 Task: Explore Airbnb accommodation in Guisa, Cuba from 1st December, 2023 to 5th December, 2023 for 1 adult.1  bedroom having 1 bed and 1 bathroom. Property type can be flat. Look for 3 properties as per requirement.
Action: Mouse moved to (415, 95)
Screenshot: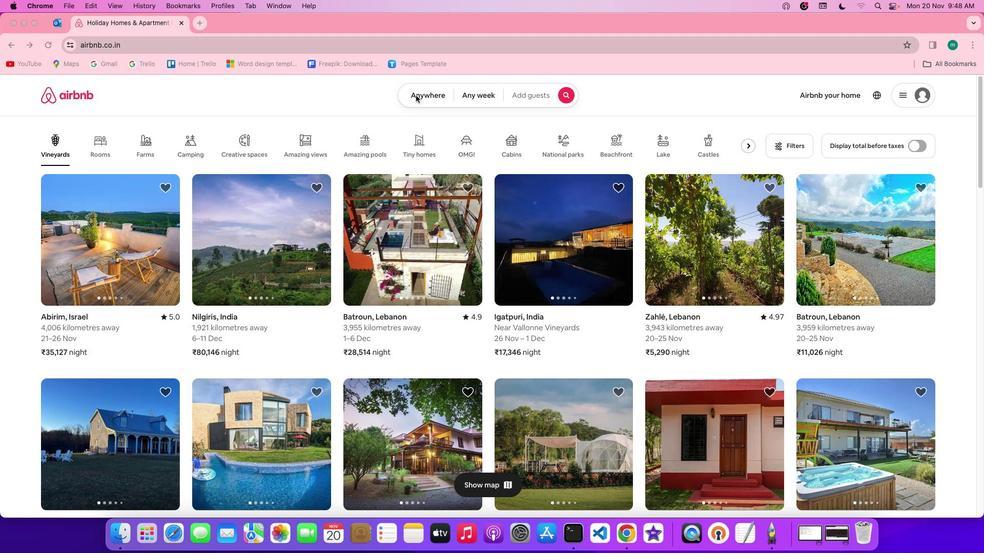 
Action: Mouse pressed left at (415, 95)
Screenshot: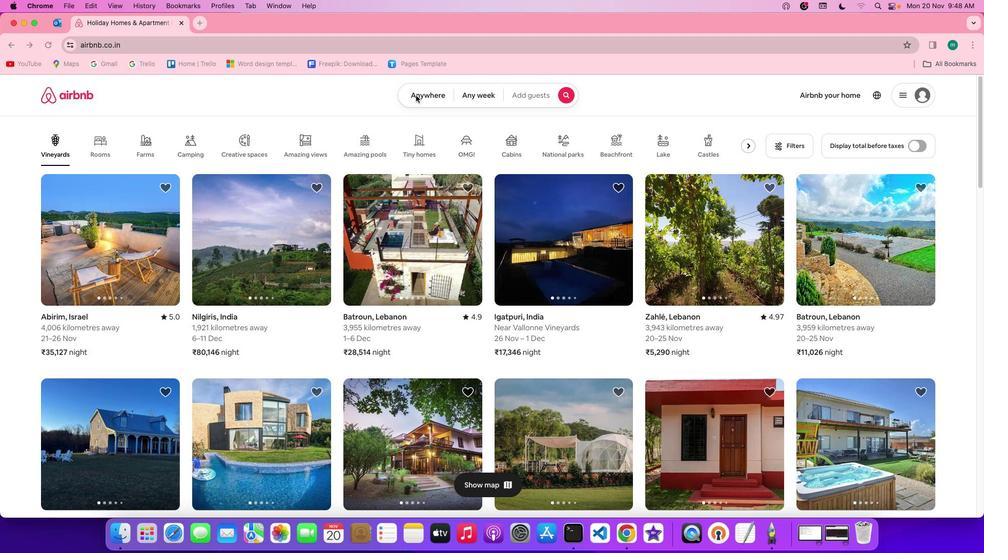 
Action: Mouse pressed left at (415, 95)
Screenshot: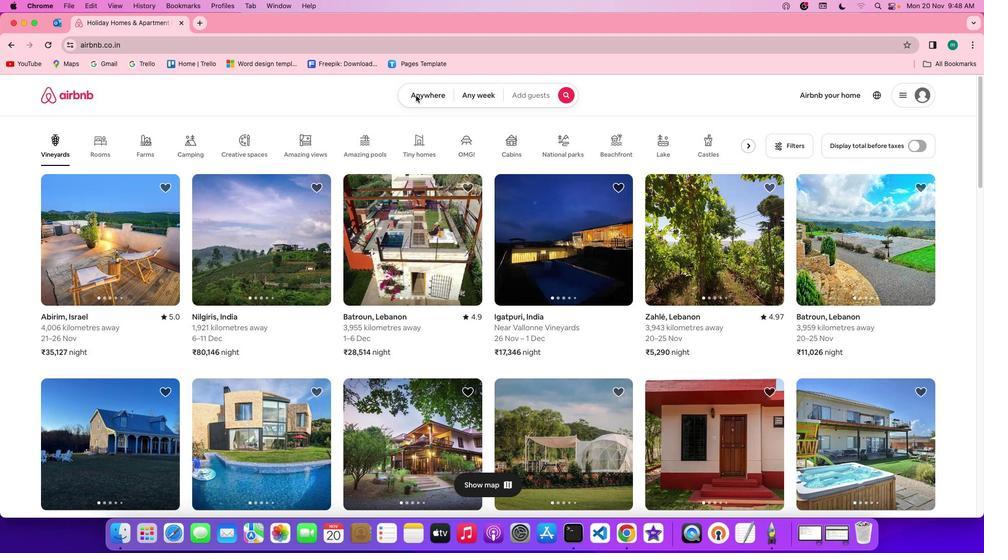 
Action: Mouse moved to (374, 138)
Screenshot: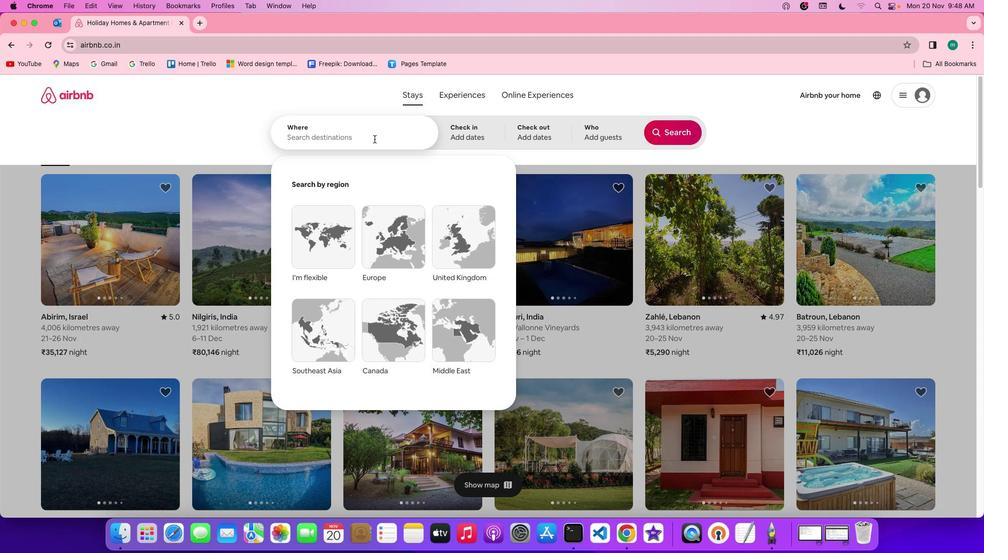 
Action: Mouse pressed left at (374, 138)
Screenshot: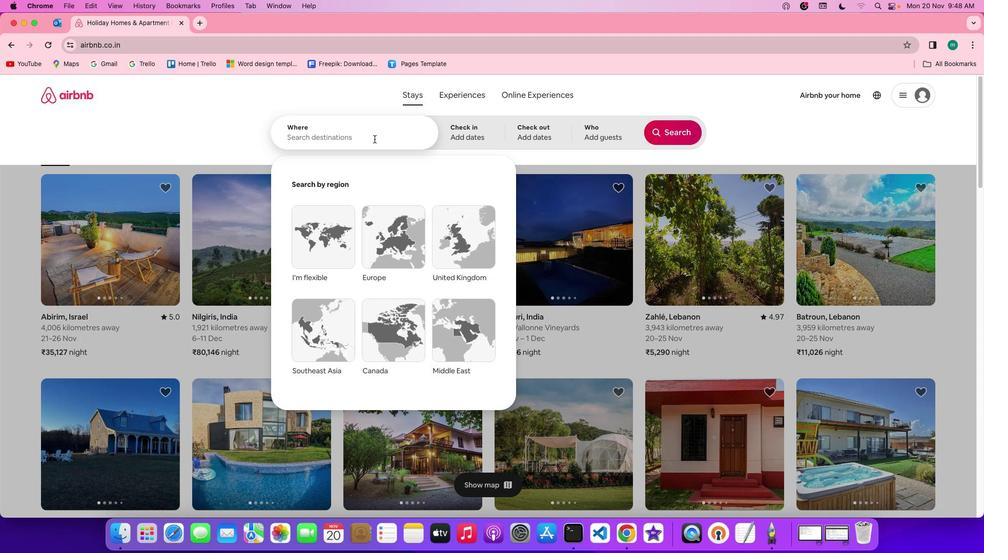 
Action: Key pressed Key.spaceKey.shift'G''u''i''s''a'','Key.spaceKey.shift'c''u''b''a'
Screenshot: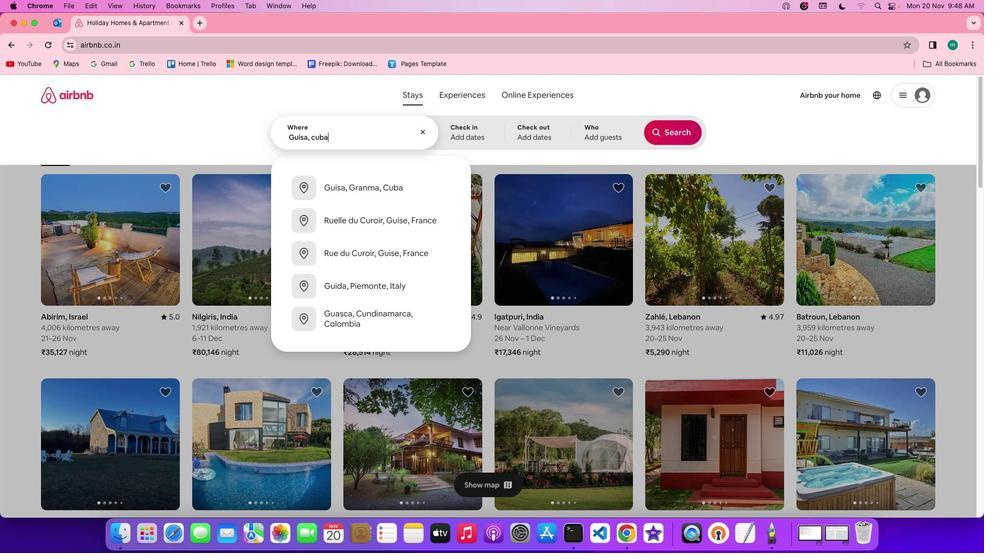 
Action: Mouse moved to (488, 128)
Screenshot: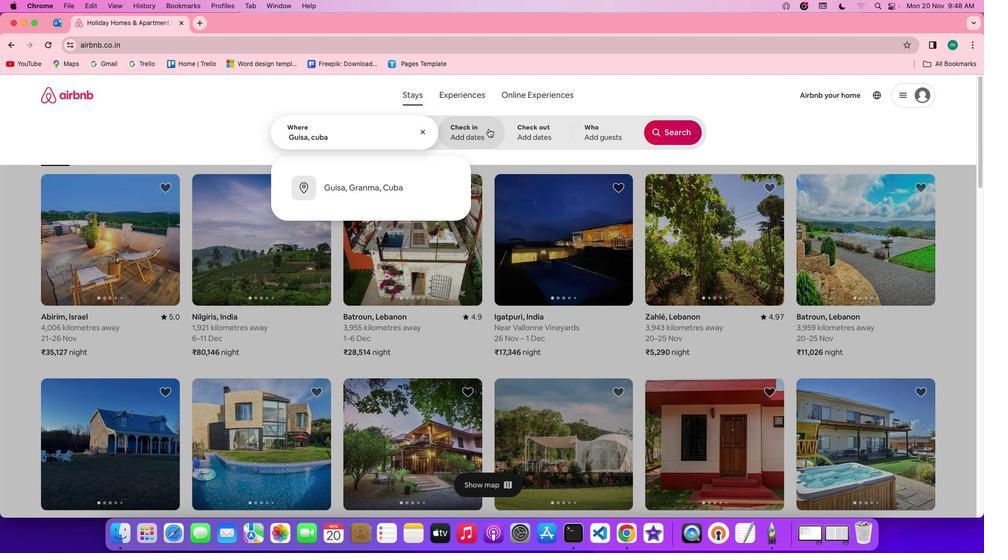 
Action: Mouse pressed left at (488, 128)
Screenshot: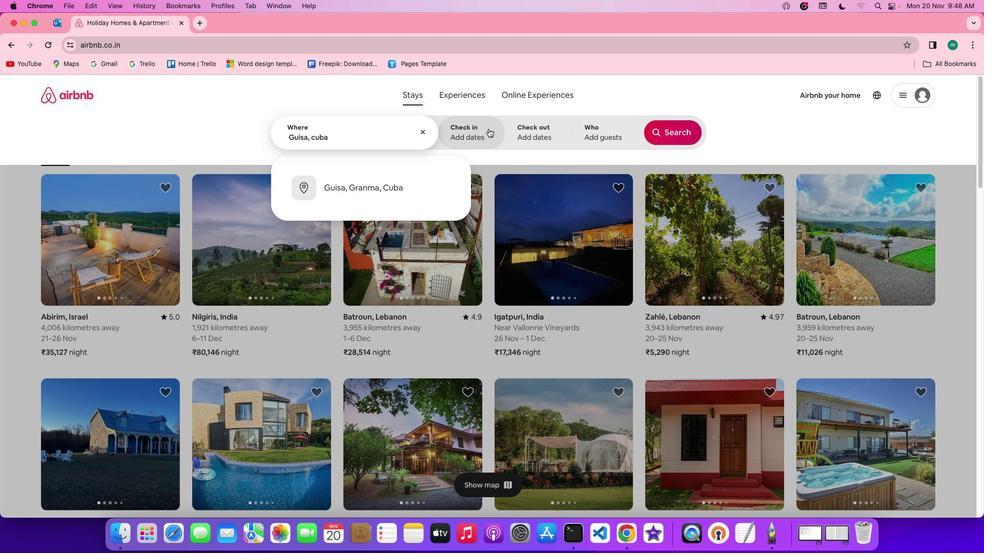 
Action: Mouse moved to (635, 254)
Screenshot: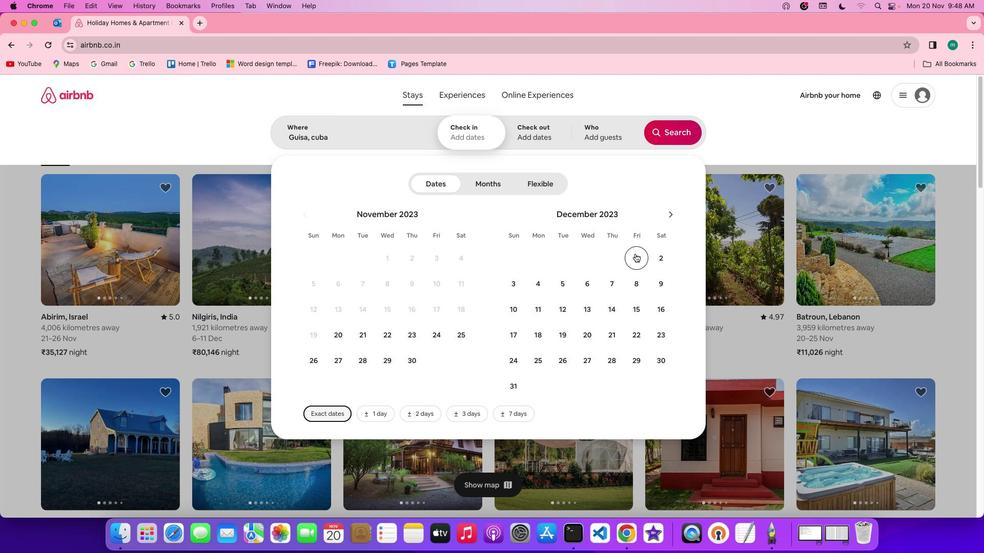
Action: Mouse pressed left at (635, 254)
Screenshot: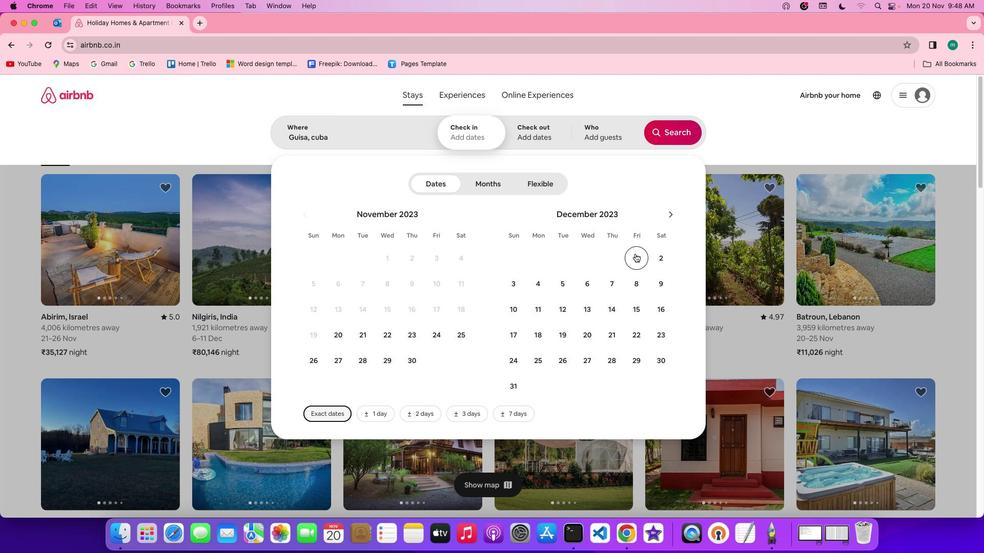 
Action: Mouse moved to (560, 286)
Screenshot: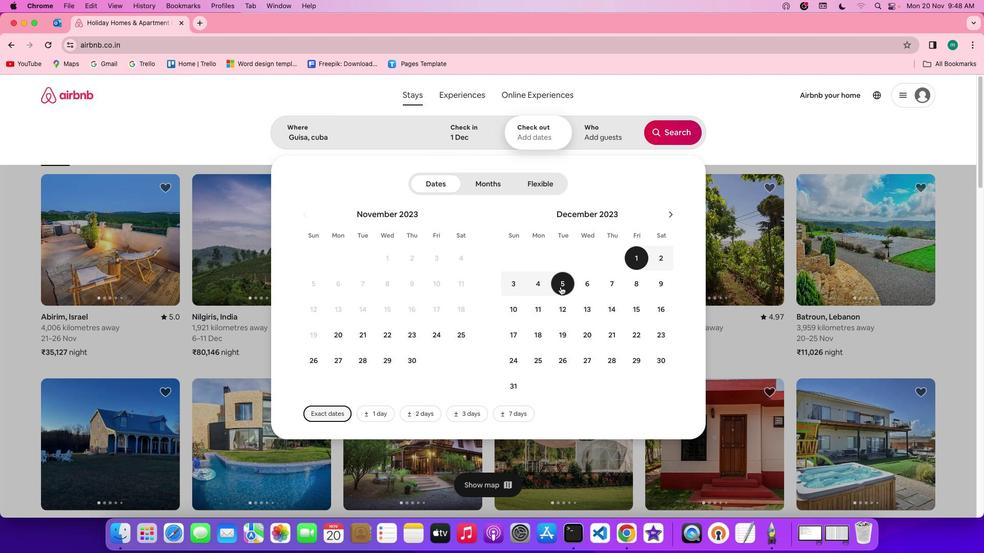 
Action: Mouse pressed left at (560, 286)
Screenshot: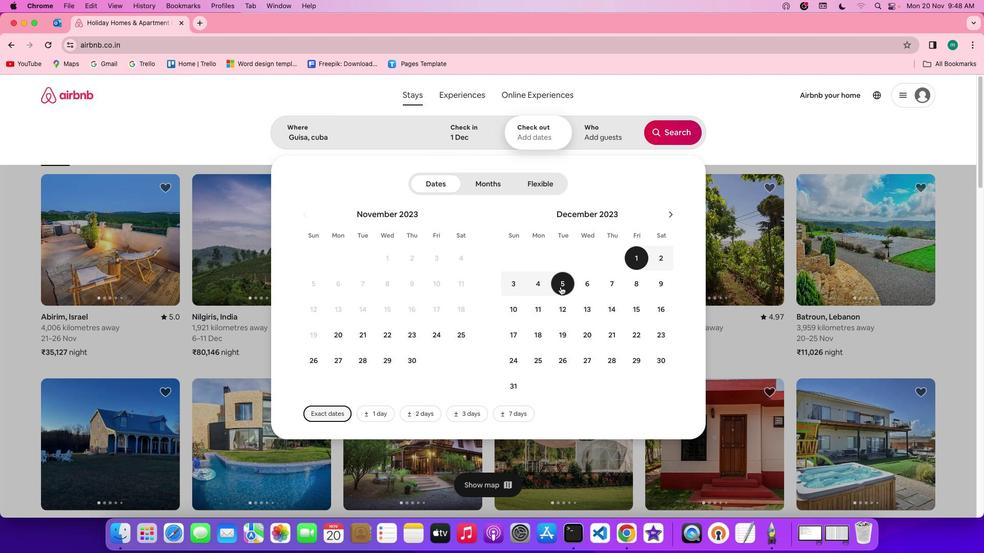 
Action: Mouse moved to (594, 139)
Screenshot: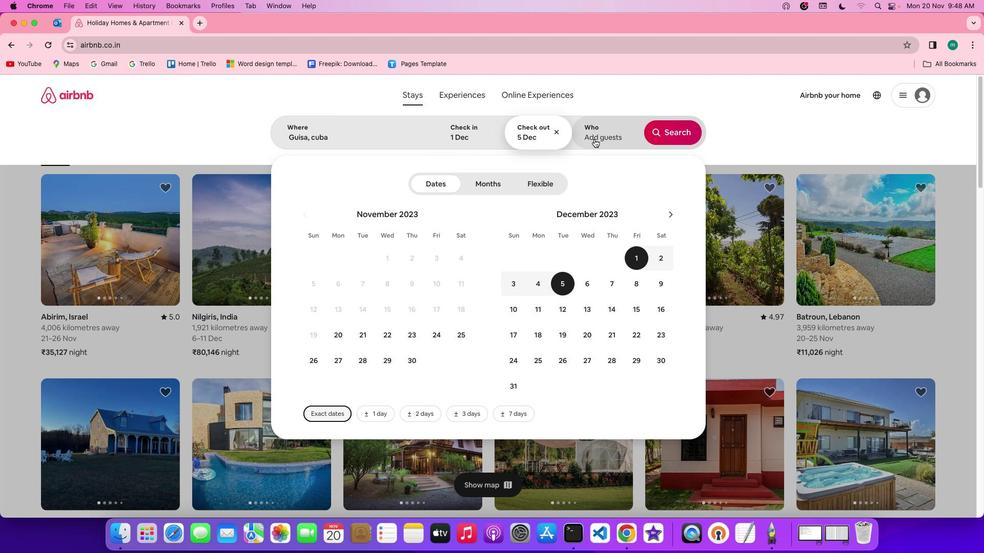 
Action: Mouse pressed left at (594, 139)
Screenshot: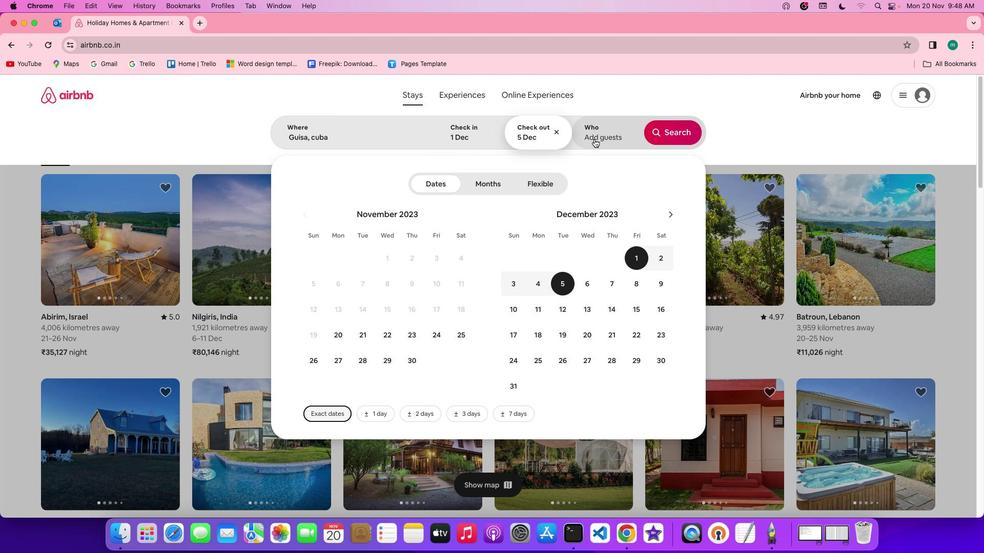 
Action: Mouse moved to (674, 184)
Screenshot: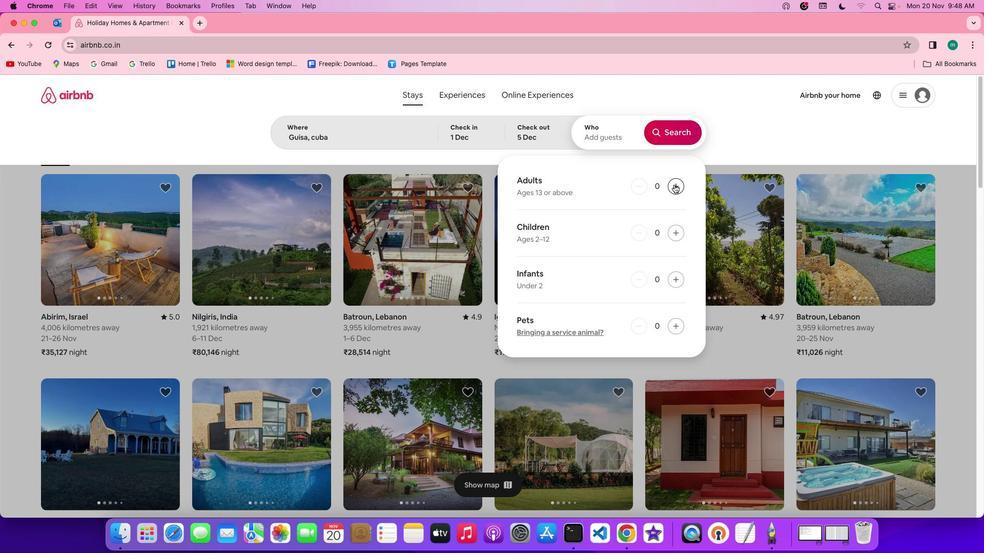 
Action: Mouse pressed left at (674, 184)
Screenshot: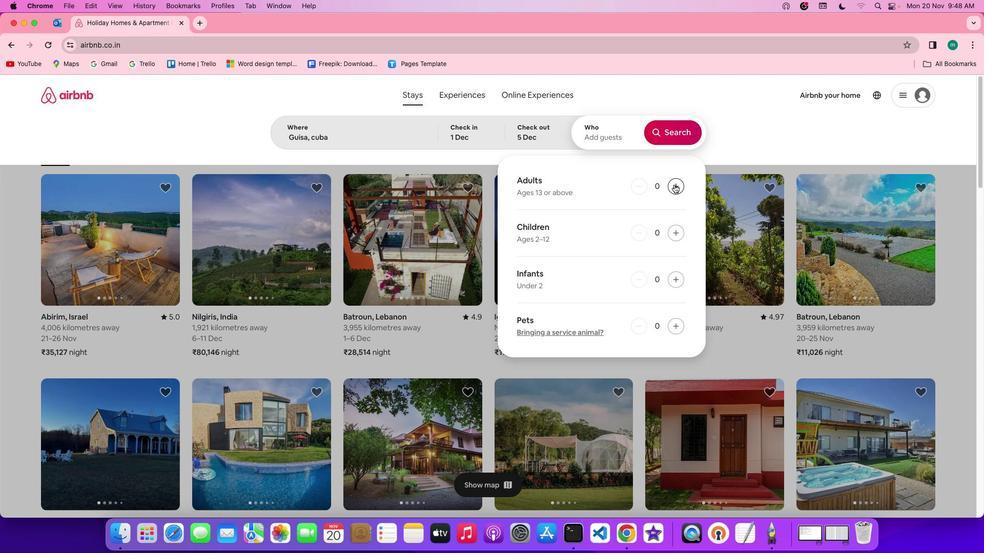 
Action: Mouse moved to (688, 126)
Screenshot: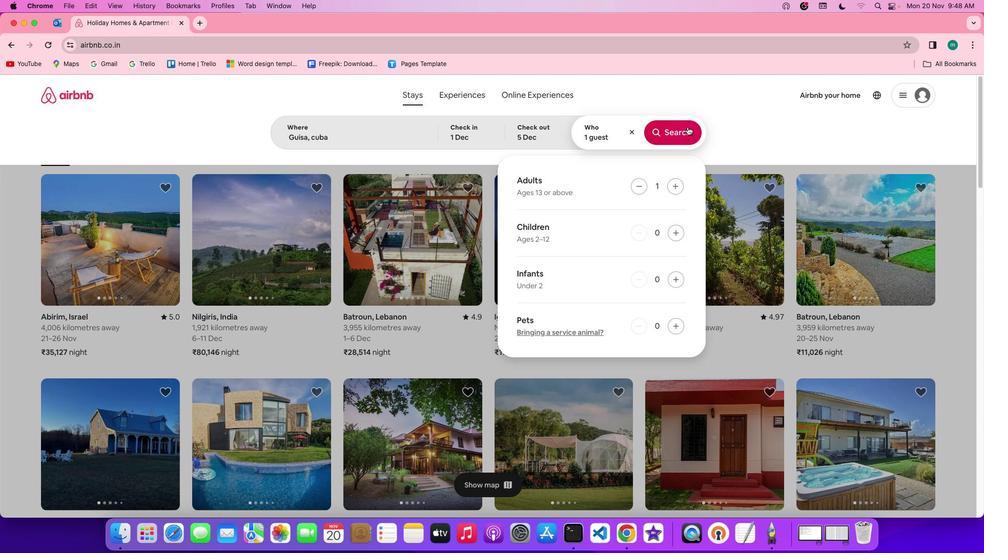 
Action: Mouse pressed left at (688, 126)
Screenshot: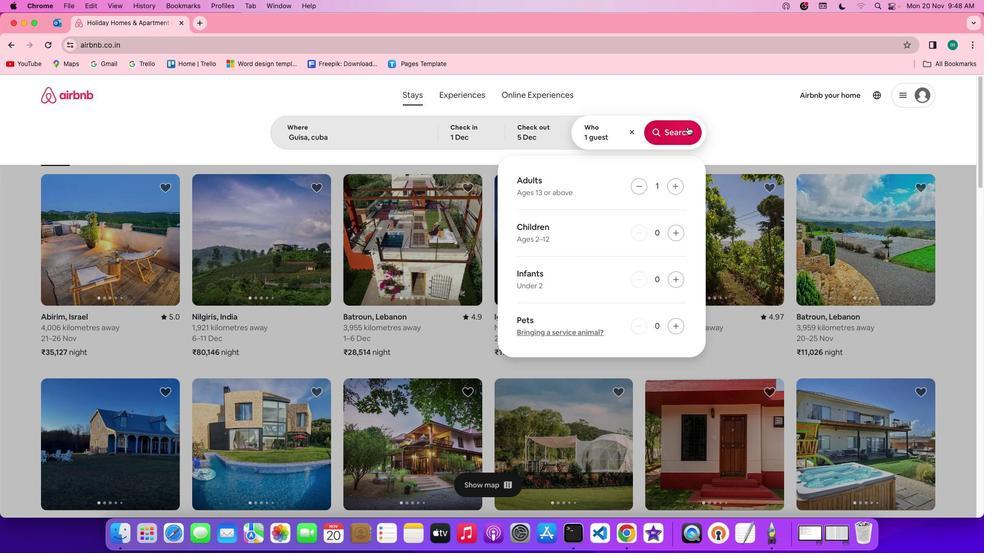 
Action: Mouse moved to (823, 135)
Screenshot: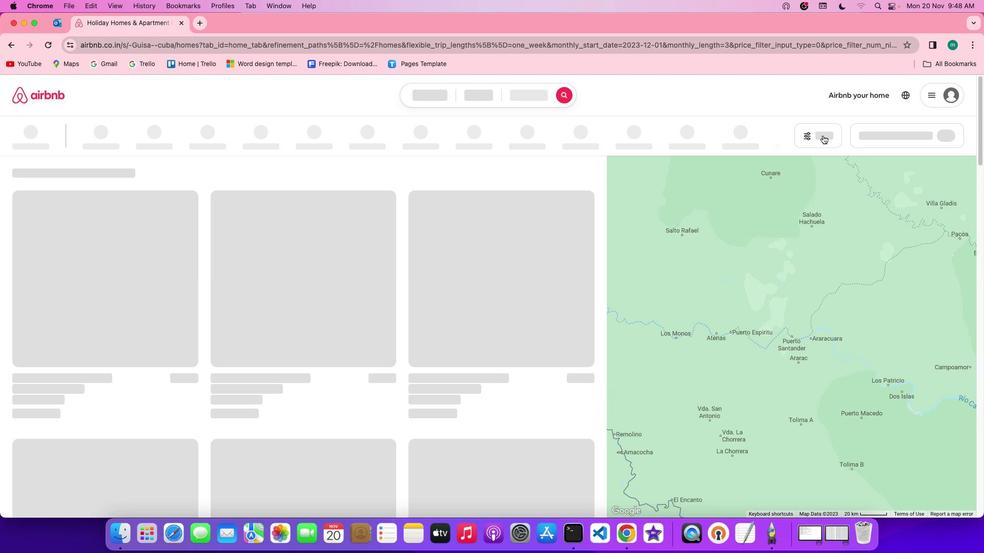 
Action: Mouse pressed left at (823, 135)
Screenshot: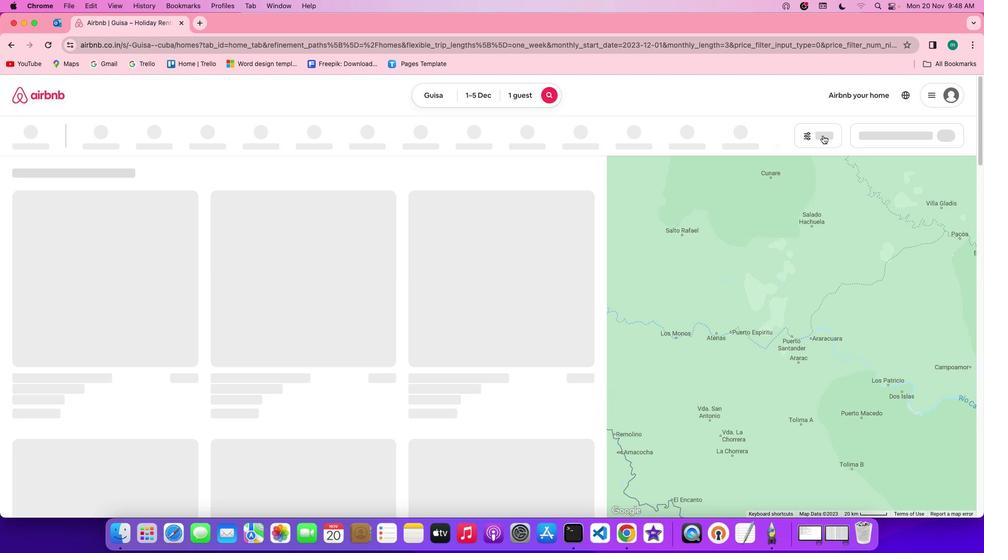 
Action: Mouse moved to (810, 135)
Screenshot: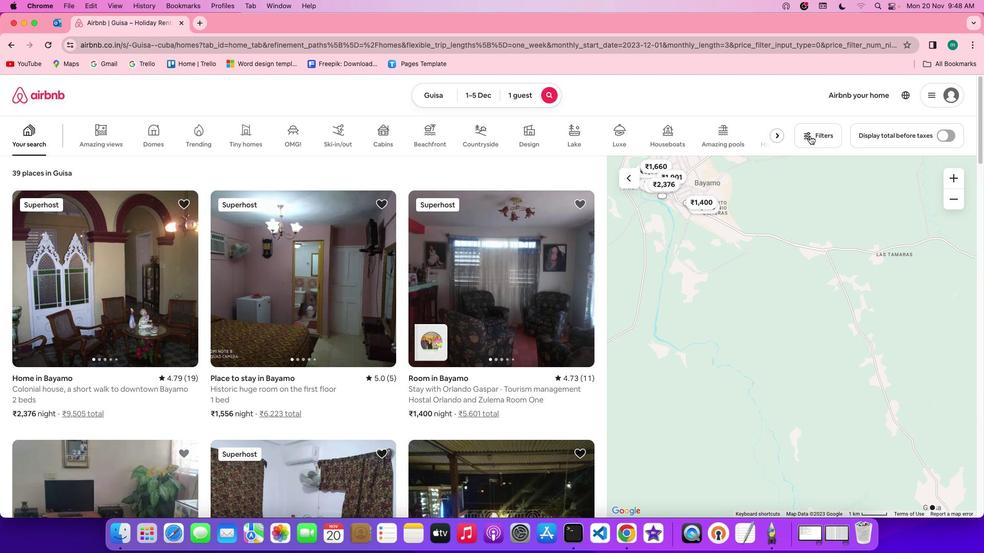 
Action: Mouse pressed left at (810, 135)
Screenshot: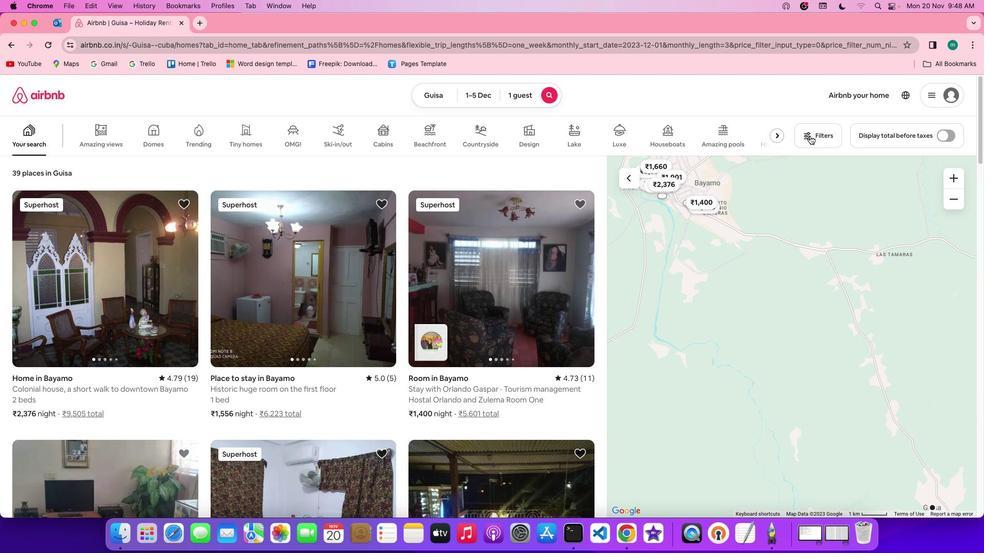
Action: Mouse moved to (514, 312)
Screenshot: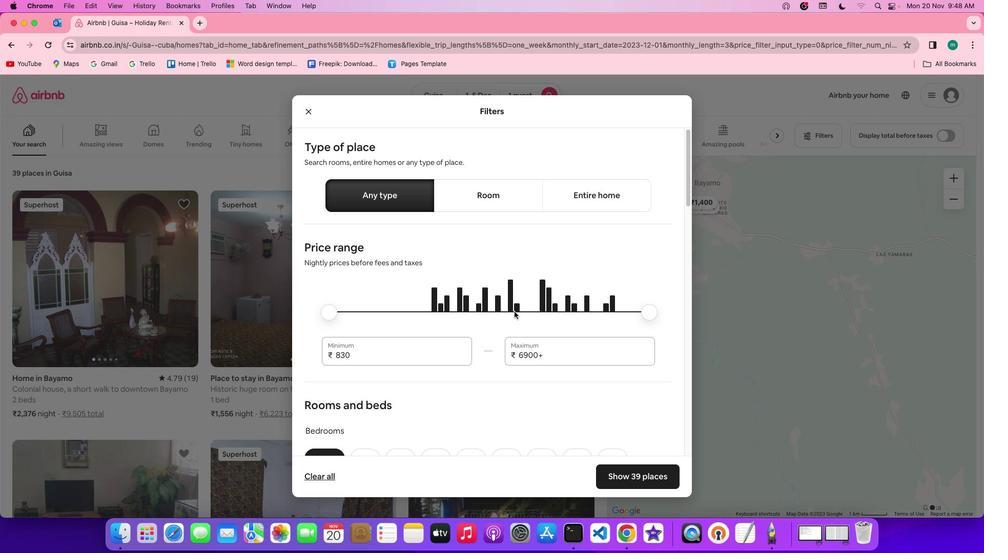 
Action: Mouse scrolled (514, 312) with delta (0, 0)
Screenshot: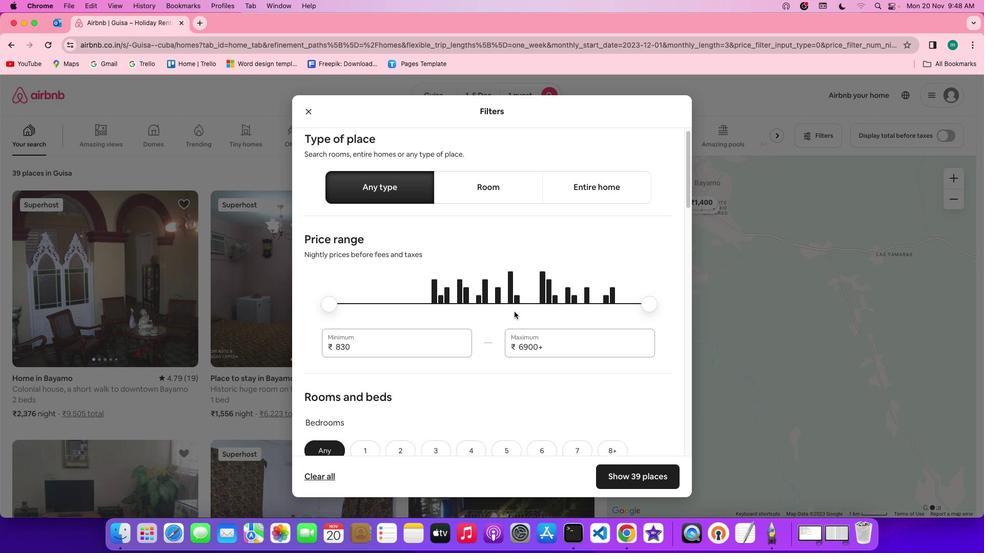 
Action: Mouse scrolled (514, 312) with delta (0, 0)
Screenshot: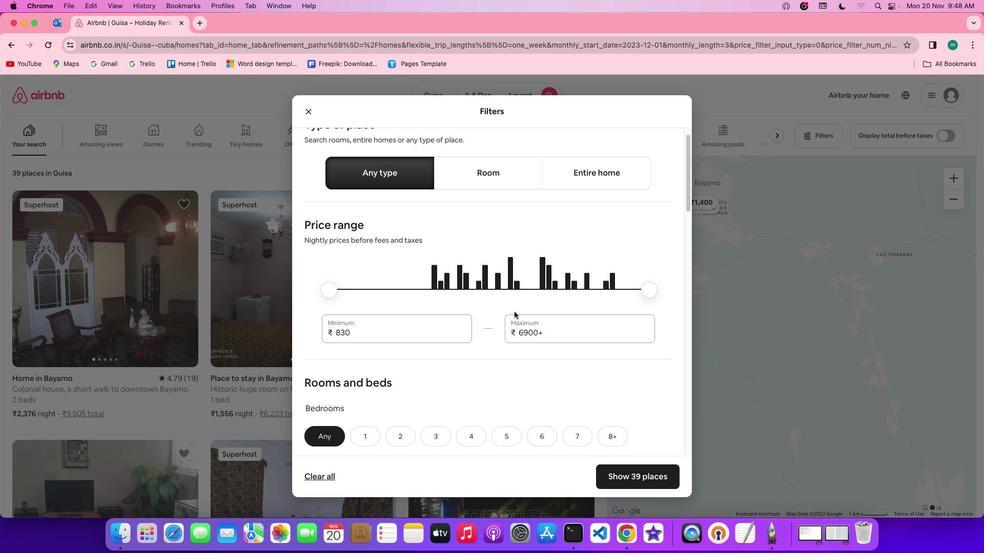 
Action: Mouse scrolled (514, 312) with delta (0, -1)
Screenshot: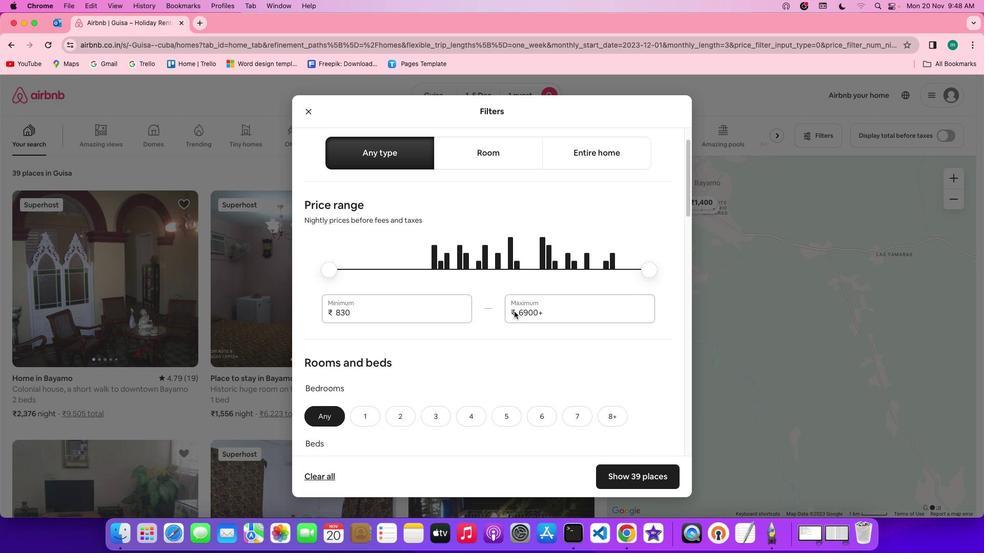 
Action: Mouse scrolled (514, 312) with delta (0, 0)
Screenshot: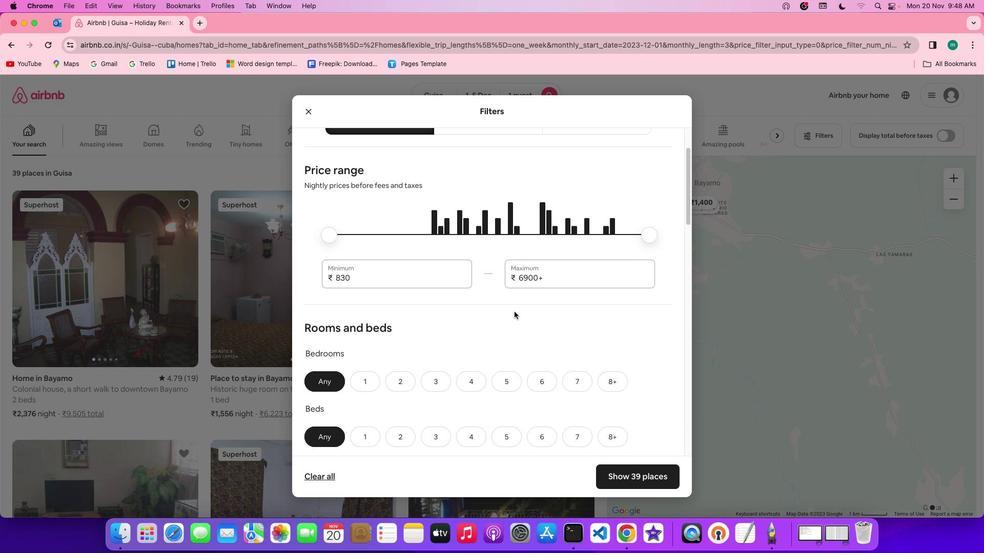 
Action: Mouse scrolled (514, 312) with delta (0, 0)
Screenshot: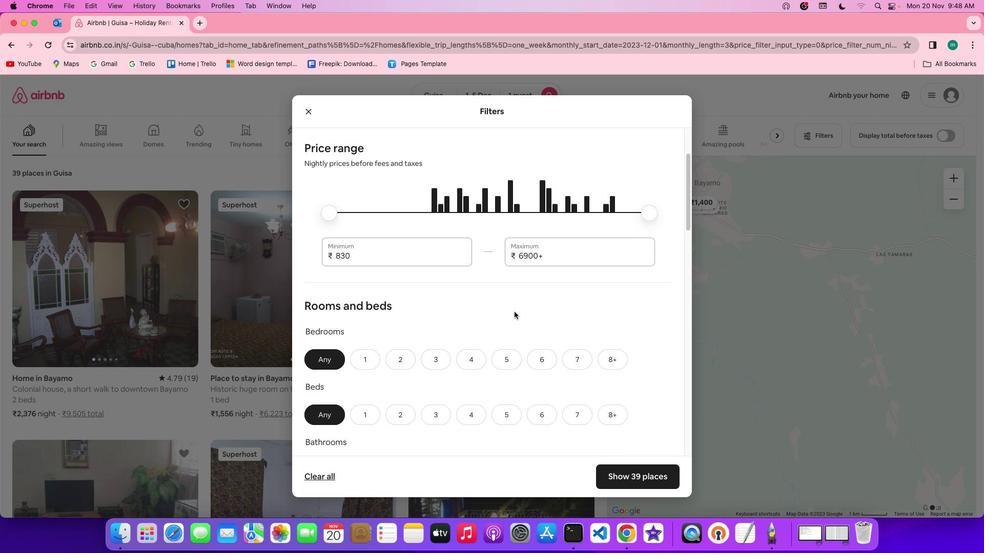 
Action: Mouse scrolled (514, 312) with delta (0, 0)
Screenshot: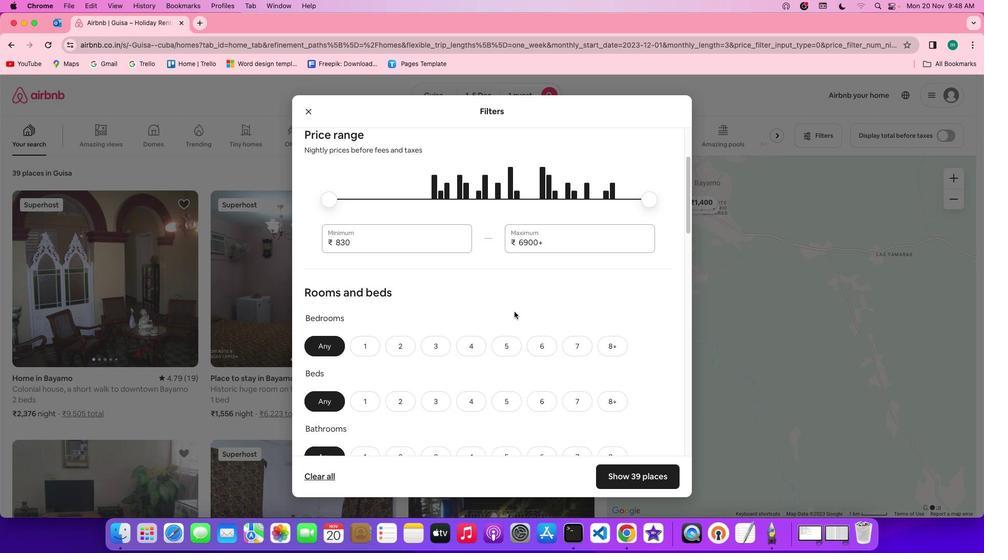 
Action: Mouse scrolled (514, 312) with delta (0, -1)
Screenshot: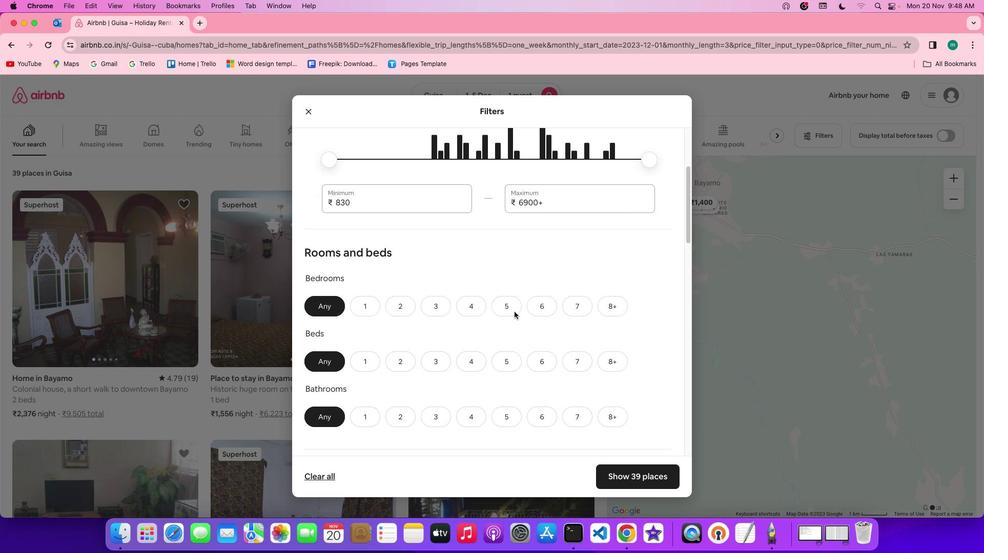 
Action: Mouse scrolled (514, 312) with delta (0, -2)
Screenshot: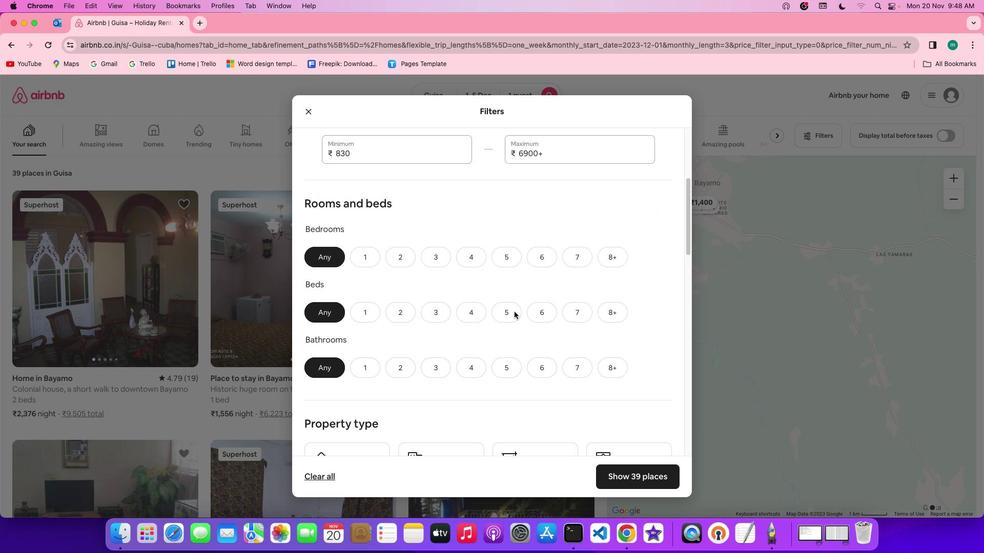 
Action: Mouse moved to (514, 311)
Screenshot: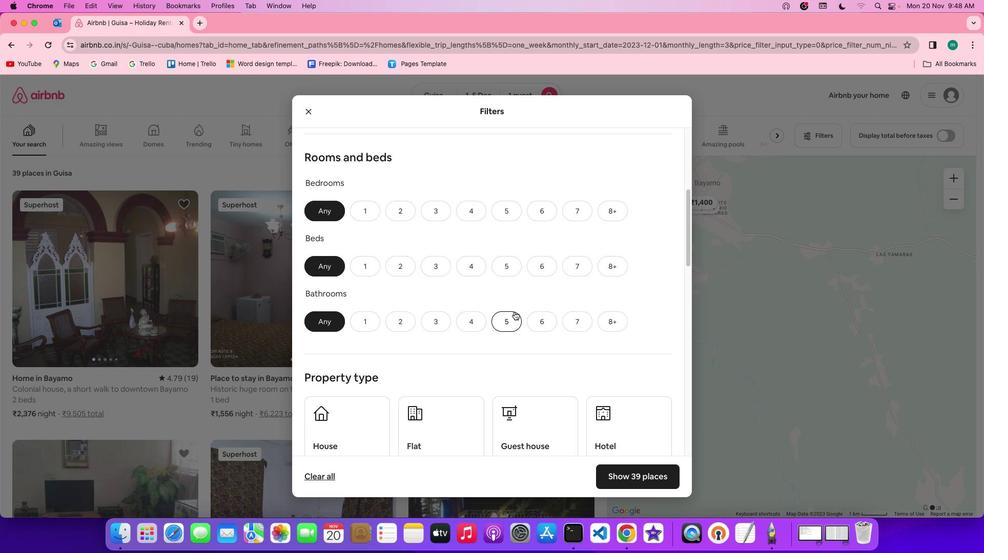 
Action: Mouse scrolled (514, 311) with delta (0, 0)
Screenshot: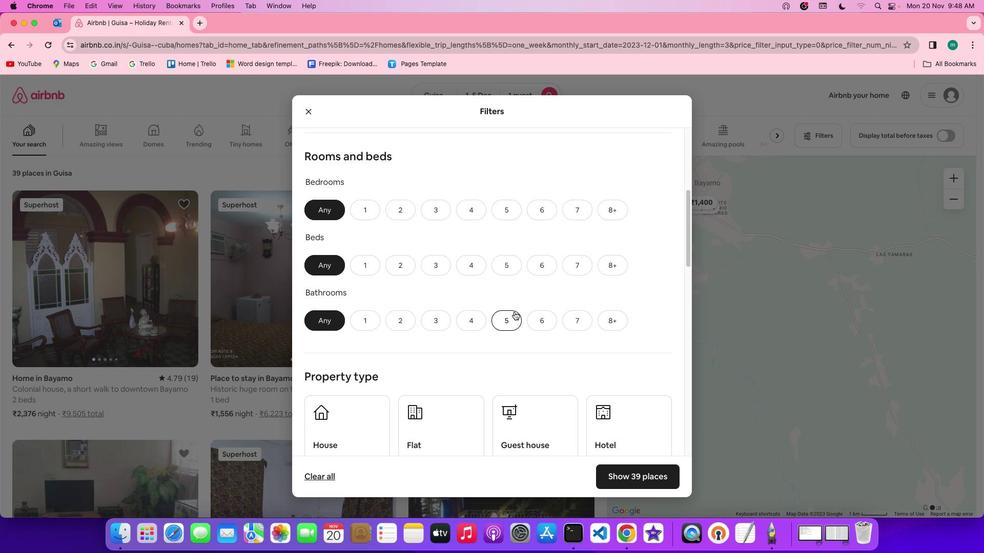 
Action: Mouse scrolled (514, 311) with delta (0, 0)
Screenshot: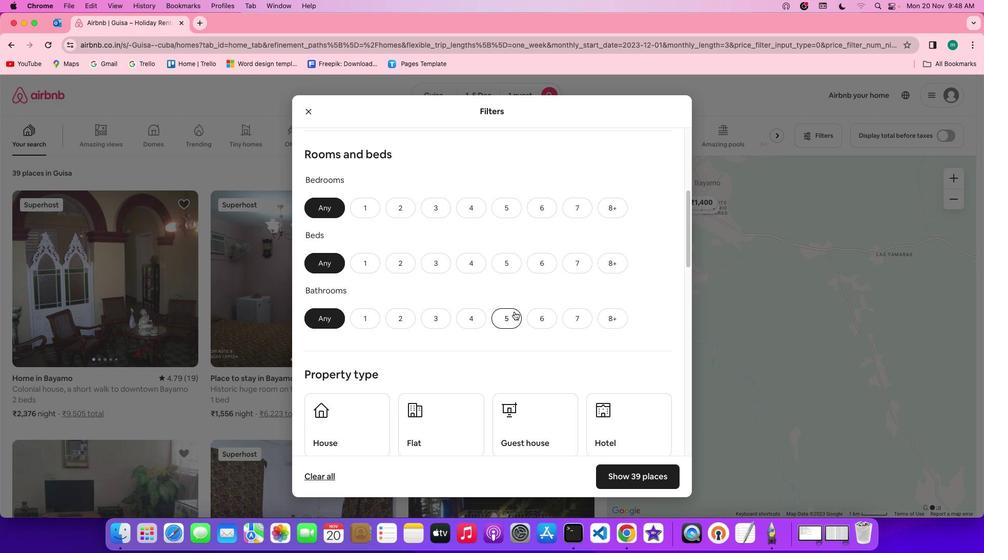 
Action: Mouse scrolled (514, 311) with delta (0, 0)
Screenshot: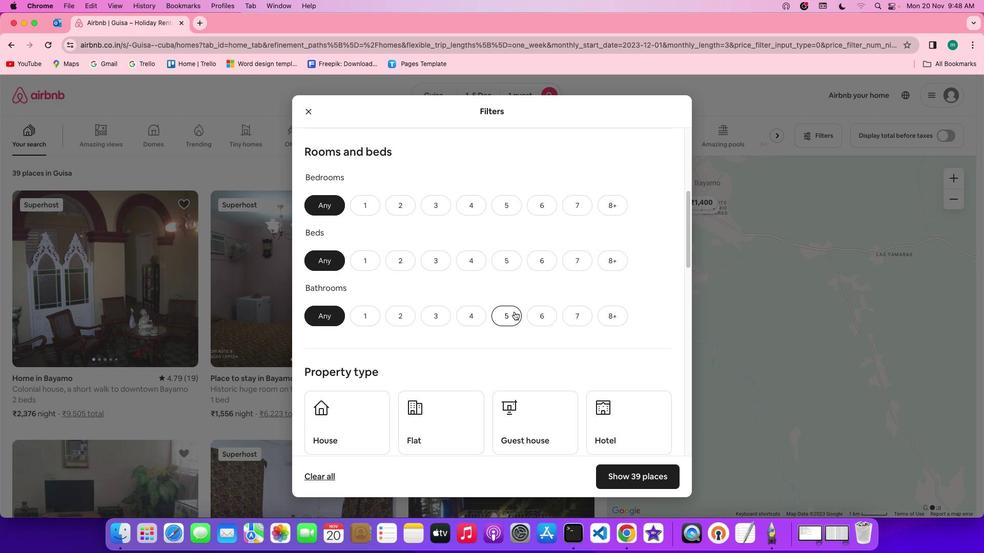 
Action: Mouse moved to (515, 311)
Screenshot: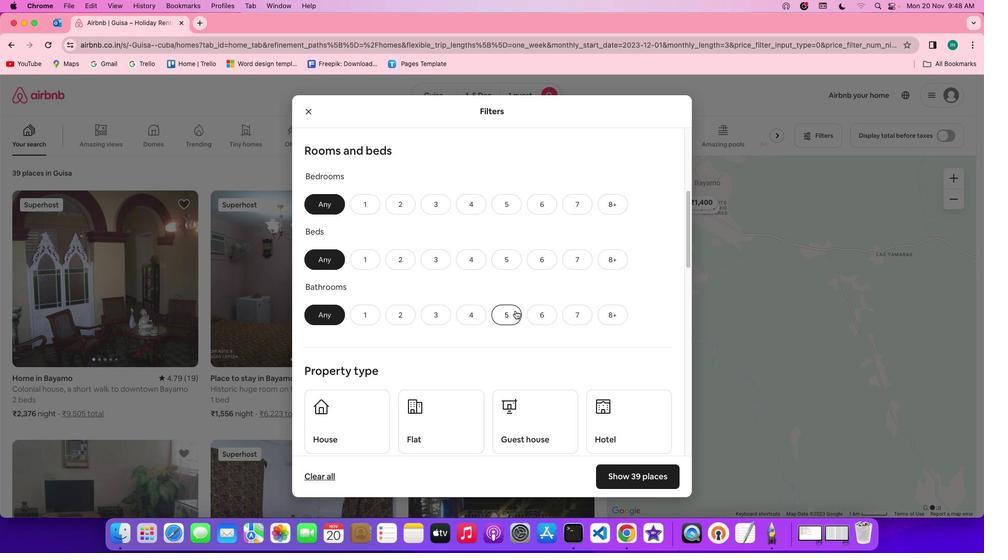
Action: Mouse scrolled (515, 311) with delta (0, 0)
Screenshot: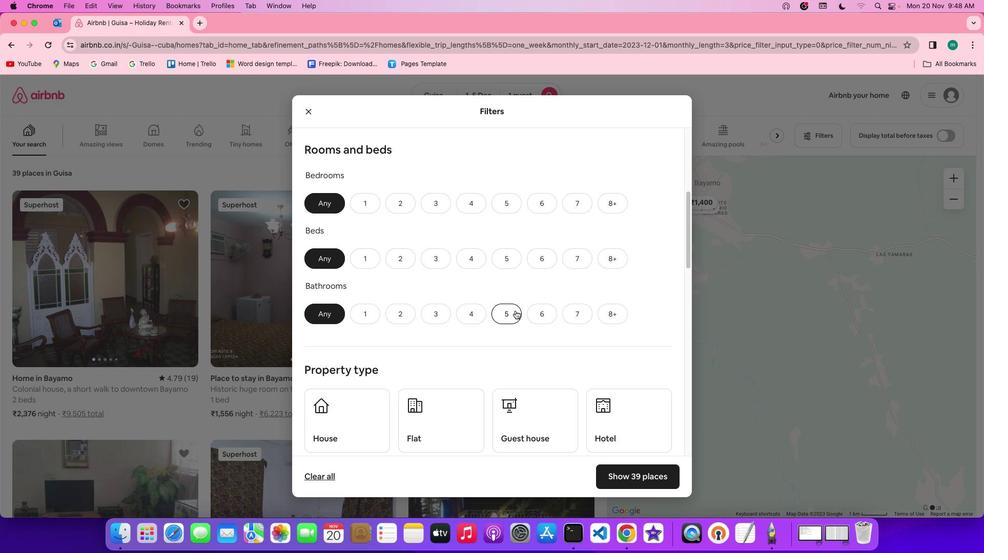 
Action: Mouse scrolled (515, 311) with delta (0, 0)
Screenshot: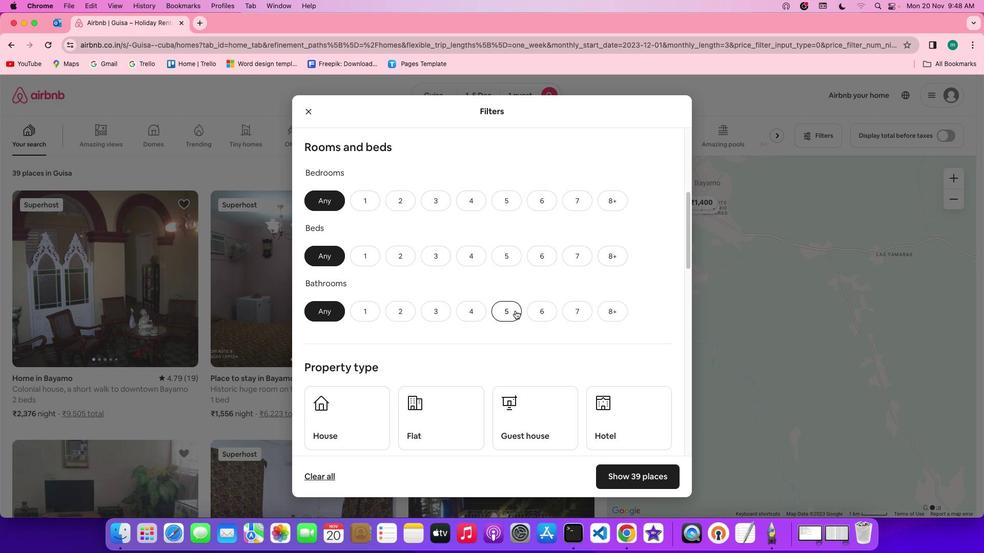 
Action: Mouse scrolled (515, 311) with delta (0, 0)
Screenshot: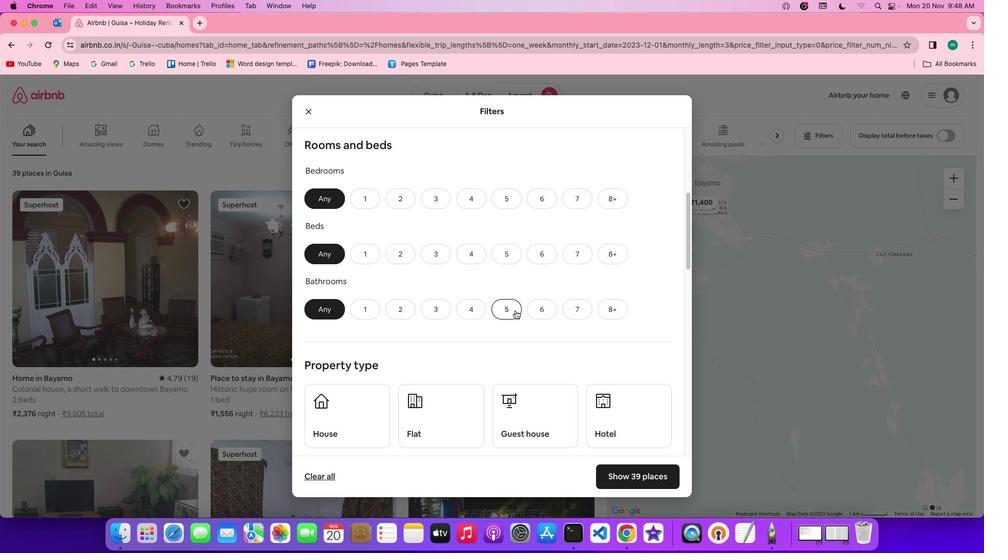 
Action: Mouse moved to (369, 199)
Screenshot: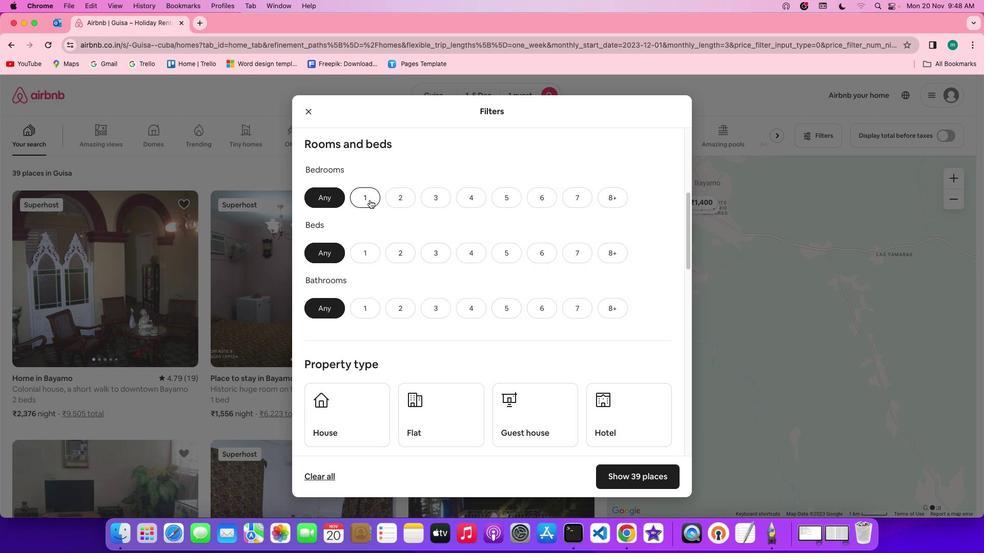
Action: Mouse pressed left at (369, 199)
Screenshot: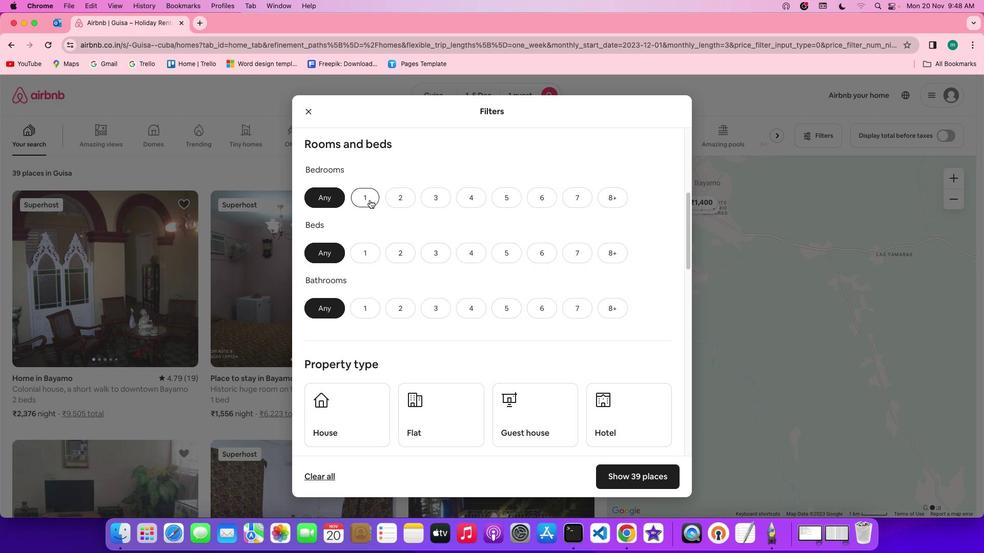 
Action: Mouse moved to (369, 256)
Screenshot: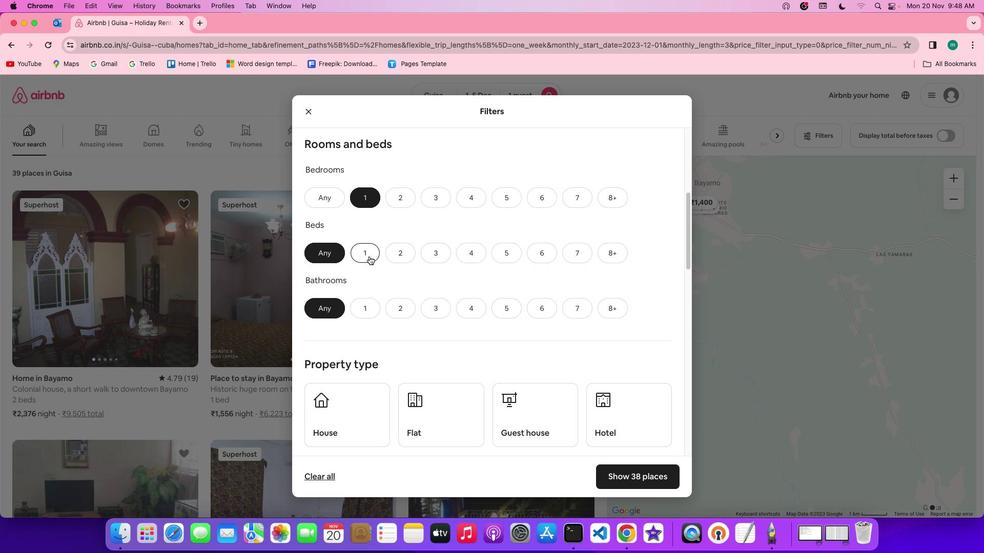 
Action: Mouse pressed left at (369, 256)
Screenshot: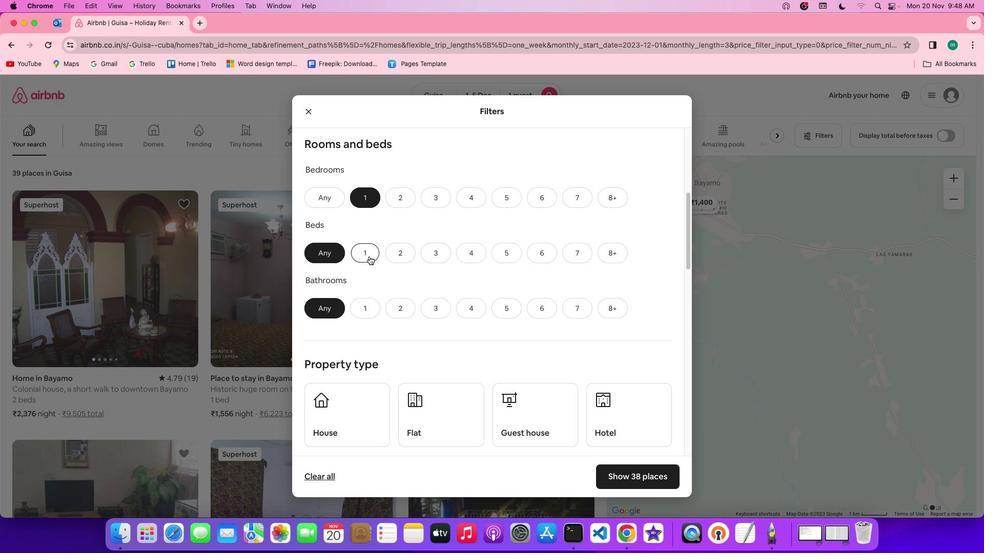 
Action: Mouse moved to (361, 306)
Screenshot: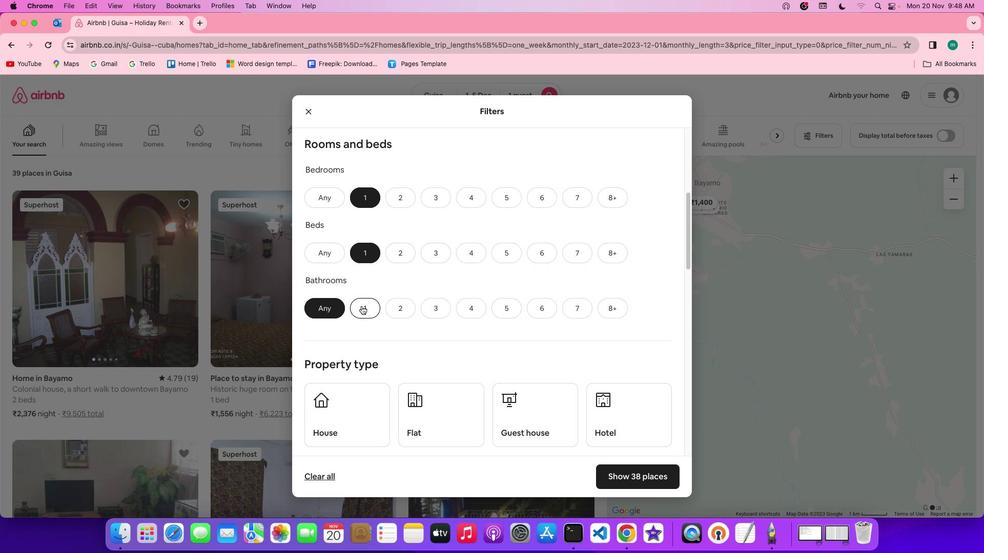
Action: Mouse pressed left at (361, 306)
Screenshot: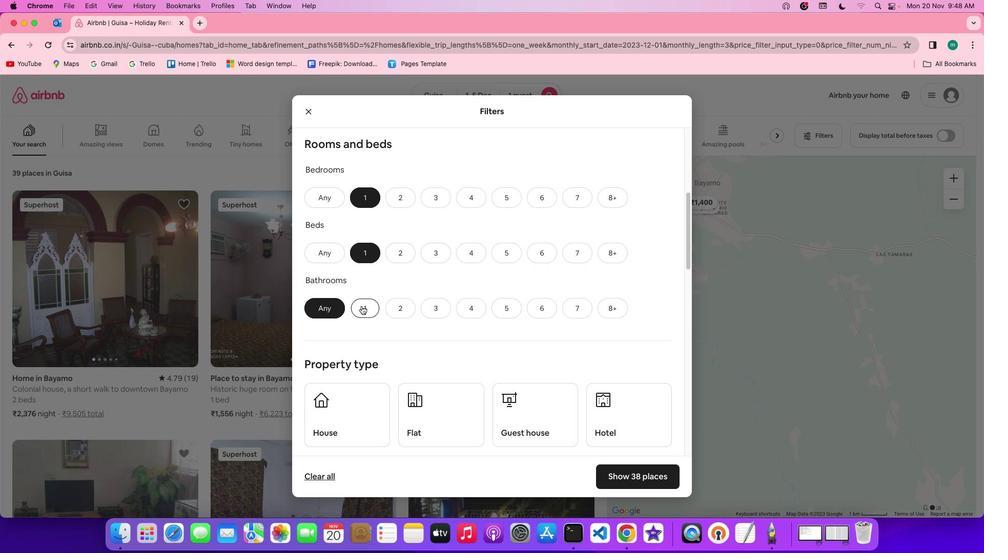 
Action: Mouse moved to (489, 311)
Screenshot: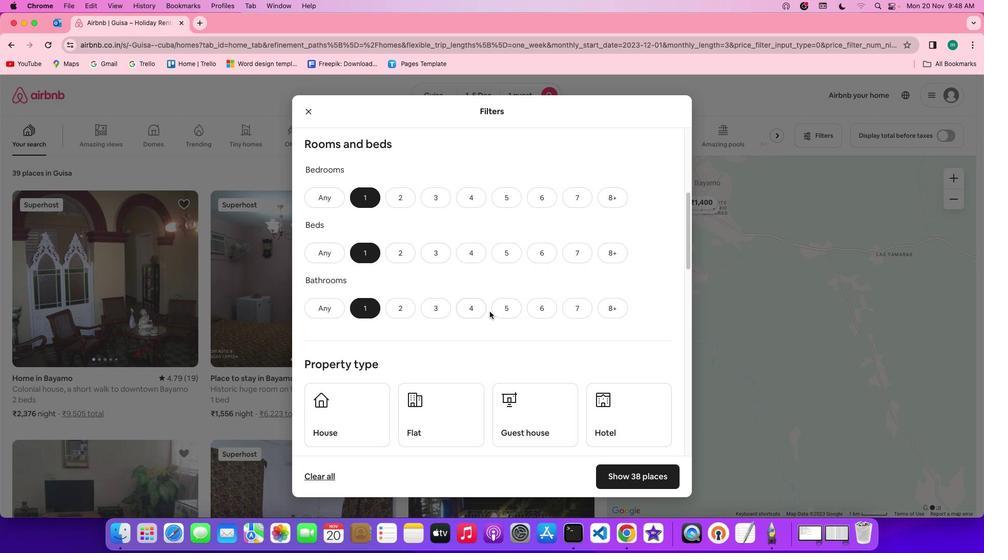 
Action: Mouse scrolled (489, 311) with delta (0, 0)
Screenshot: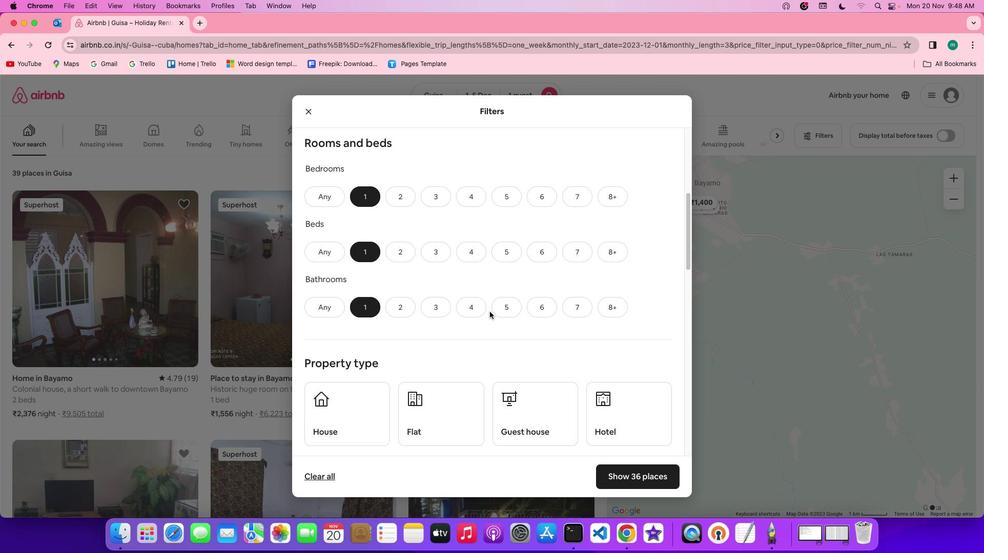 
Action: Mouse scrolled (489, 311) with delta (0, 0)
Screenshot: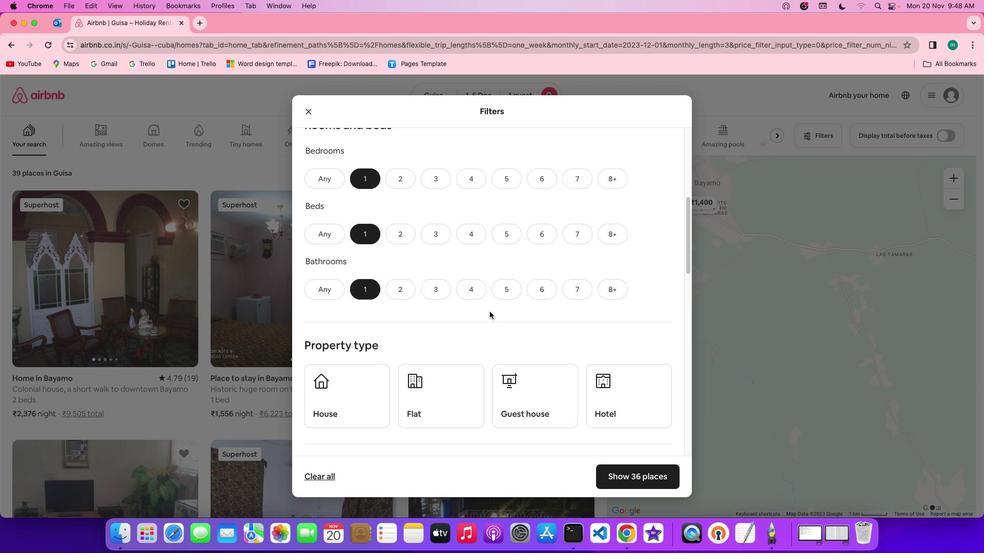
Action: Mouse scrolled (489, 311) with delta (0, -1)
Screenshot: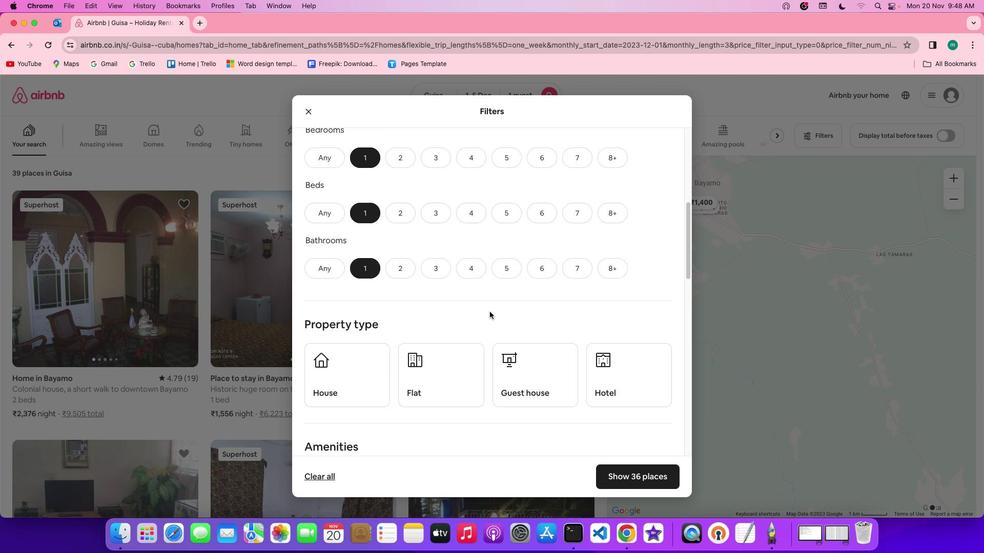 
Action: Mouse scrolled (489, 311) with delta (0, -1)
Screenshot: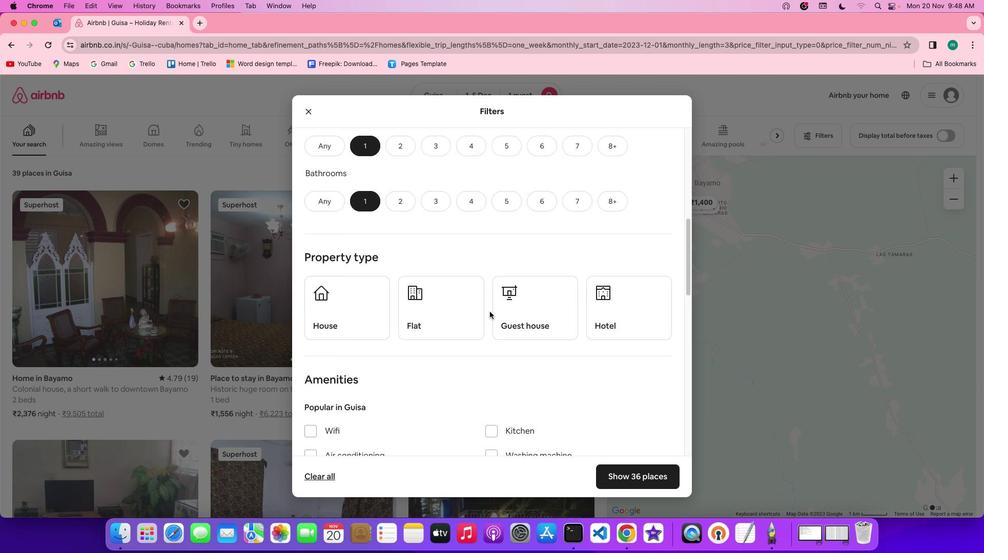 
Action: Mouse scrolled (489, 311) with delta (0, 0)
Screenshot: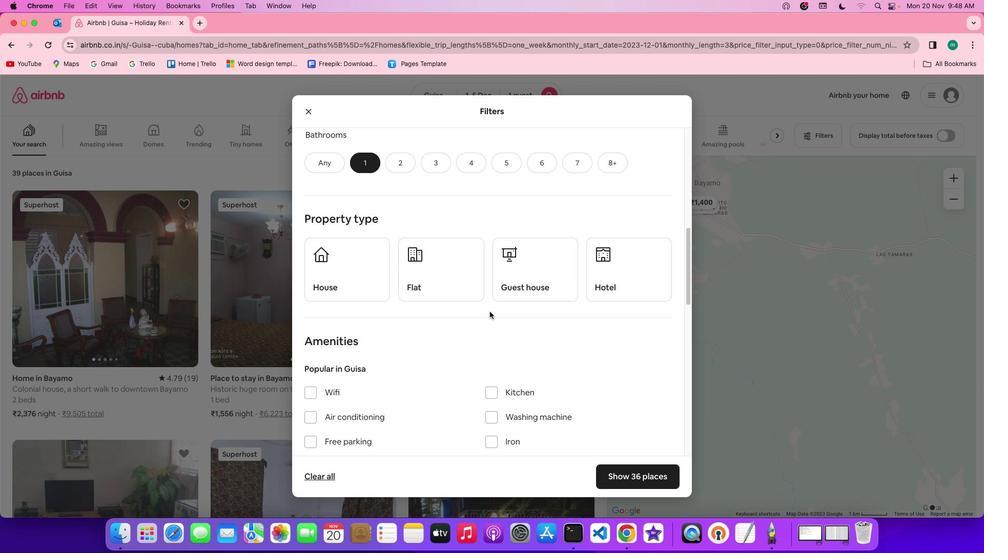 
Action: Mouse scrolled (489, 311) with delta (0, 0)
Screenshot: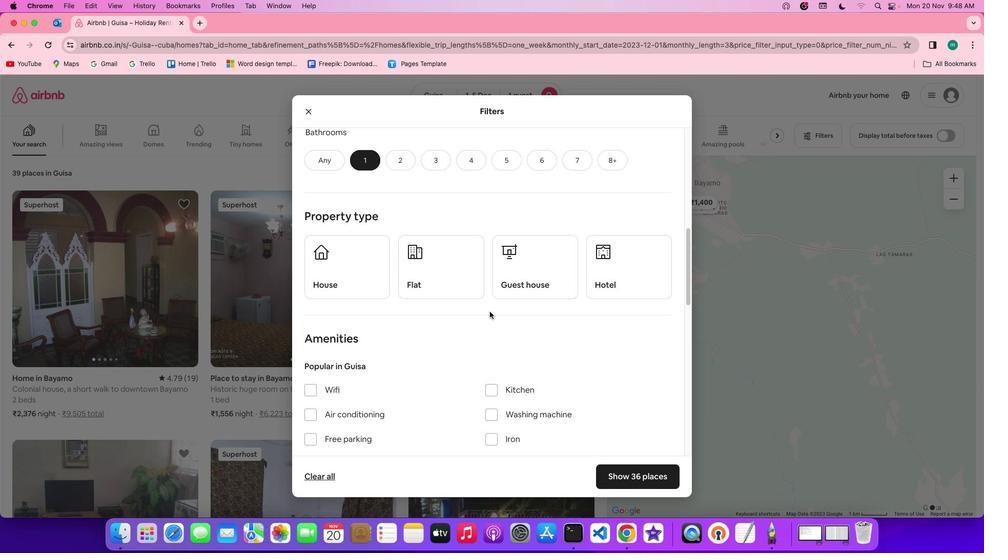 
Action: Mouse scrolled (489, 311) with delta (0, 0)
Screenshot: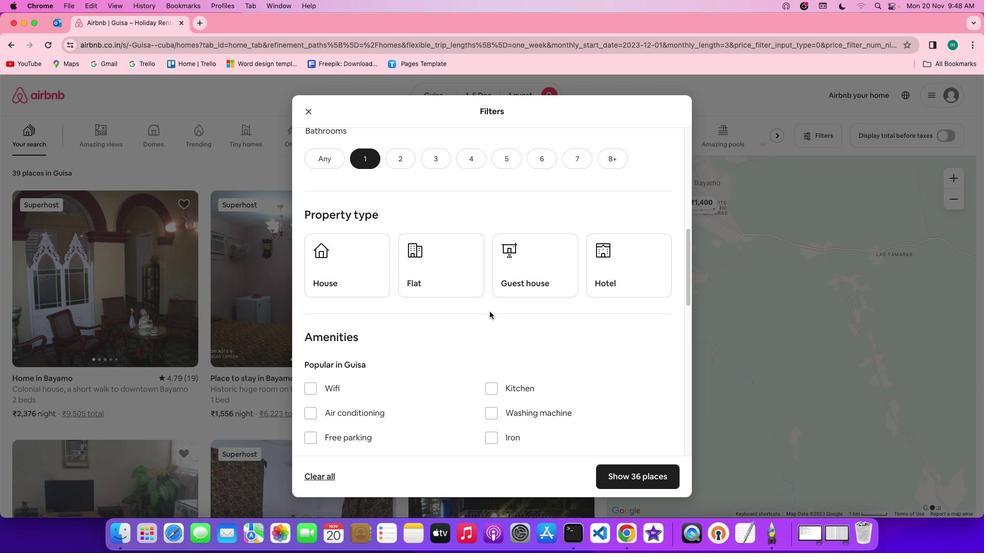 
Action: Mouse moved to (439, 285)
Screenshot: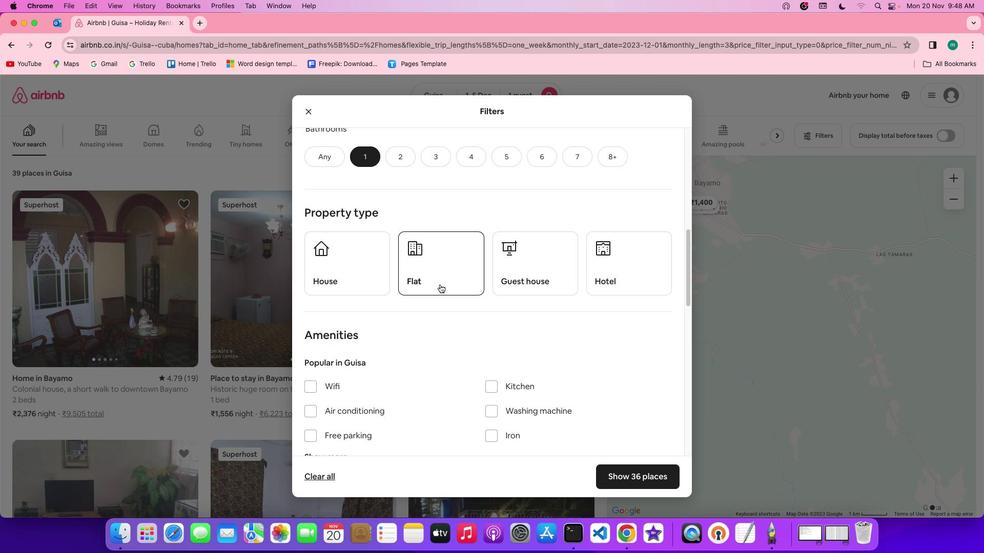 
Action: Mouse pressed left at (439, 285)
Screenshot: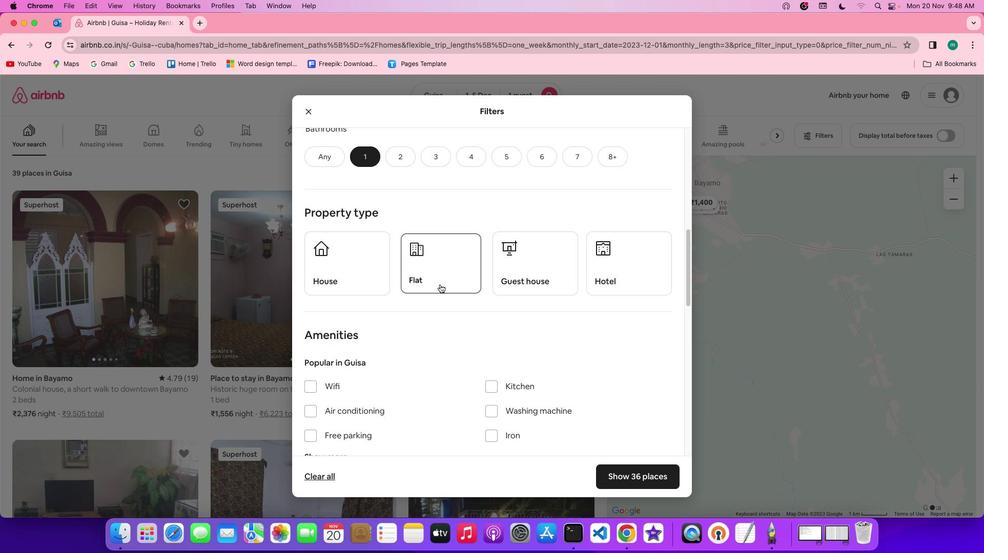 
Action: Mouse moved to (557, 331)
Screenshot: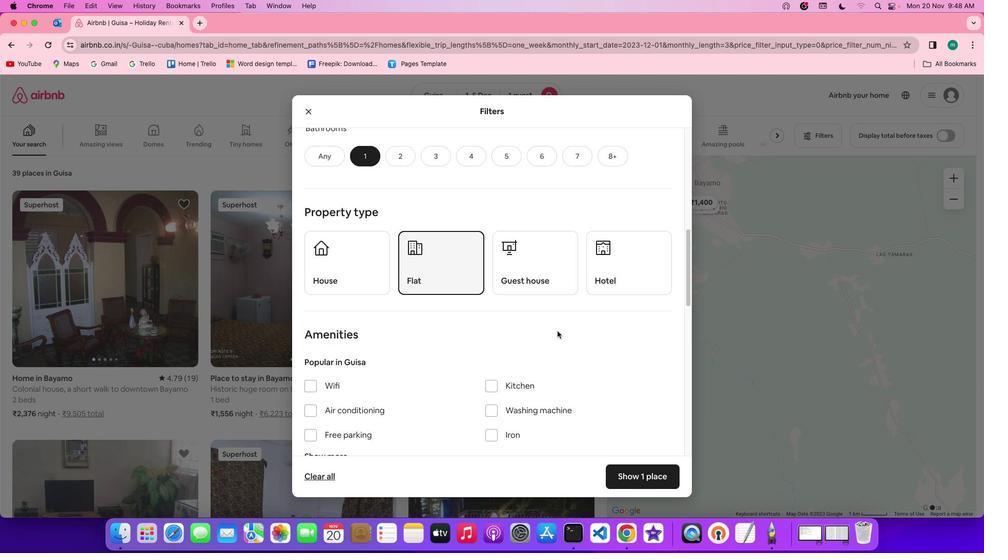 
Action: Mouse scrolled (557, 331) with delta (0, 0)
Screenshot: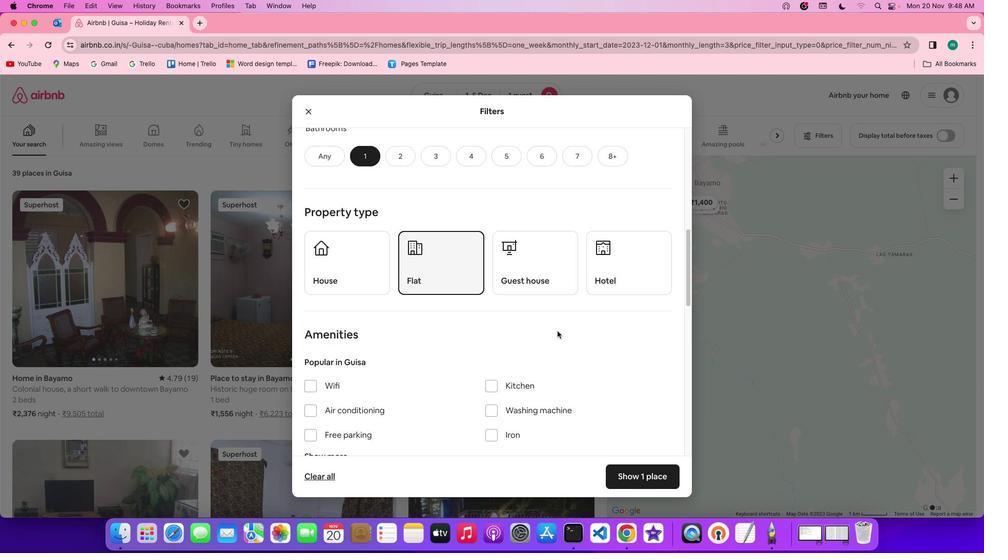 
Action: Mouse scrolled (557, 331) with delta (0, 0)
Screenshot: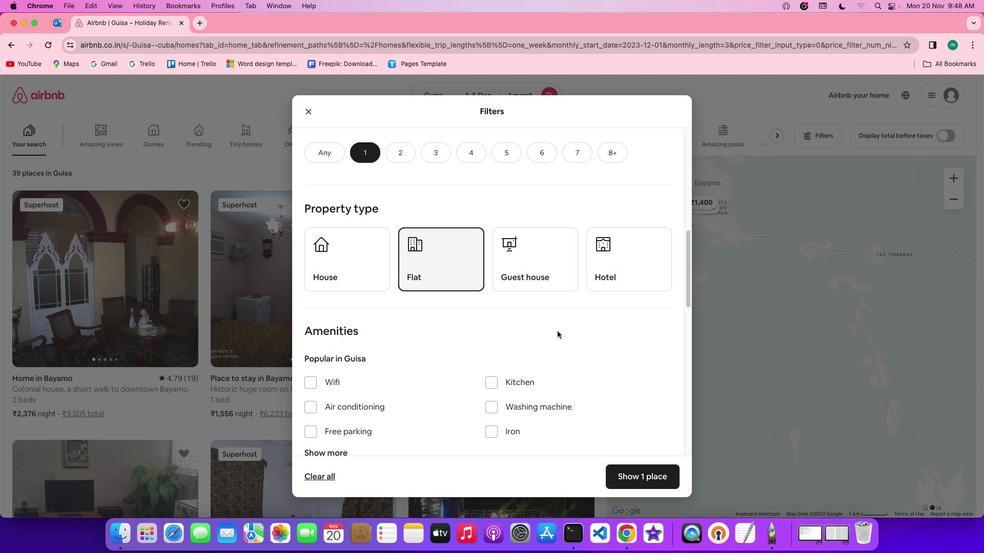 
Action: Mouse scrolled (557, 331) with delta (0, 0)
Screenshot: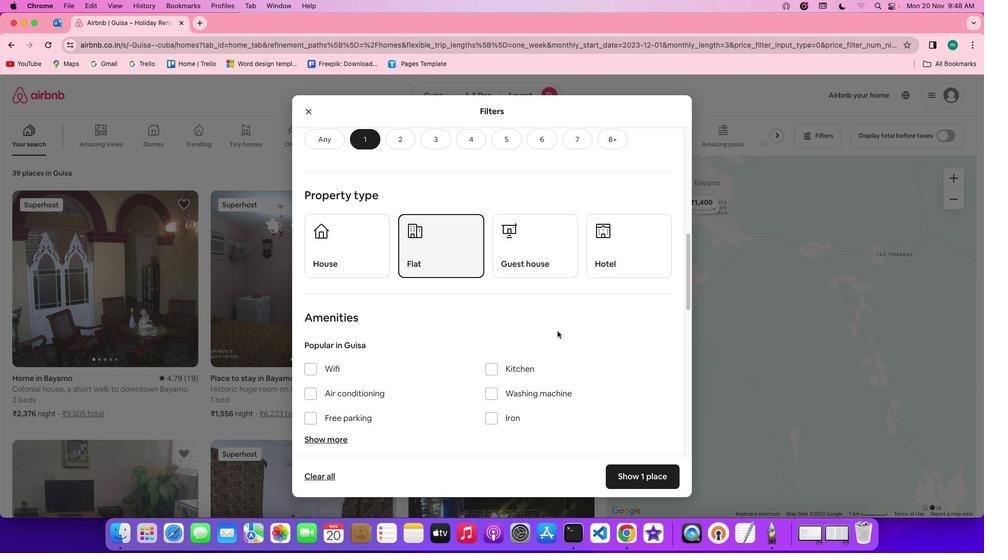 
Action: Mouse scrolled (557, 331) with delta (0, 0)
Screenshot: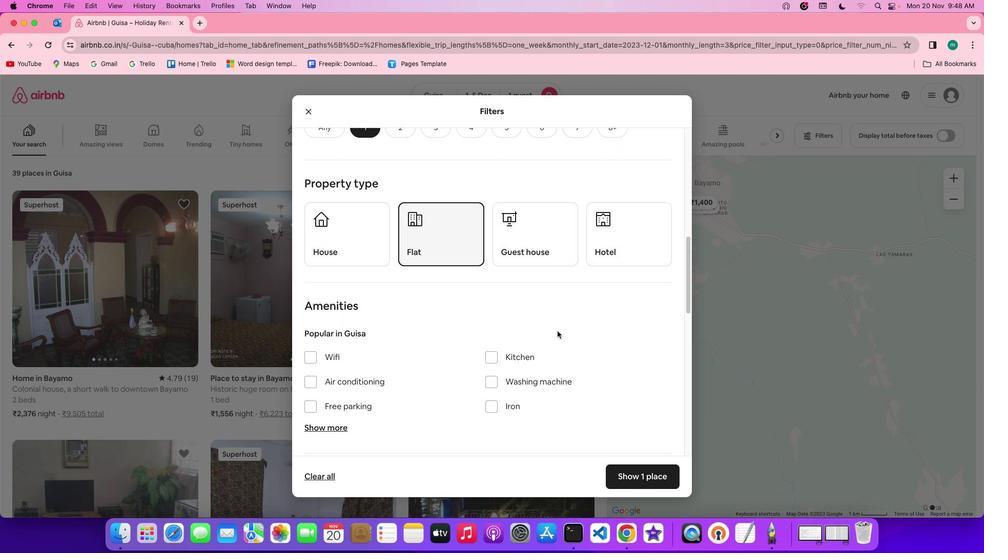 
Action: Mouse scrolled (557, 331) with delta (0, 0)
Screenshot: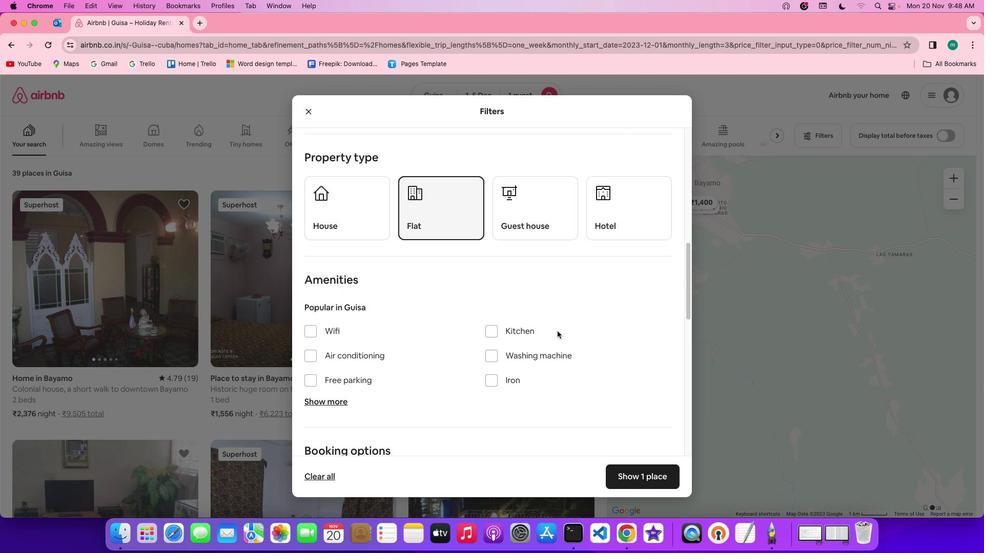 
Action: Mouse scrolled (557, 331) with delta (0, 0)
Screenshot: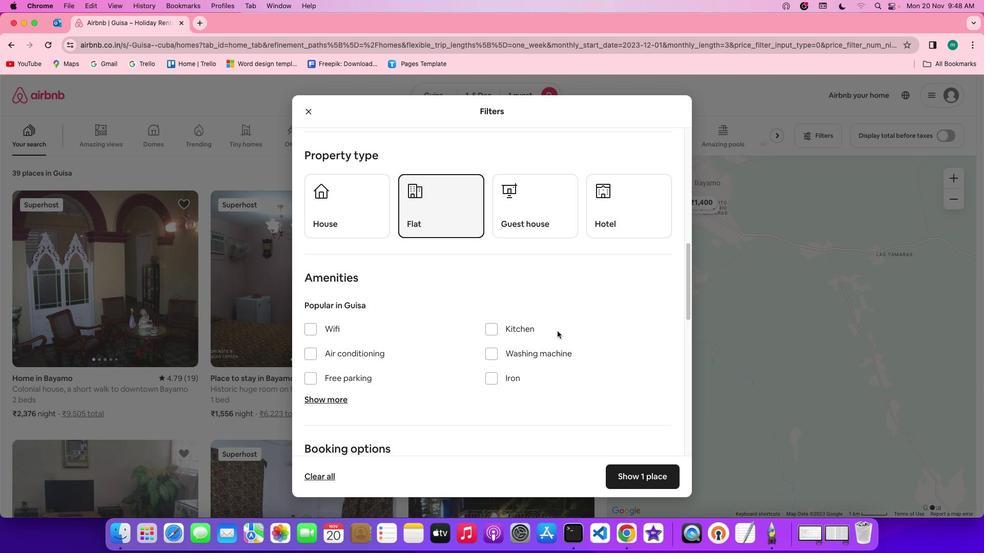 
Action: Mouse scrolled (557, 331) with delta (0, 0)
Screenshot: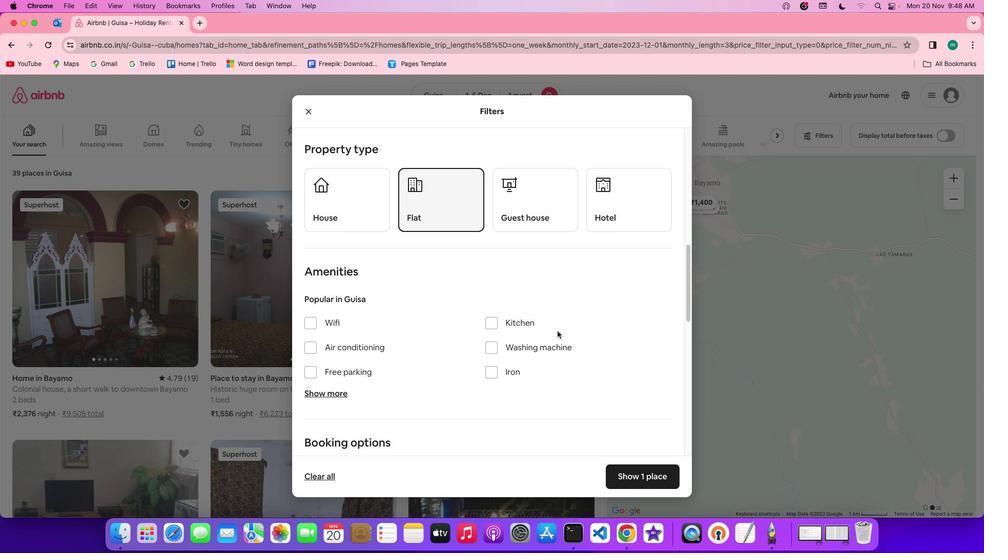 
Action: Mouse scrolled (557, 331) with delta (0, 0)
Screenshot: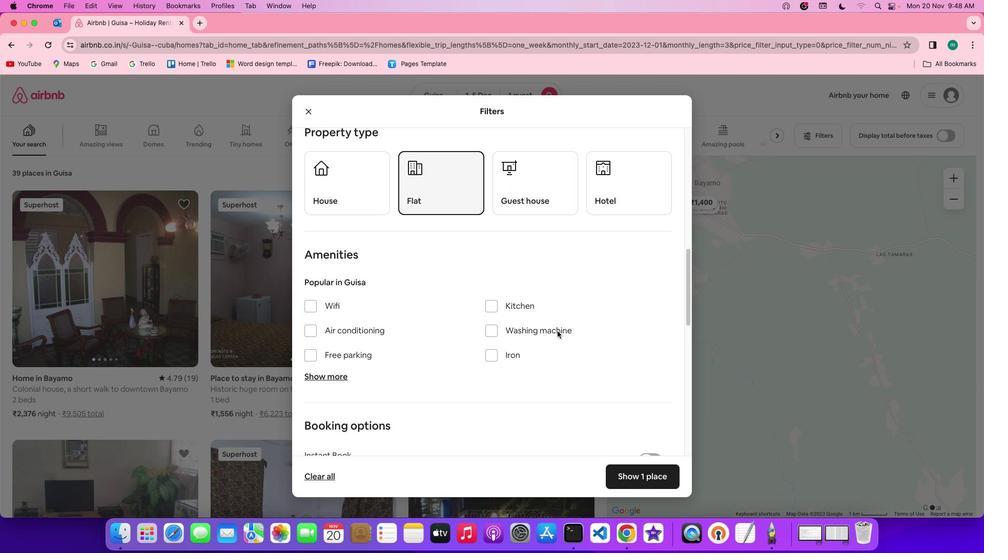 
Action: Mouse scrolled (557, 331) with delta (0, 0)
Screenshot: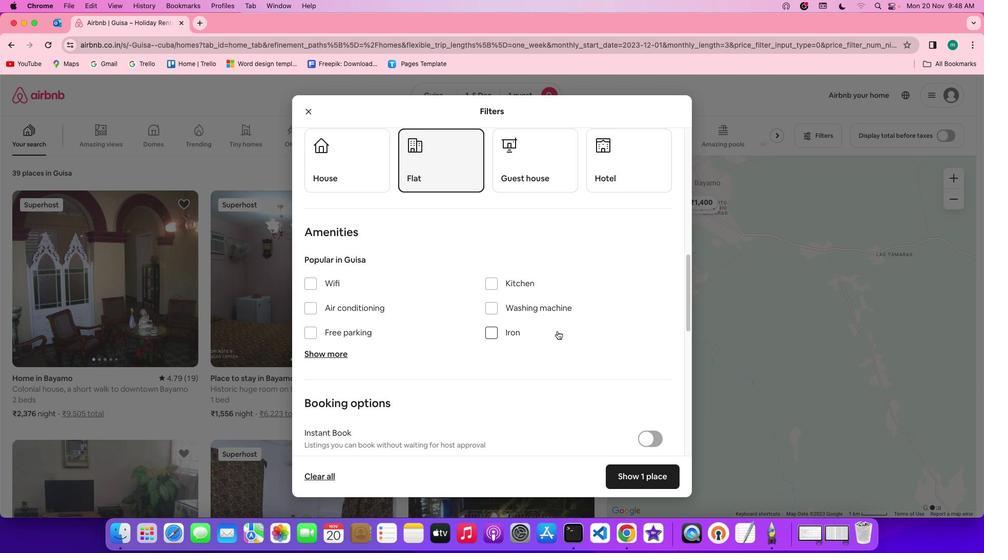 
Action: Mouse scrolled (557, 331) with delta (0, 0)
Screenshot: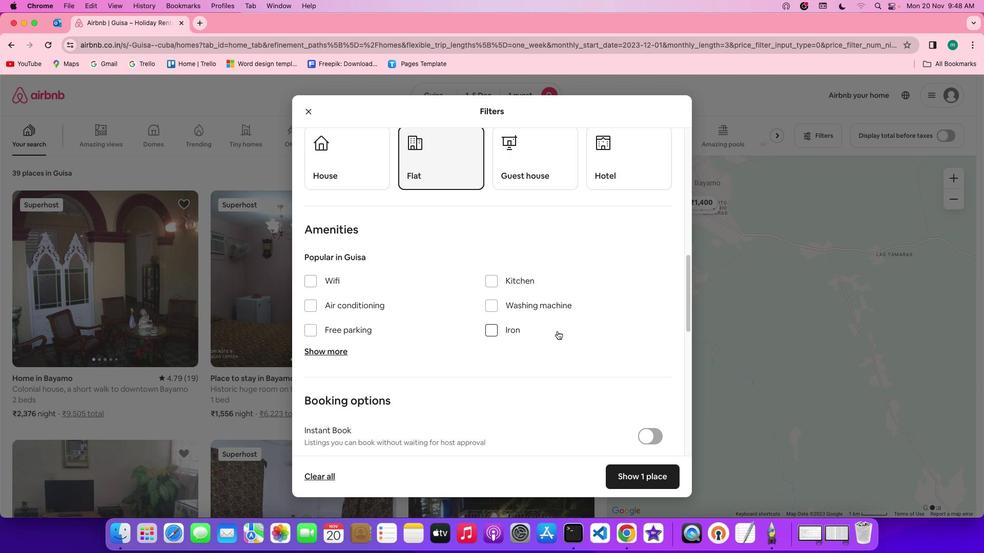 
Action: Mouse scrolled (557, 331) with delta (0, 0)
Screenshot: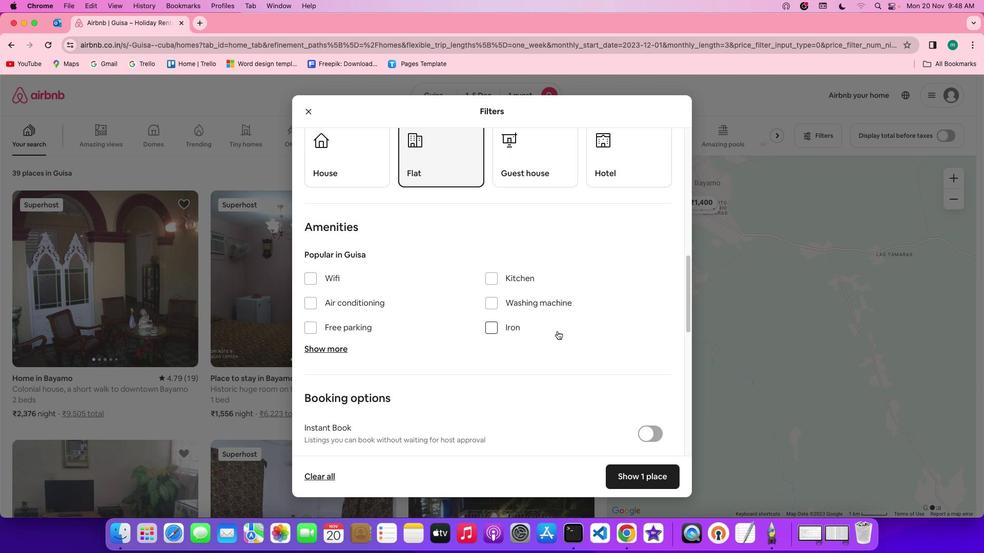 
Action: Mouse scrolled (557, 331) with delta (0, 0)
Screenshot: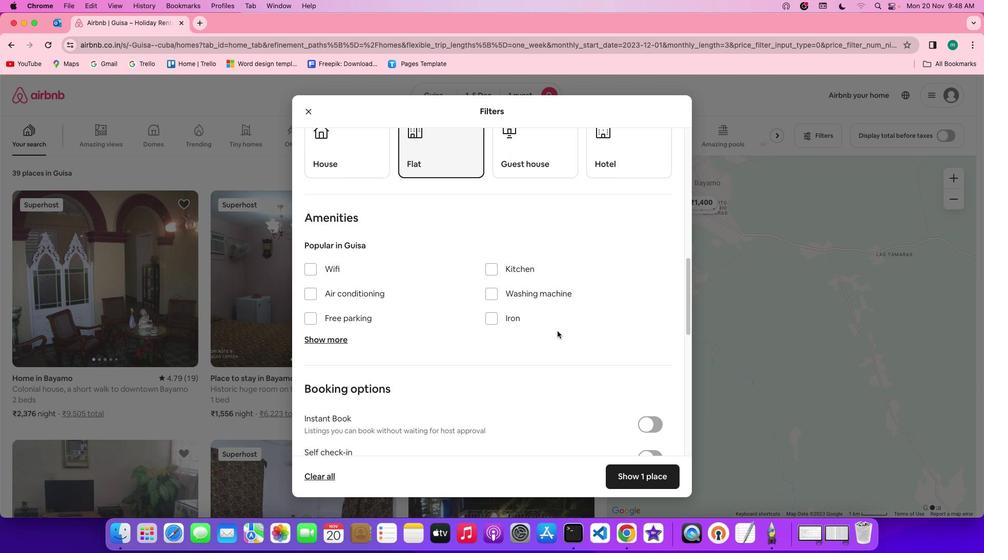 
Action: Mouse scrolled (557, 331) with delta (0, 0)
Screenshot: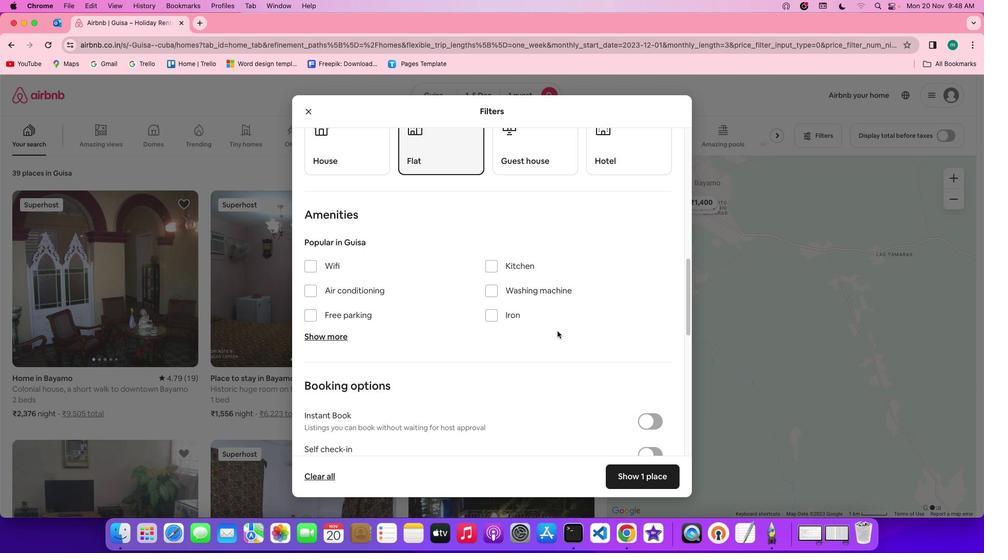 
Action: Mouse scrolled (557, 331) with delta (0, 0)
Screenshot: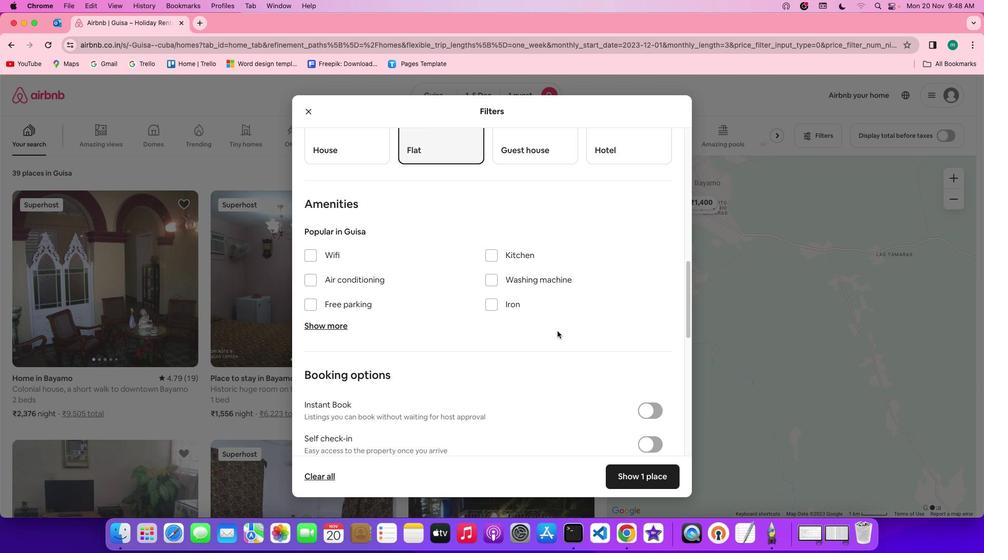 
Action: Mouse scrolled (557, 331) with delta (0, 0)
Screenshot: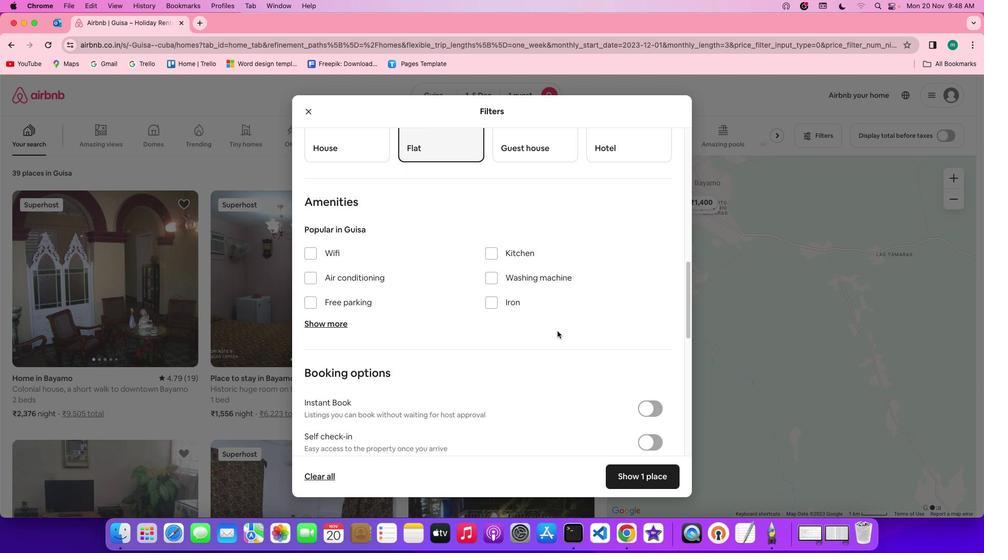 
Action: Mouse scrolled (557, 331) with delta (0, 0)
Screenshot: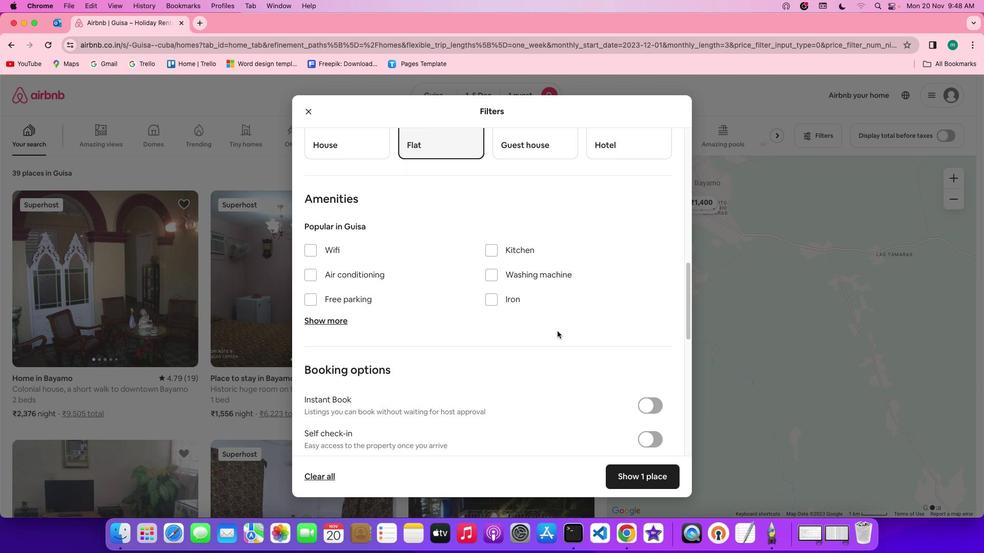 
Action: Mouse scrolled (557, 331) with delta (0, 0)
Screenshot: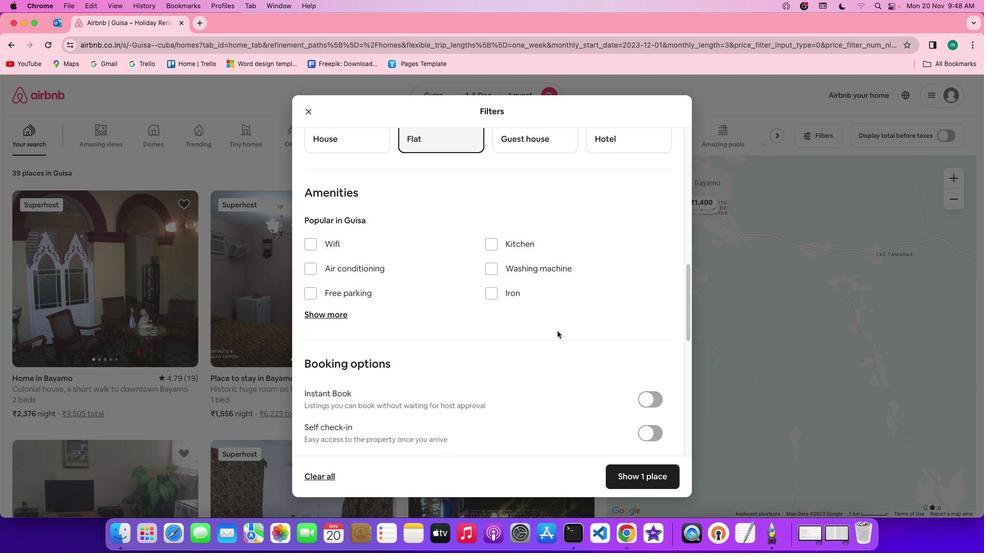 
Action: Mouse scrolled (557, 331) with delta (0, 0)
Screenshot: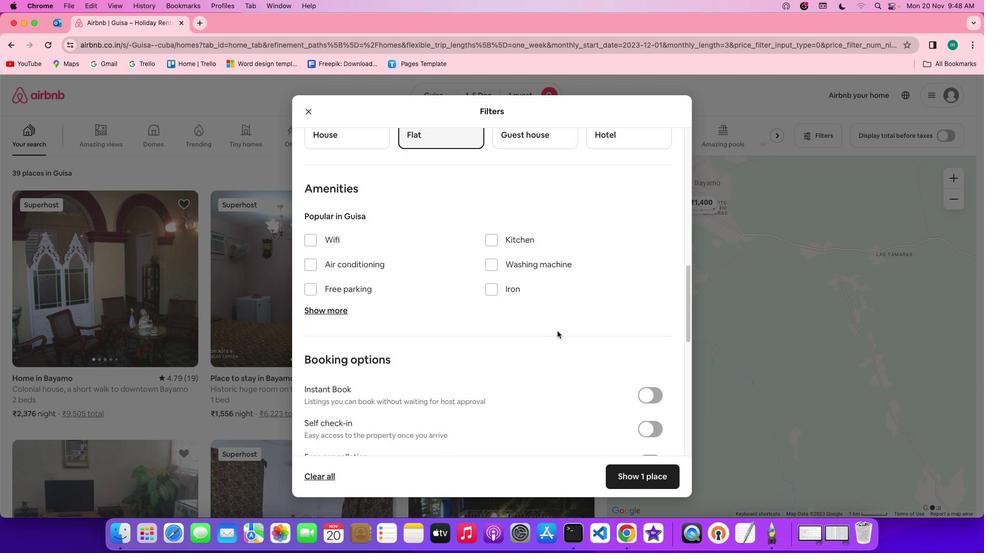 
Action: Mouse scrolled (557, 331) with delta (0, 0)
Screenshot: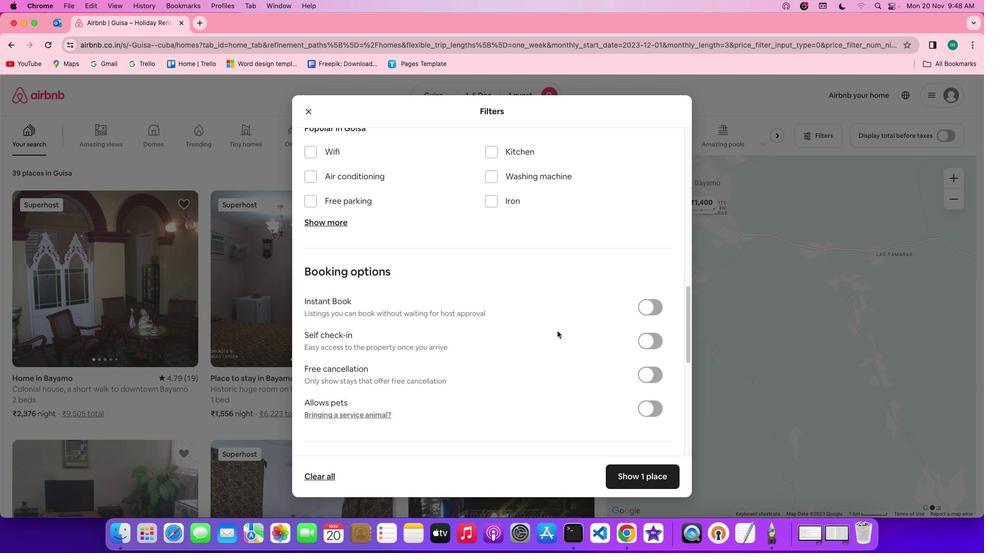 
Action: Mouse scrolled (557, 331) with delta (0, -1)
Screenshot: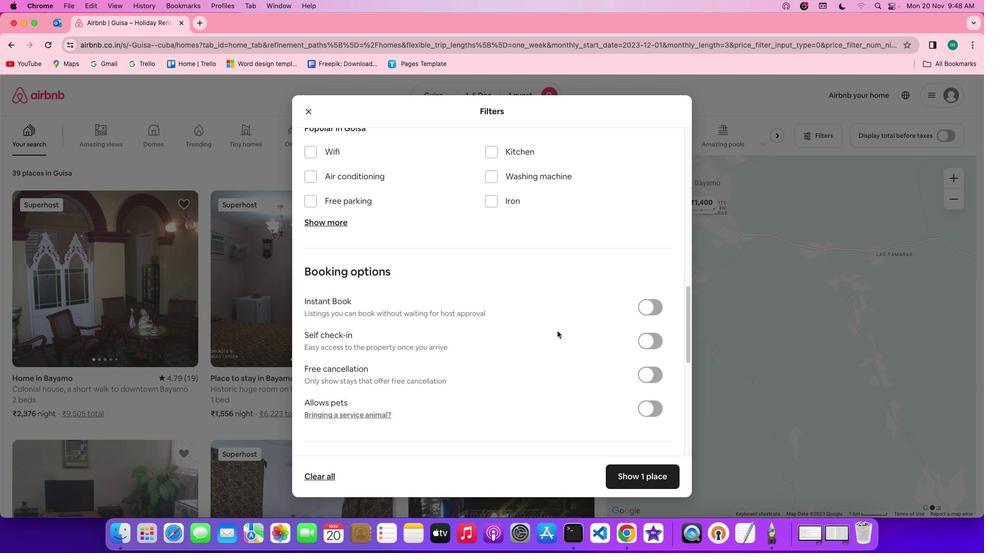 
Action: Mouse scrolled (557, 331) with delta (0, -2)
Screenshot: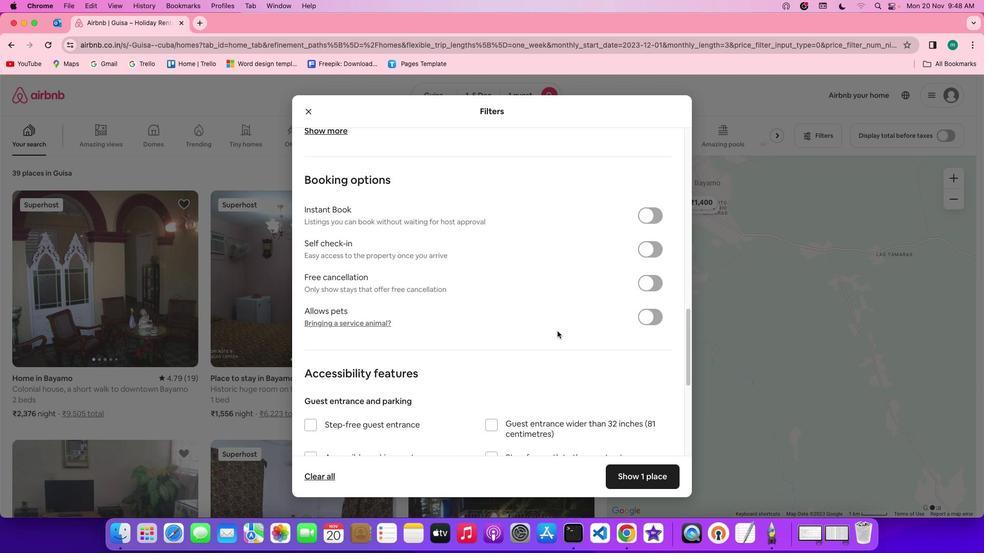 
Action: Mouse scrolled (557, 331) with delta (0, -2)
Screenshot: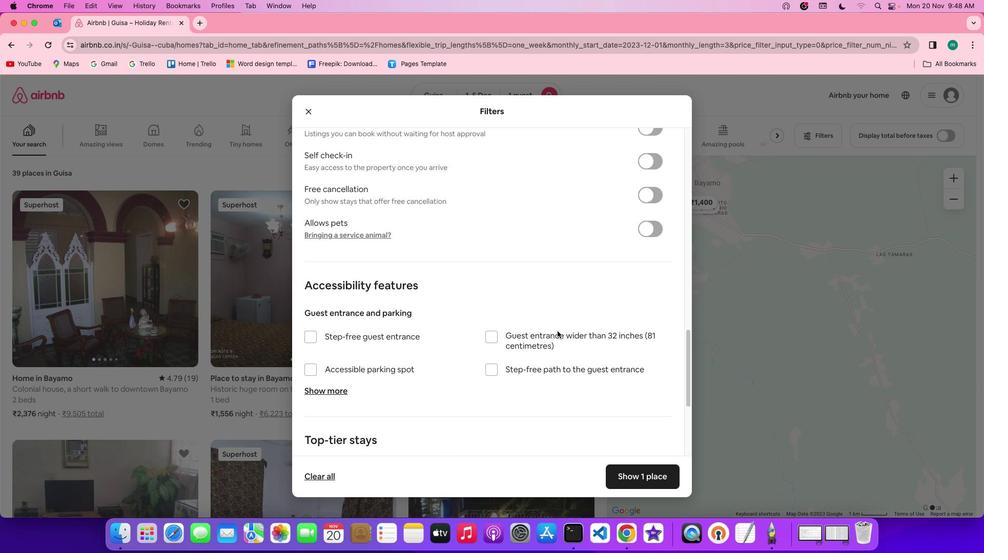 
Action: Mouse scrolled (557, 331) with delta (0, 0)
Screenshot: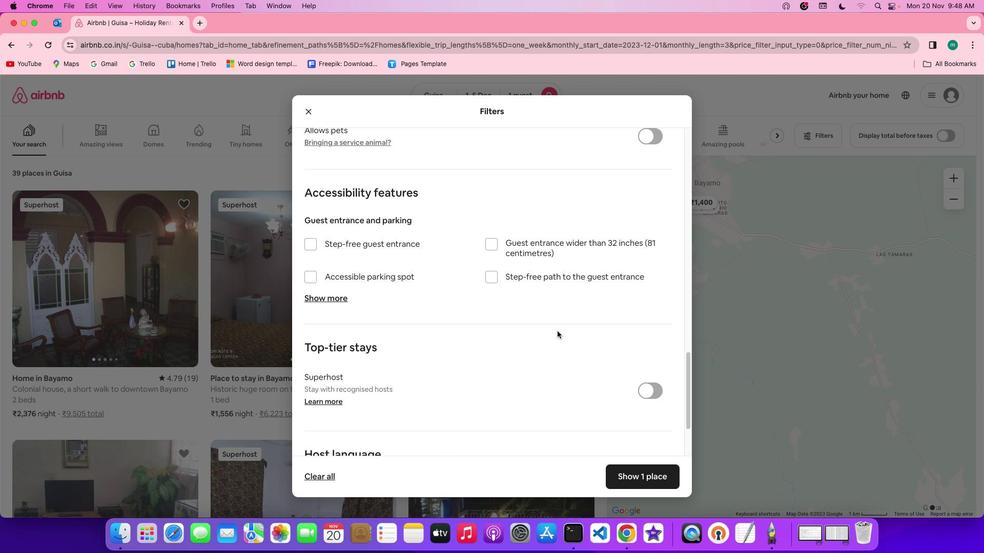 
Action: Mouse scrolled (557, 331) with delta (0, 0)
Screenshot: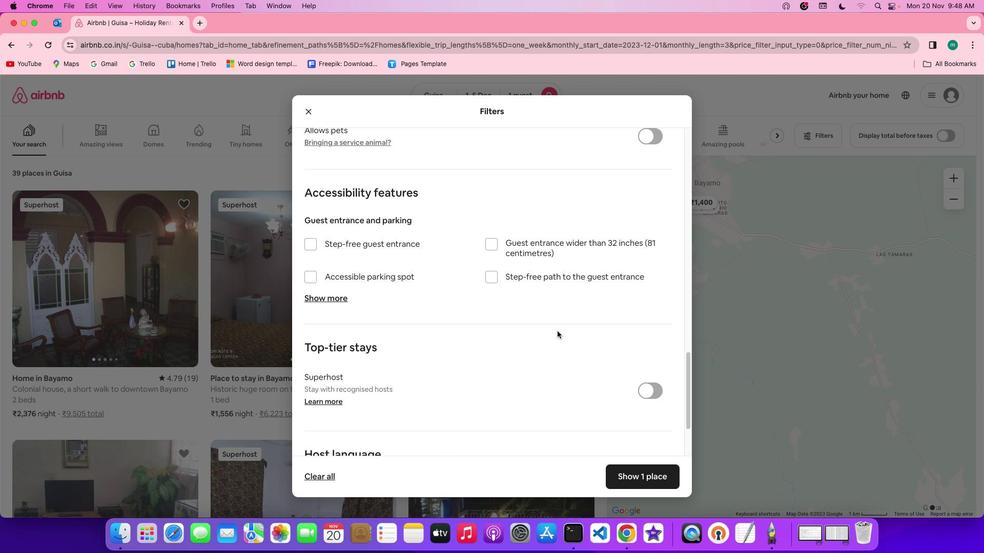
Action: Mouse scrolled (557, 331) with delta (0, -2)
Screenshot: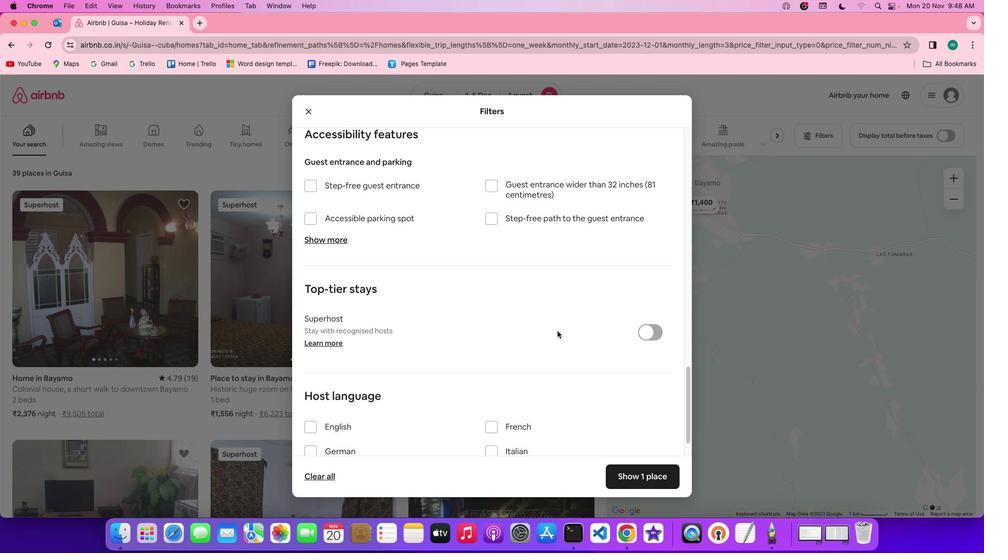 
Action: Mouse scrolled (557, 331) with delta (0, -2)
Screenshot: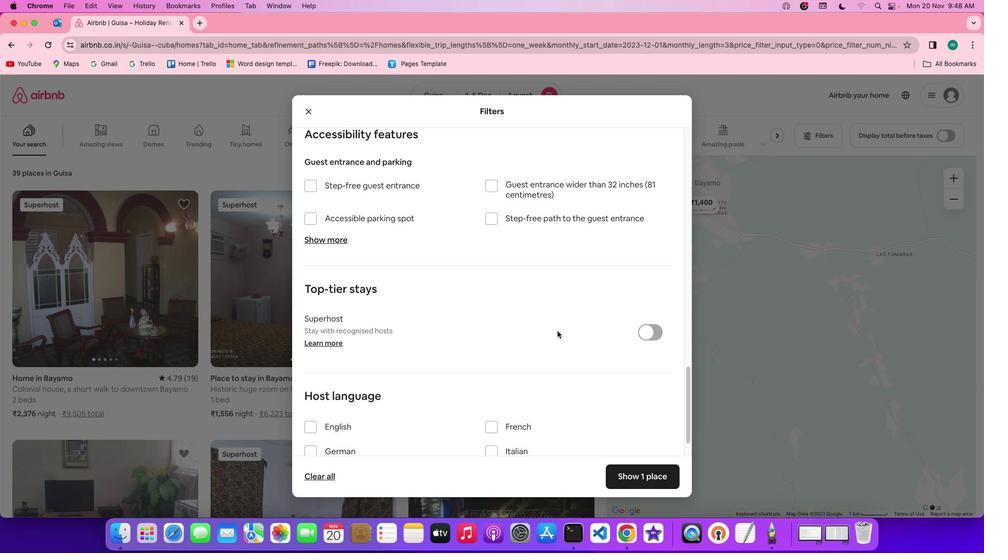 
Action: Mouse scrolled (557, 331) with delta (0, -3)
Screenshot: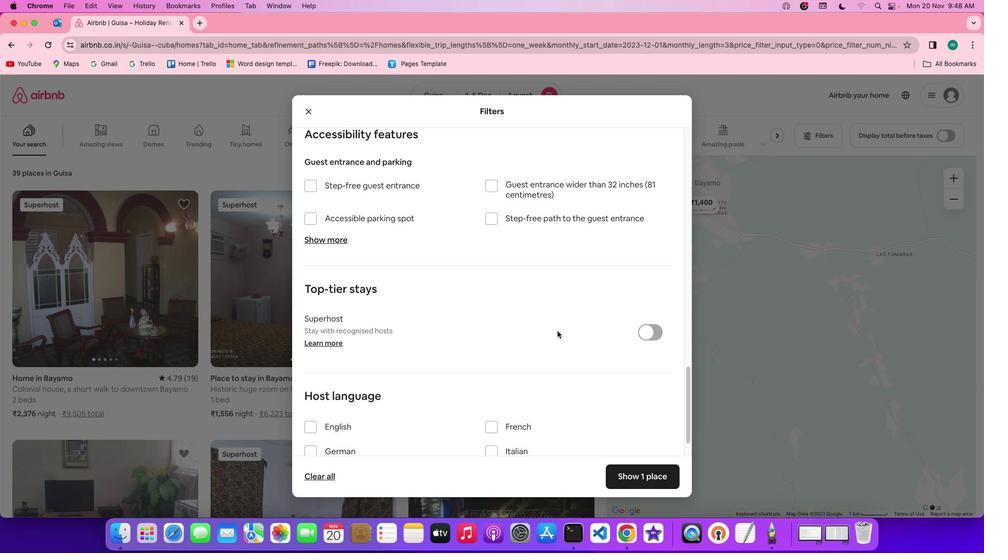 
Action: Mouse scrolled (557, 331) with delta (0, -3)
Screenshot: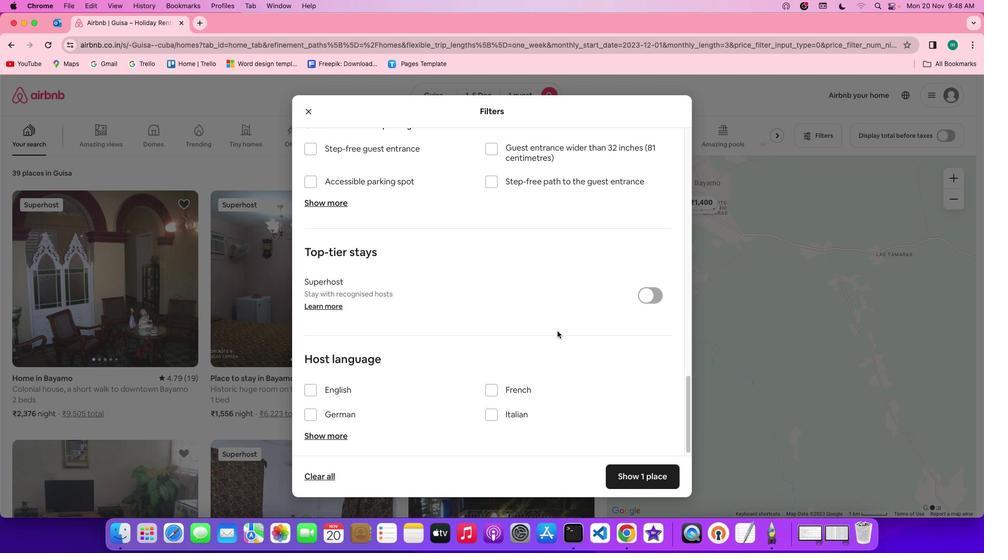 
Action: Mouse moved to (557, 333)
Screenshot: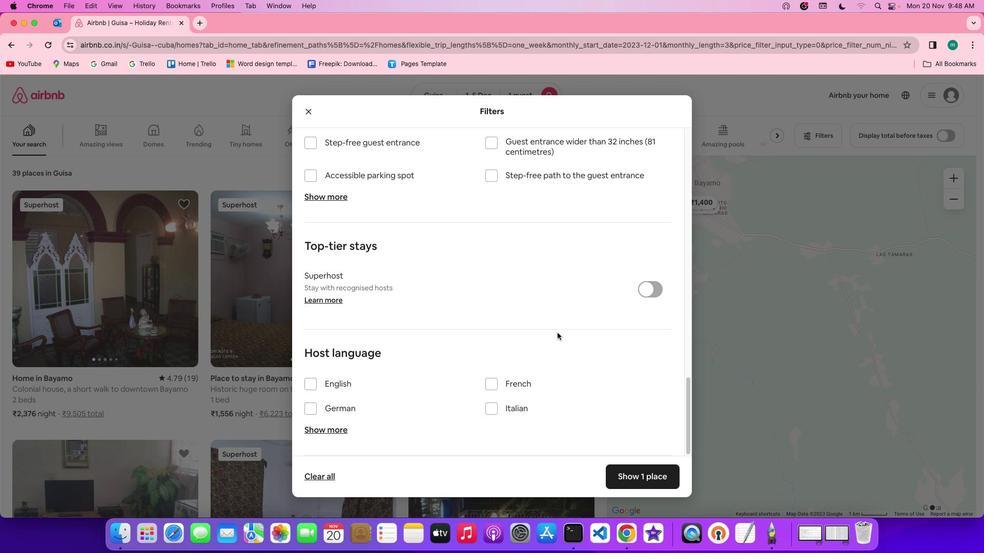 
Action: Mouse scrolled (557, 333) with delta (0, 0)
Screenshot: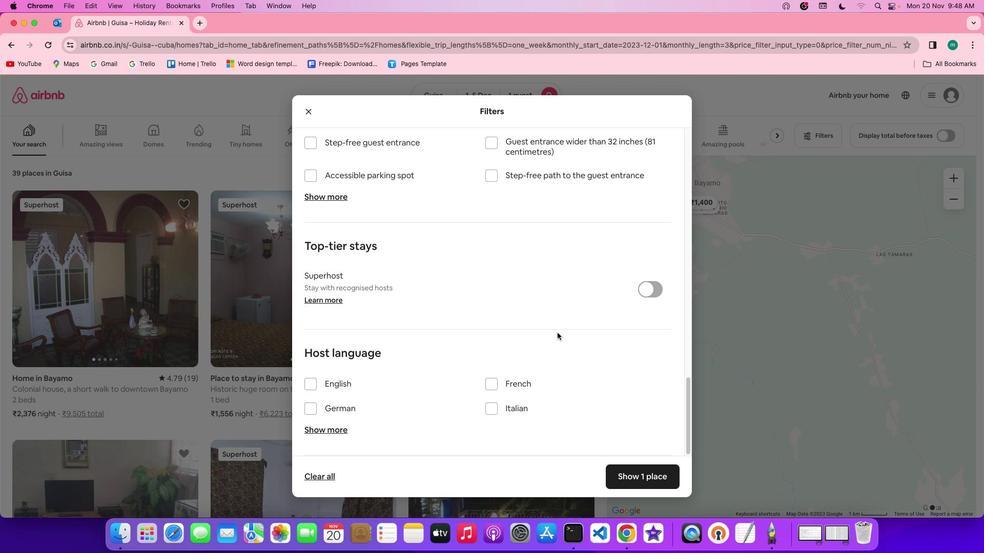 
Action: Mouse scrolled (557, 333) with delta (0, 0)
Screenshot: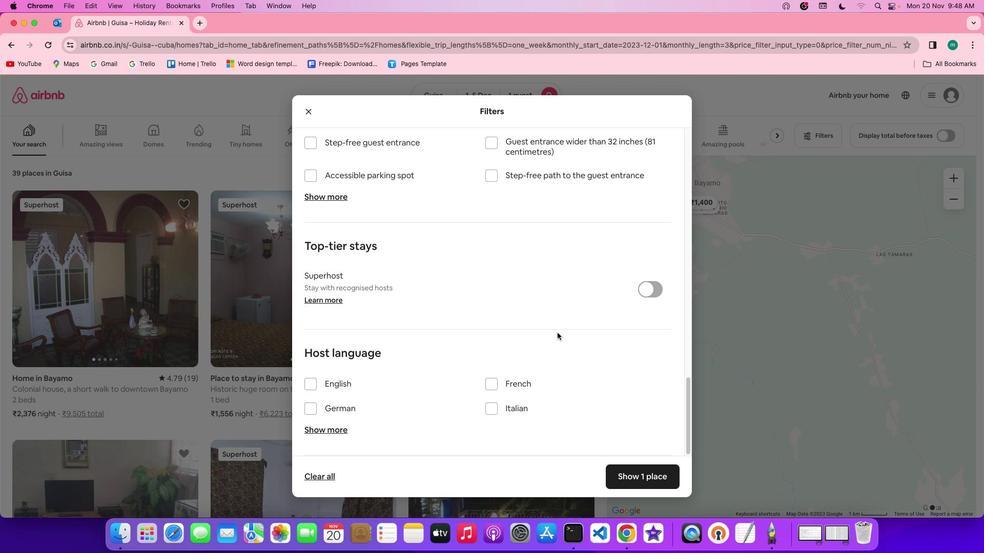 
Action: Mouse scrolled (557, 333) with delta (0, -2)
Screenshot: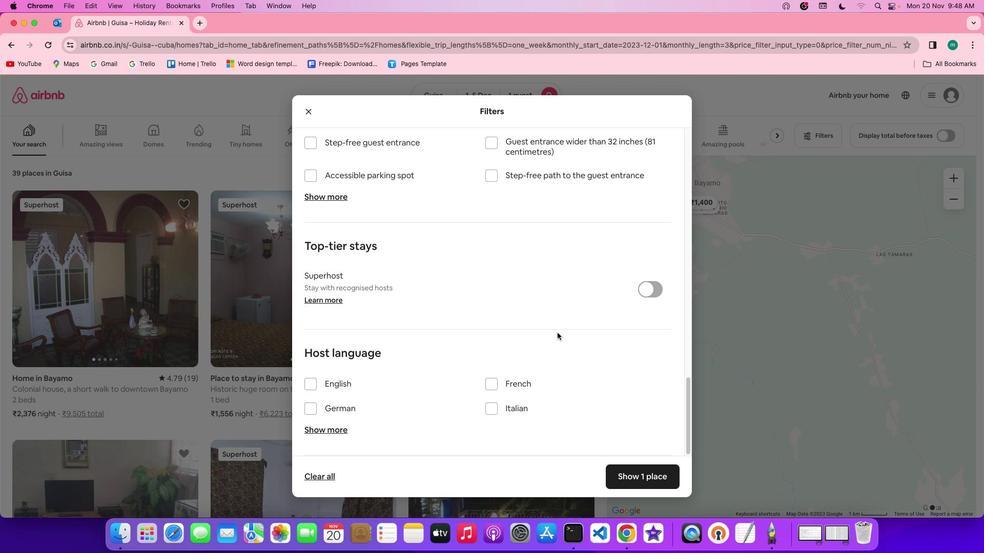 
Action: Mouse scrolled (557, 333) with delta (0, -2)
Screenshot: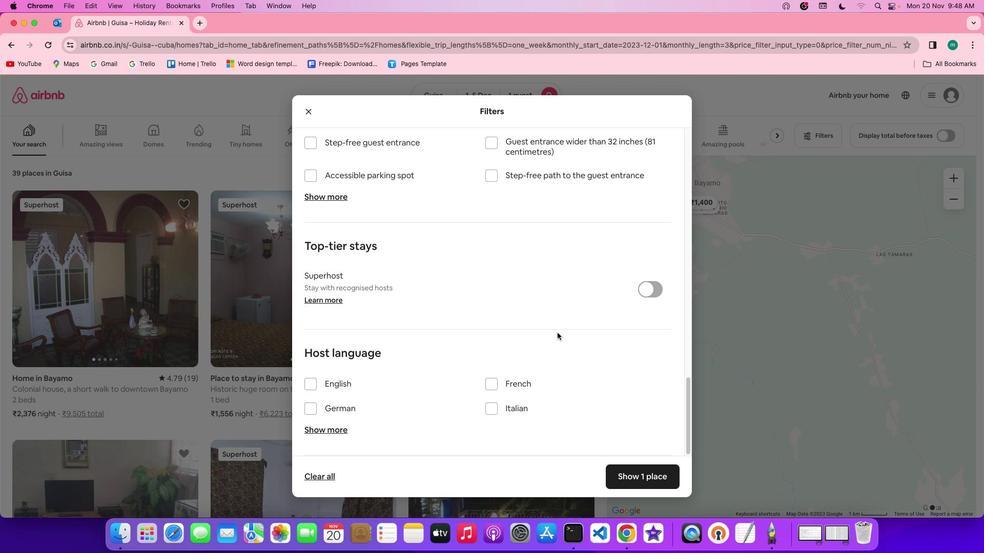 
Action: Mouse scrolled (557, 333) with delta (0, -3)
Screenshot: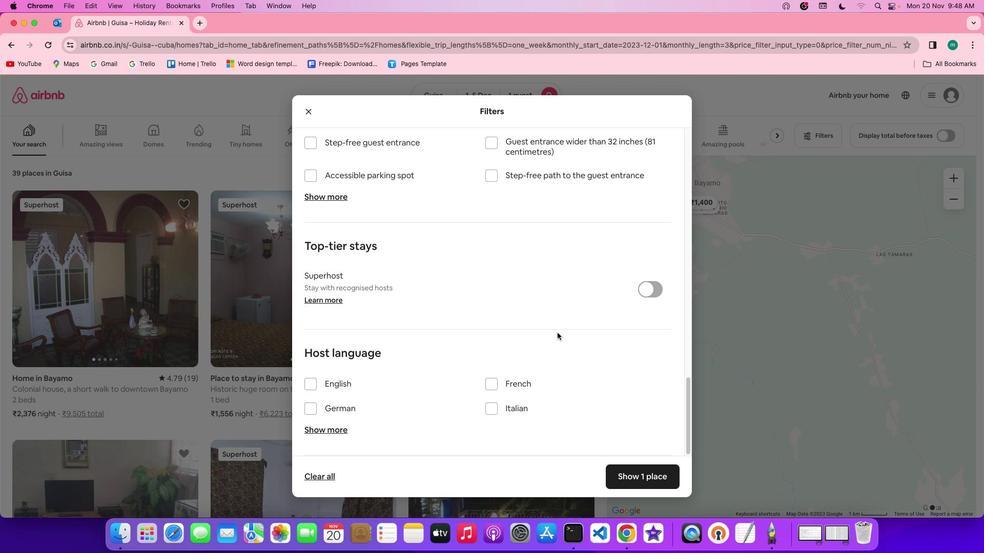 
Action: Mouse scrolled (557, 333) with delta (0, -3)
Screenshot: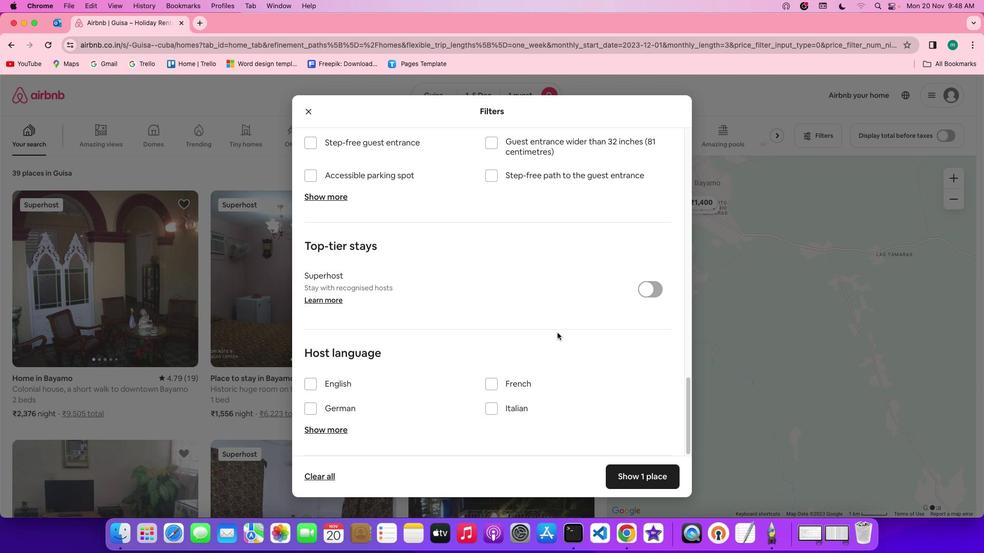 
Action: Mouse scrolled (557, 333) with delta (0, -3)
Screenshot: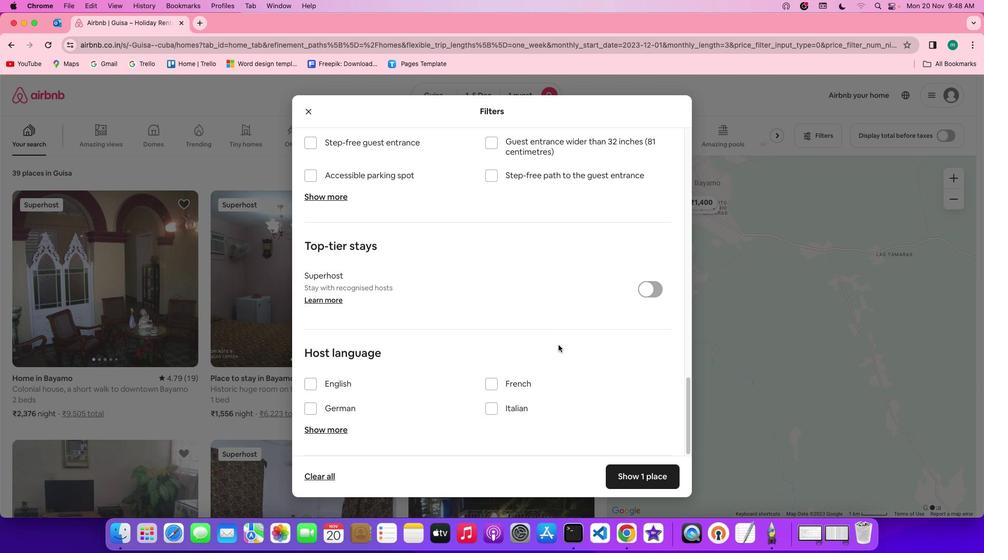 
Action: Mouse moved to (644, 472)
Screenshot: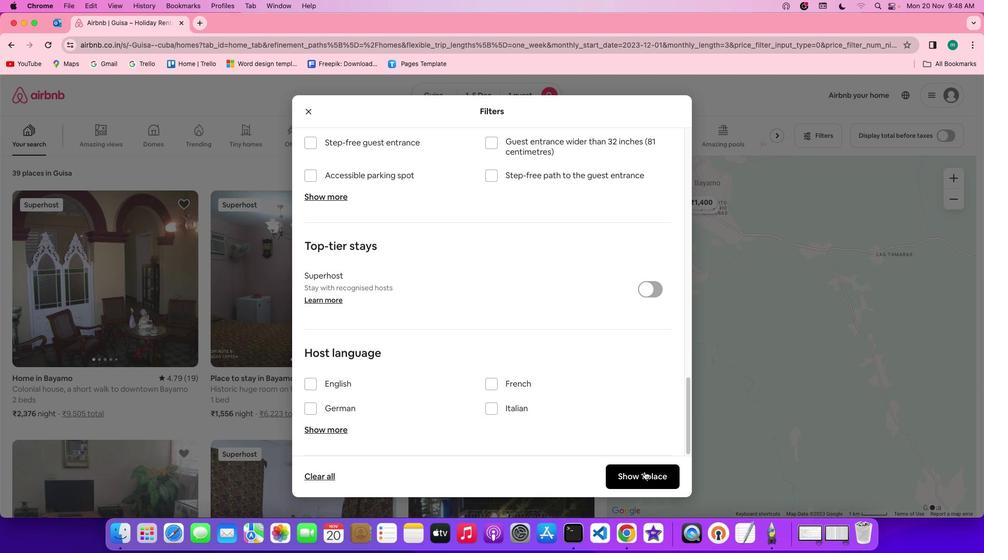
Action: Mouse pressed left at (644, 472)
Screenshot: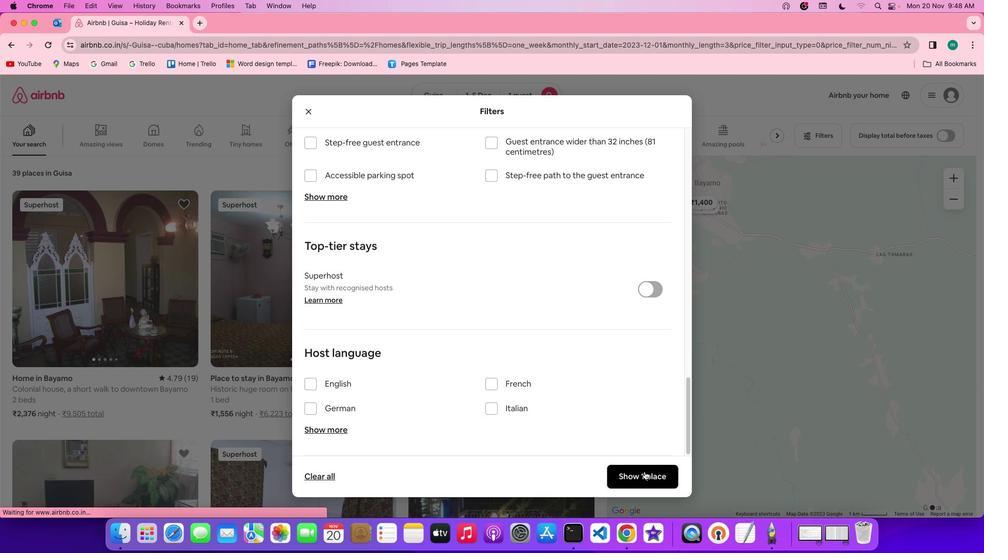 
Action: Mouse moved to (127, 261)
Screenshot: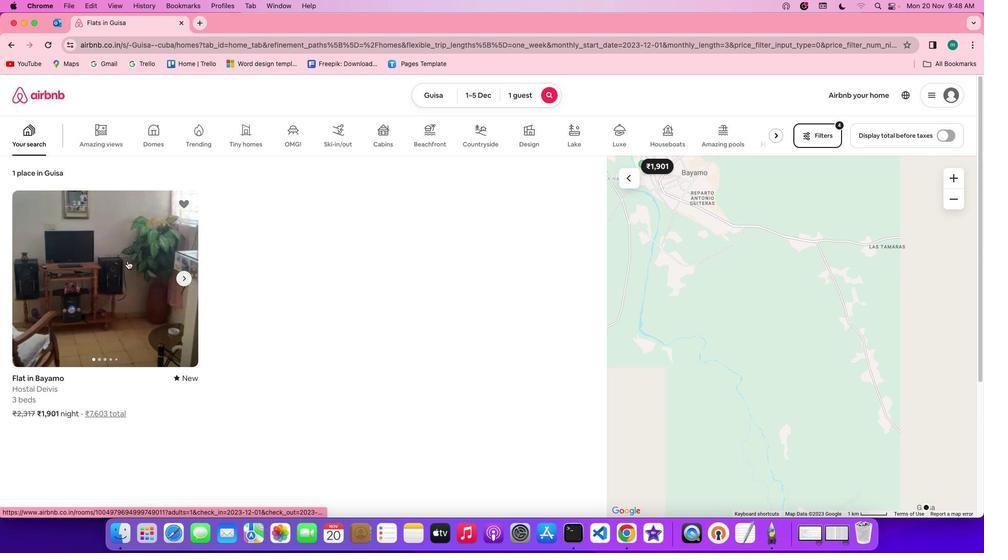 
Action: Mouse pressed left at (127, 261)
Screenshot: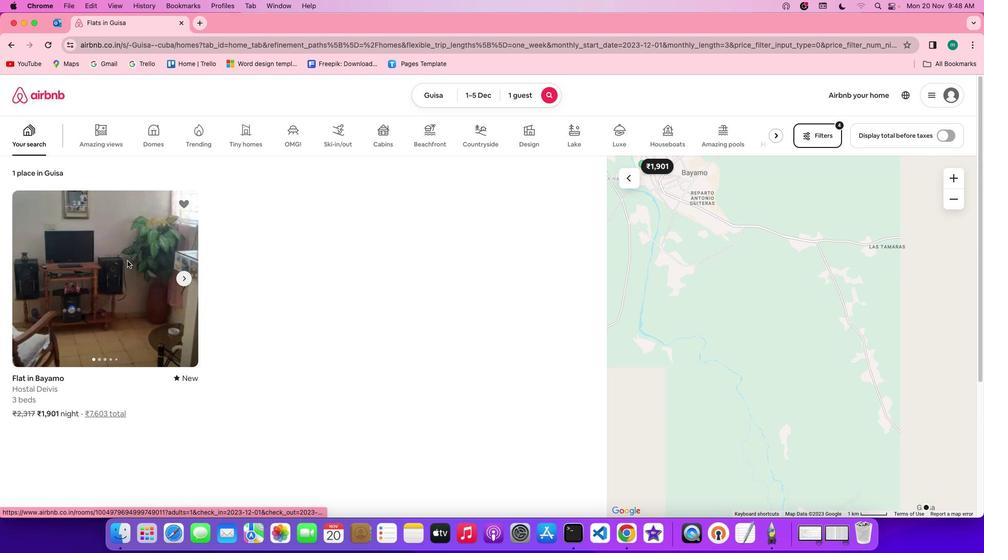 
Action: Mouse moved to (720, 381)
Screenshot: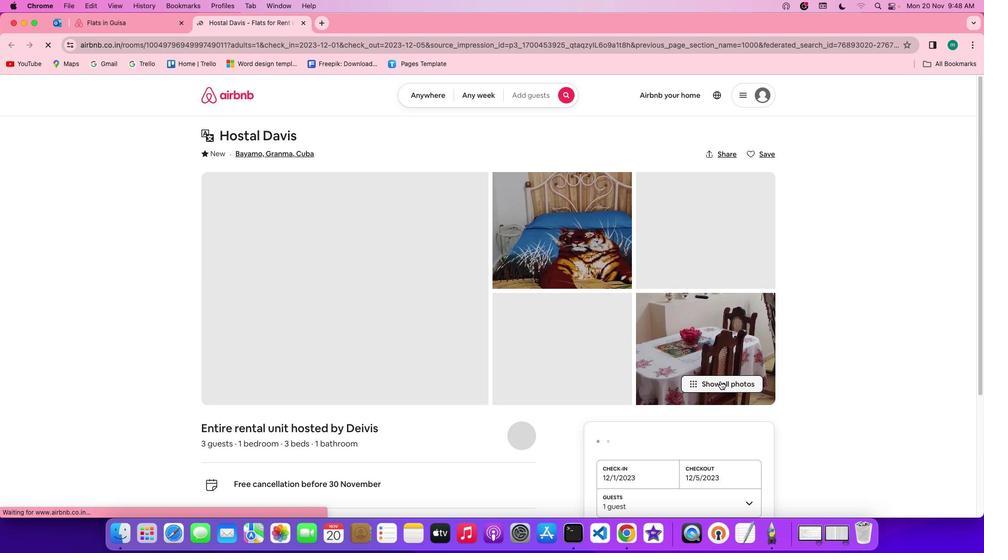 
Action: Mouse pressed left at (720, 381)
Screenshot: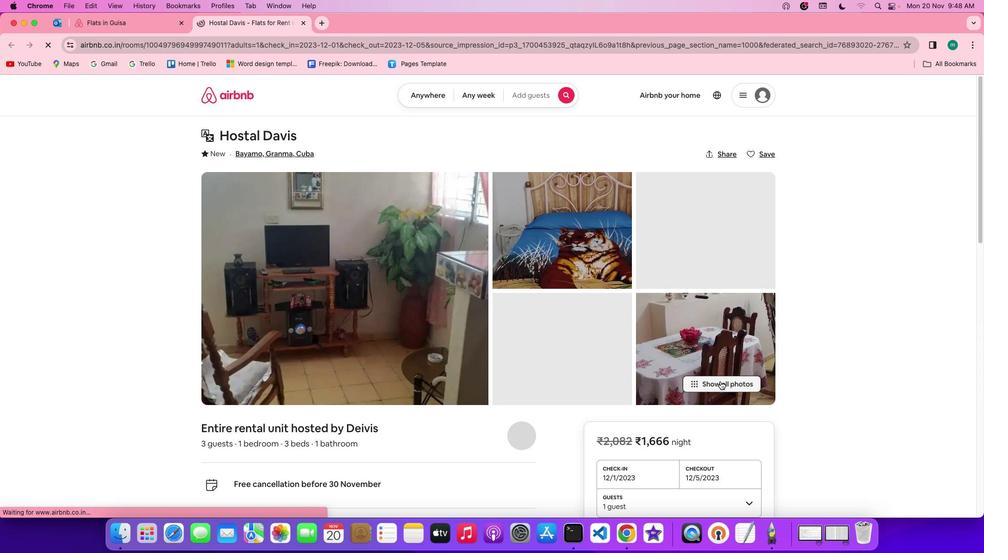 
Action: Mouse moved to (366, 274)
Screenshot: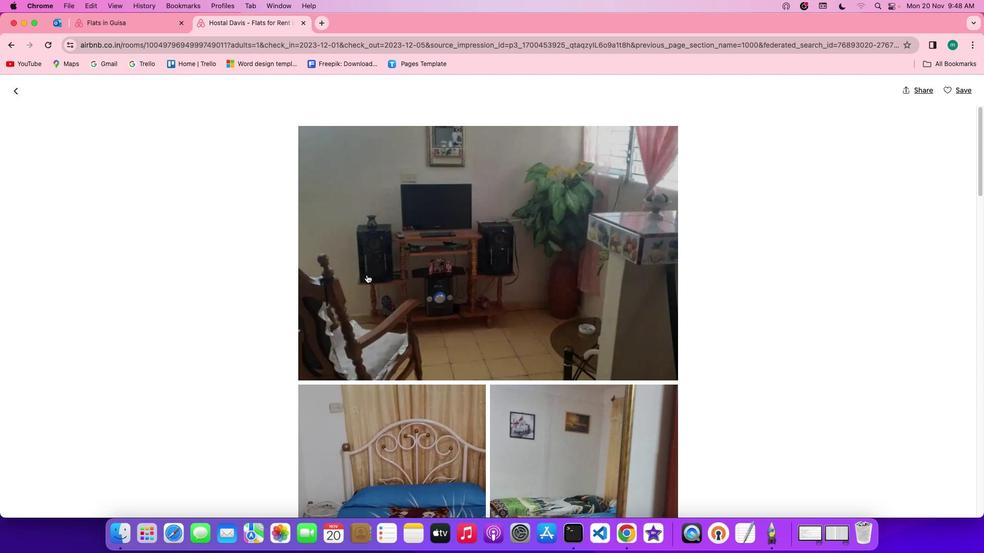 
Action: Mouse scrolled (366, 274) with delta (0, 0)
Screenshot: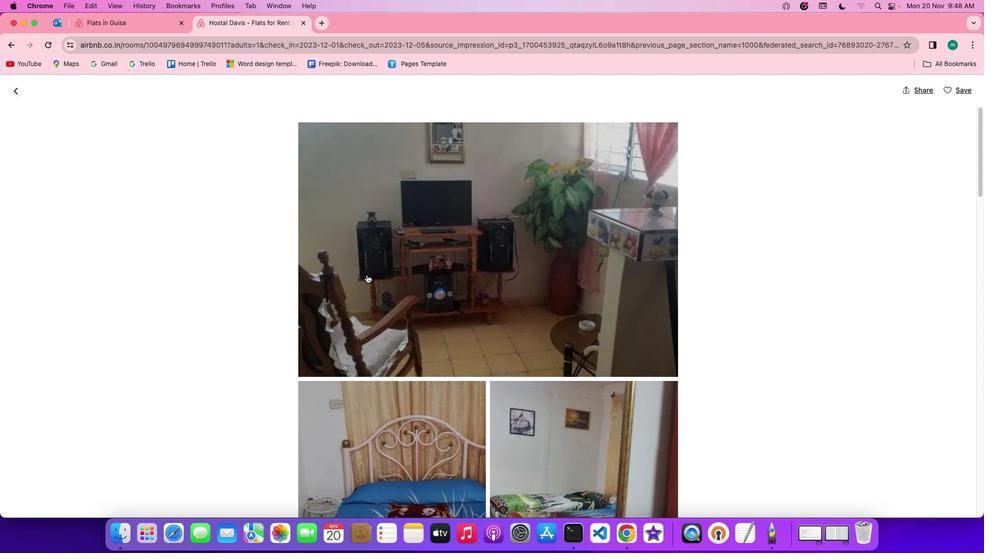 
Action: Mouse scrolled (366, 274) with delta (0, 0)
Screenshot: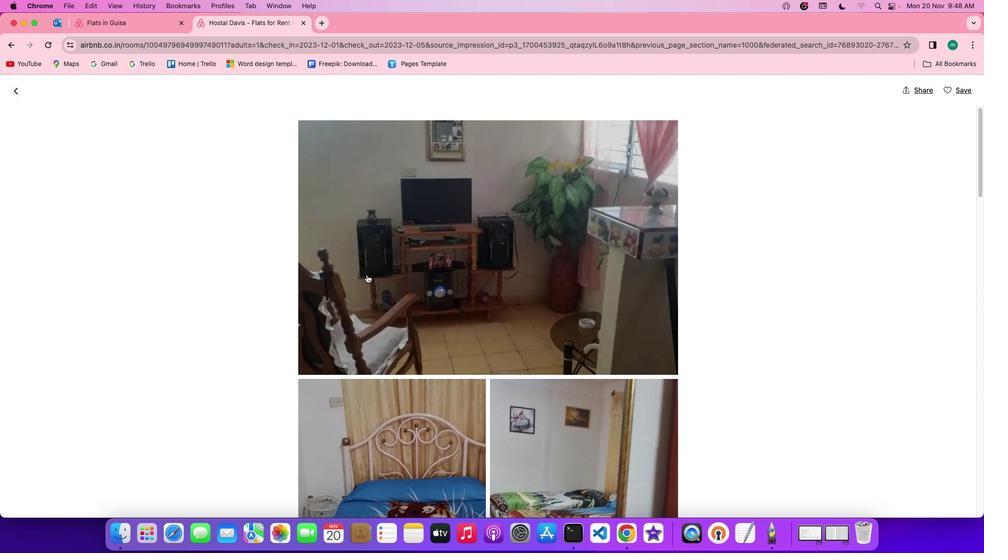
Action: Mouse scrolled (366, 274) with delta (0, -1)
Screenshot: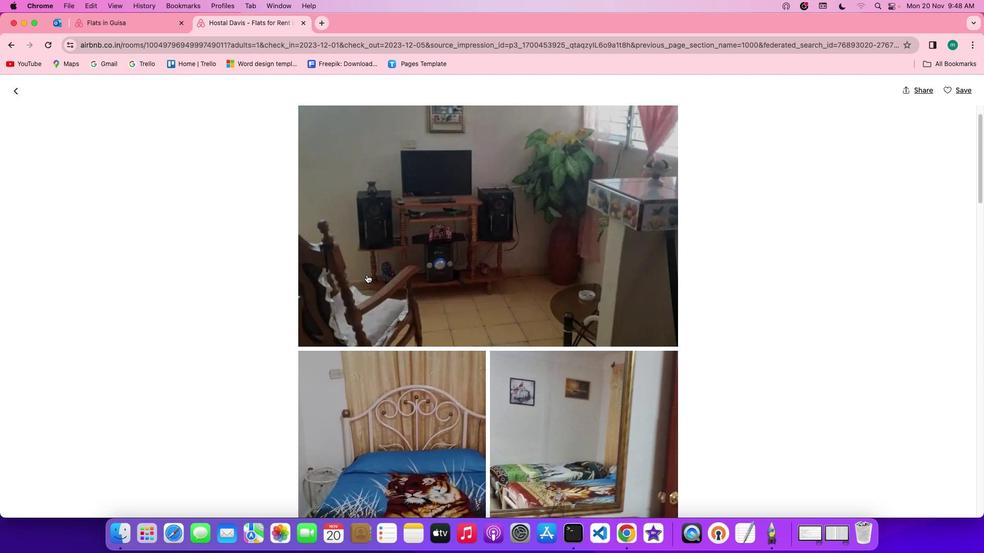 
Action: Mouse scrolled (366, 274) with delta (0, 0)
Screenshot: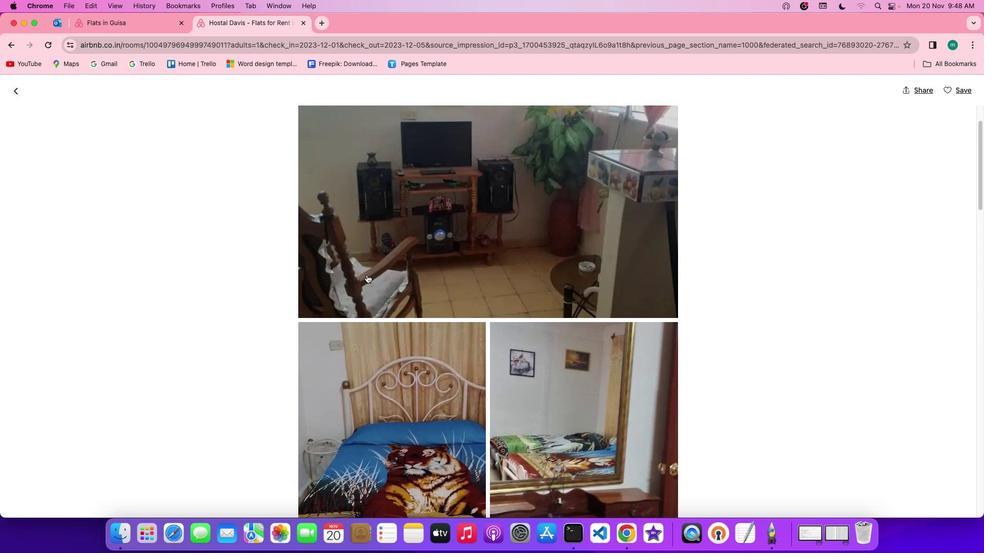 
Action: Mouse scrolled (366, 274) with delta (0, 0)
Screenshot: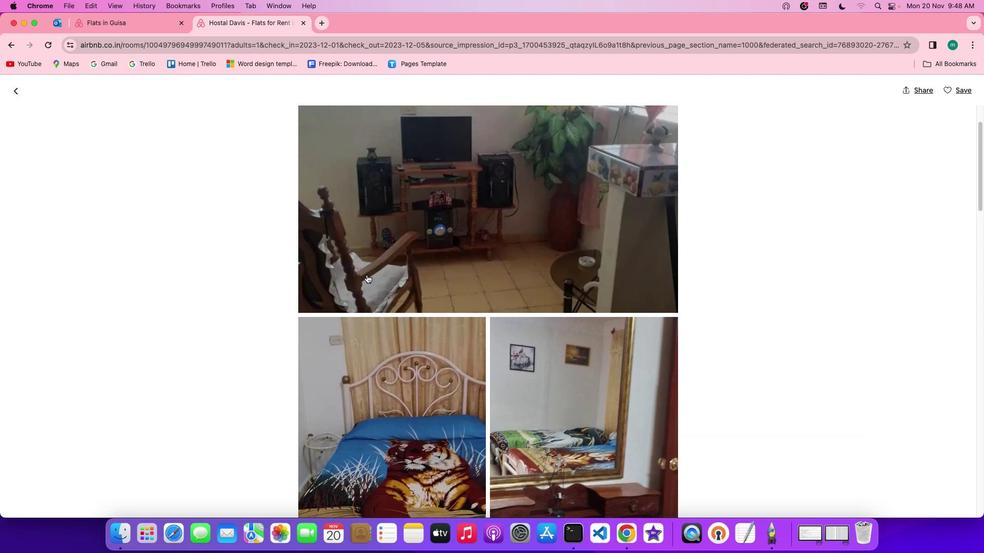 
Action: Mouse scrolled (366, 274) with delta (0, 0)
Screenshot: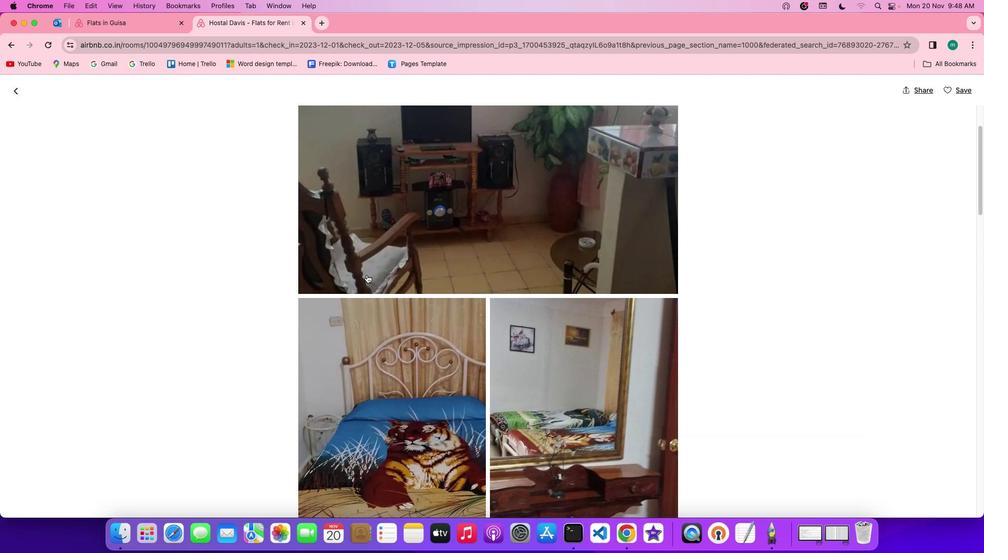 
Action: Mouse scrolled (366, 274) with delta (0, -1)
Screenshot: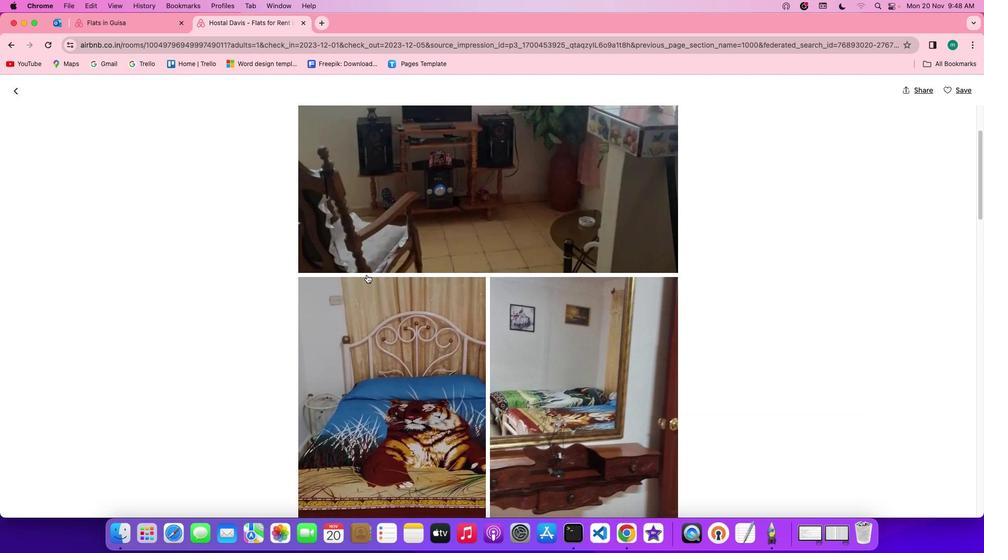 
Action: Mouse scrolled (366, 274) with delta (0, -2)
Screenshot: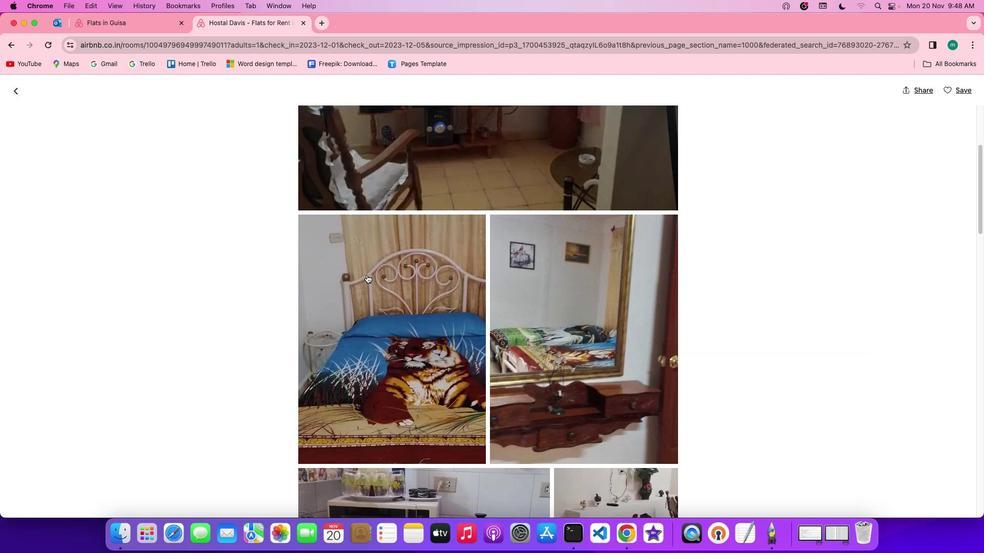 
Action: Mouse scrolled (366, 274) with delta (0, -2)
Screenshot: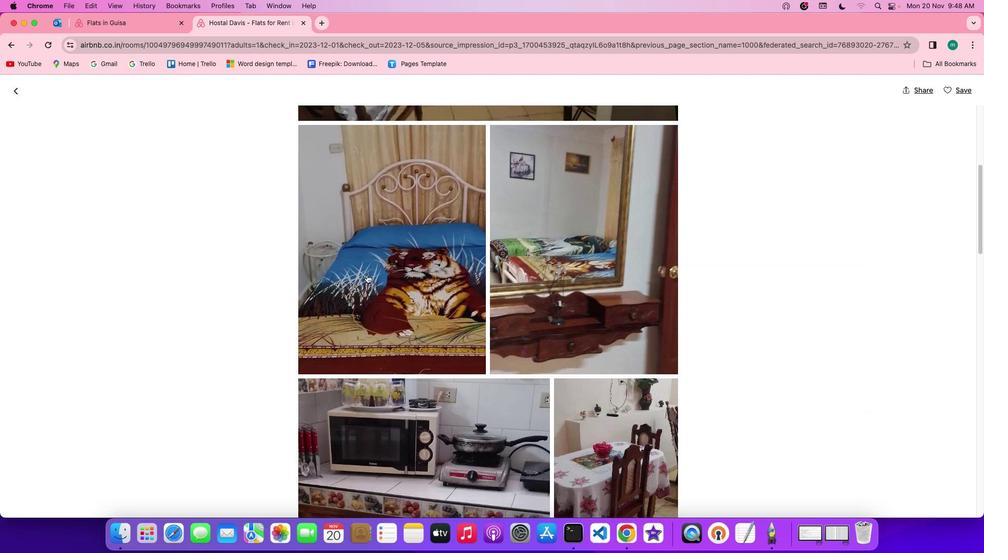 
Action: Mouse scrolled (366, 274) with delta (0, 0)
Screenshot: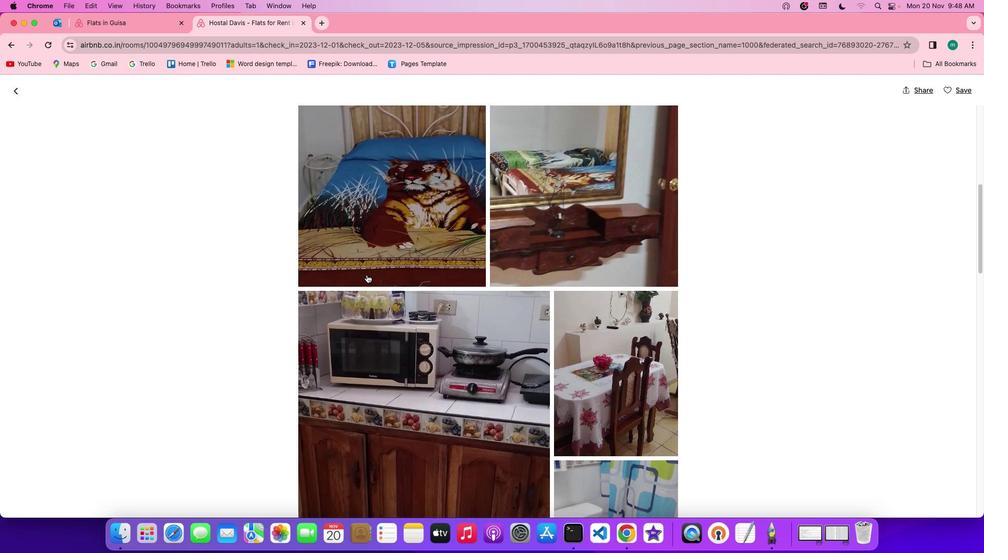 
Action: Mouse scrolled (366, 274) with delta (0, 0)
Screenshot: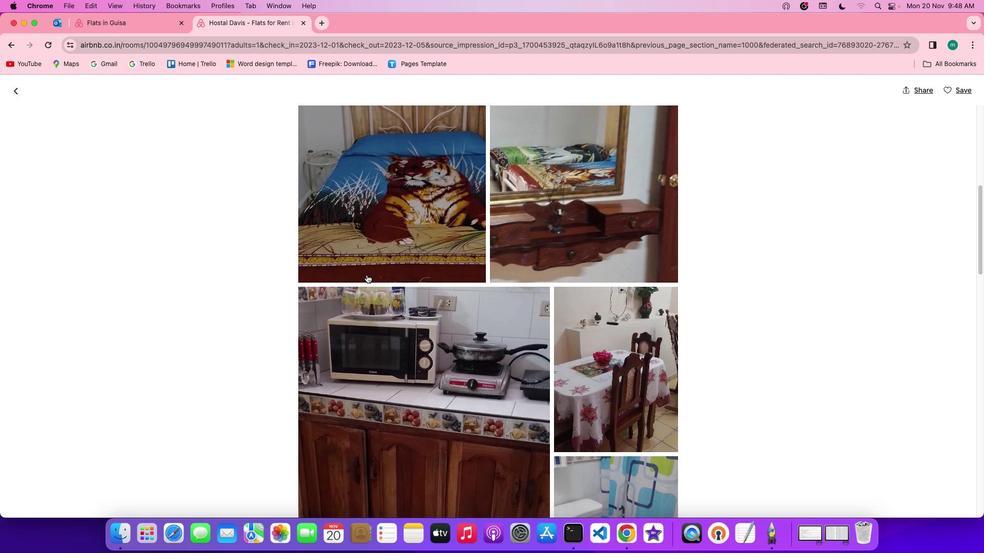 
Action: Mouse scrolled (366, 274) with delta (0, -1)
Screenshot: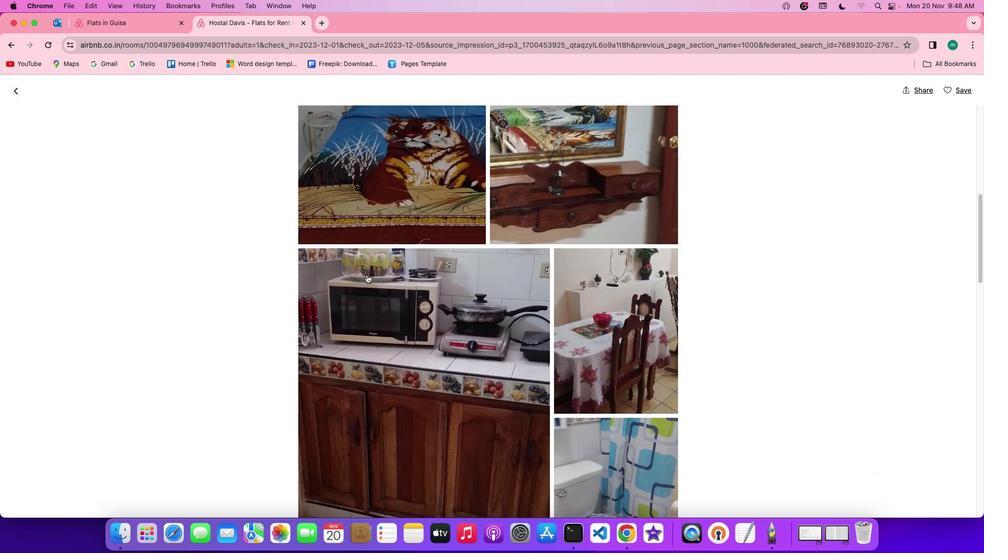 
Action: Mouse scrolled (366, 274) with delta (0, -1)
Screenshot: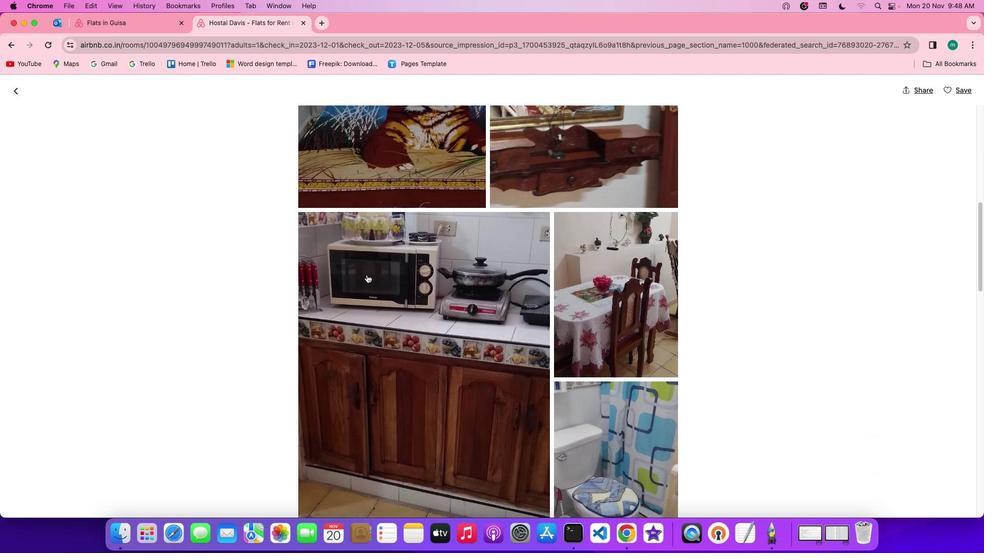 
Action: Mouse scrolled (366, 274) with delta (0, -1)
Screenshot: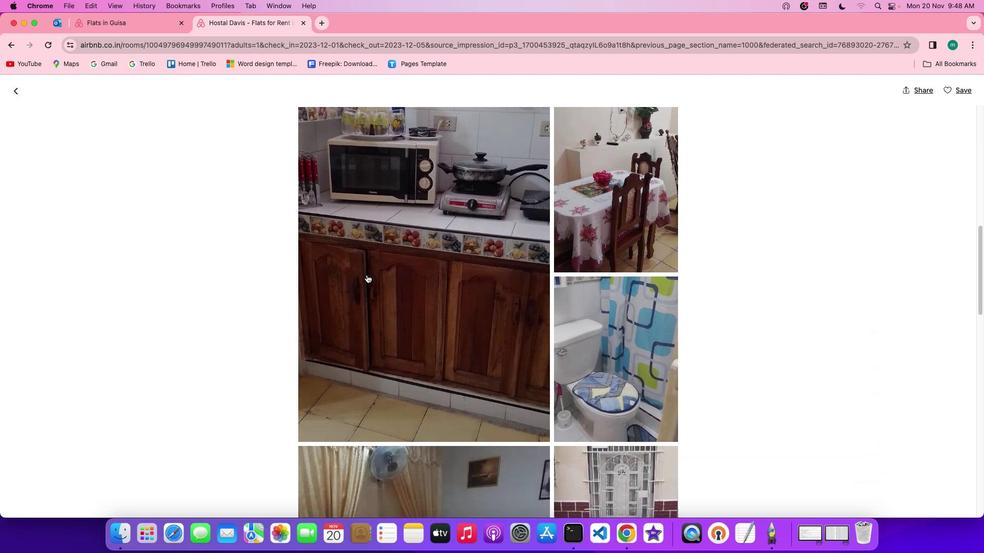 
Action: Mouse scrolled (366, 274) with delta (0, 0)
Screenshot: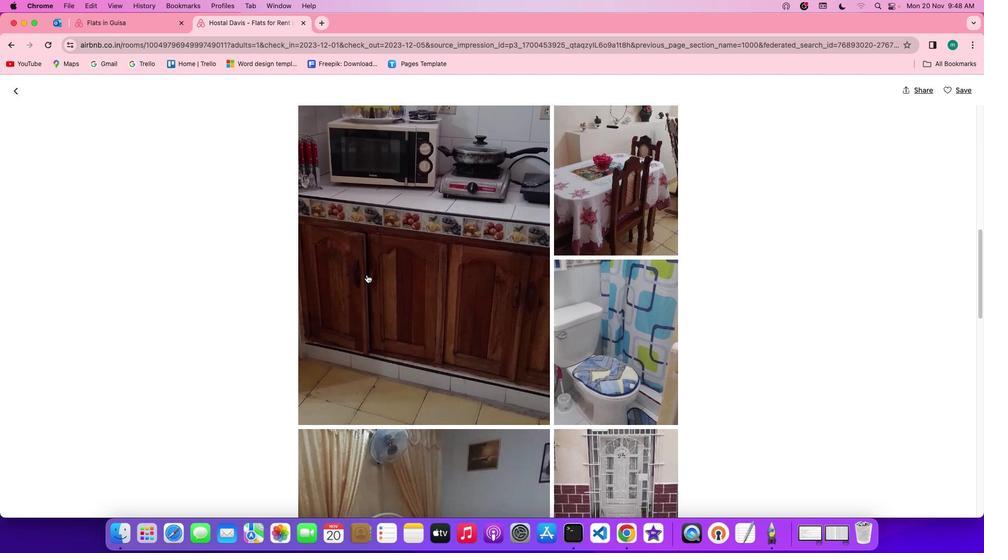 
Action: Mouse scrolled (366, 274) with delta (0, 0)
Screenshot: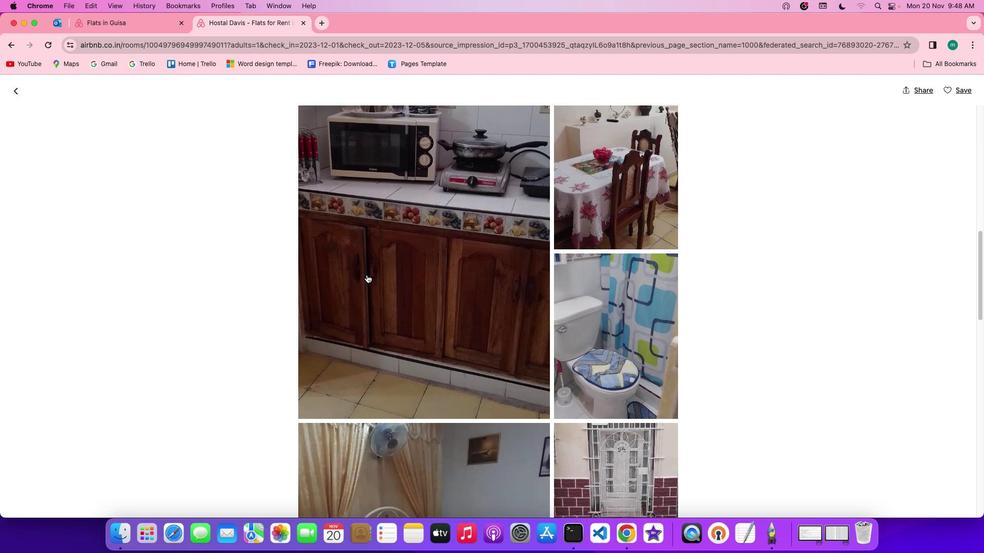 
Action: Mouse scrolled (366, 274) with delta (0, -1)
Screenshot: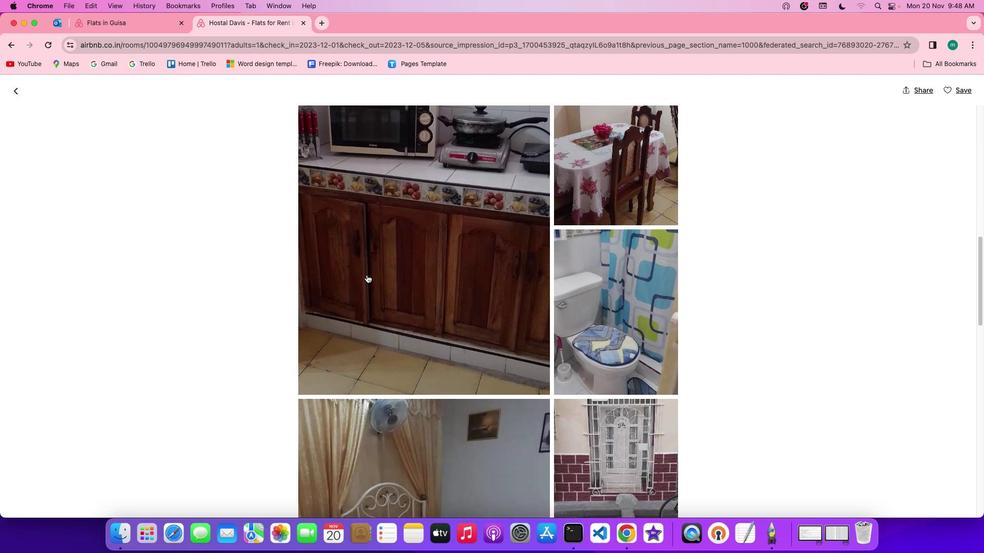 
Action: Mouse scrolled (366, 274) with delta (0, 0)
Screenshot: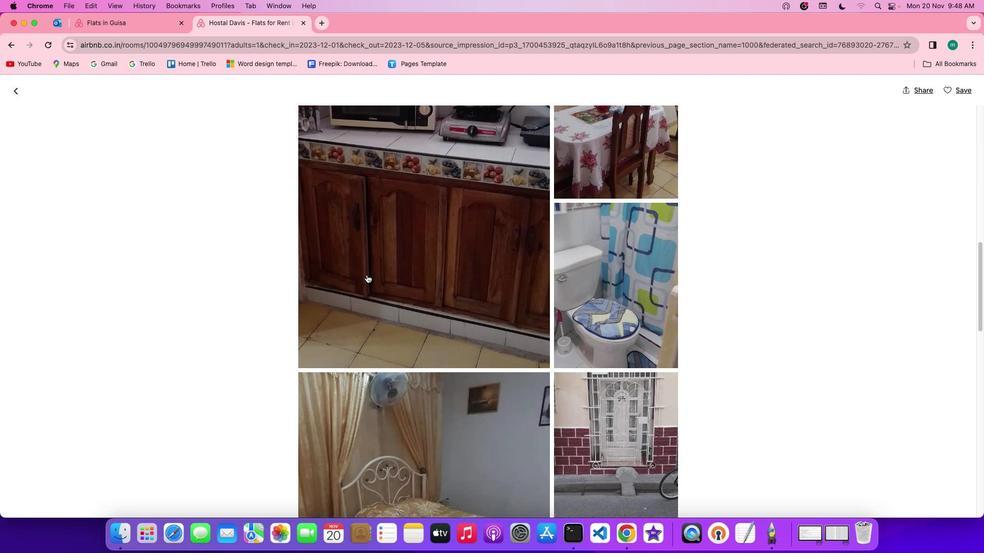 
Action: Mouse scrolled (366, 274) with delta (0, 0)
Screenshot: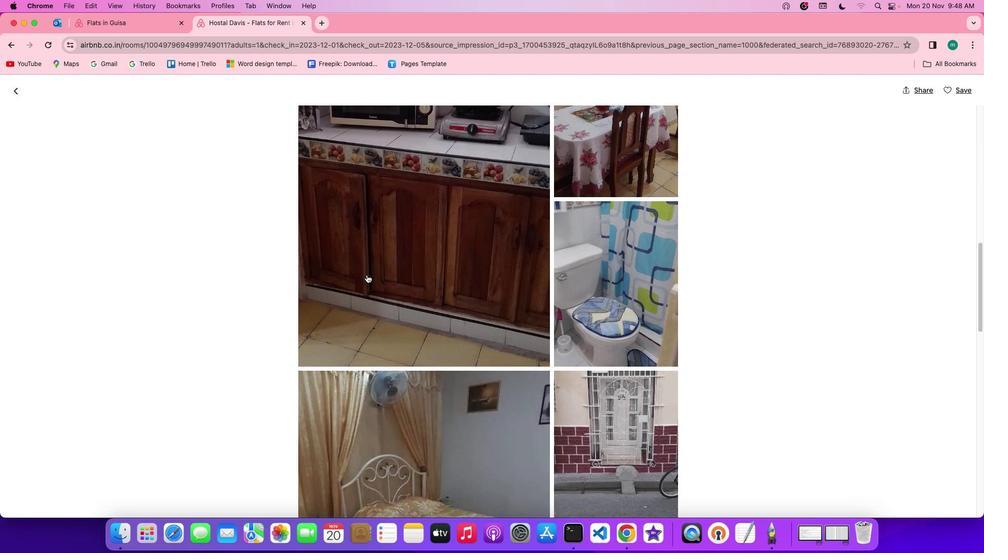 
Action: Mouse scrolled (366, 274) with delta (0, 0)
Screenshot: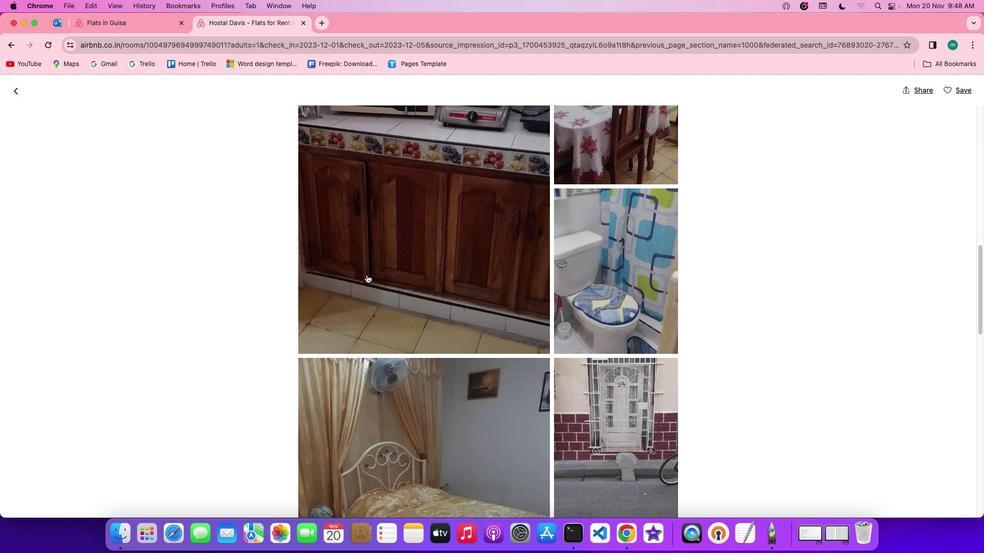 
Action: Mouse scrolled (366, 274) with delta (0, -1)
Screenshot: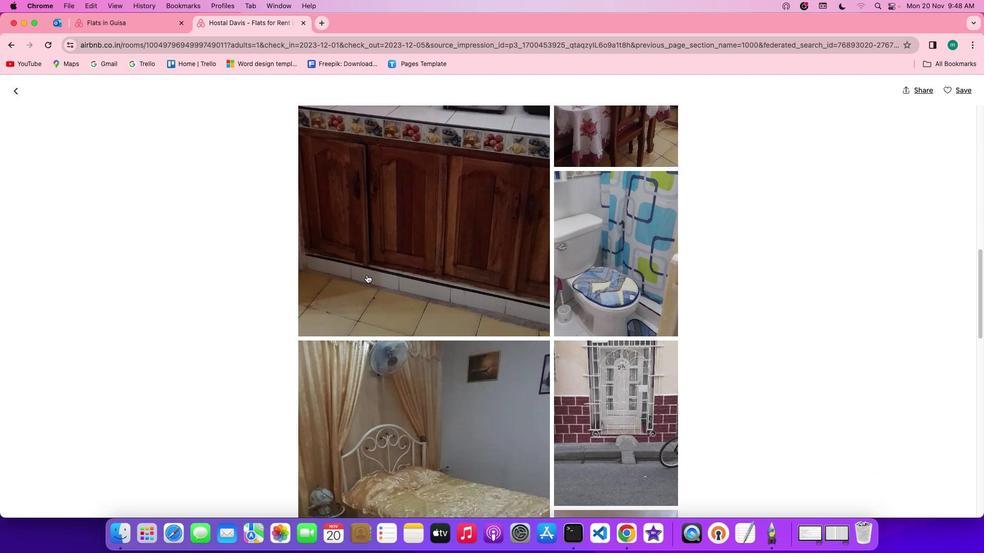 
Action: Mouse scrolled (366, 274) with delta (0, -1)
Screenshot: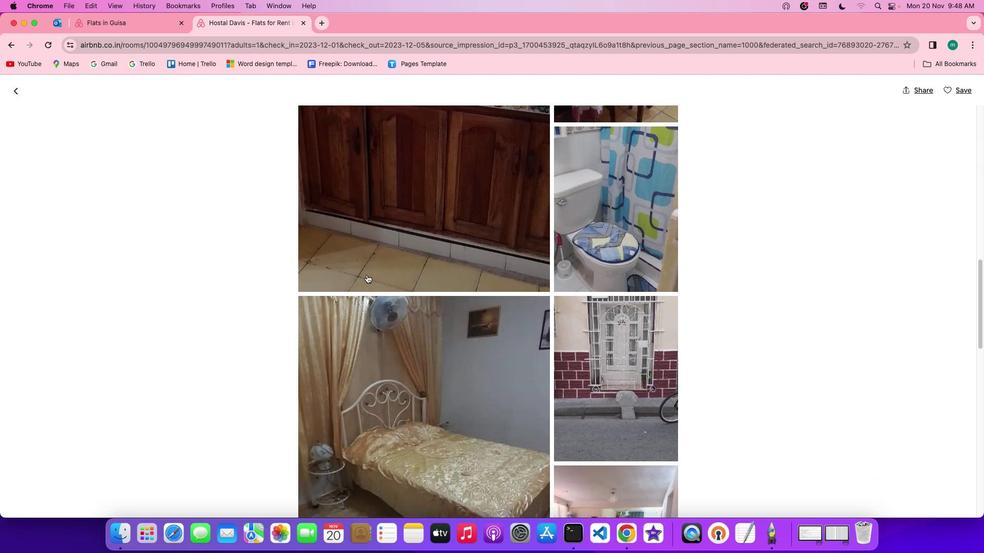 
Action: Mouse scrolled (366, 274) with delta (0, 0)
Screenshot: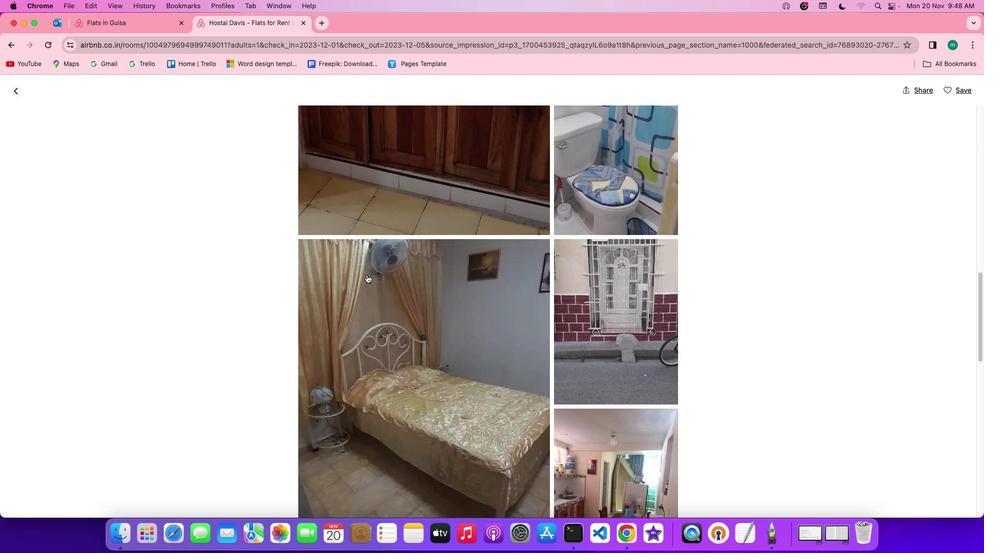 
Action: Mouse scrolled (366, 274) with delta (0, 0)
Screenshot: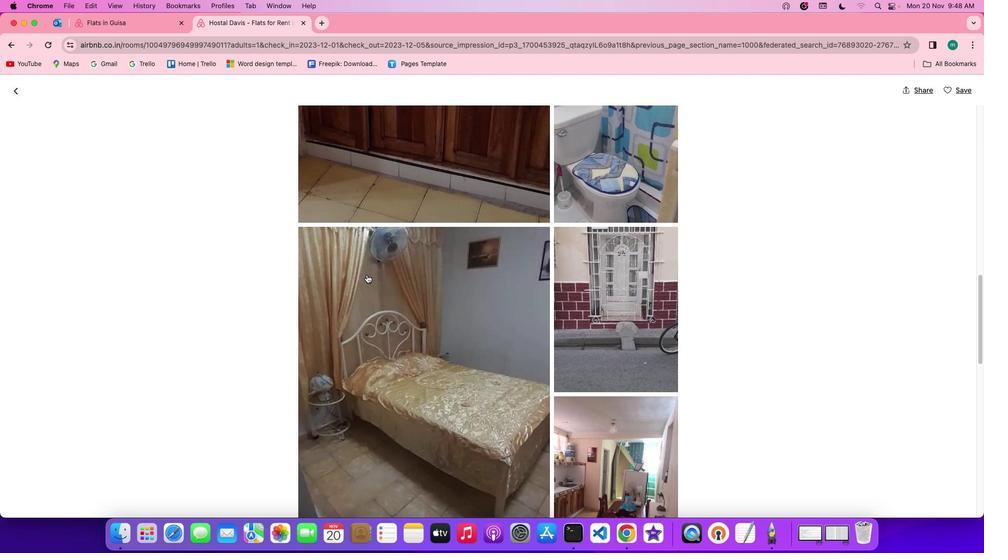 
Action: Mouse scrolled (366, 274) with delta (0, 0)
Screenshot: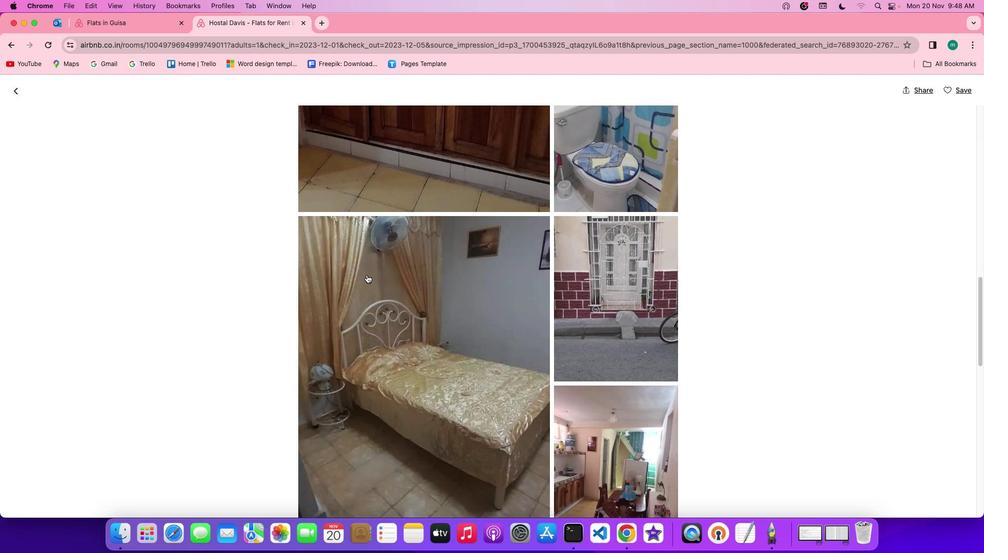 
Action: Mouse scrolled (366, 274) with delta (0, 0)
Screenshot: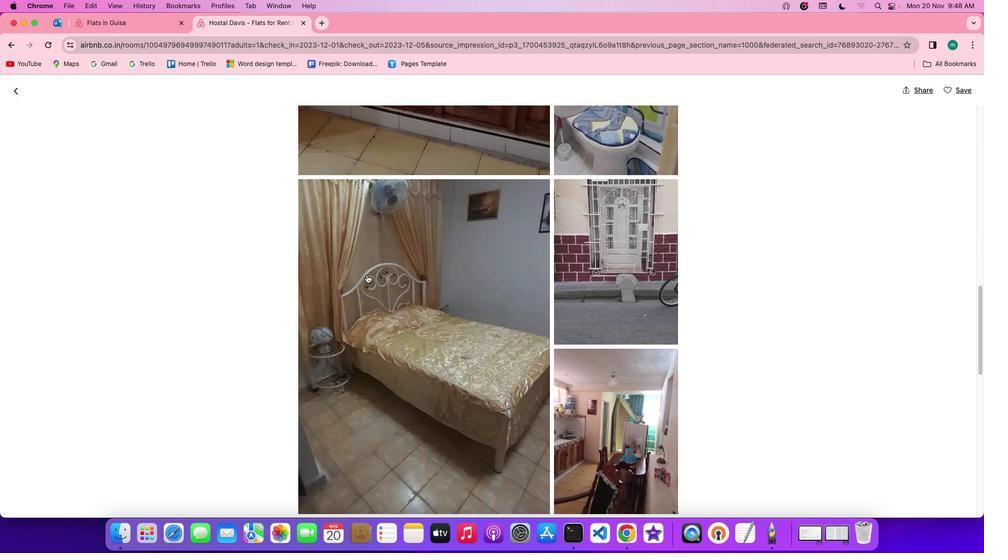 
Action: Mouse scrolled (366, 274) with delta (0, 0)
Screenshot: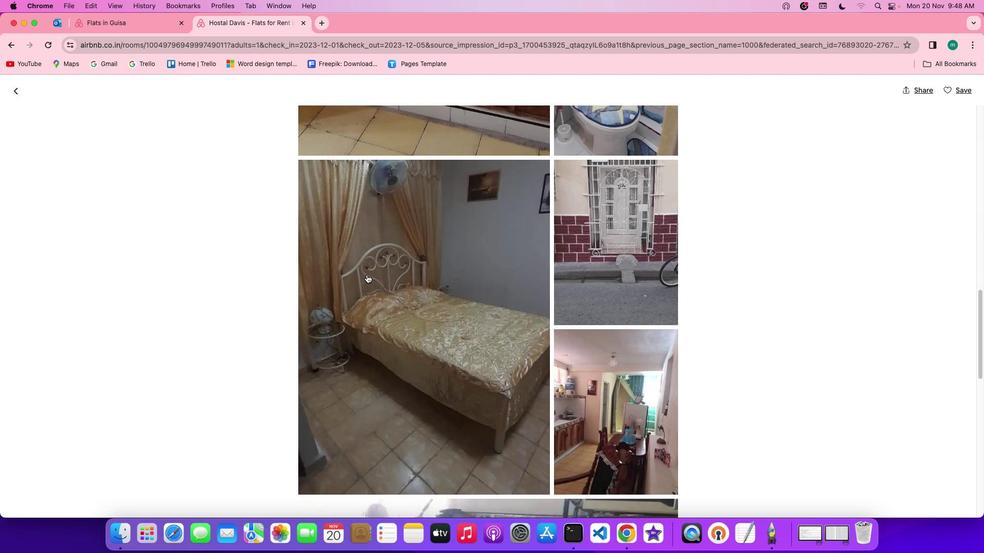 
Action: Mouse scrolled (366, 274) with delta (0, 0)
Screenshot: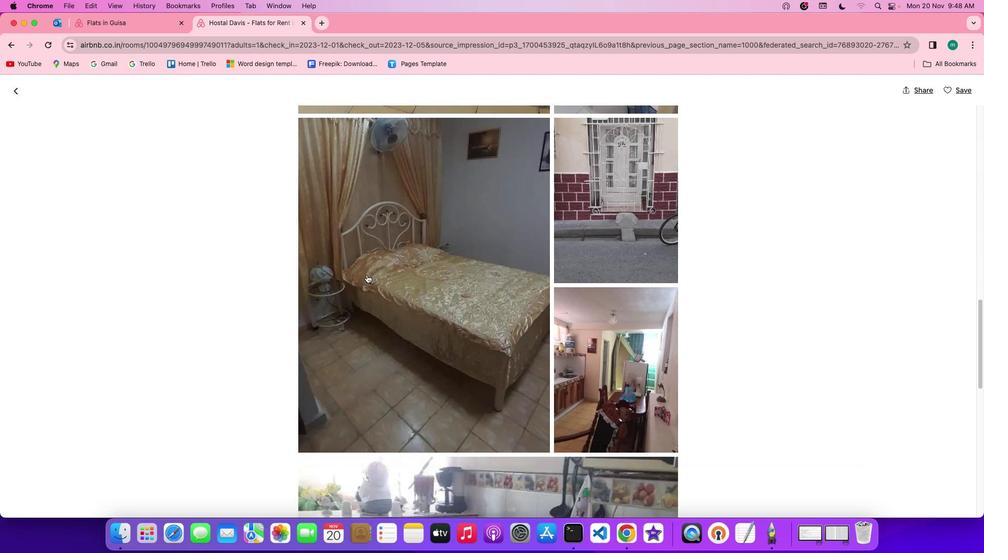 
Action: Mouse scrolled (366, 274) with delta (0, -1)
Screenshot: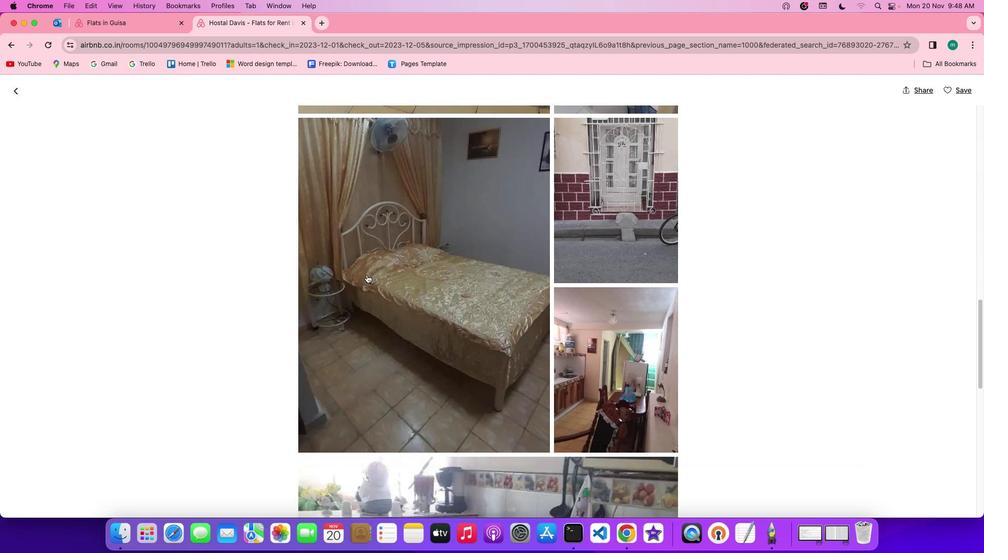 
Action: Mouse scrolled (366, 274) with delta (0, -2)
Screenshot: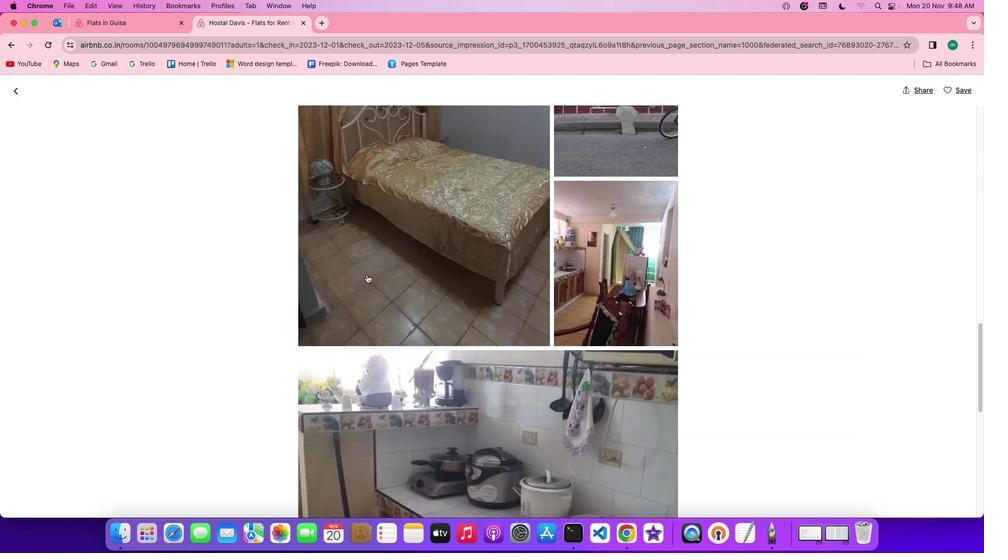 
Action: Mouse scrolled (366, 274) with delta (0, -2)
Screenshot: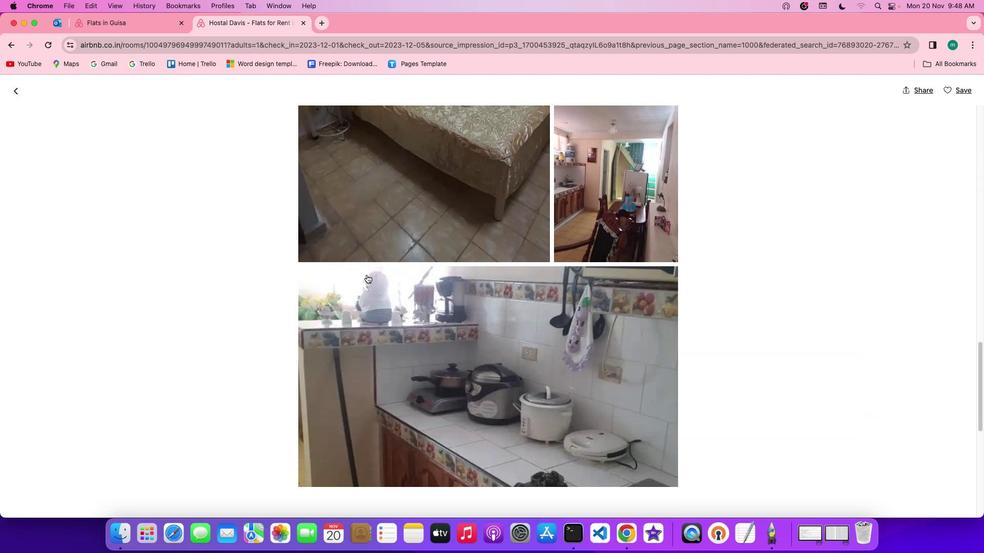 
Action: Mouse scrolled (366, 274) with delta (0, 0)
Screenshot: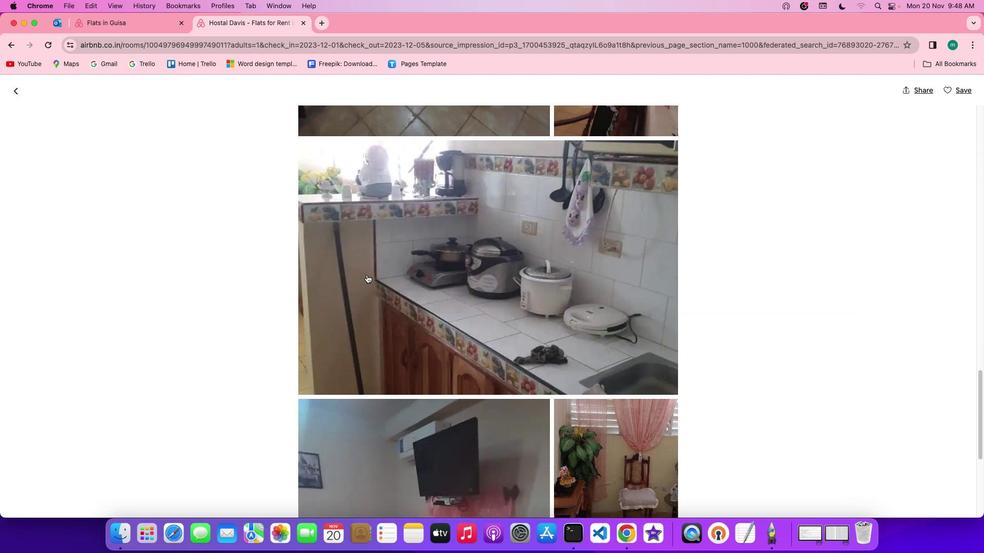 
Action: Mouse scrolled (366, 274) with delta (0, 0)
Screenshot: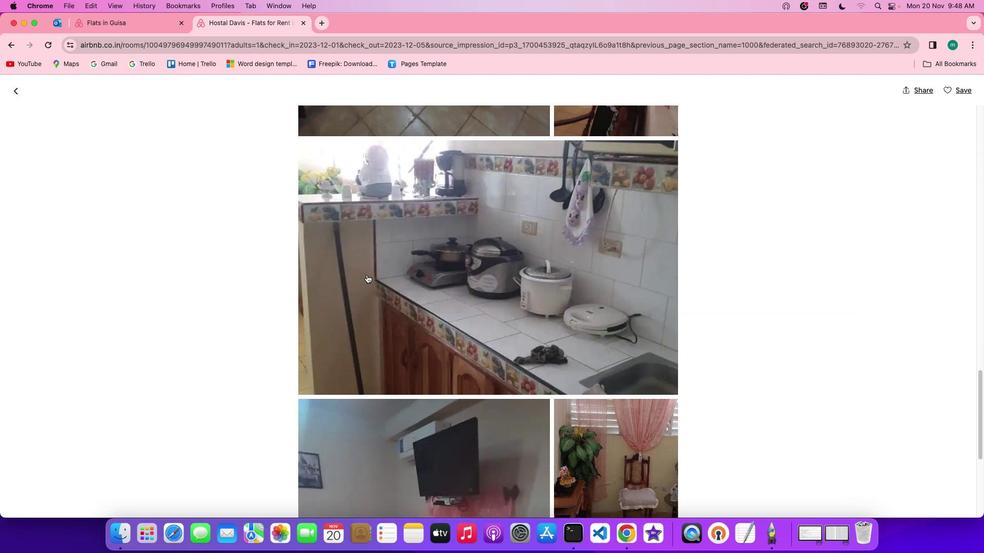 
Action: Mouse scrolled (366, 274) with delta (0, -1)
Screenshot: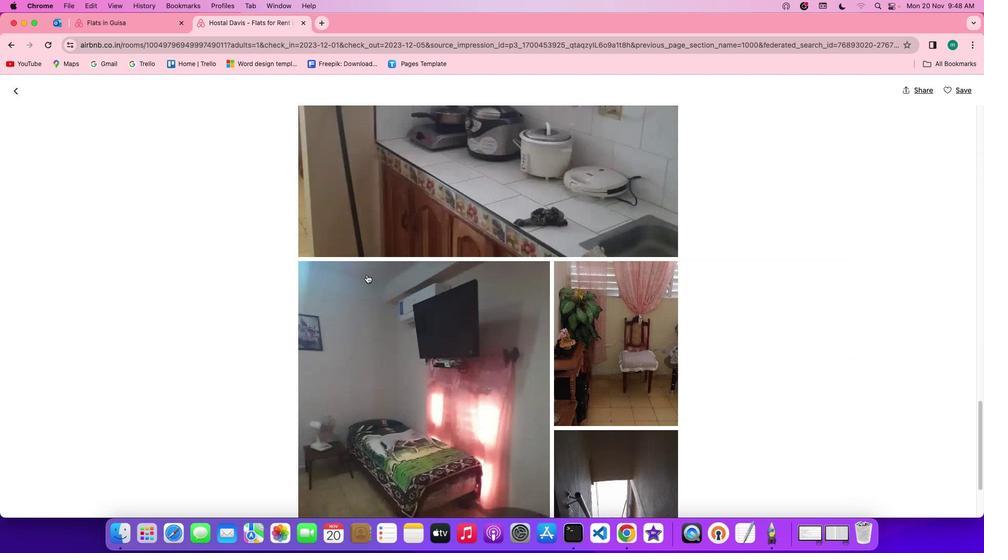 
Action: Mouse scrolled (366, 274) with delta (0, -2)
Screenshot: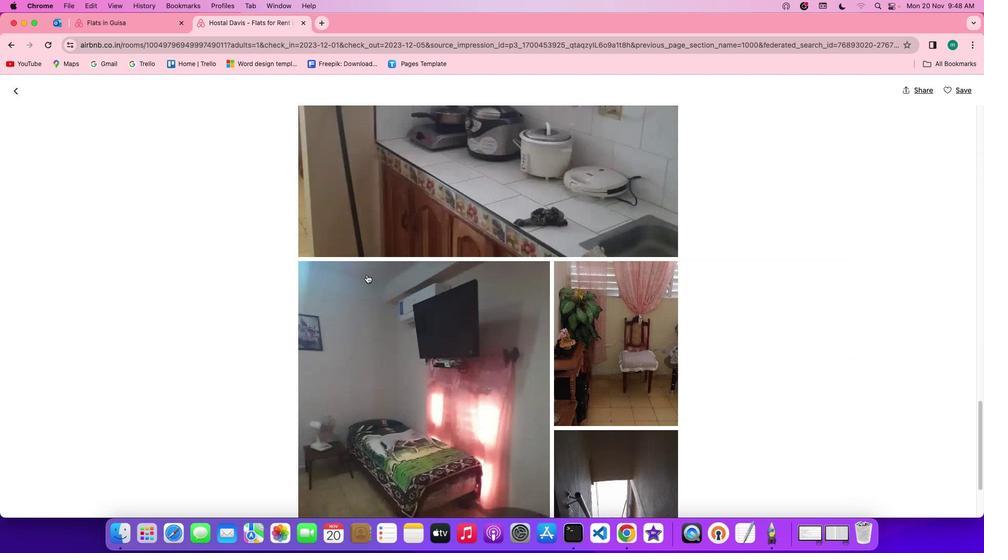 
Action: Mouse scrolled (366, 274) with delta (0, -3)
Screenshot: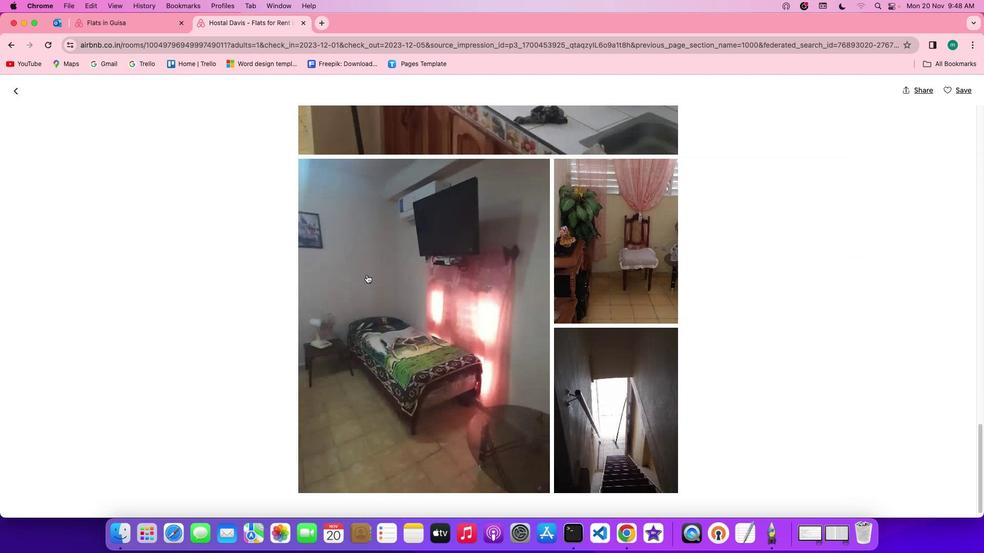 
Action: Mouse scrolled (366, 274) with delta (0, 0)
Screenshot: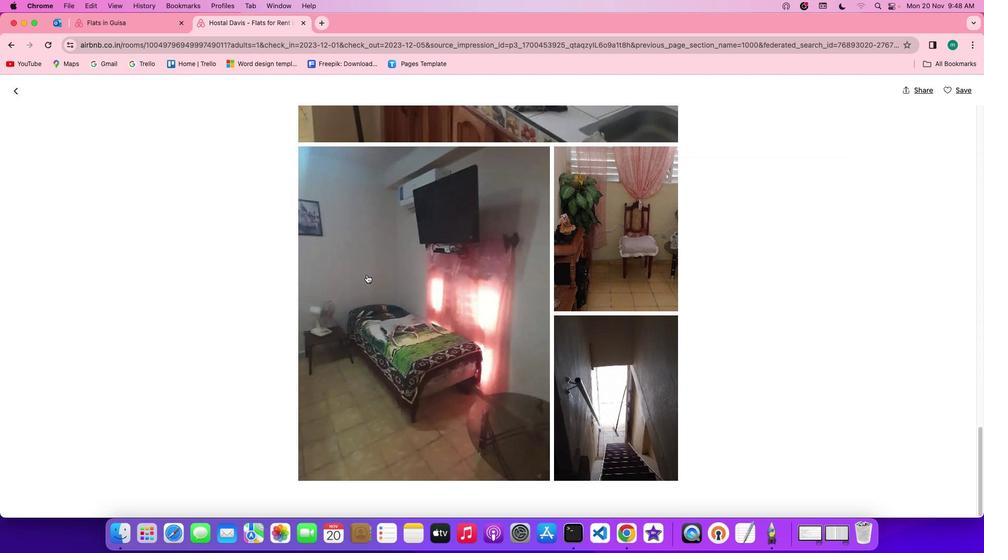 
Action: Mouse scrolled (366, 274) with delta (0, 0)
Screenshot: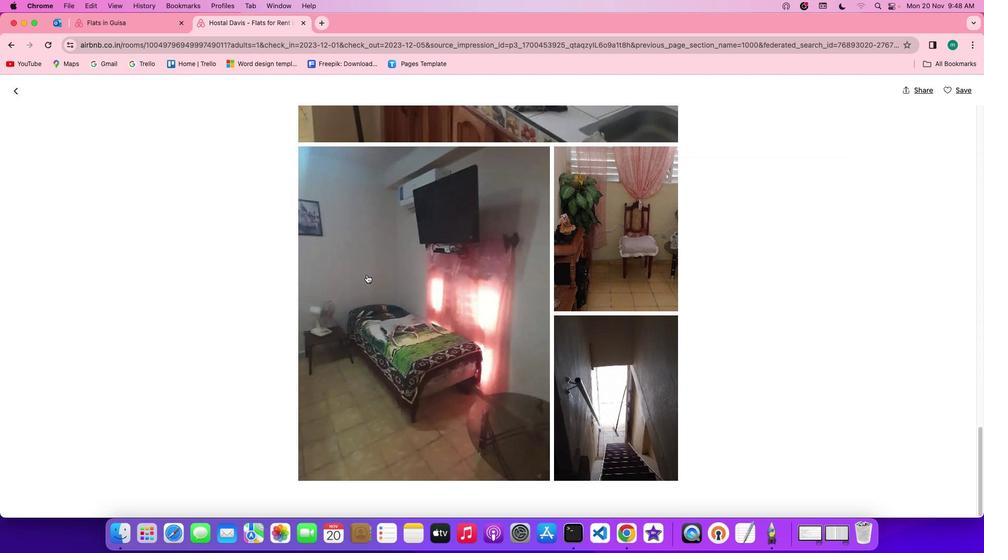 
Action: Mouse scrolled (366, 274) with delta (0, -1)
Screenshot: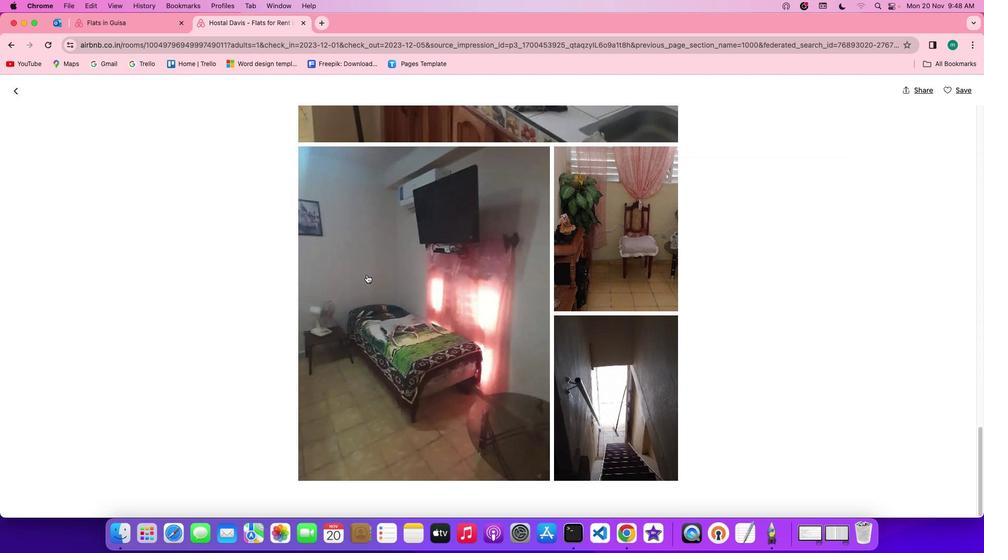 
Action: Mouse scrolled (366, 274) with delta (0, -2)
Screenshot: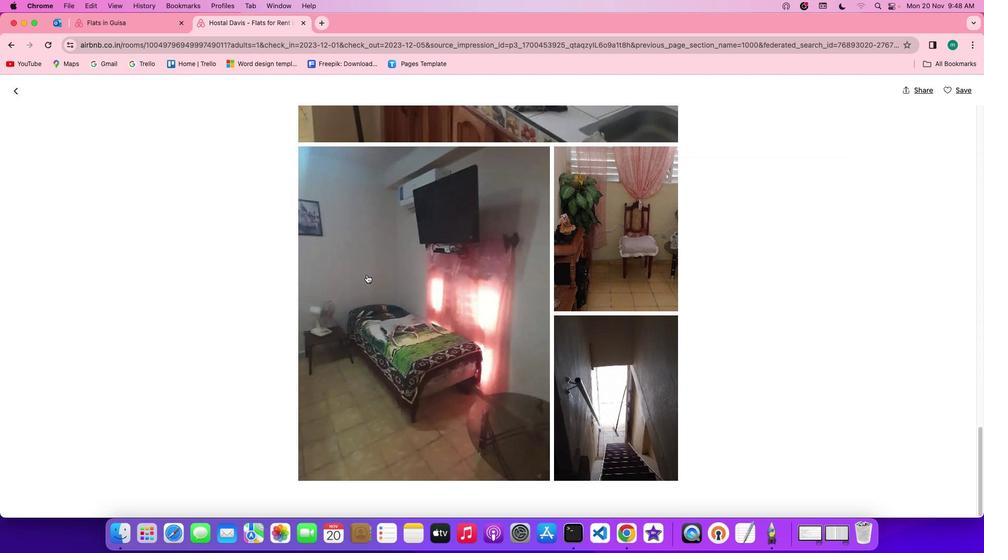 
Action: Mouse scrolled (366, 274) with delta (0, -3)
Screenshot: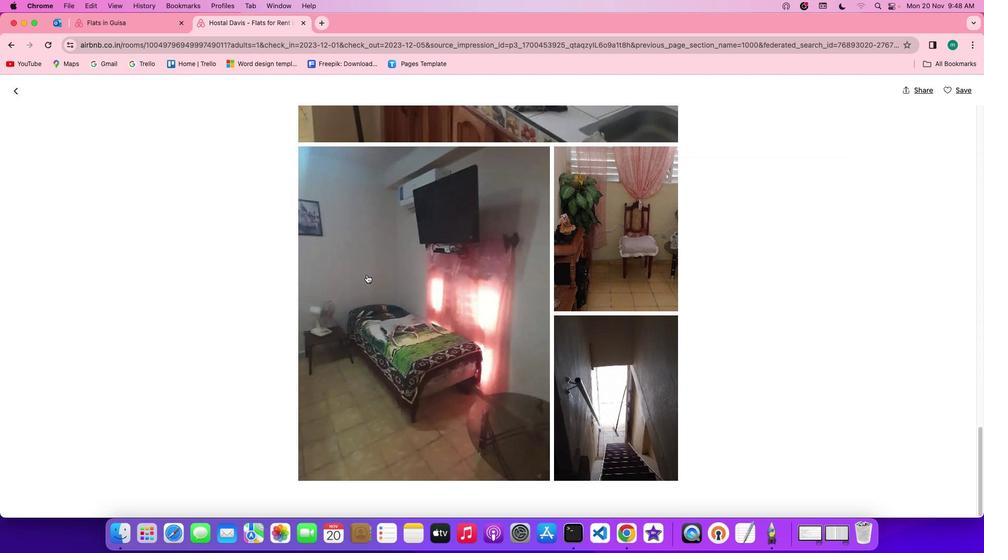 
Action: Mouse scrolled (366, 274) with delta (0, 0)
Screenshot: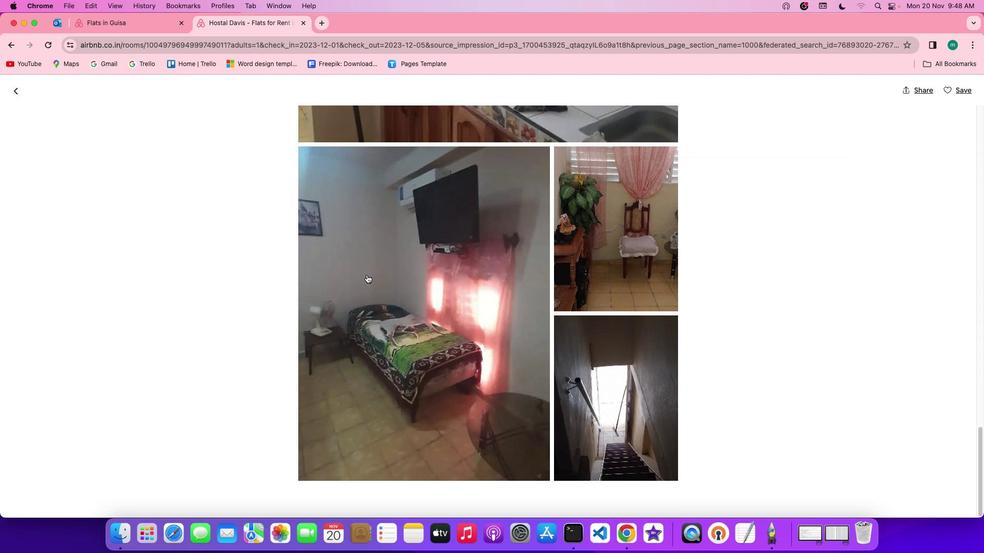 
Action: Mouse scrolled (366, 274) with delta (0, 0)
Screenshot: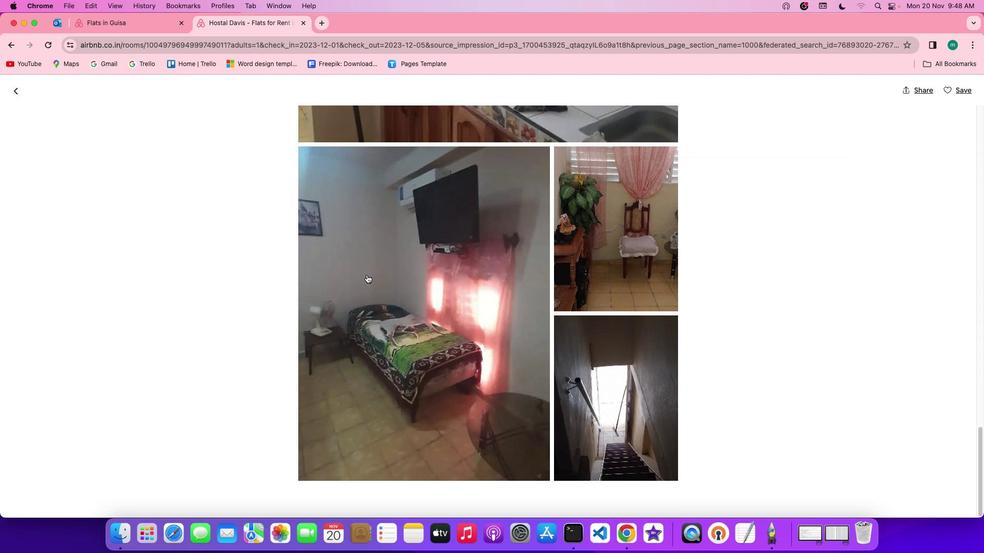 
Action: Mouse scrolled (366, 274) with delta (0, -1)
Screenshot: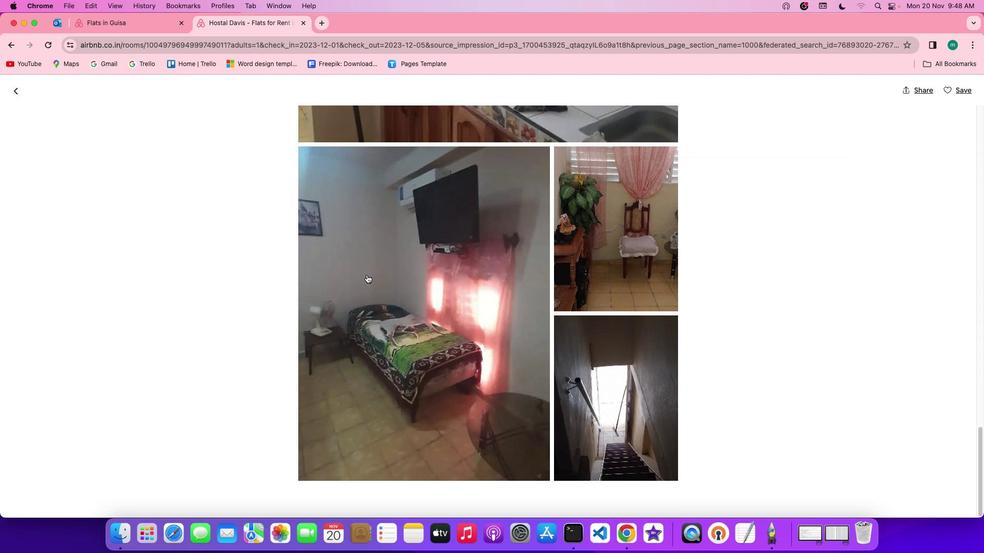 
Action: Mouse scrolled (366, 274) with delta (0, -2)
Screenshot: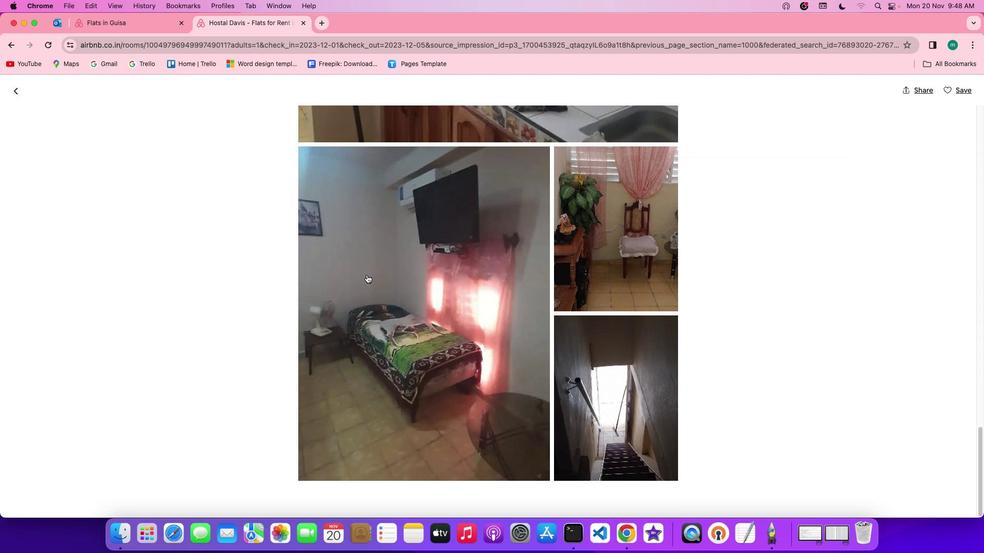 
Action: Mouse scrolled (366, 274) with delta (0, -3)
Screenshot: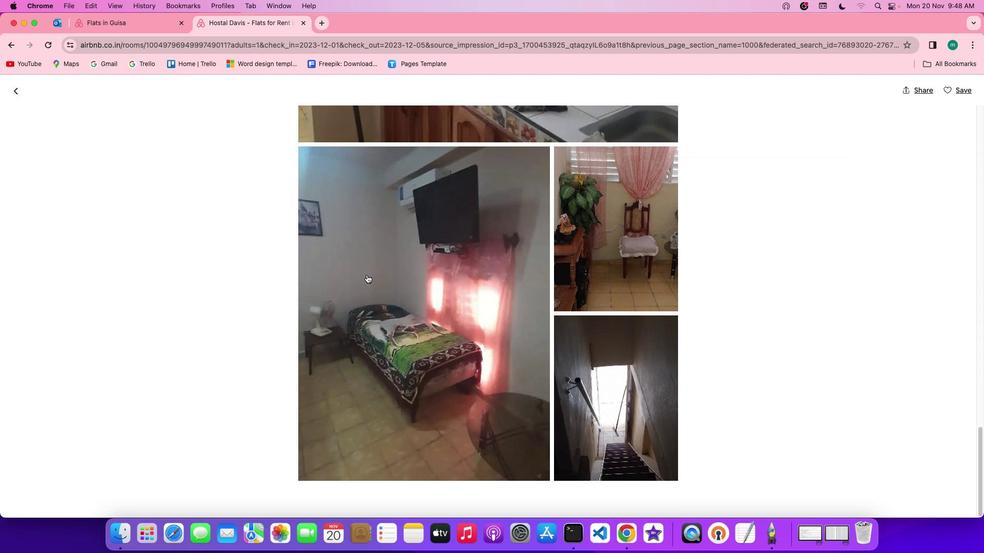 
Action: Mouse moved to (14, 89)
Screenshot: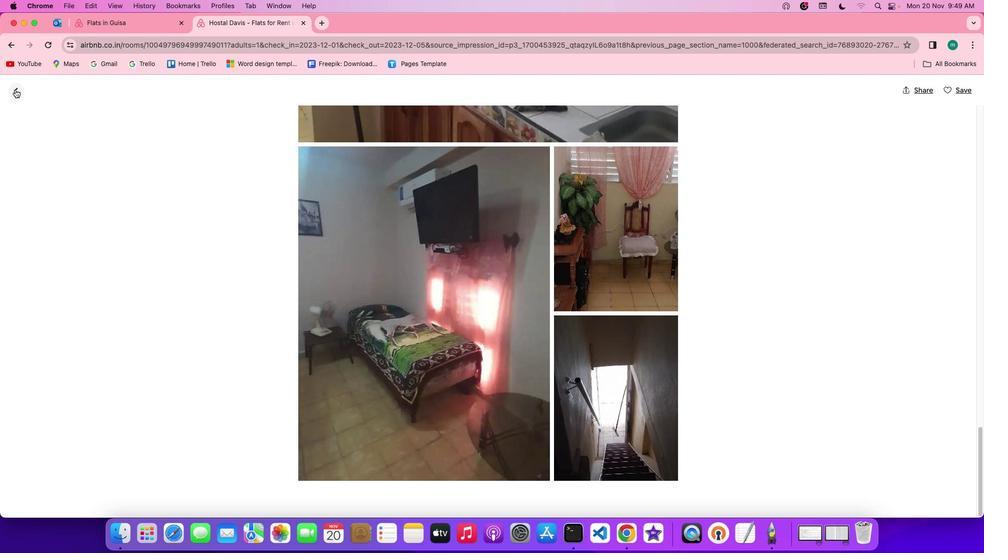 
Action: Mouse pressed left at (14, 89)
Screenshot: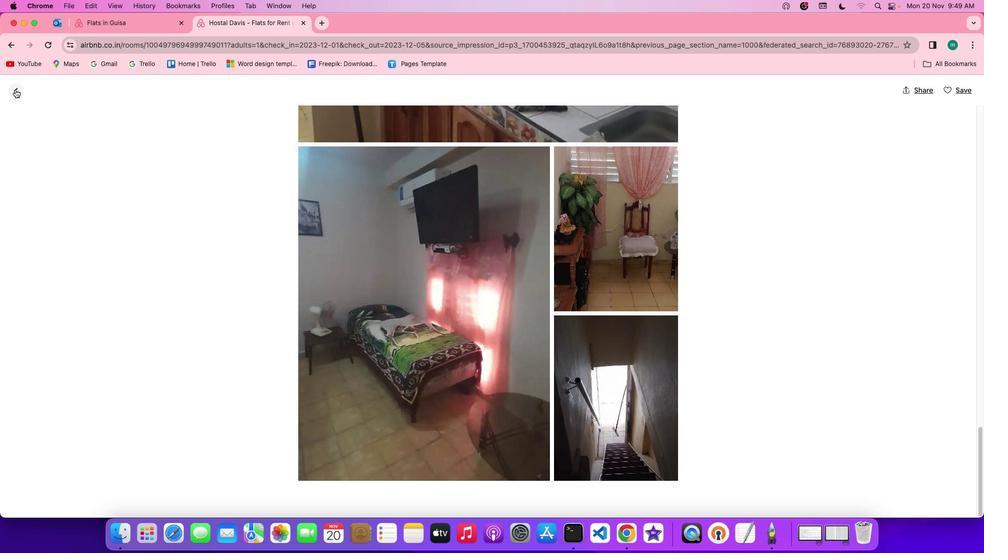 
Action: Mouse moved to (391, 318)
Screenshot: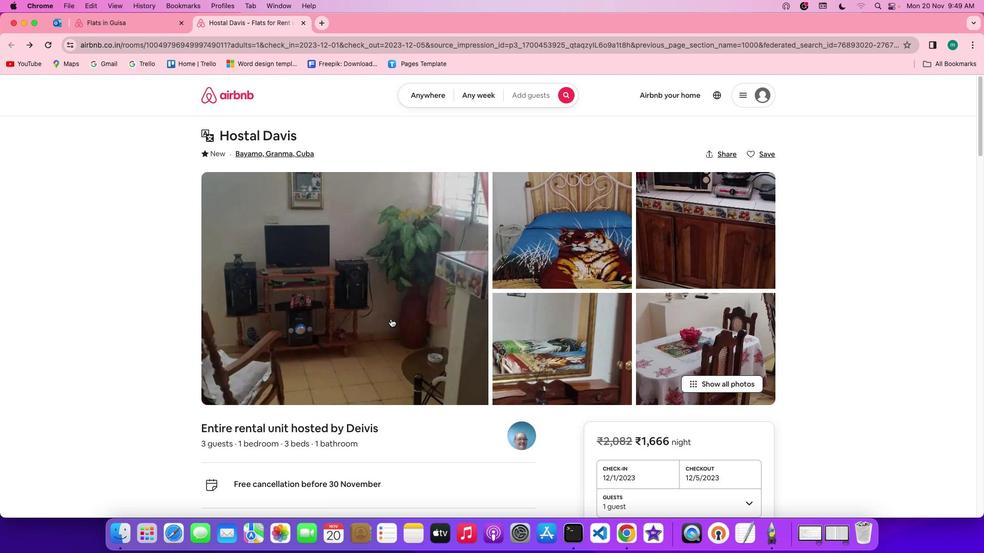 
Action: Mouse scrolled (391, 318) with delta (0, 0)
Screenshot: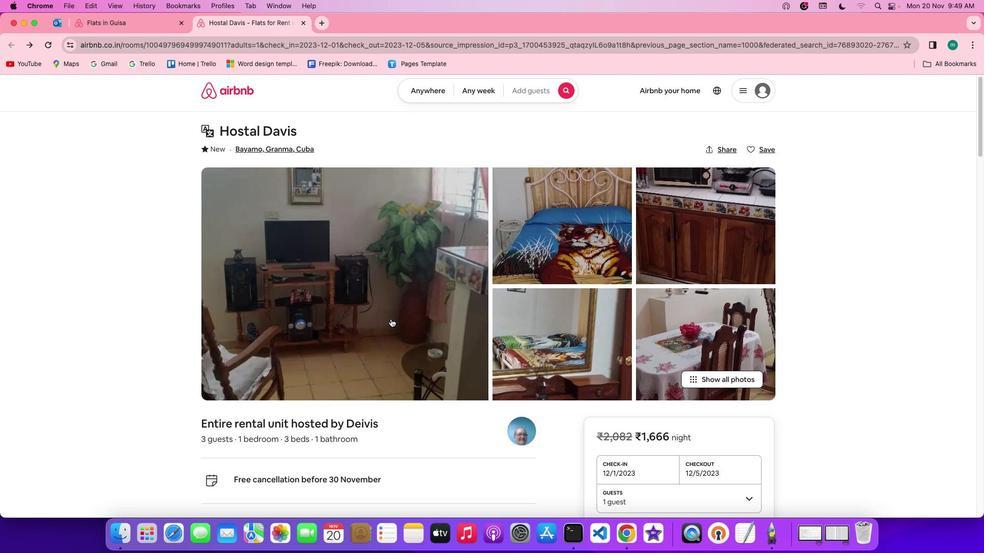
Action: Mouse scrolled (391, 318) with delta (0, 0)
Screenshot: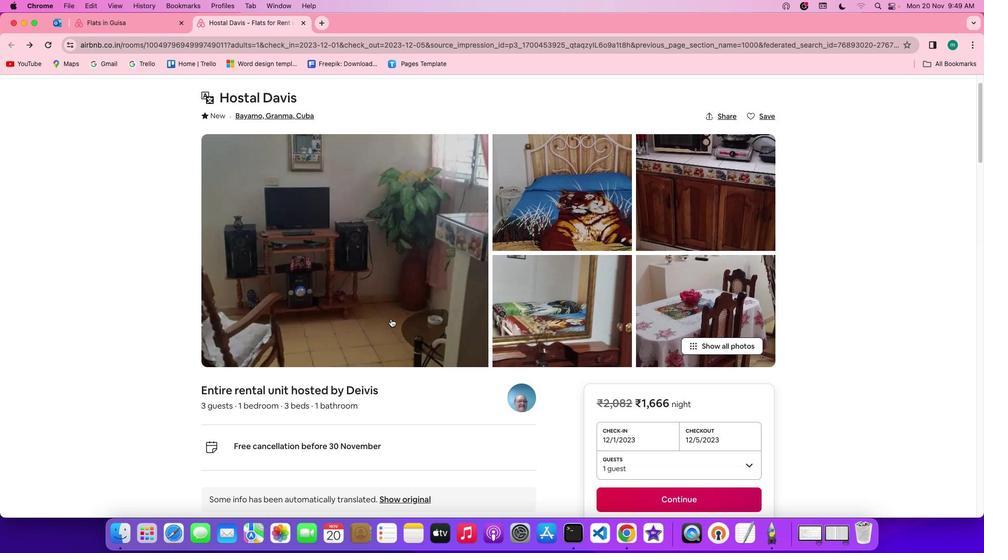 
Action: Mouse scrolled (391, 318) with delta (0, -1)
Screenshot: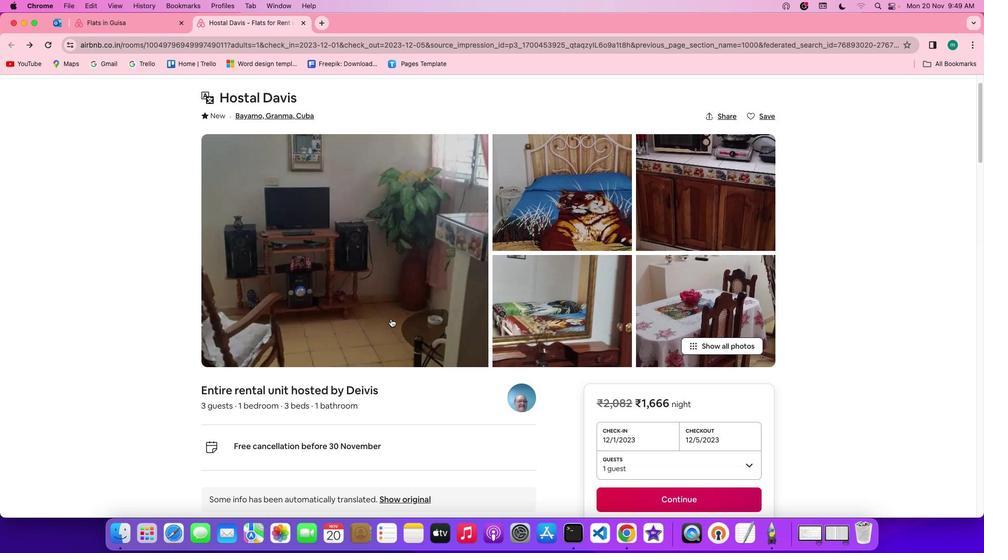 
Action: Mouse scrolled (391, 318) with delta (0, -2)
Screenshot: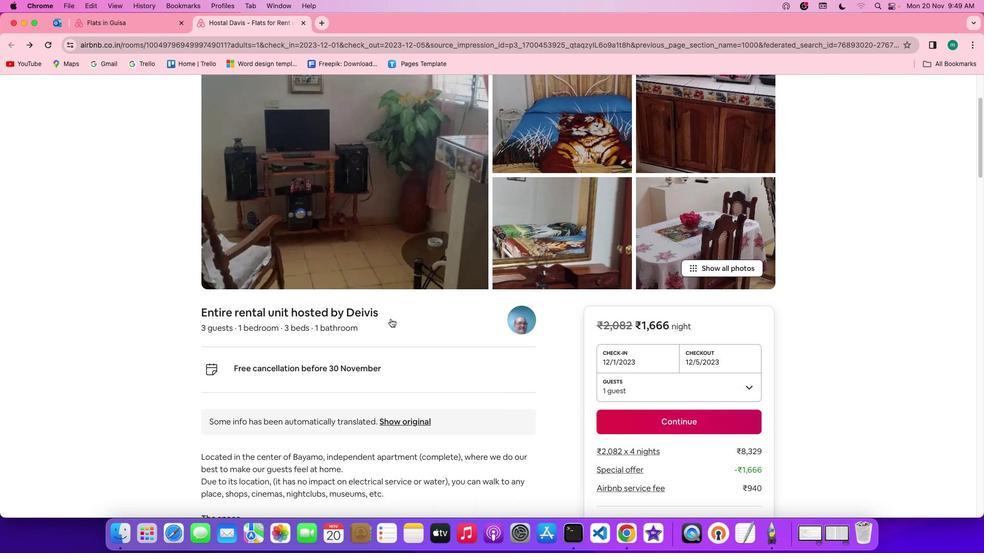 
Action: Mouse scrolled (391, 318) with delta (0, -2)
Screenshot: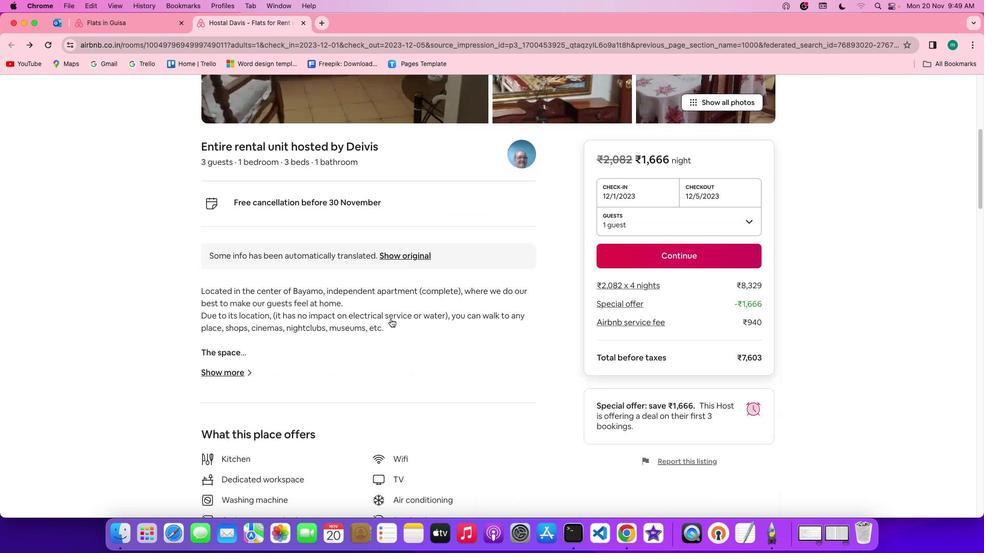 
Action: Mouse scrolled (391, 318) with delta (0, 0)
Screenshot: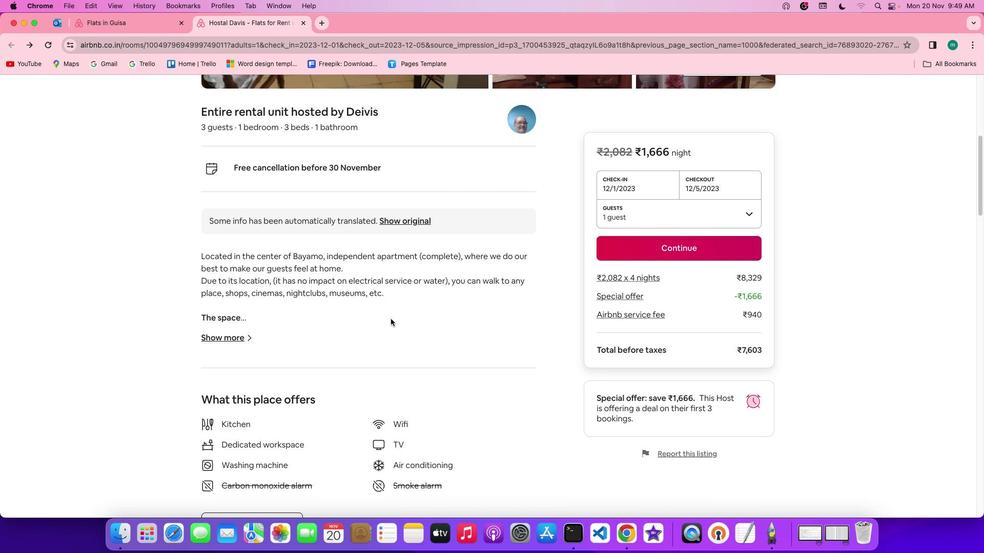 
Action: Mouse scrolled (391, 318) with delta (0, 0)
Screenshot: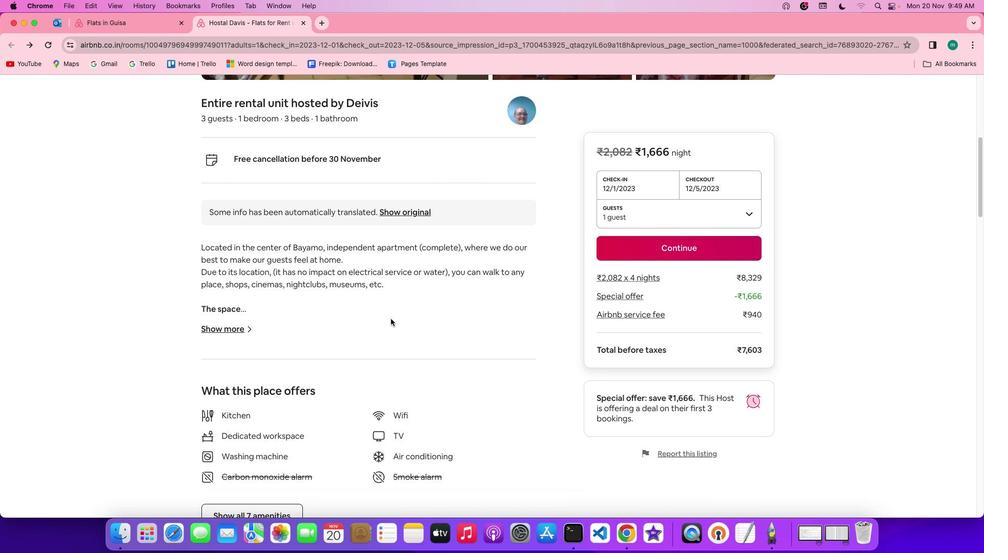 
Action: Mouse scrolled (391, 318) with delta (0, -1)
Screenshot: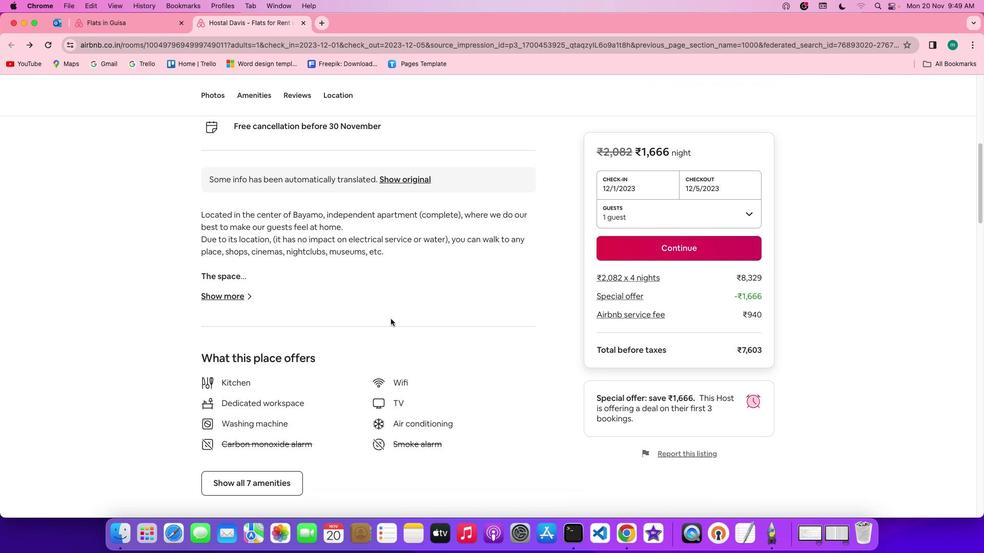 
Action: Mouse moved to (225, 249)
Screenshot: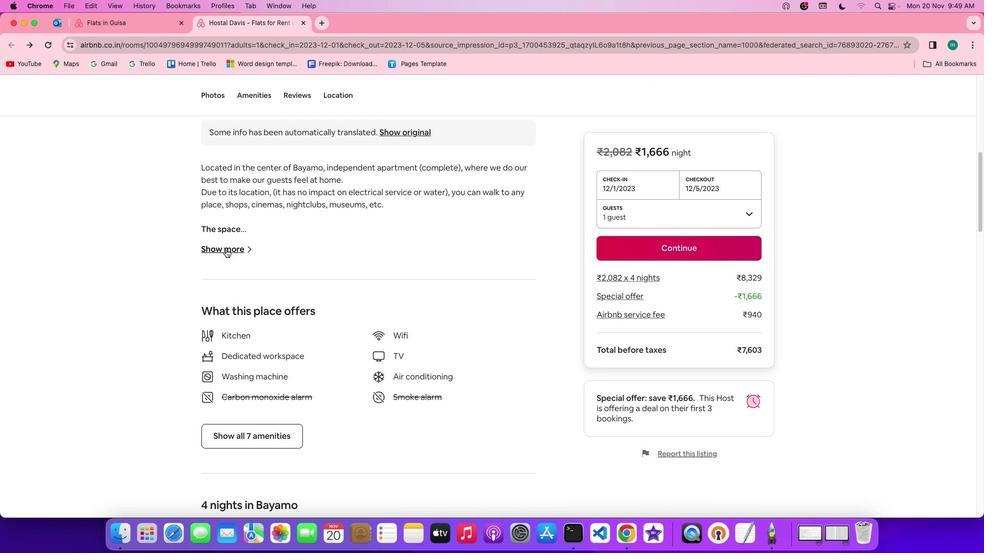 
Action: Mouse pressed left at (225, 249)
Screenshot: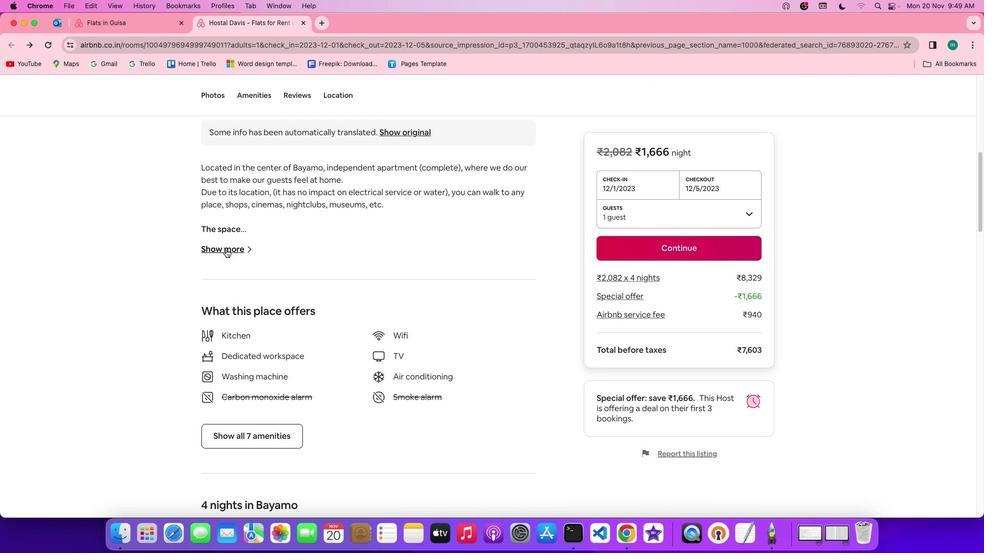 
Action: Mouse moved to (501, 333)
Screenshot: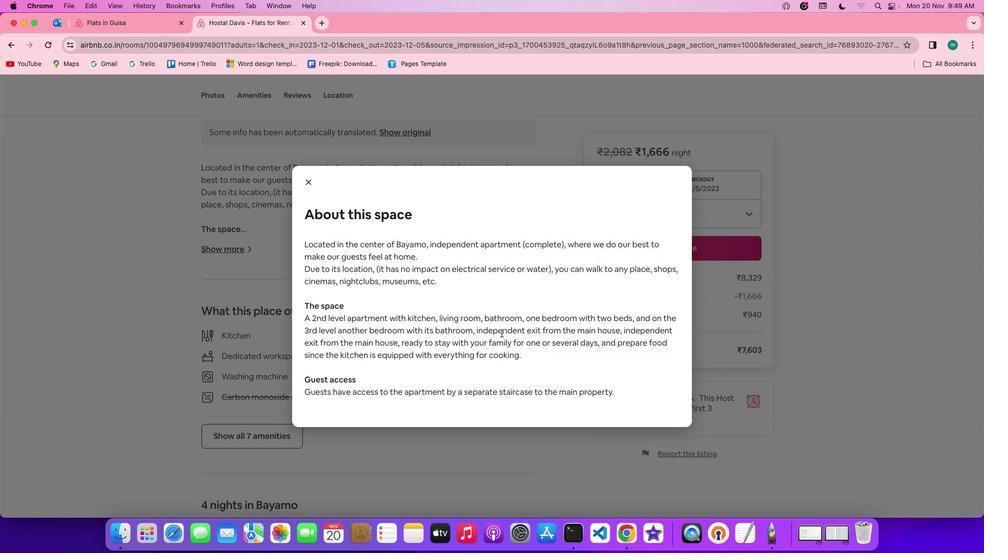 
Action: Mouse scrolled (501, 333) with delta (0, 0)
Screenshot: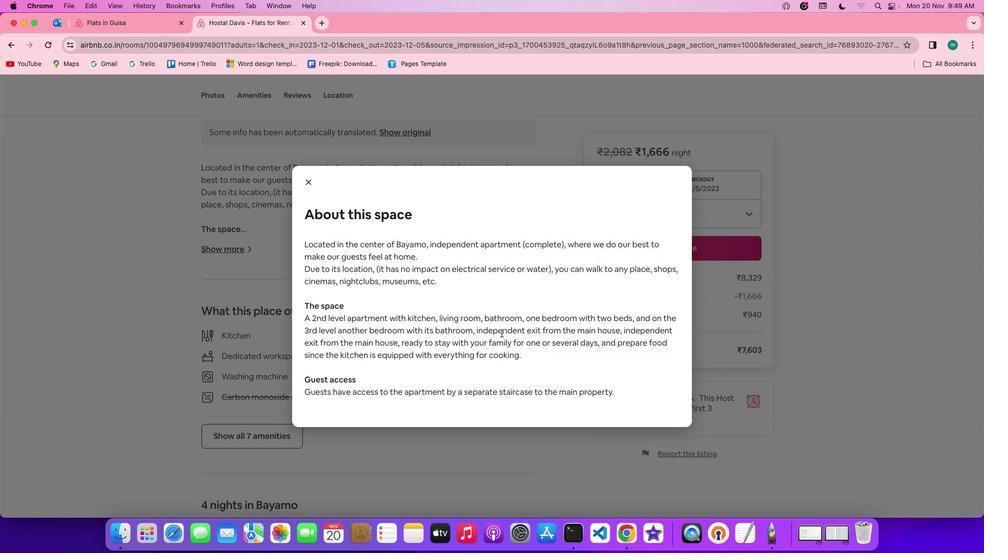 
Action: Mouse moved to (495, 335)
Screenshot: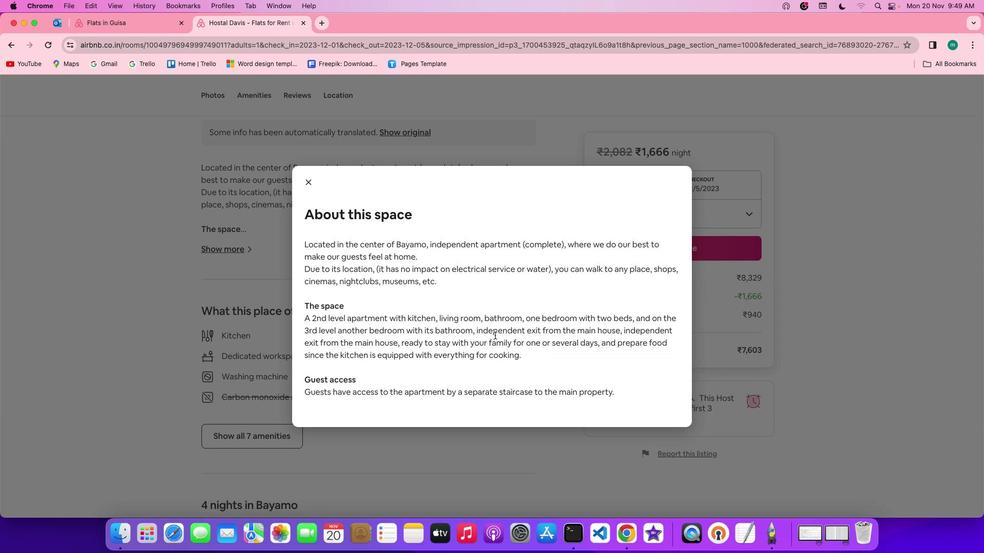 
Action: Mouse scrolled (495, 335) with delta (0, 0)
Screenshot: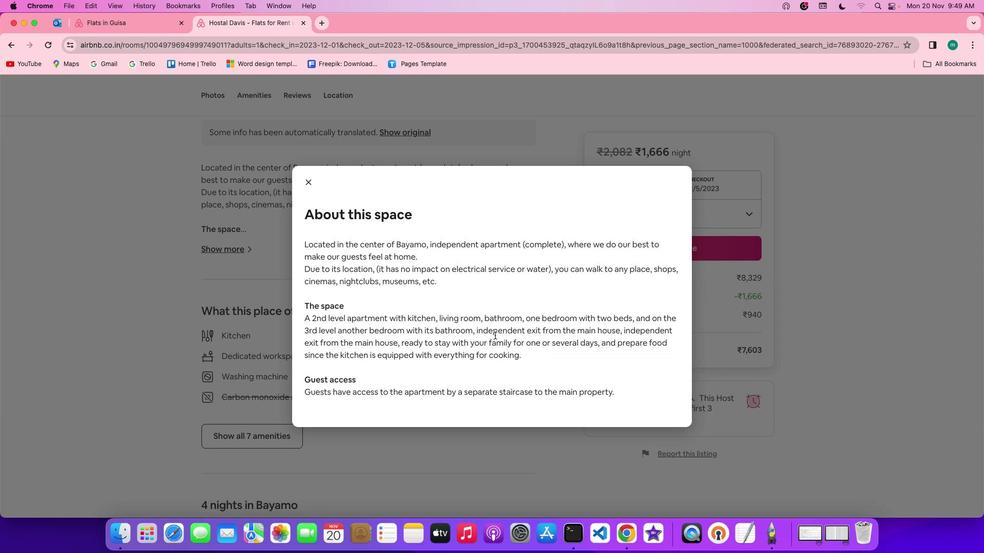 
Action: Mouse scrolled (495, 335) with delta (0, 0)
Screenshot: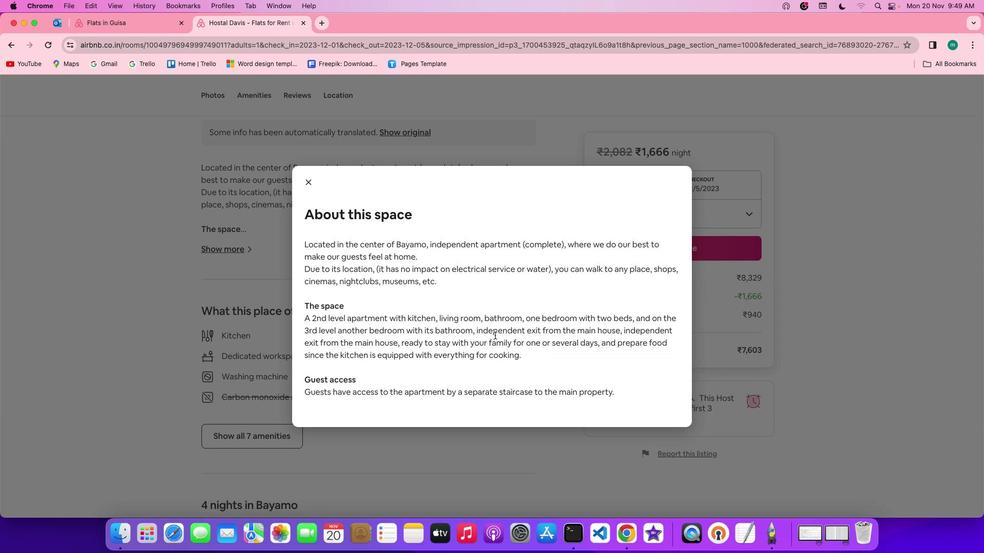 
Action: Mouse scrolled (495, 335) with delta (0, -1)
Screenshot: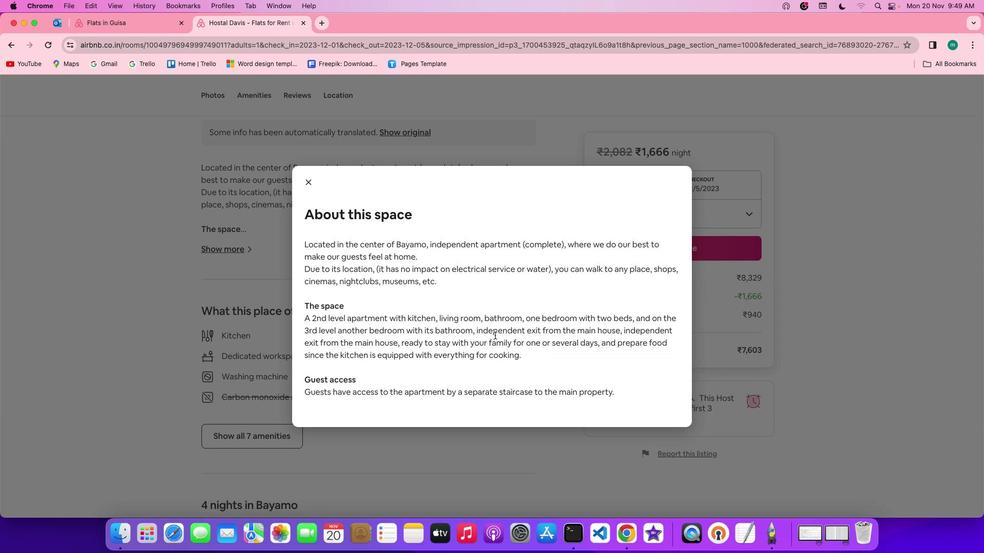 
Action: Mouse scrolled (495, 335) with delta (0, -2)
Screenshot: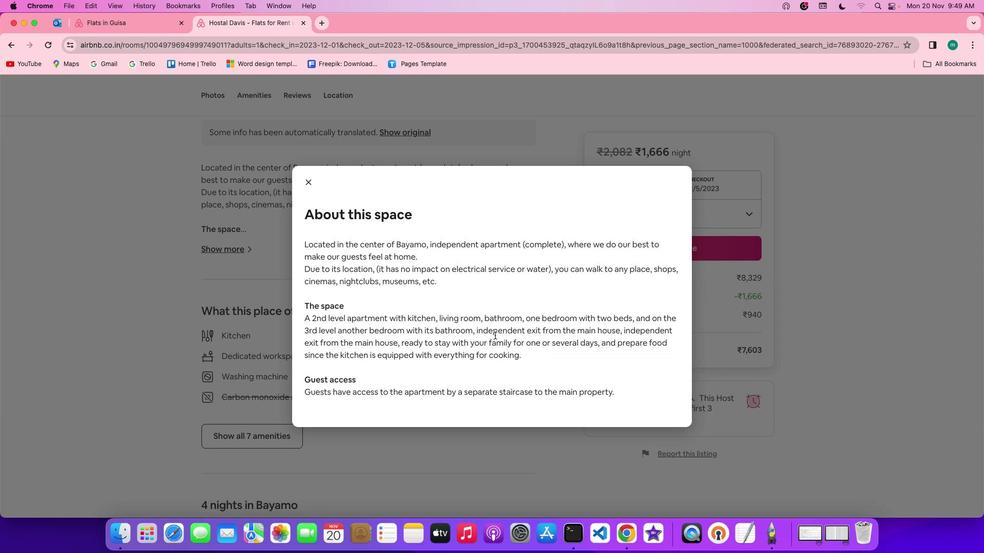 
Action: Mouse scrolled (495, 335) with delta (0, 0)
Screenshot: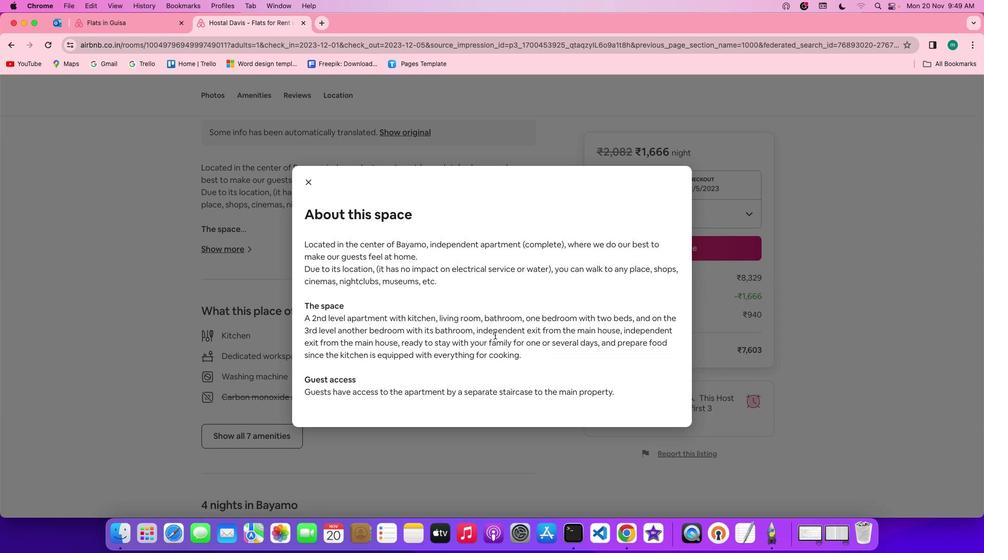 
Action: Mouse scrolled (495, 335) with delta (0, 0)
Screenshot: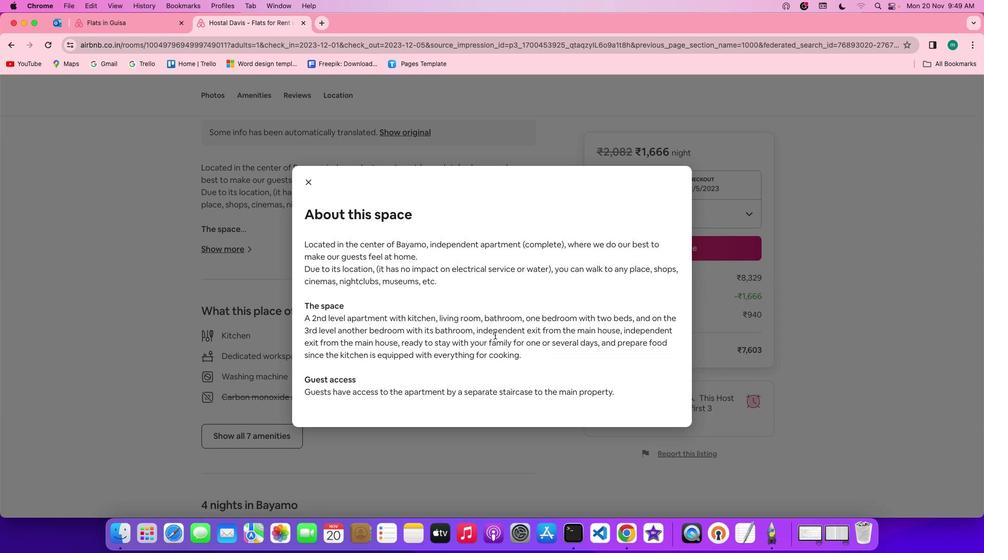 
Action: Mouse scrolled (495, 335) with delta (0, -1)
Screenshot: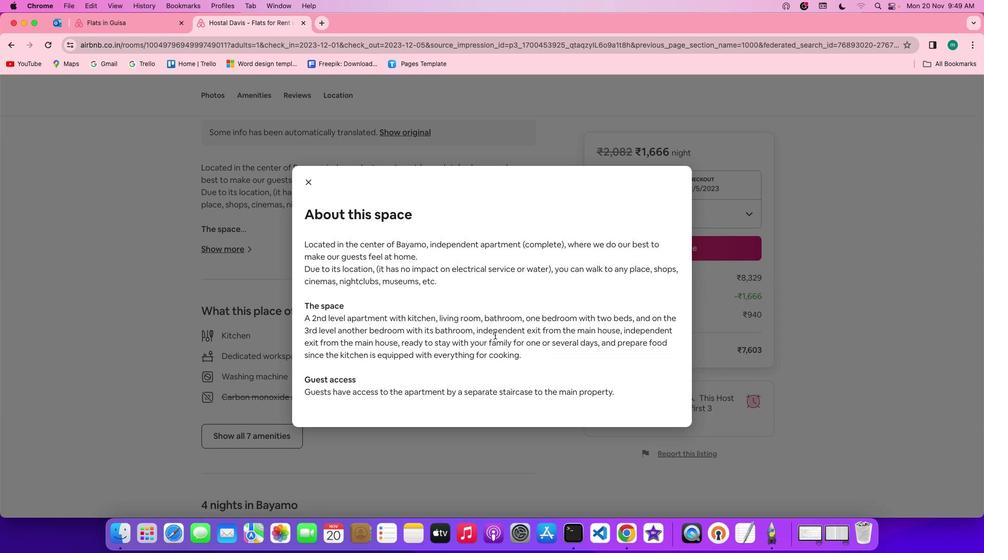 
Action: Mouse scrolled (495, 335) with delta (0, -2)
Screenshot: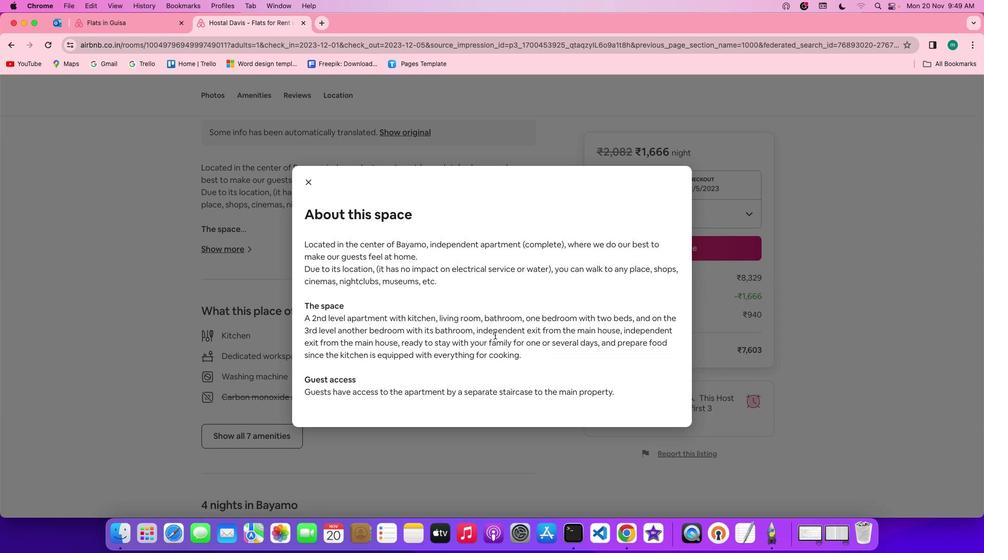 
Action: Mouse scrolled (495, 335) with delta (0, -2)
Screenshot: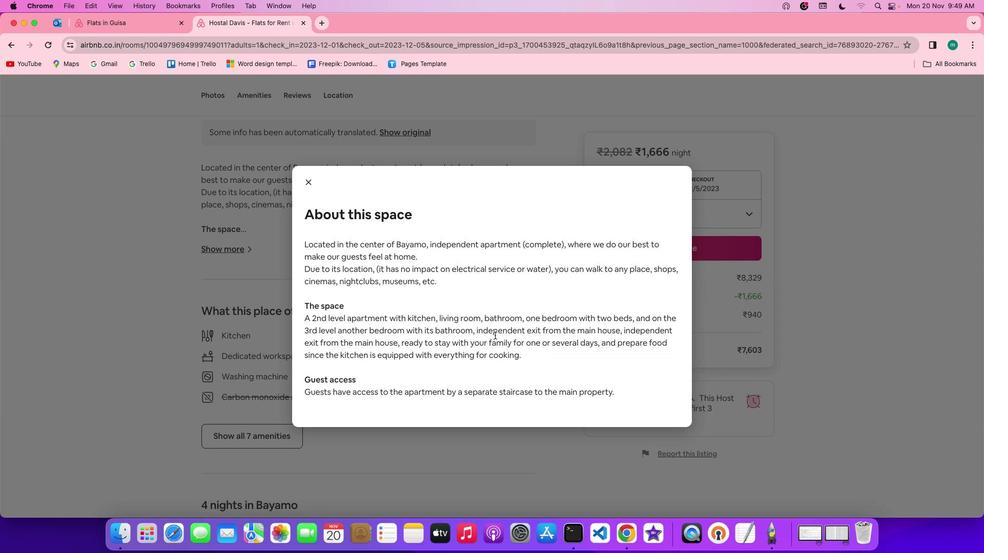 
Action: Mouse moved to (311, 186)
Screenshot: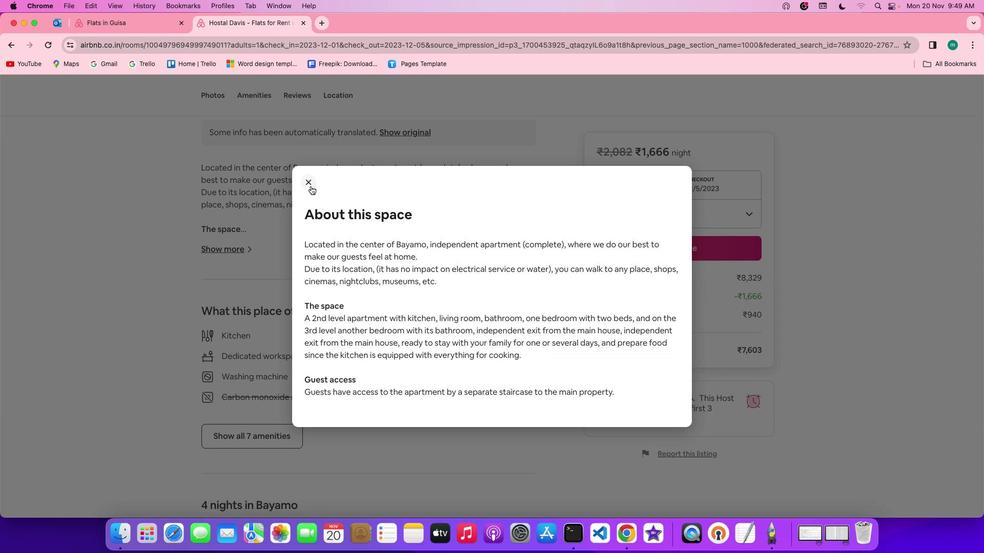 
Action: Mouse pressed left at (311, 186)
Screenshot: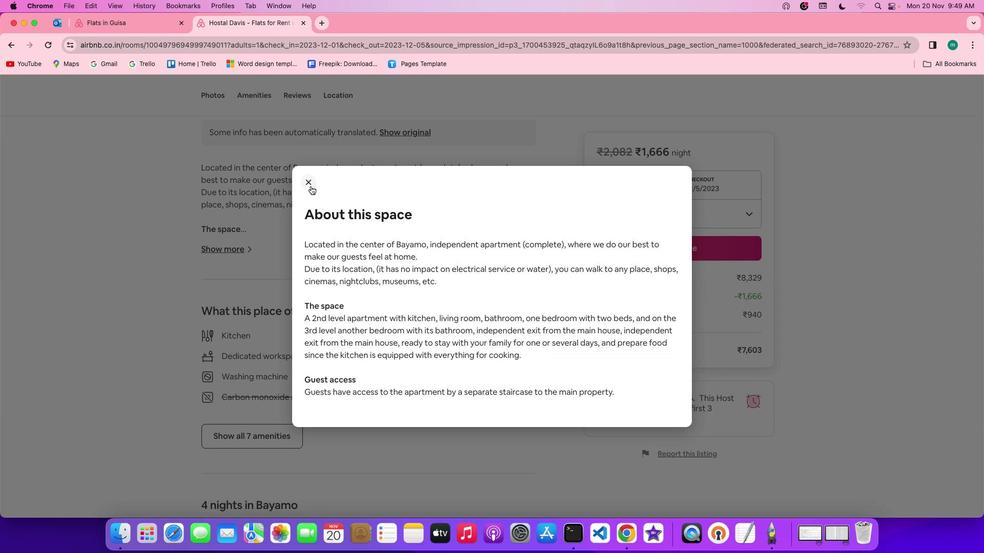 
Action: Mouse moved to (421, 336)
Screenshot: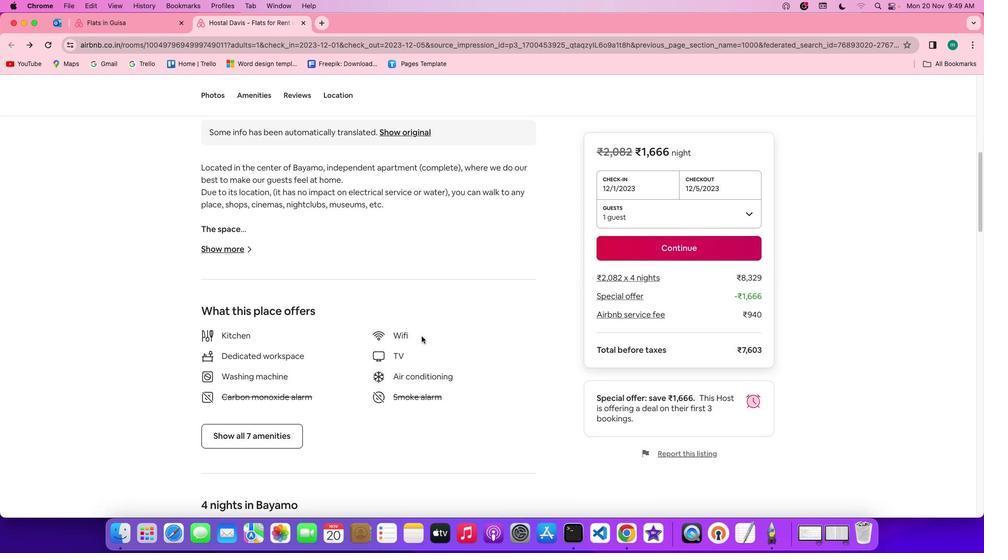 
Action: Mouse scrolled (421, 336) with delta (0, 0)
Screenshot: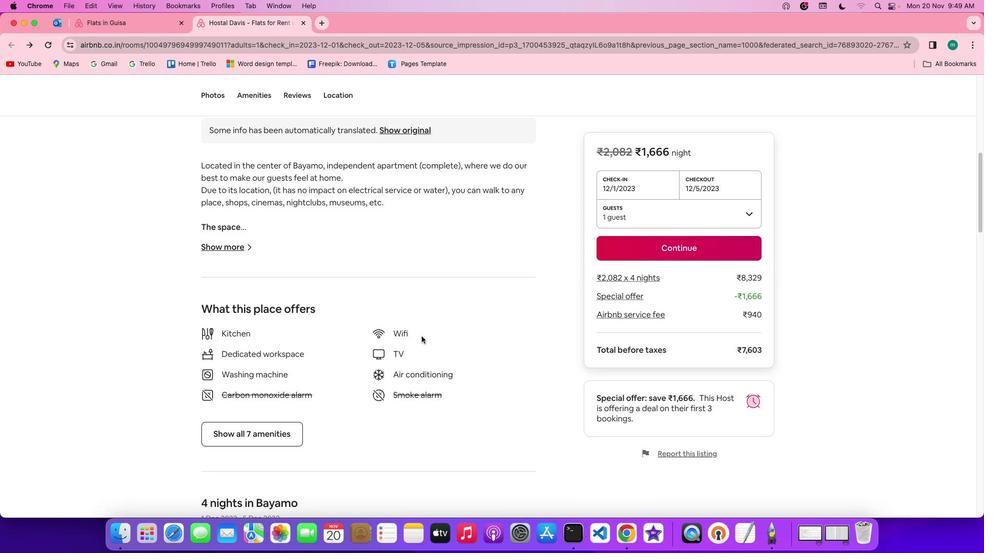 
Action: Mouse scrolled (421, 336) with delta (0, 0)
Screenshot: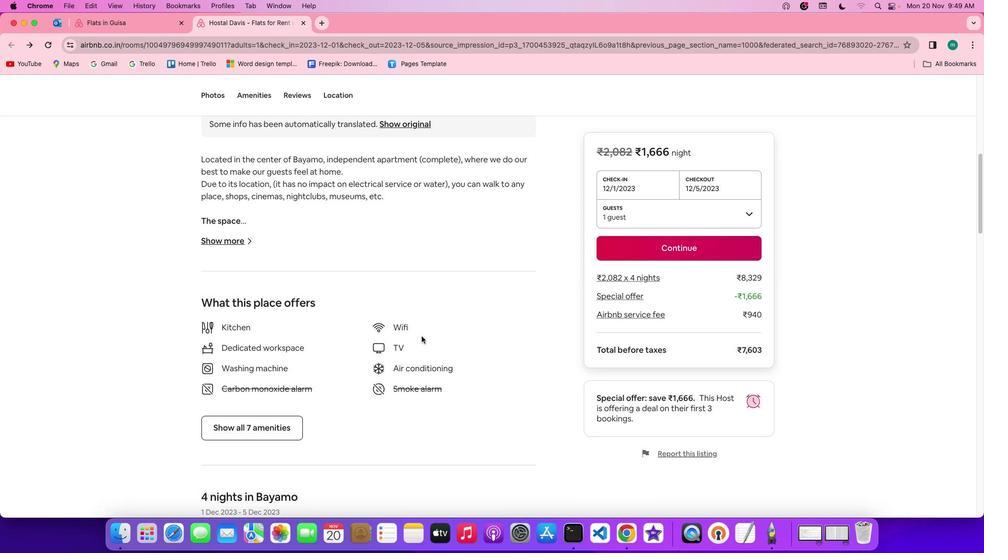 
Action: Mouse scrolled (421, 336) with delta (0, -1)
Screenshot: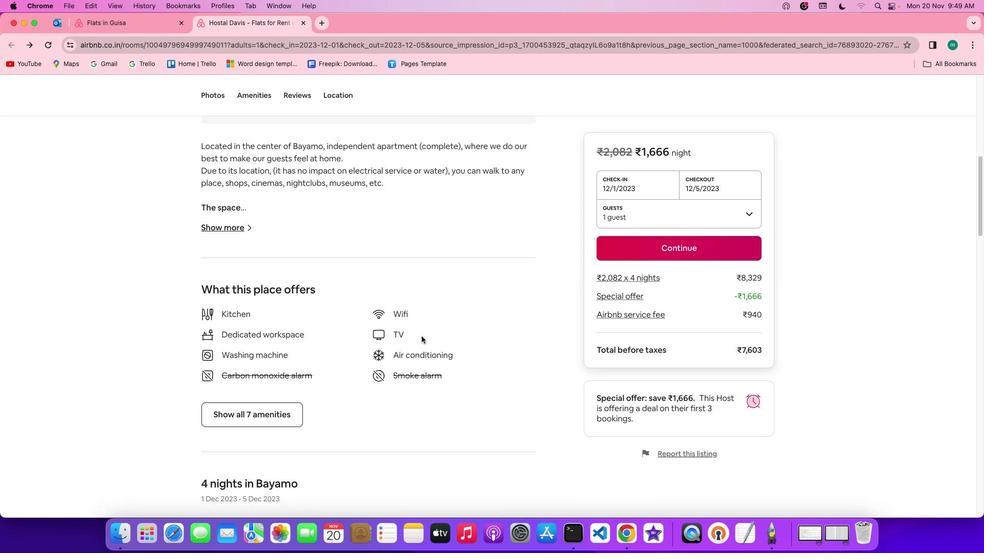 
Action: Mouse moved to (279, 365)
Screenshot: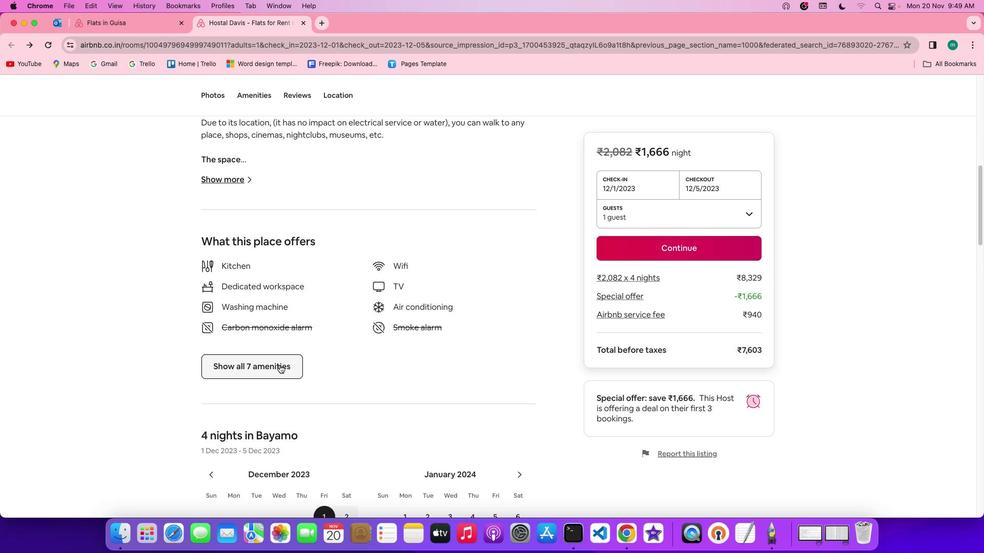 
Action: Mouse pressed left at (279, 365)
Screenshot: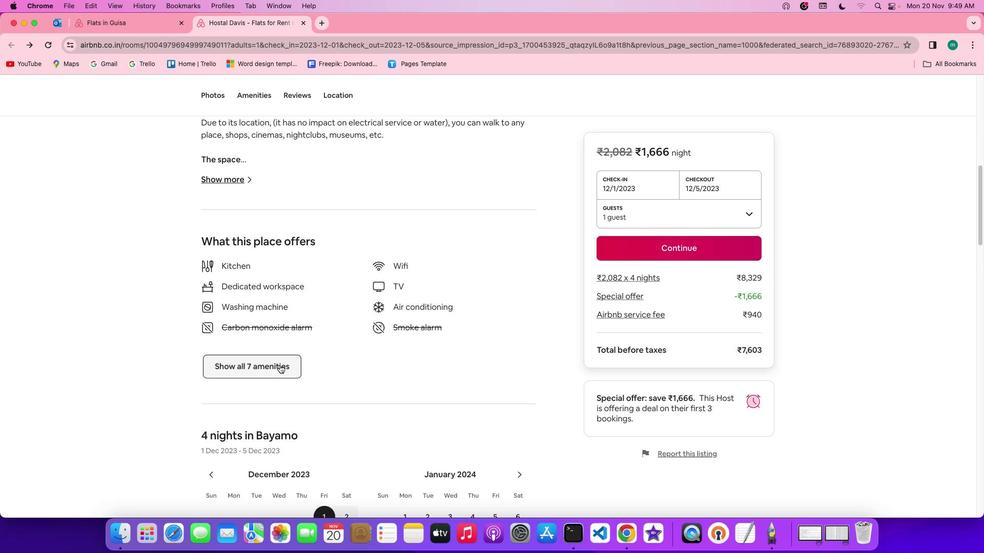 
Action: Mouse moved to (517, 336)
Screenshot: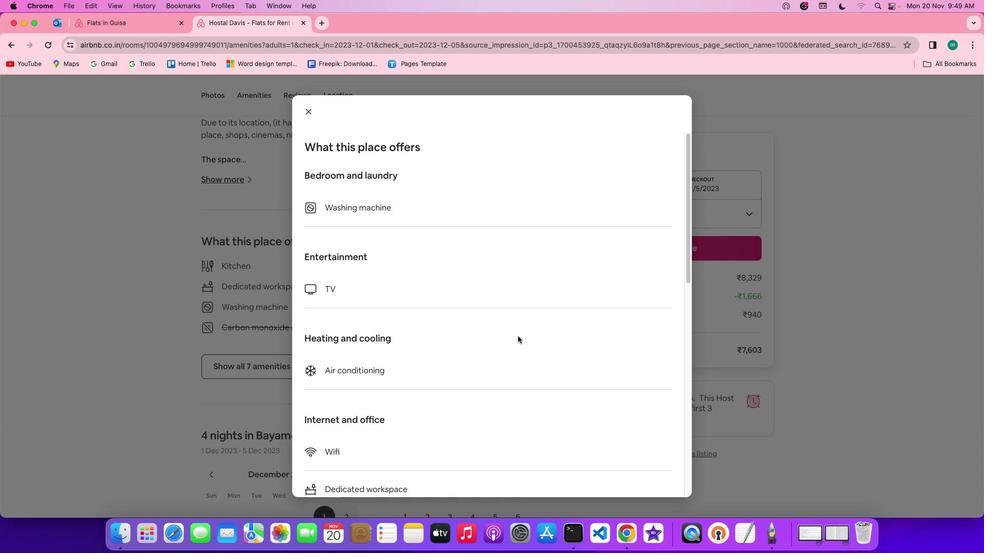 
Action: Mouse scrolled (517, 336) with delta (0, 0)
Screenshot: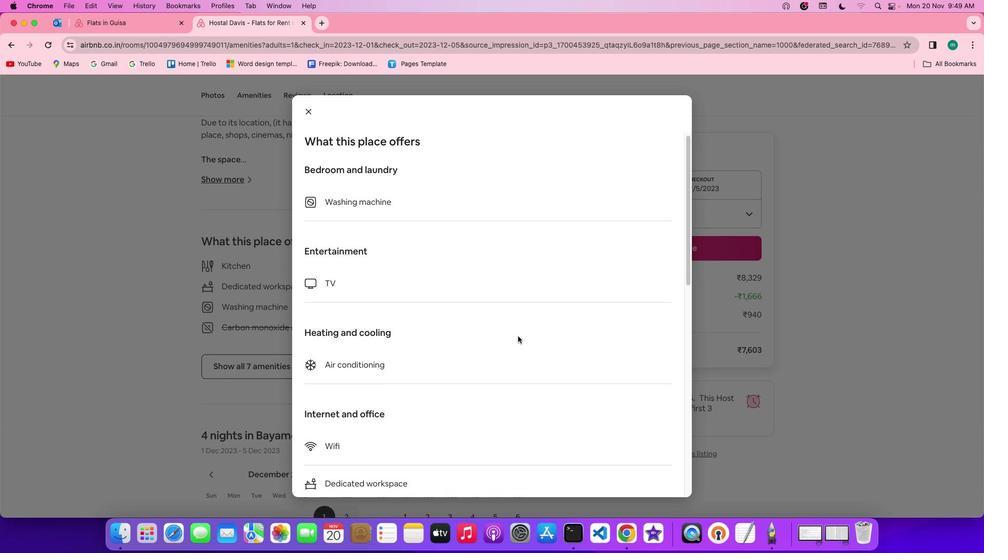 
Action: Mouse scrolled (517, 336) with delta (0, 0)
Screenshot: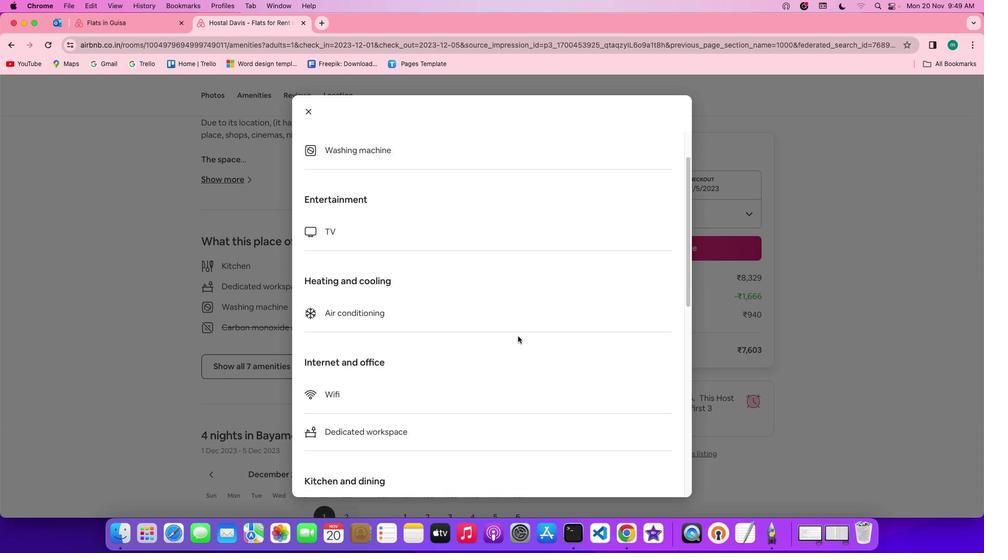 
Action: Mouse scrolled (517, 336) with delta (0, -1)
Screenshot: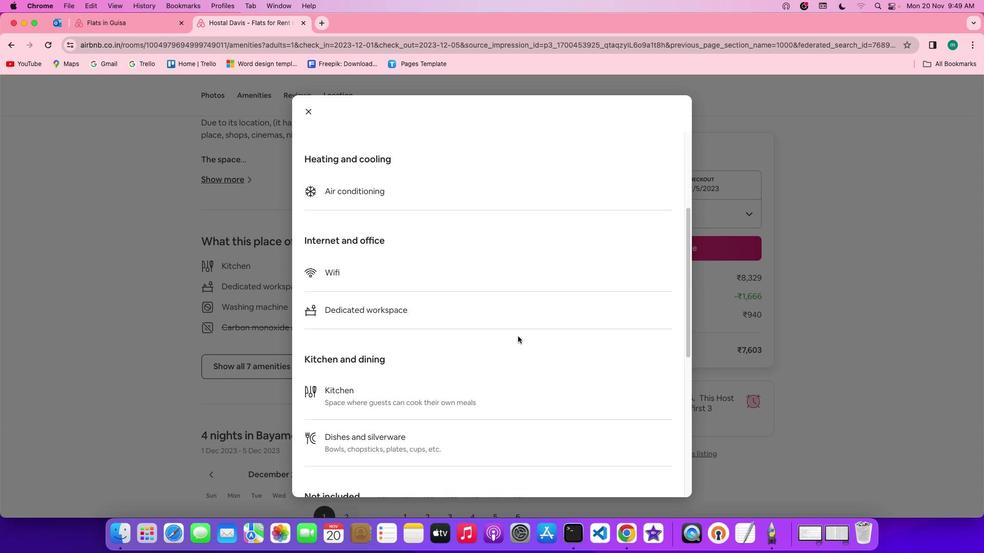 
Action: Mouse scrolled (517, 336) with delta (0, -2)
Screenshot: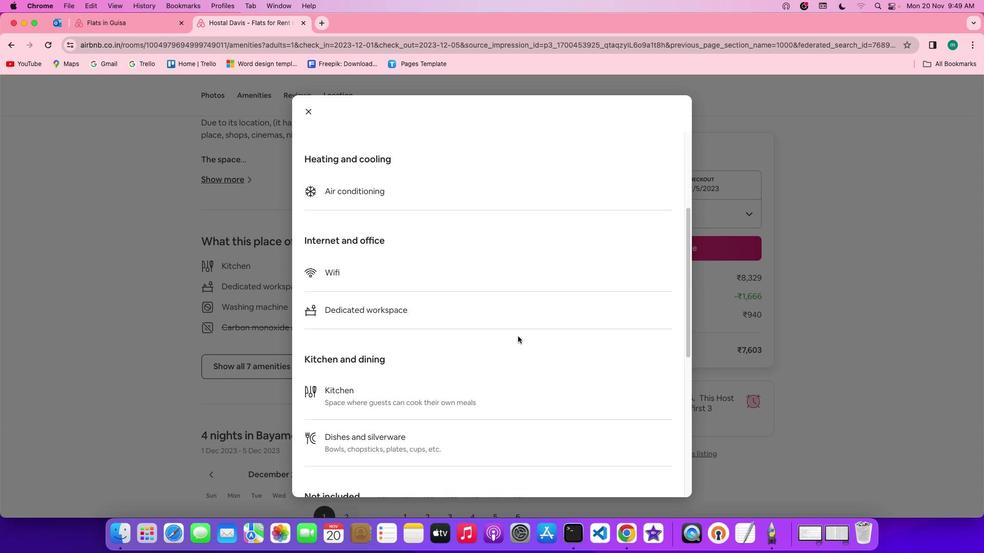 
Action: Mouse scrolled (517, 336) with delta (0, -3)
Screenshot: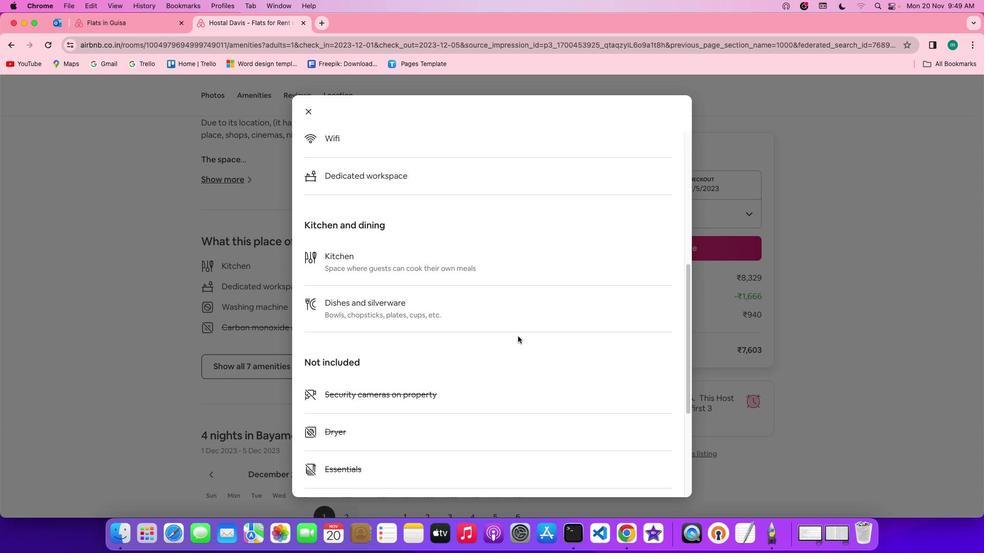 
Action: Mouse scrolled (517, 336) with delta (0, -3)
Screenshot: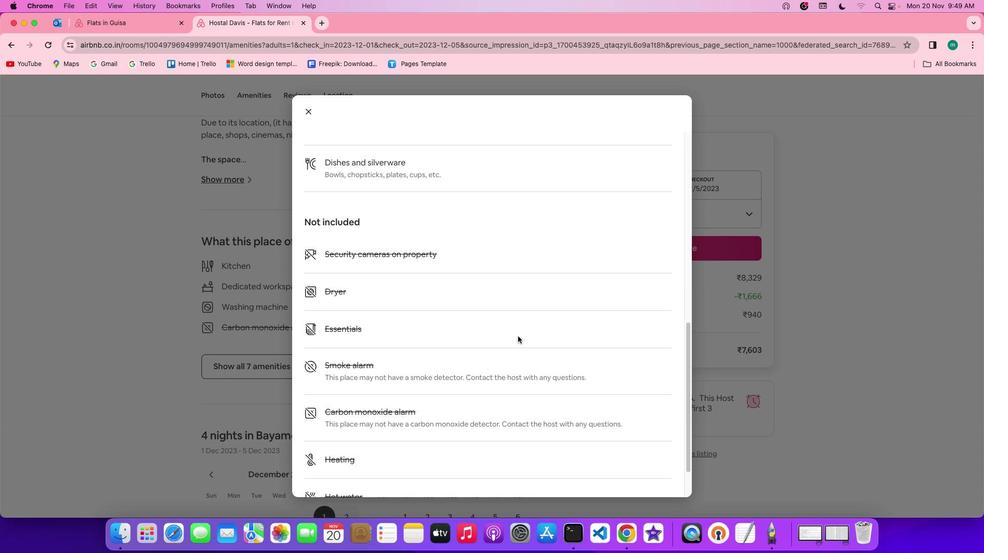 
Action: Mouse scrolled (517, 336) with delta (0, 0)
Screenshot: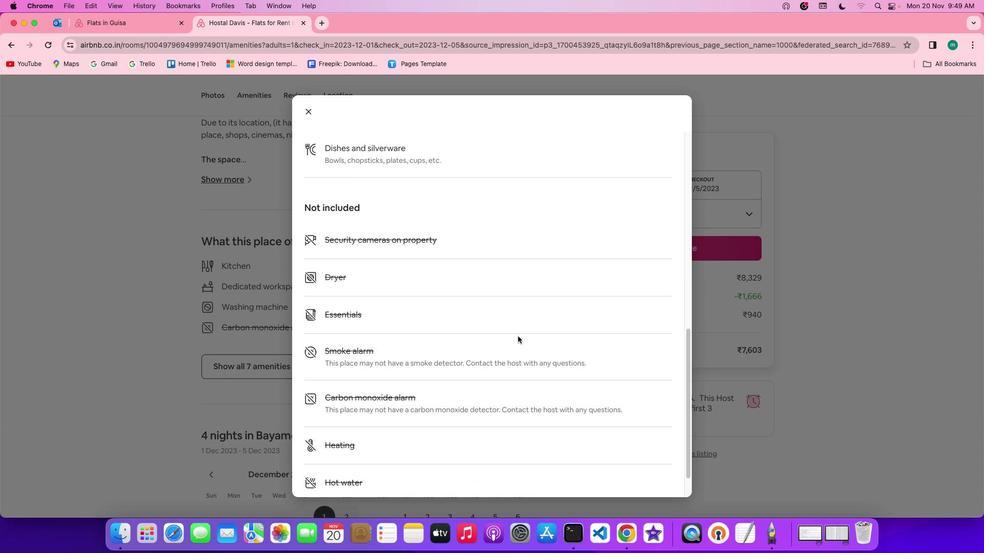 
Action: Mouse scrolled (517, 336) with delta (0, 0)
Screenshot: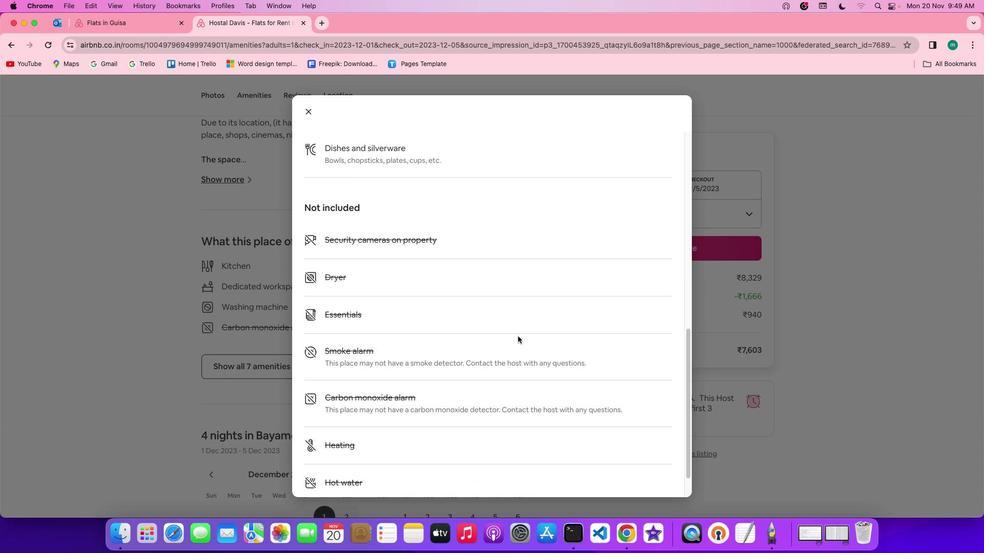 
Action: Mouse scrolled (517, 336) with delta (0, -1)
Screenshot: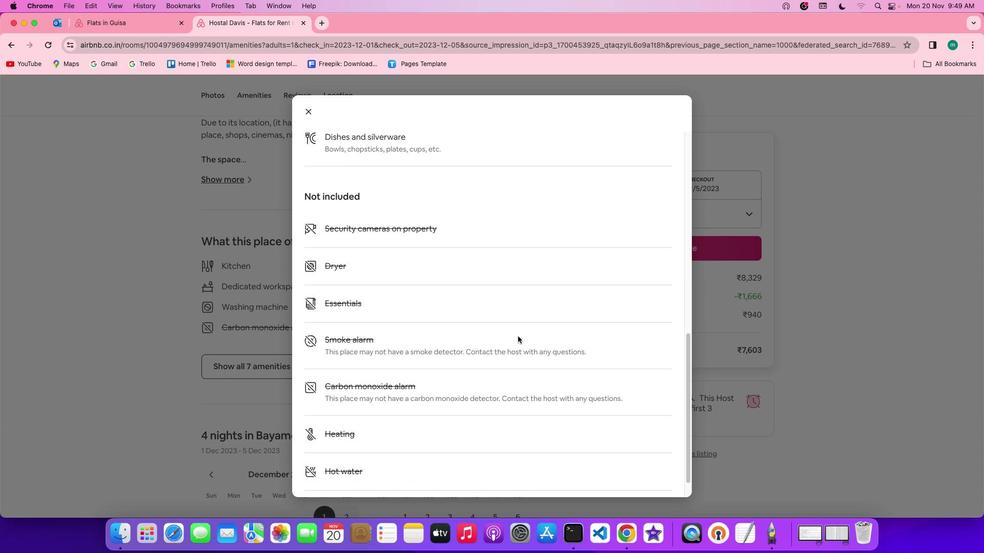 
Action: Mouse scrolled (517, 336) with delta (0, -2)
Screenshot: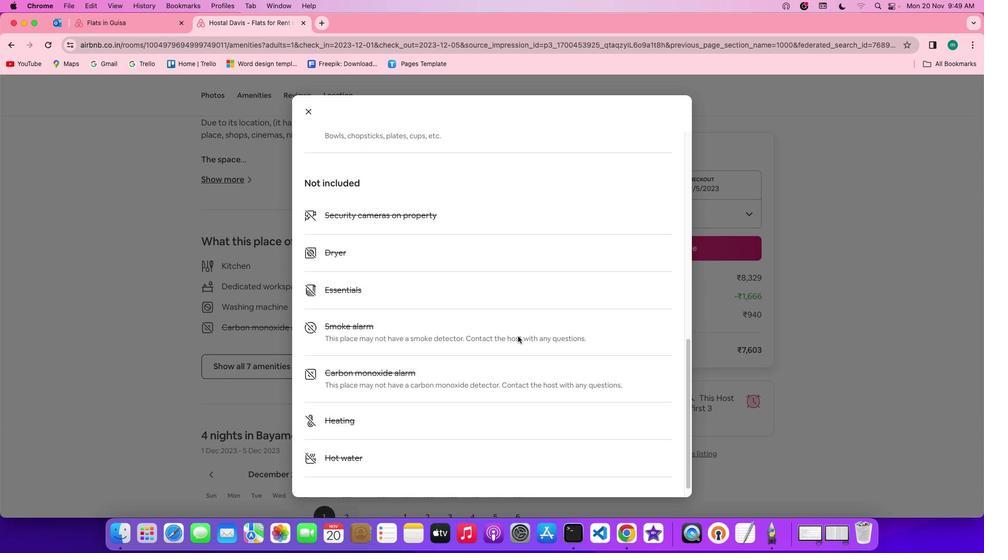 
Action: Mouse scrolled (517, 336) with delta (0, -3)
Screenshot: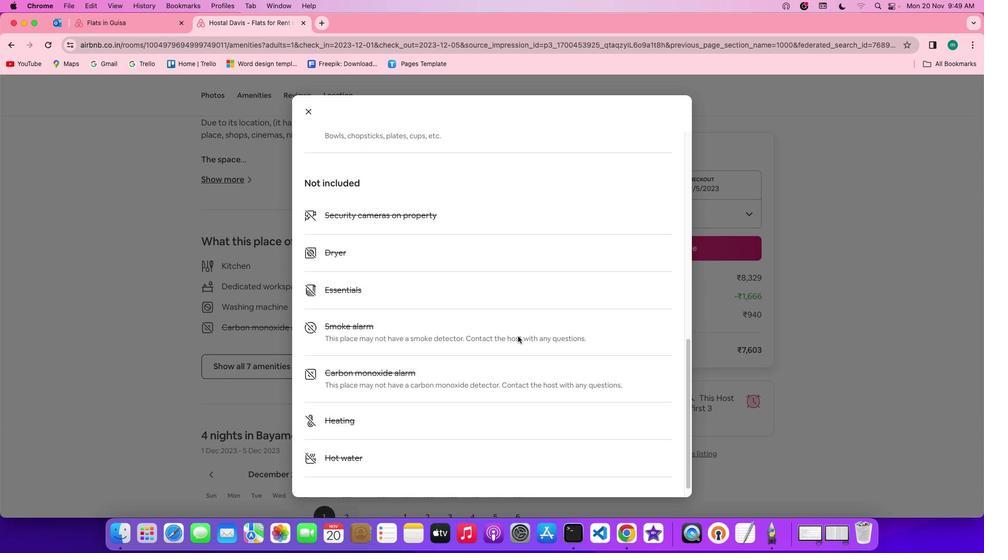 
Action: Mouse scrolled (517, 336) with delta (0, -3)
Screenshot: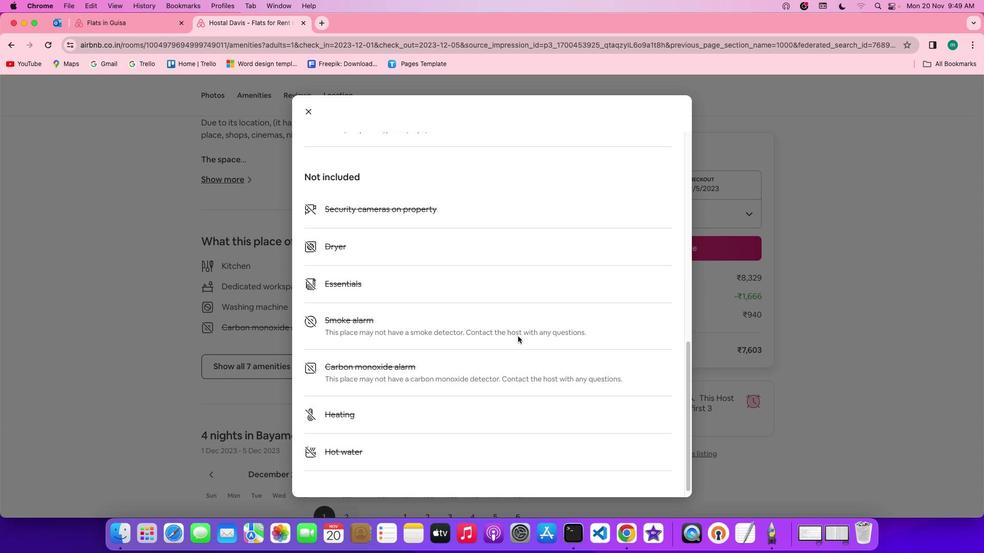 
Action: Mouse scrolled (517, 336) with delta (0, 0)
Screenshot: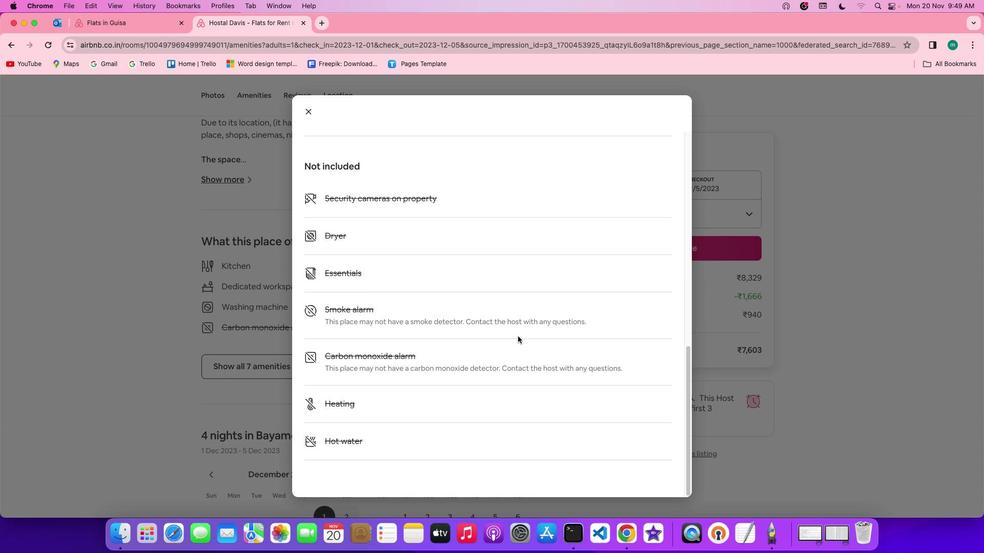 
Action: Mouse scrolled (517, 336) with delta (0, 0)
Screenshot: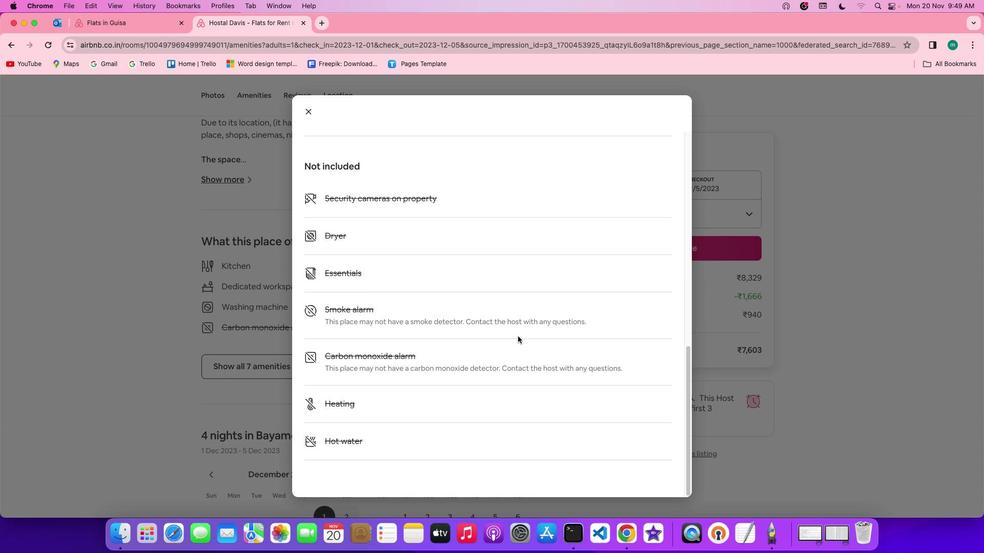 
Action: Mouse scrolled (517, 336) with delta (0, -1)
Screenshot: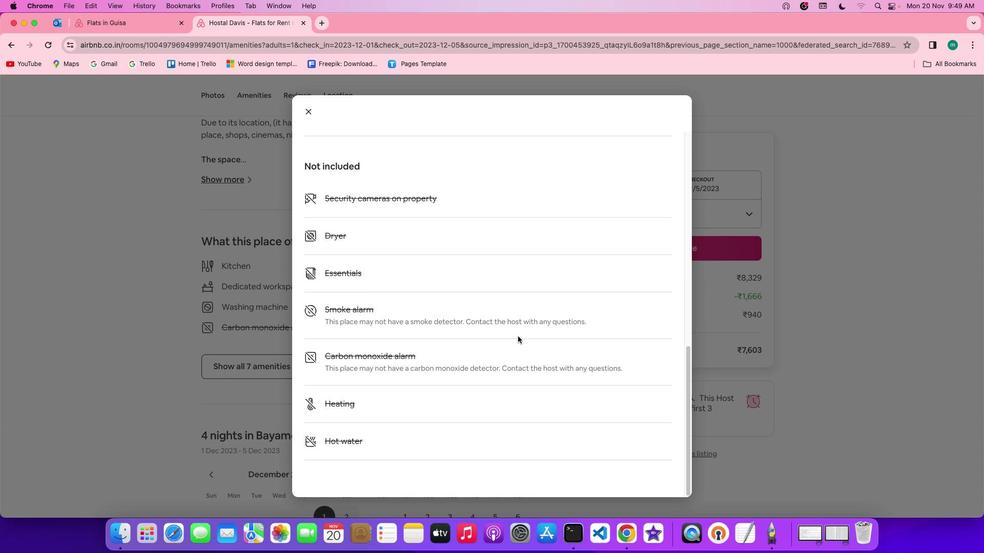 
Action: Mouse scrolled (517, 336) with delta (0, -2)
Screenshot: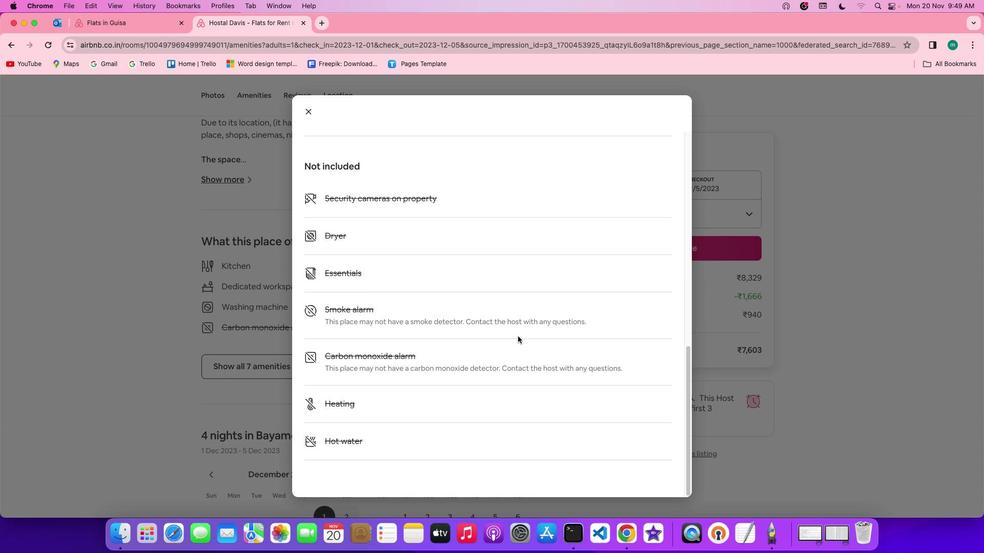 
Action: Mouse scrolled (517, 336) with delta (0, -3)
Screenshot: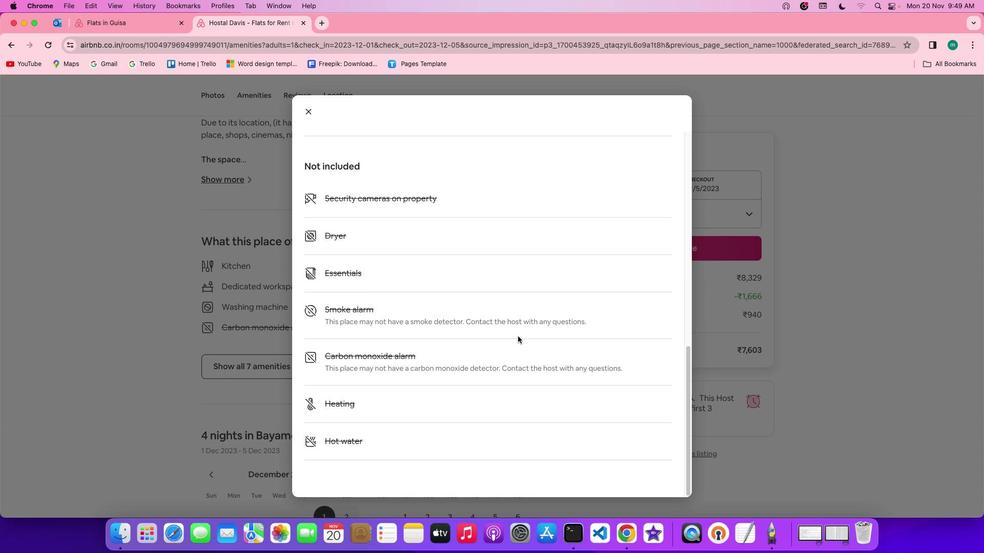 
Action: Mouse scrolled (517, 336) with delta (0, -3)
Screenshot: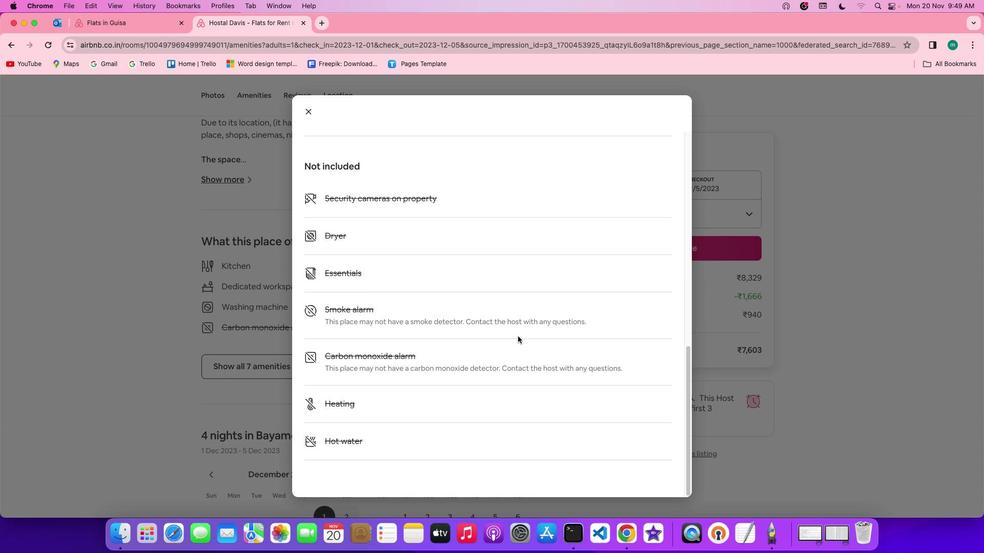 
Action: Mouse moved to (310, 111)
Screenshot: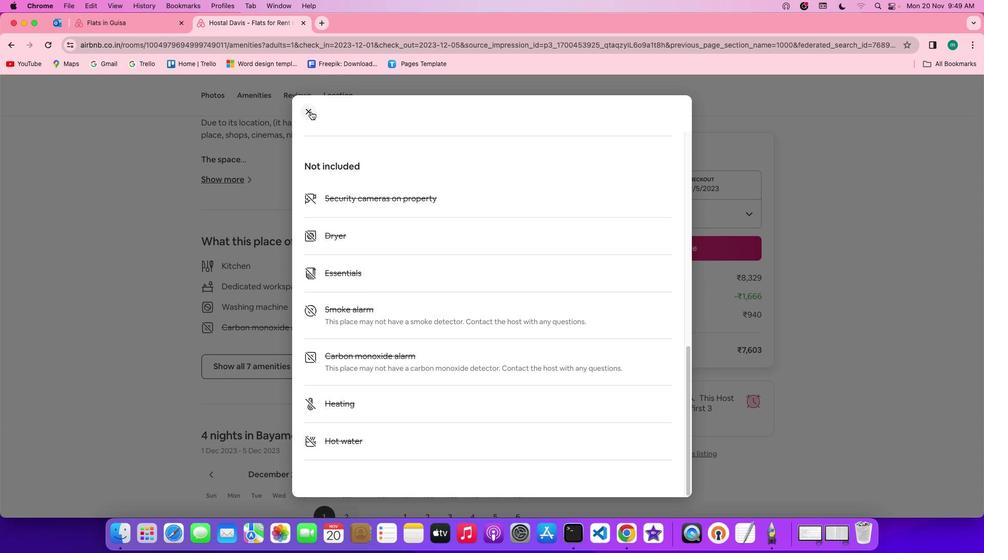 
Action: Mouse pressed left at (310, 111)
Screenshot: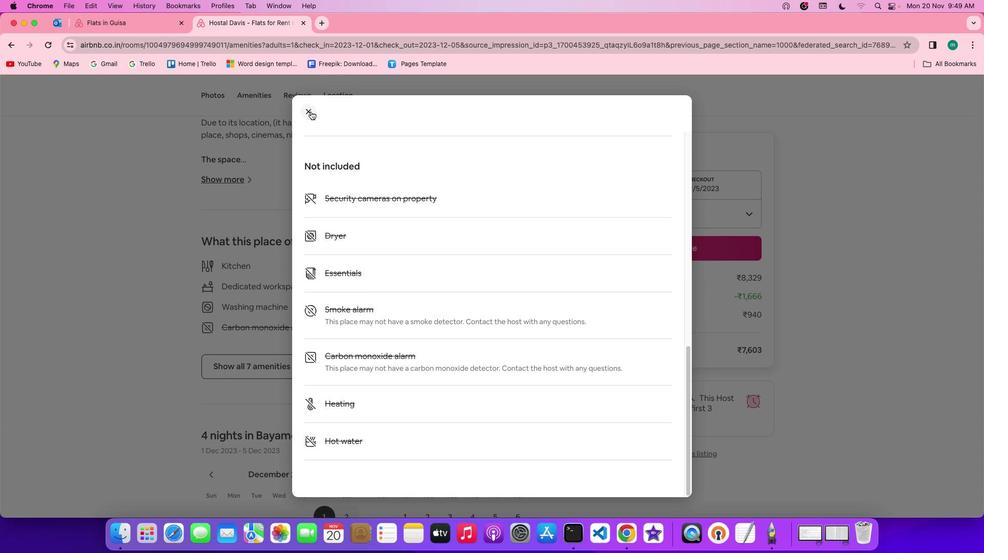 
Action: Mouse moved to (435, 334)
Screenshot: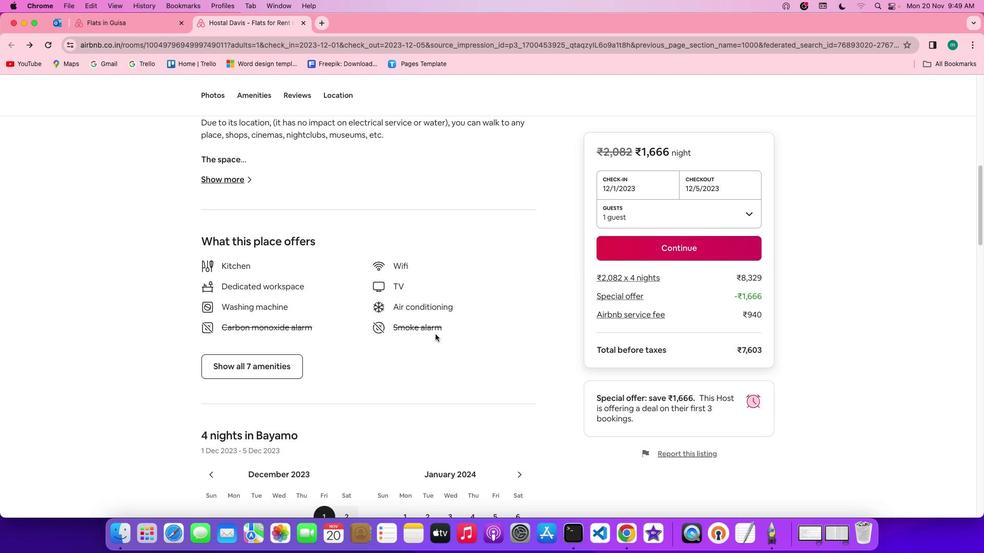 
Action: Mouse scrolled (435, 334) with delta (0, 0)
Screenshot: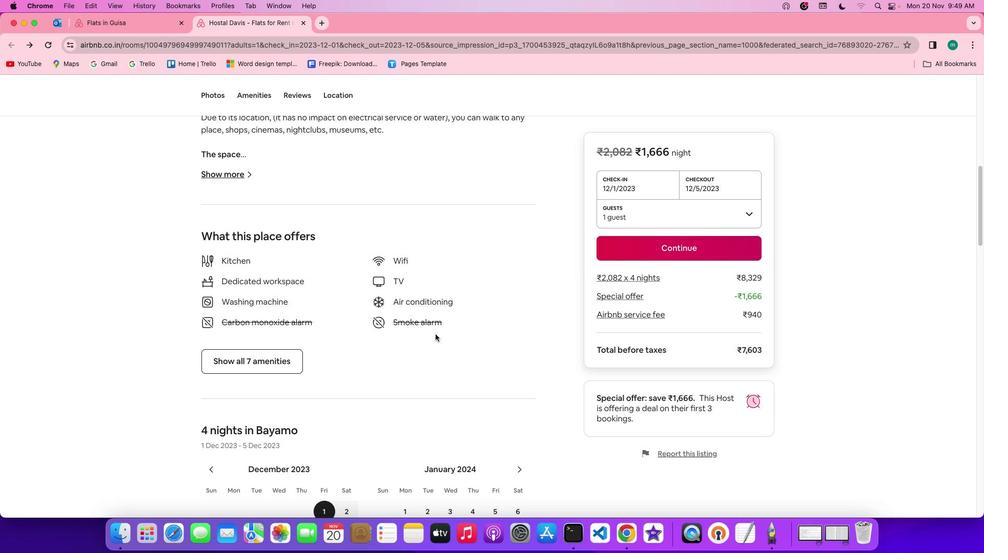 
Action: Mouse scrolled (435, 334) with delta (0, 0)
Screenshot: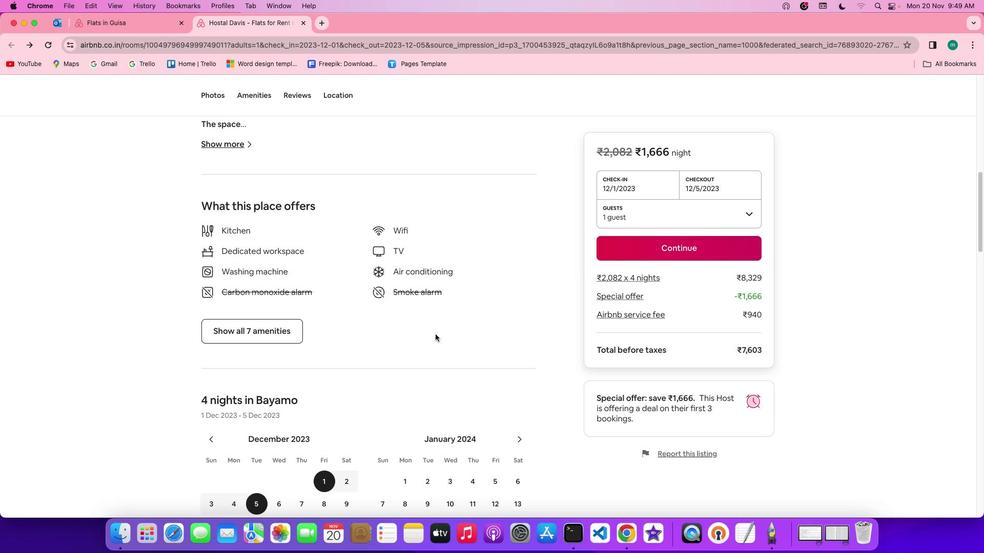 
Action: Mouse scrolled (435, 334) with delta (0, -1)
Screenshot: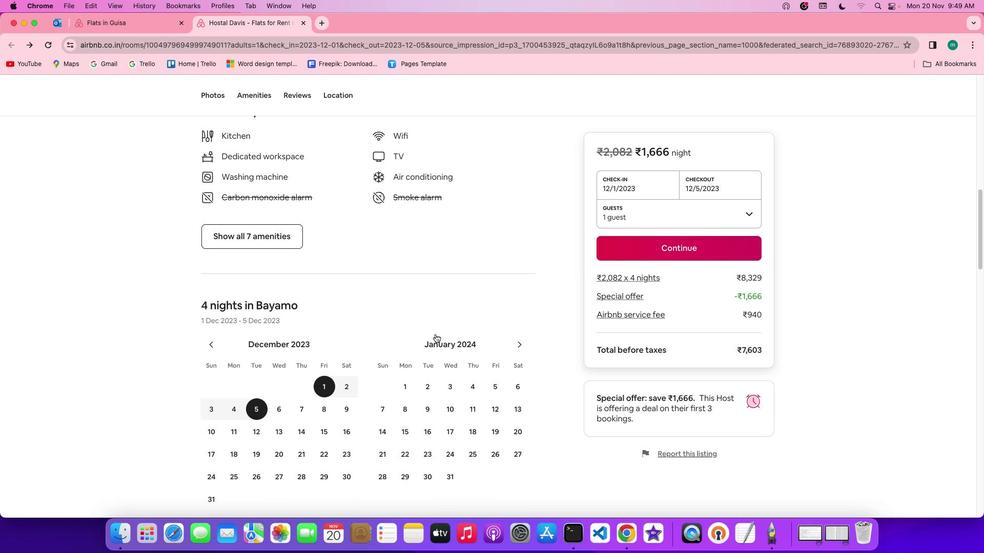 
Action: Mouse scrolled (435, 334) with delta (0, -2)
Screenshot: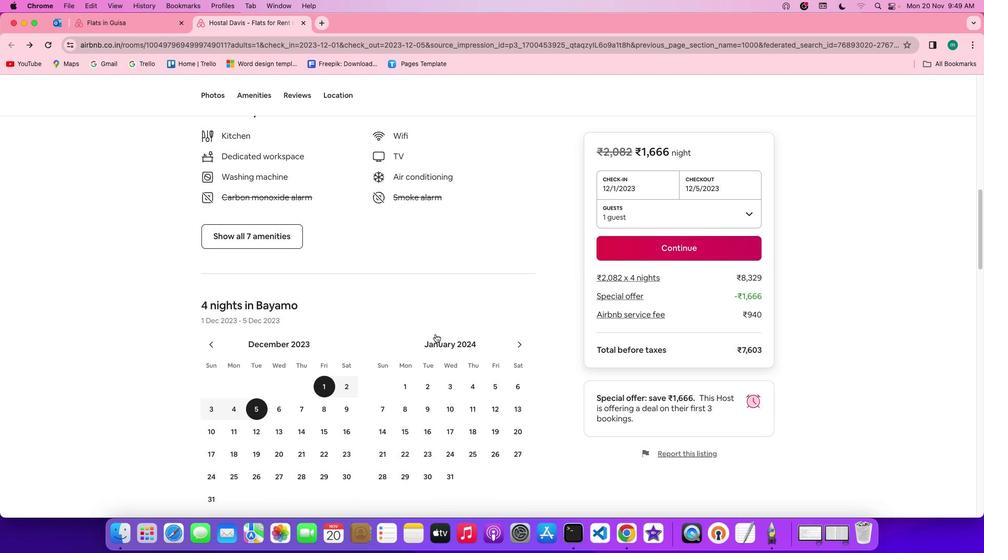 
Action: Mouse scrolled (435, 334) with delta (0, -2)
Screenshot: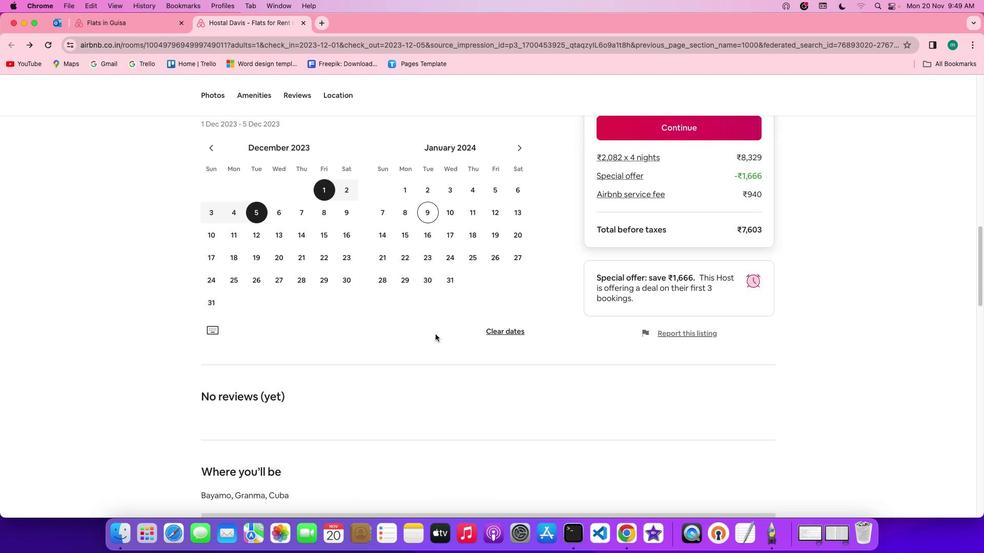 
Action: Mouse scrolled (435, 334) with delta (0, 0)
Screenshot: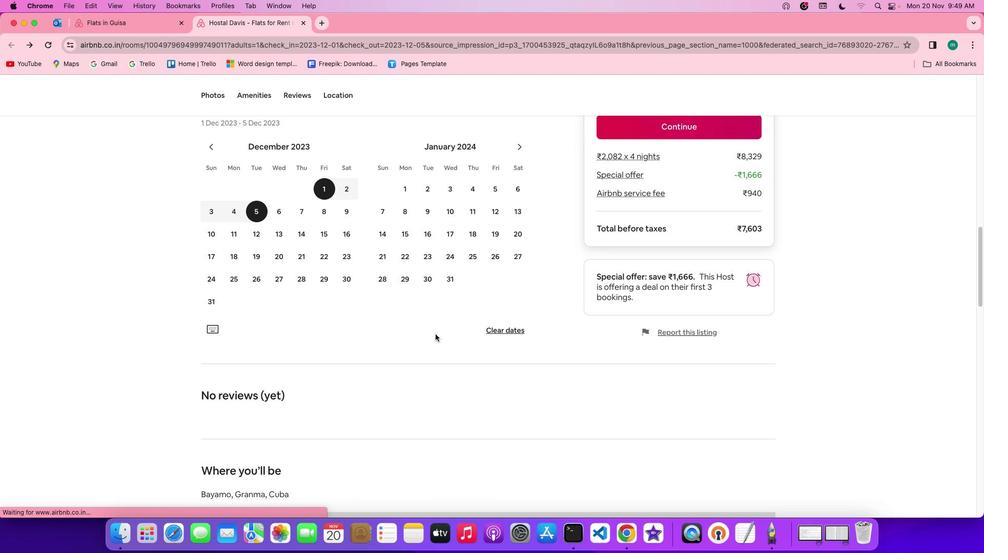 
Action: Mouse scrolled (435, 334) with delta (0, 0)
Screenshot: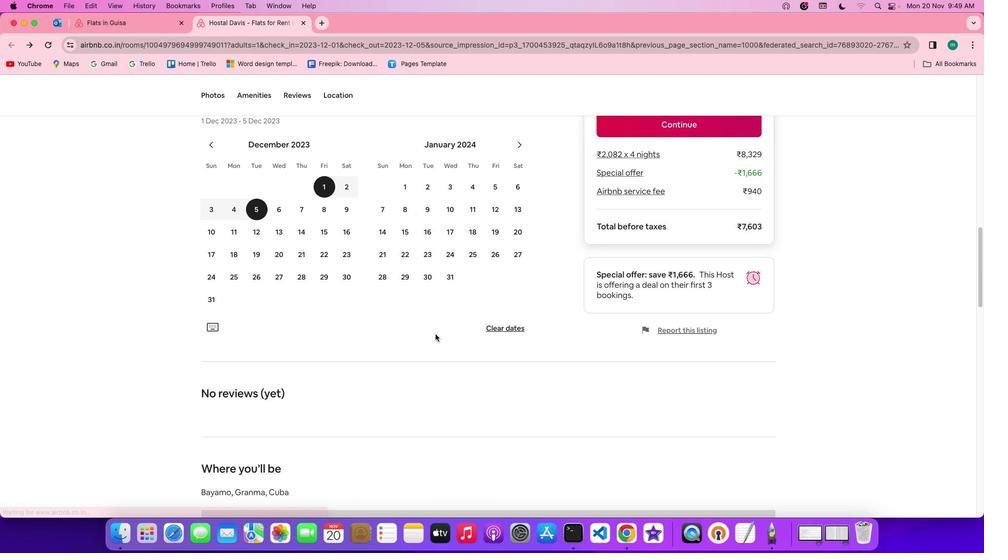 
Action: Mouse scrolled (435, 334) with delta (0, 0)
Screenshot: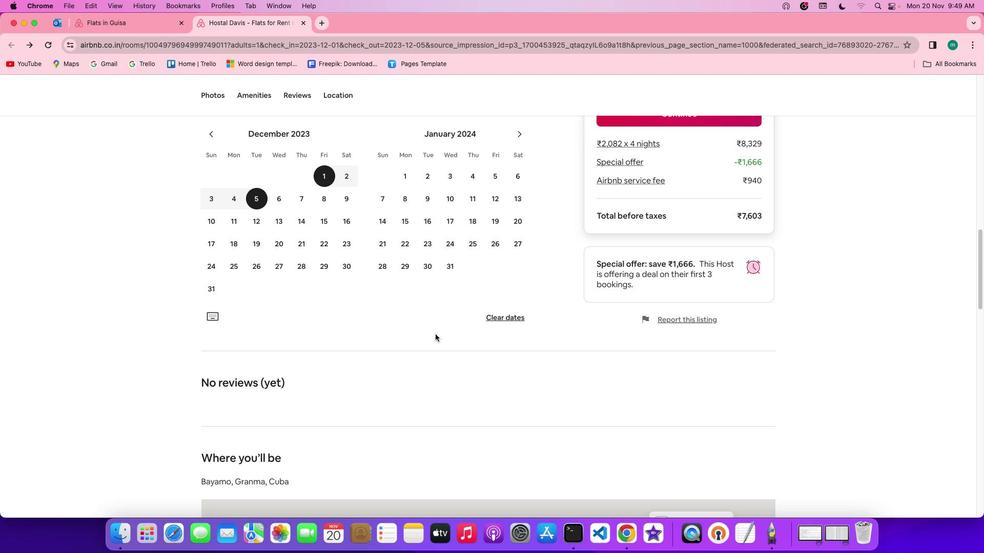 
Action: Mouse scrolled (435, 334) with delta (0, -1)
Screenshot: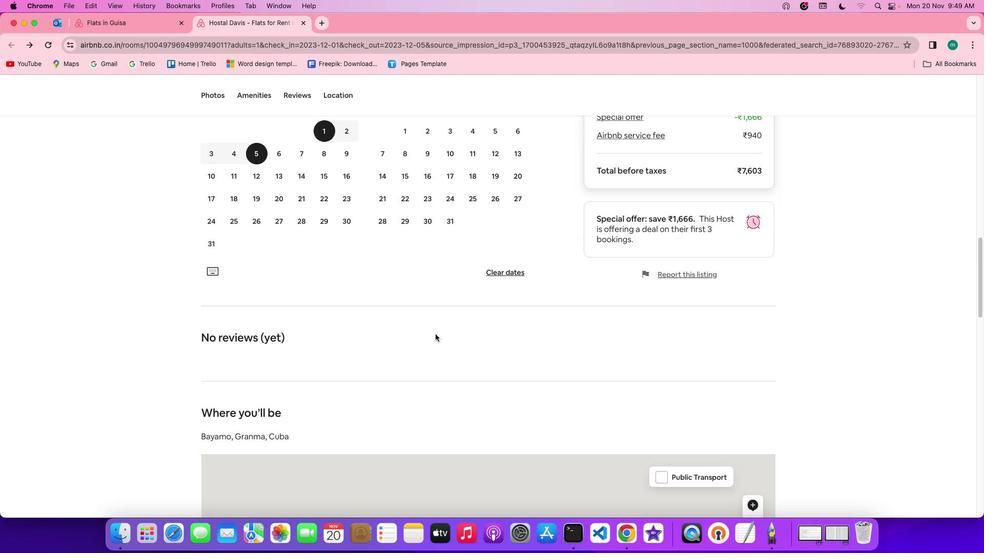 
Action: Mouse scrolled (435, 334) with delta (0, -2)
Screenshot: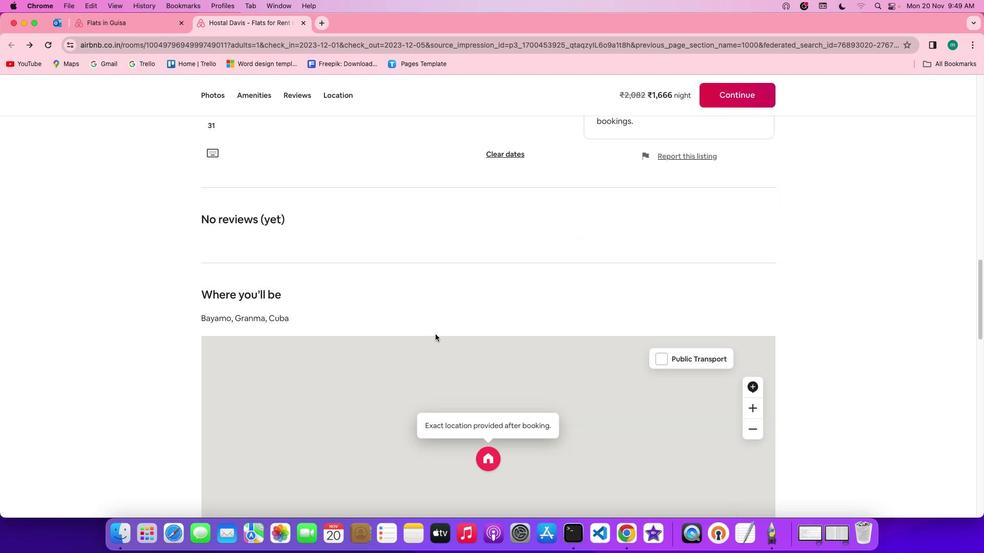 
Action: Mouse scrolled (435, 334) with delta (0, -2)
Screenshot: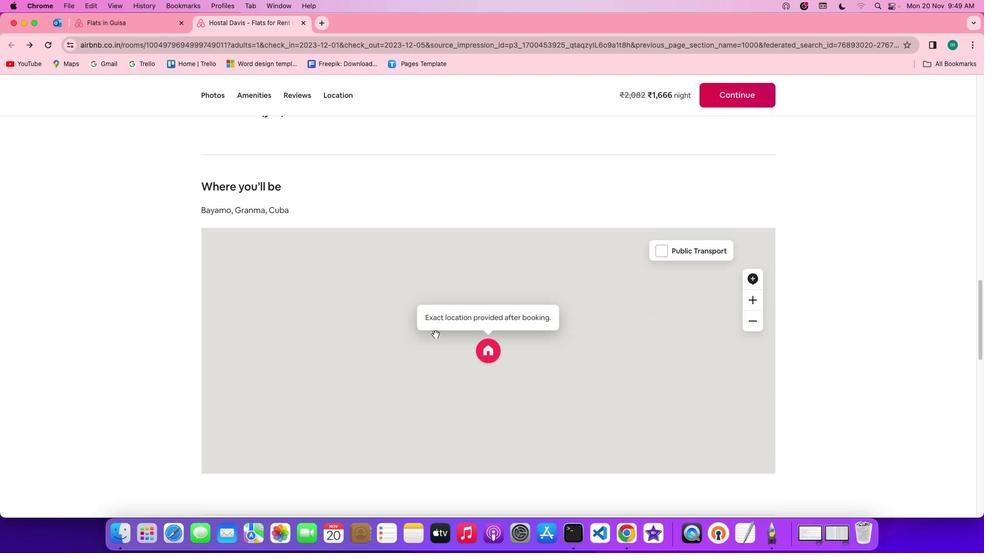
Action: Mouse scrolled (435, 334) with delta (0, 0)
Screenshot: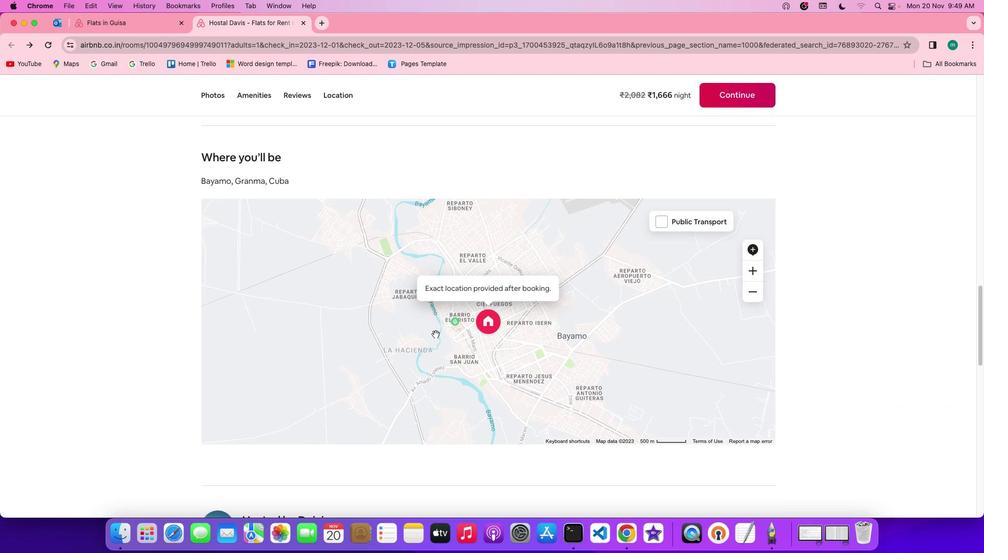 
Action: Mouse scrolled (435, 334) with delta (0, 0)
Screenshot: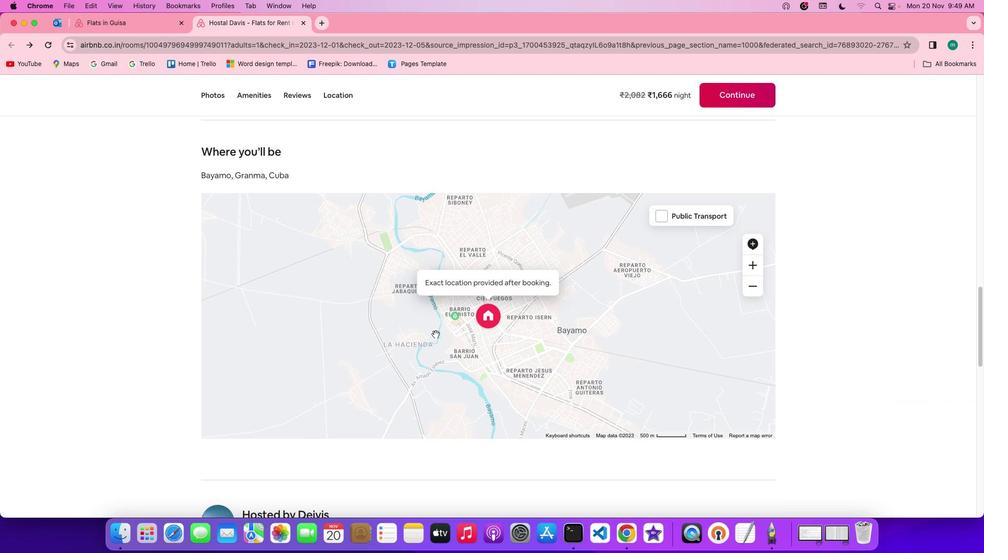 
Action: Mouse scrolled (435, 334) with delta (0, -1)
Screenshot: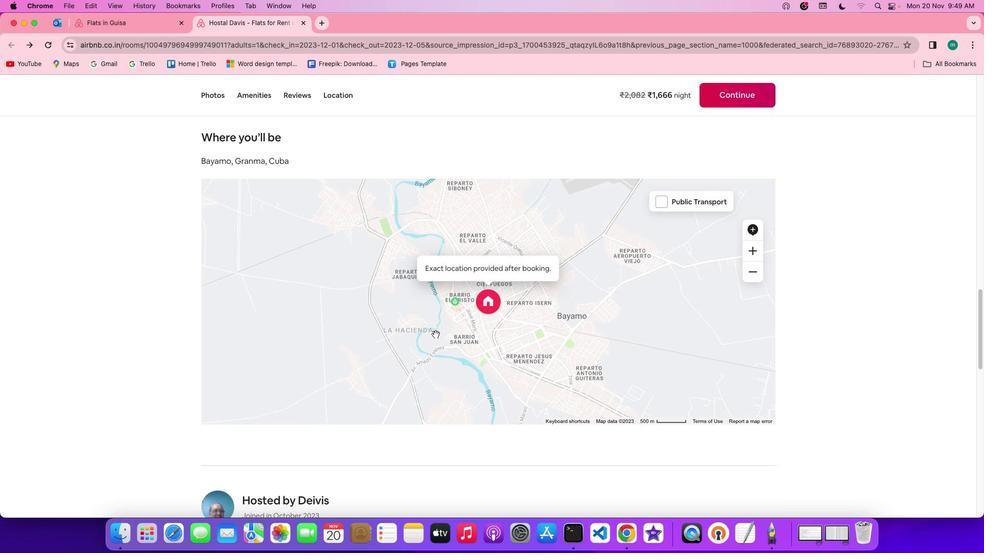 
Action: Mouse scrolled (435, 334) with delta (0, -1)
Screenshot: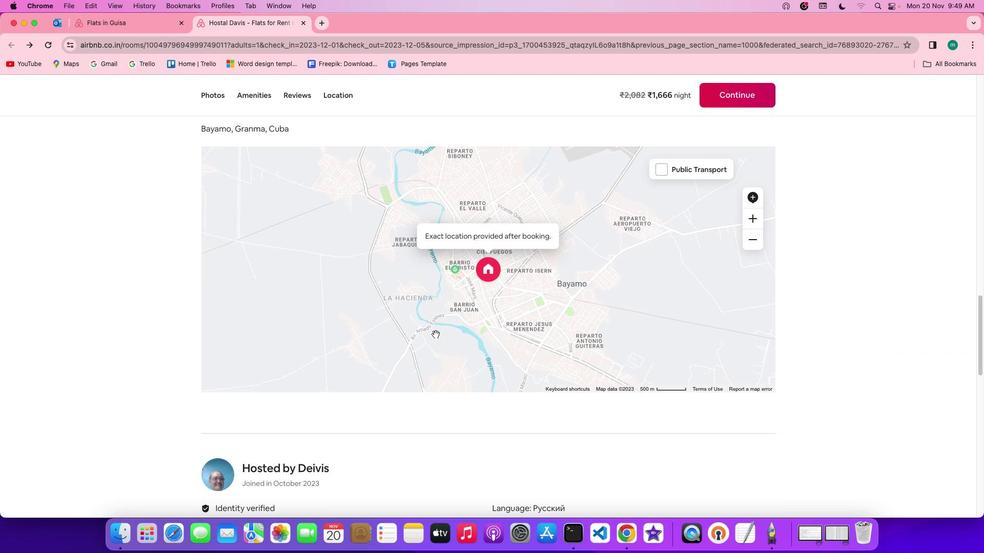 
Action: Mouse scrolled (435, 334) with delta (0, -1)
Screenshot: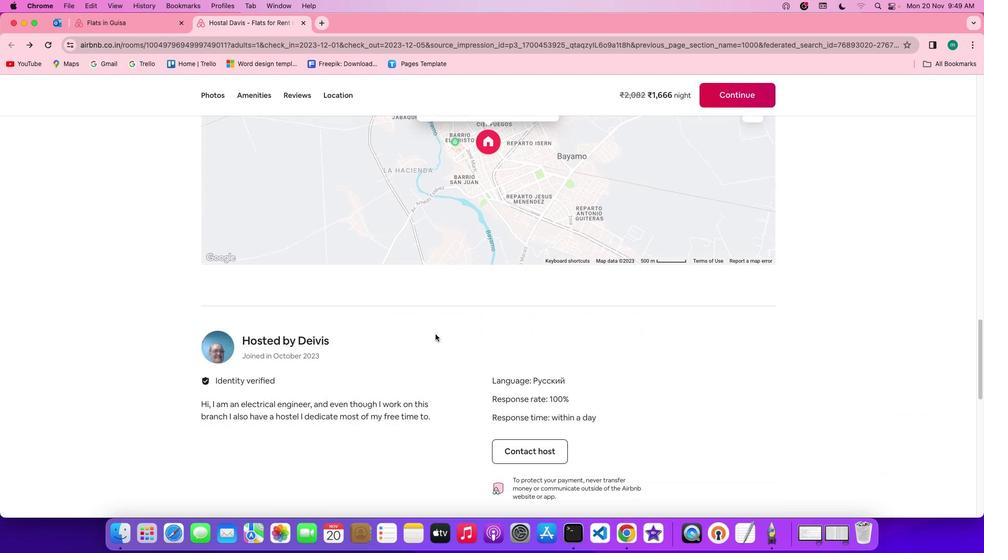 
Action: Mouse scrolled (435, 334) with delta (0, 0)
Screenshot: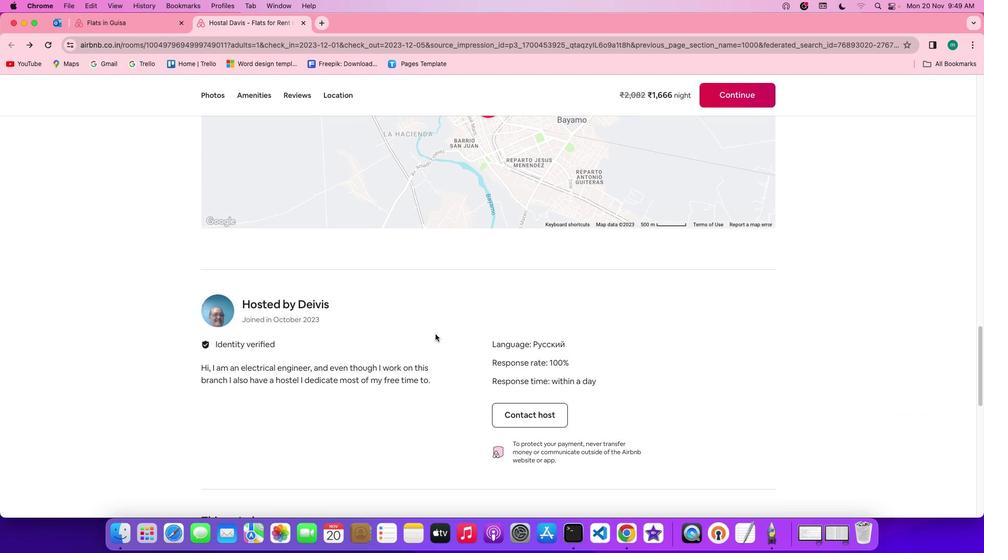 
Action: Mouse scrolled (435, 334) with delta (0, 0)
Screenshot: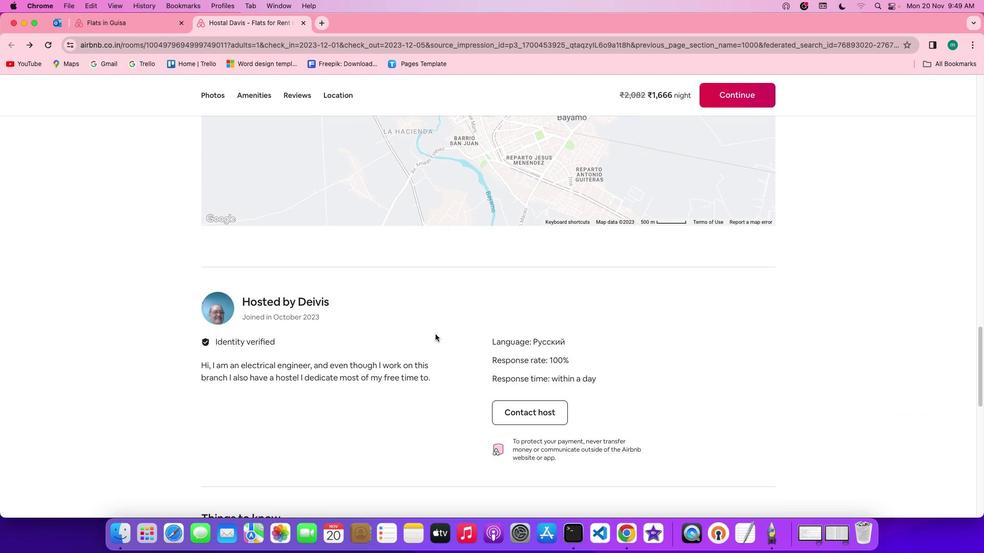 
Action: Mouse scrolled (435, 334) with delta (0, -1)
Screenshot: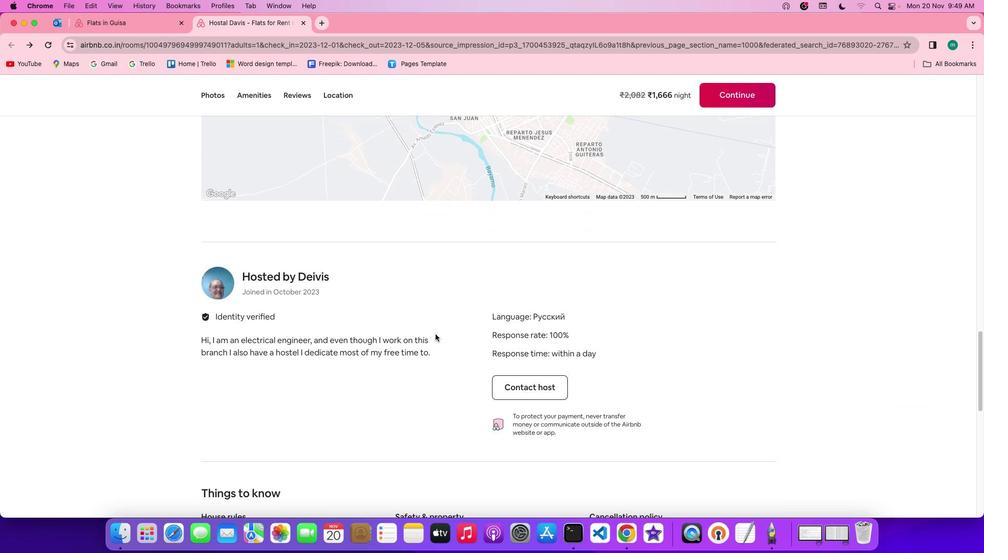 
Action: Mouse scrolled (435, 334) with delta (0, -1)
Screenshot: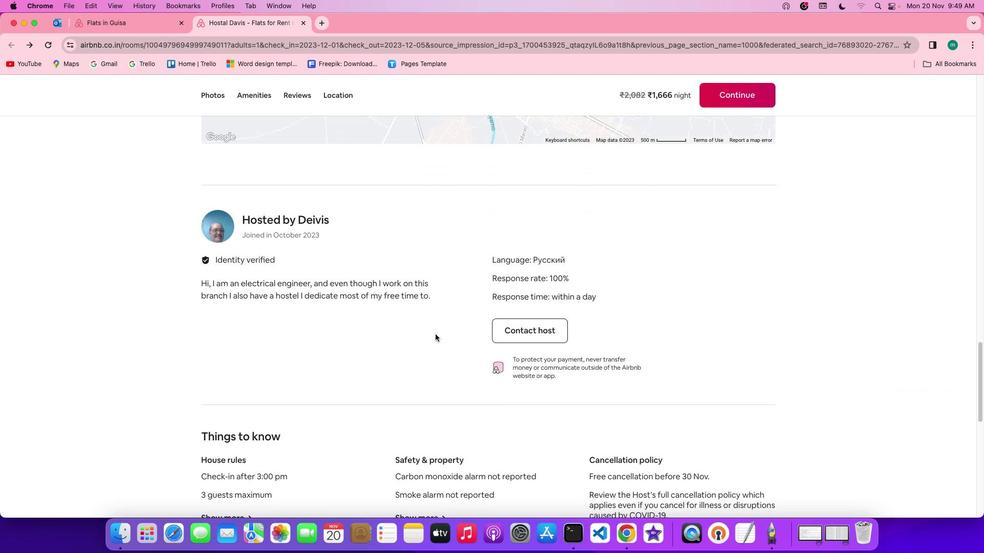 
Action: Mouse scrolled (435, 334) with delta (0, -1)
Screenshot: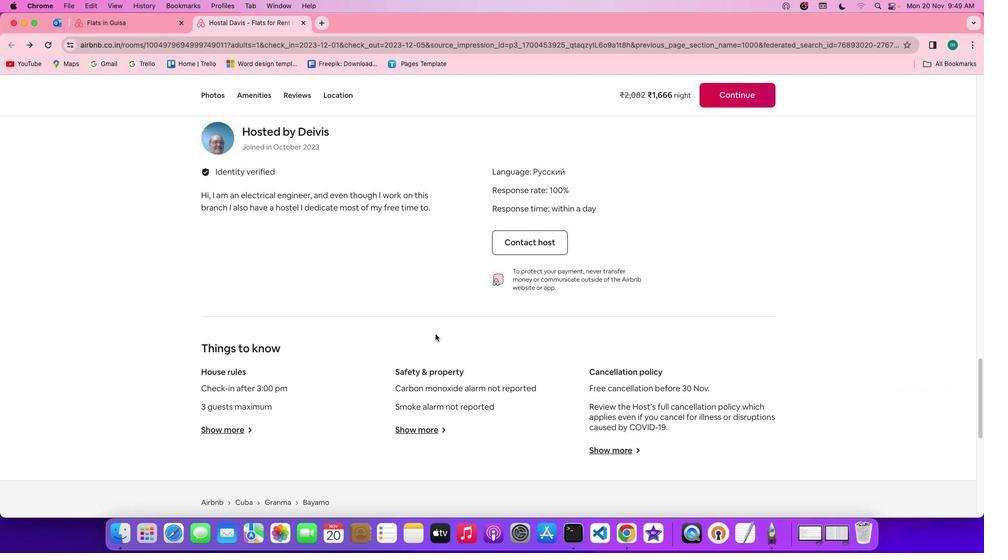 
Action: Mouse scrolled (435, 334) with delta (0, 0)
Screenshot: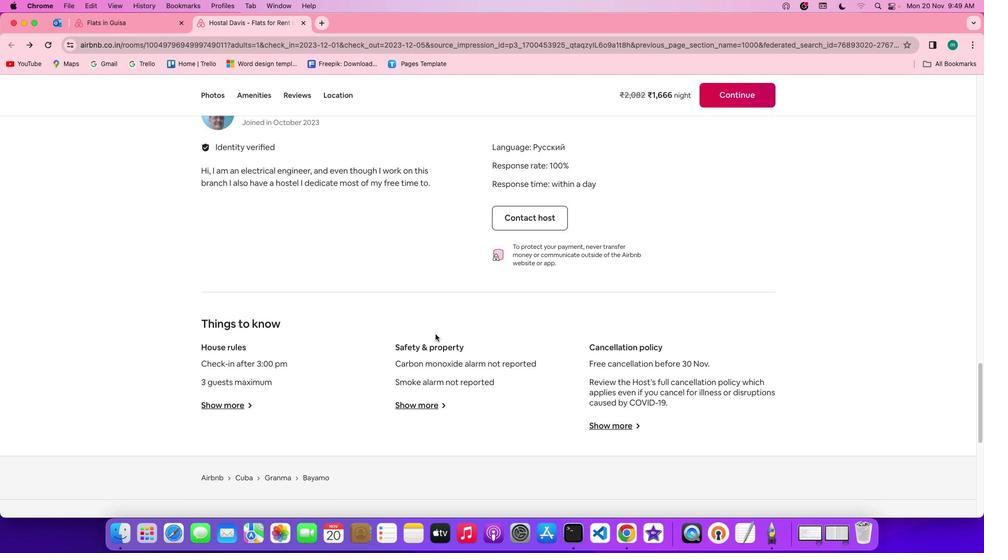 
Action: Mouse scrolled (435, 334) with delta (0, 0)
Screenshot: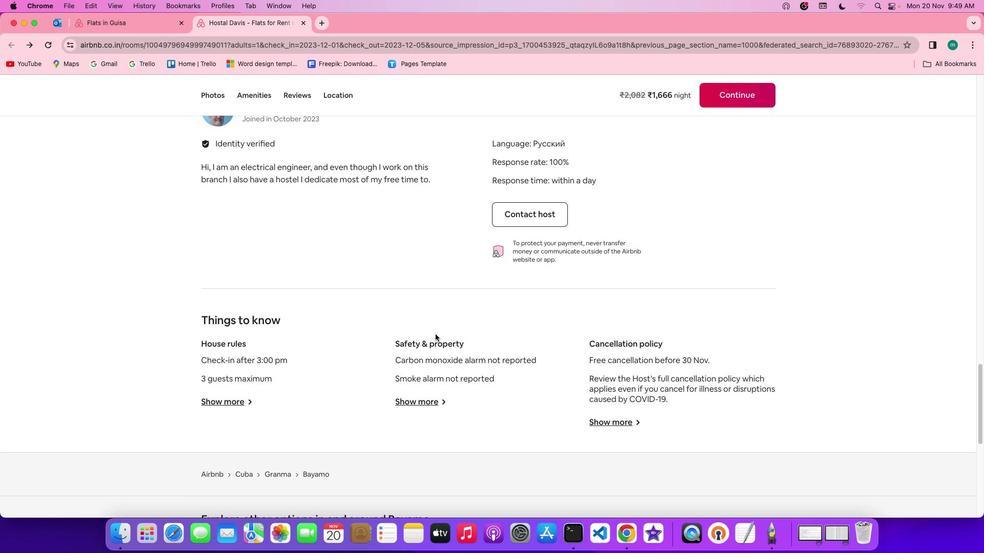 
Action: Mouse scrolled (435, 334) with delta (0, 0)
Screenshot: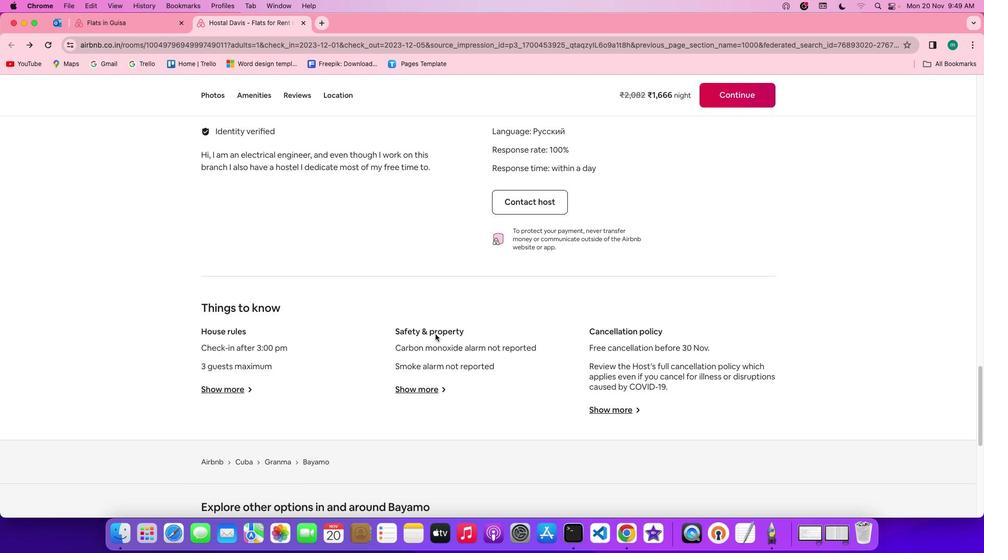 
Action: Mouse moved to (228, 381)
Screenshot: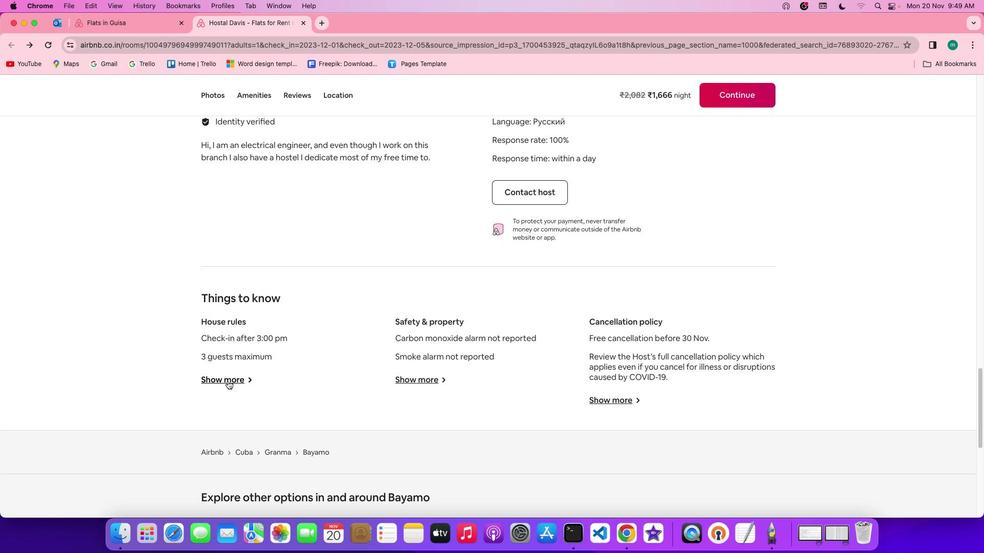 
Action: Mouse pressed left at (228, 381)
Screenshot: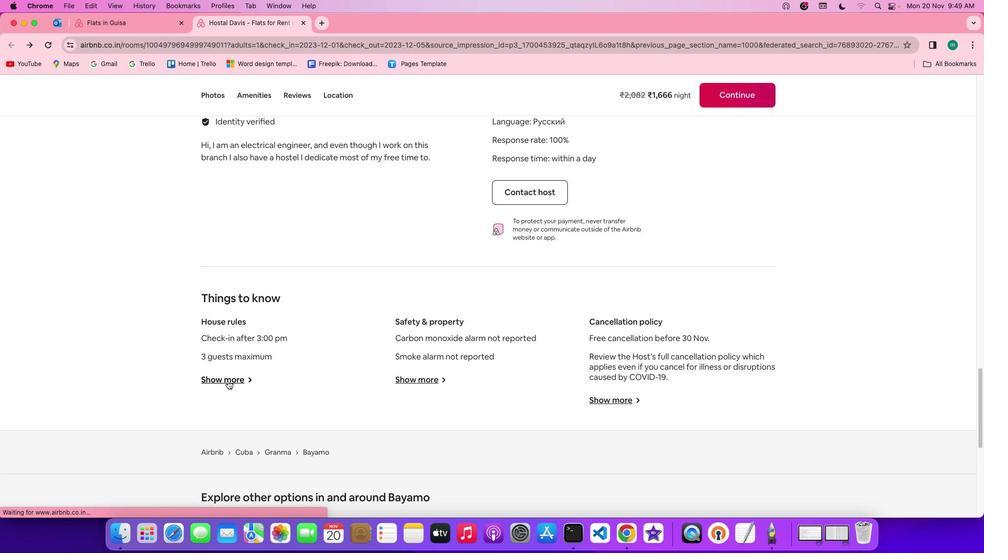 
Action: Mouse moved to (458, 371)
Screenshot: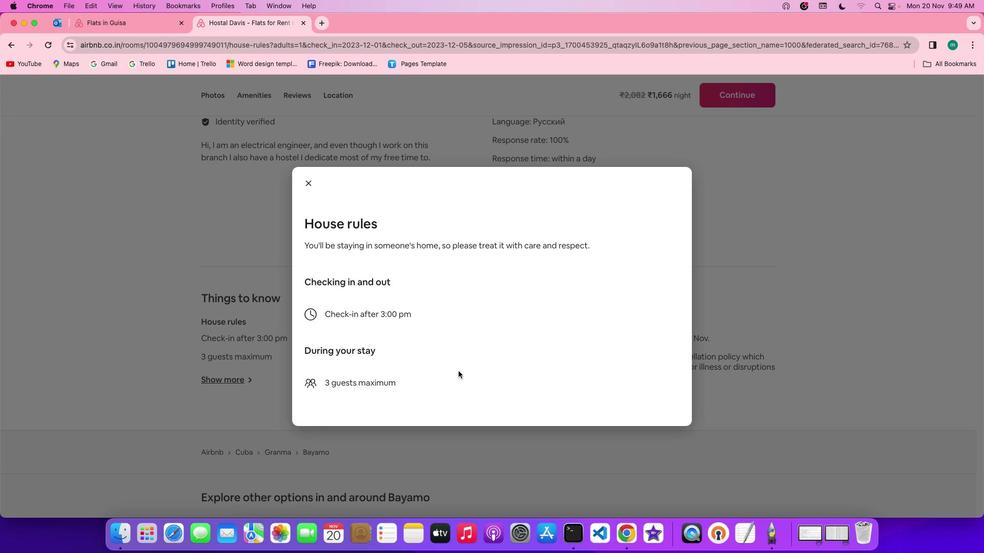 
Action: Mouse scrolled (458, 371) with delta (0, 0)
Screenshot: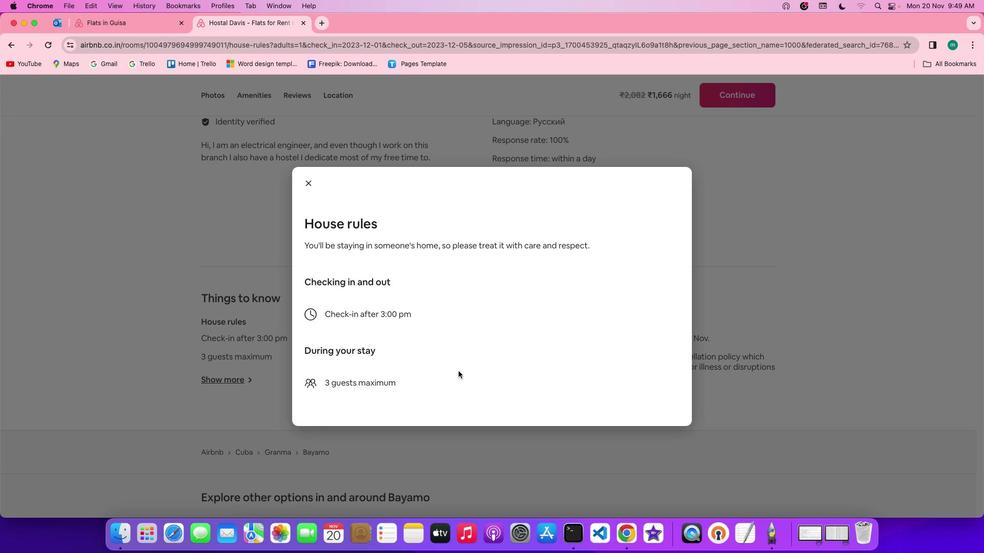 
Action: Mouse scrolled (458, 371) with delta (0, 0)
Screenshot: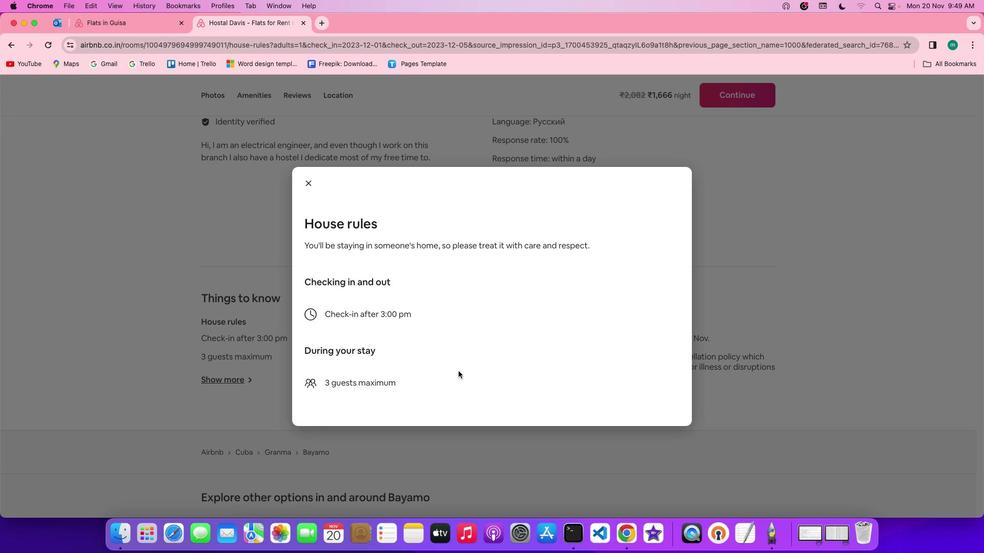 
Action: Mouse scrolled (458, 371) with delta (0, 0)
Screenshot: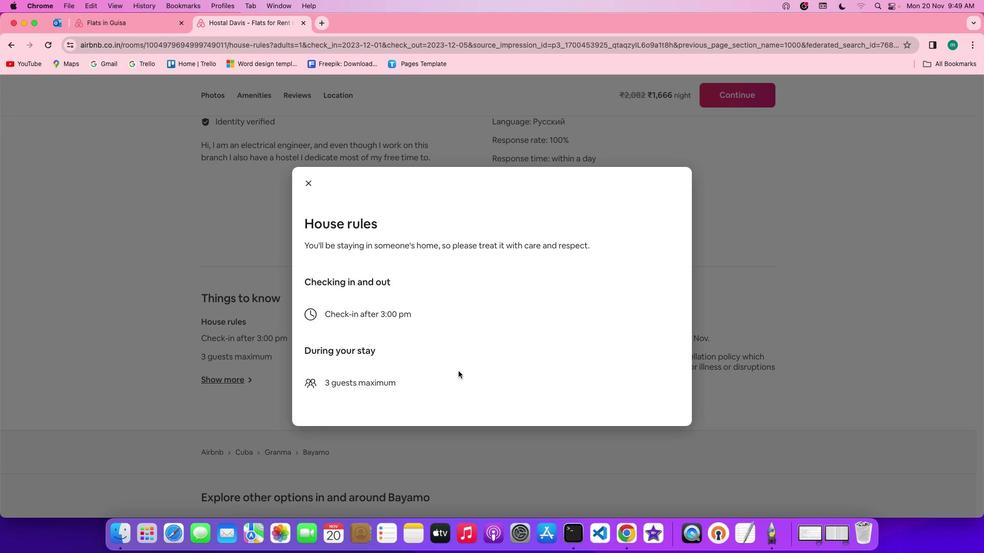 
Action: Mouse moved to (306, 179)
Screenshot: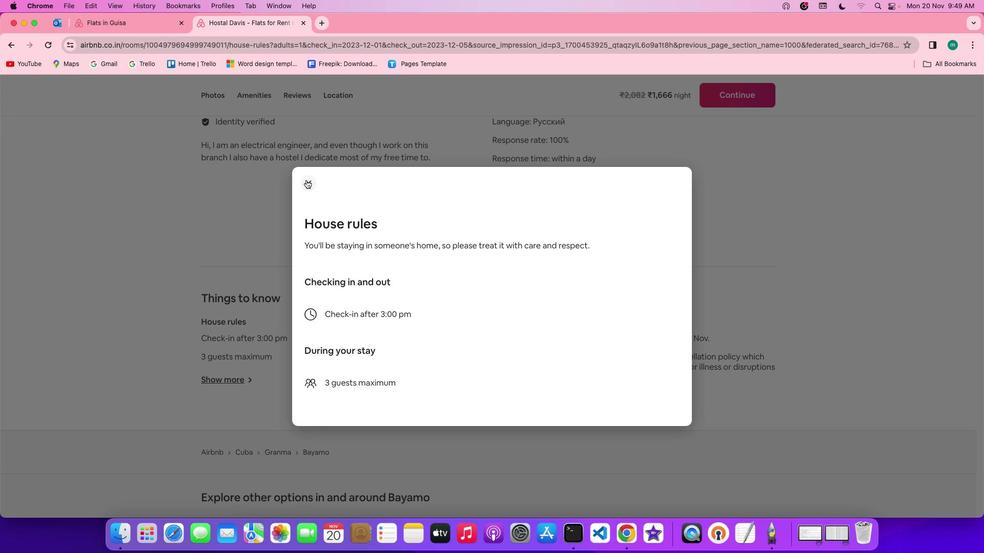
Action: Mouse pressed left at (306, 179)
Screenshot: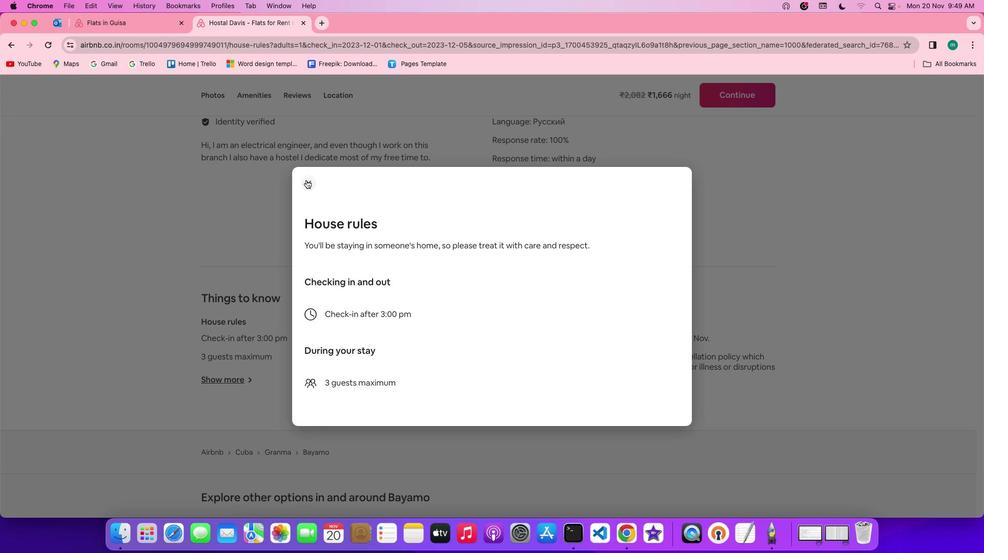 
Action: Mouse moved to (428, 380)
Screenshot: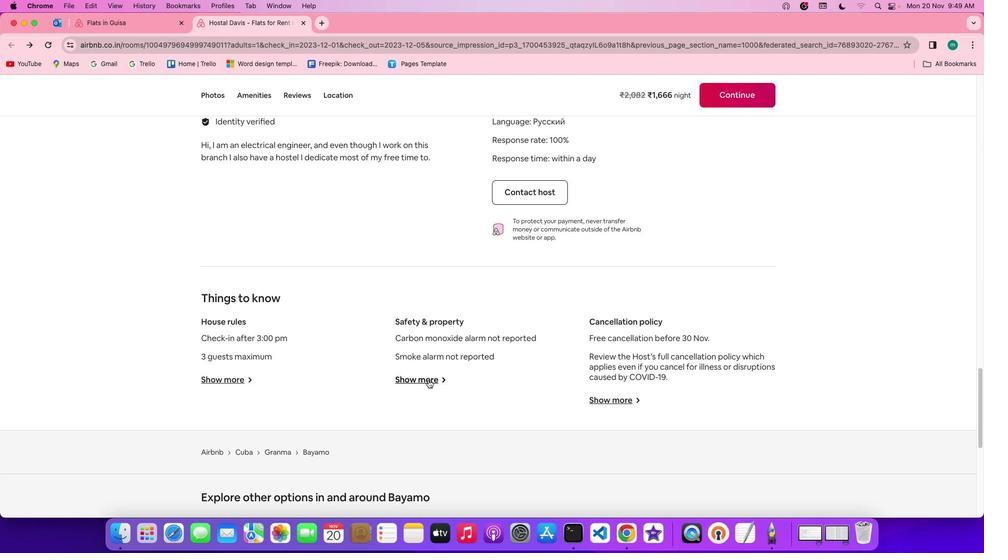
Action: Mouse pressed left at (428, 380)
Screenshot: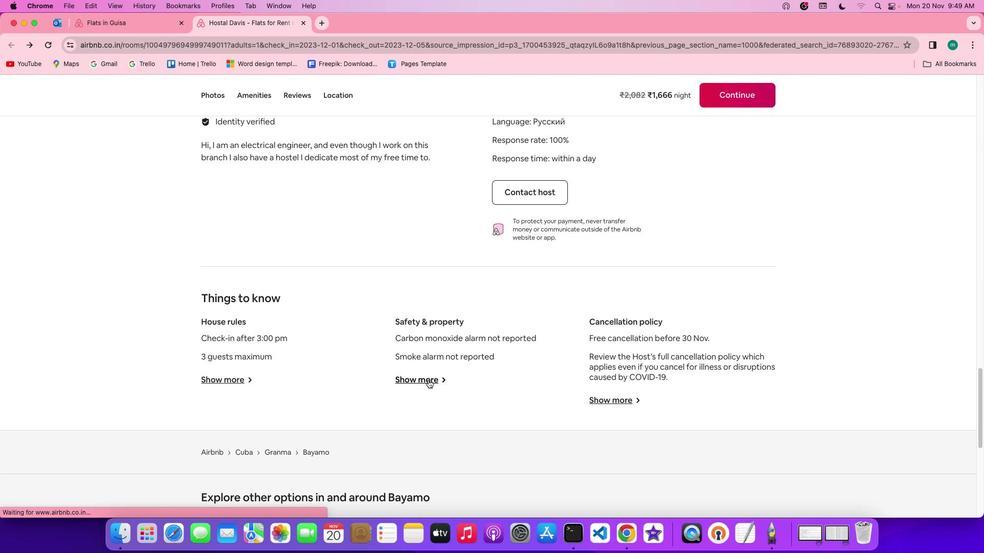 
Action: Mouse moved to (431, 344)
Screenshot: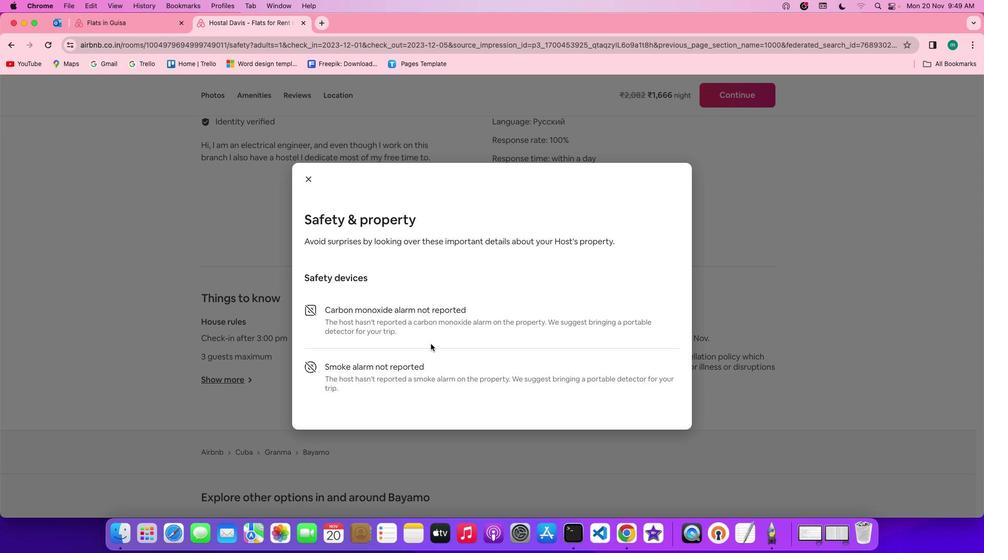 
Action: Mouse scrolled (431, 344) with delta (0, 0)
Screenshot: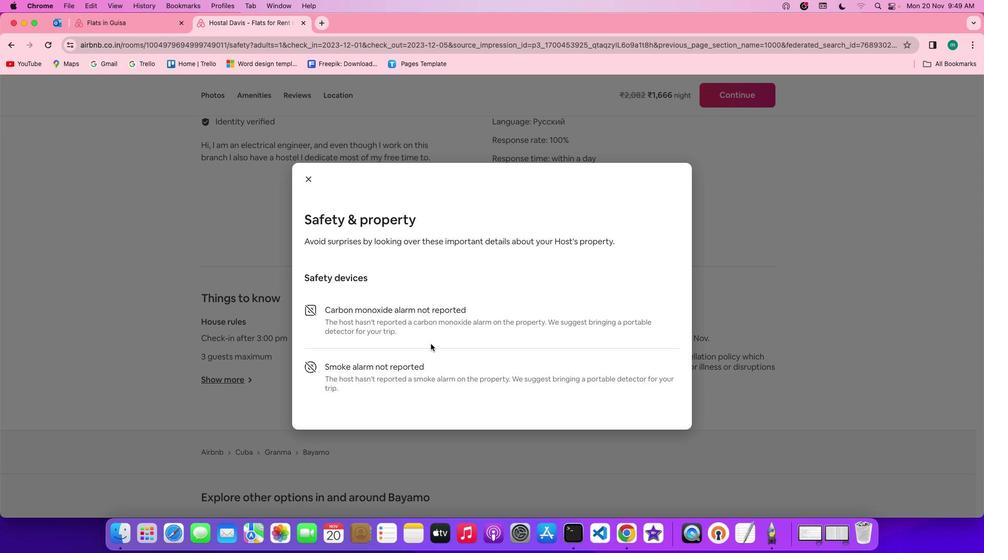 
Action: Mouse scrolled (431, 344) with delta (0, 0)
Screenshot: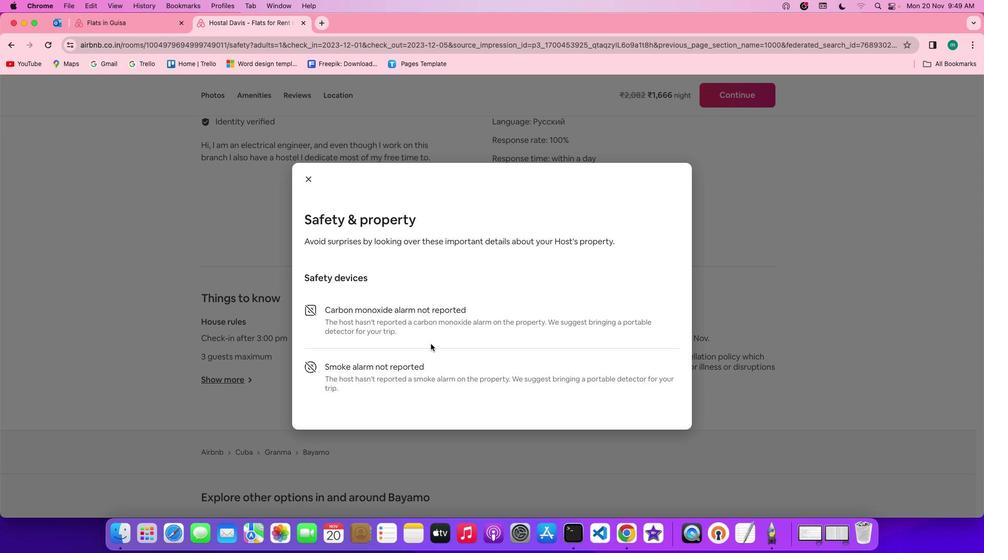 
Action: Mouse scrolled (431, 344) with delta (0, -1)
Screenshot: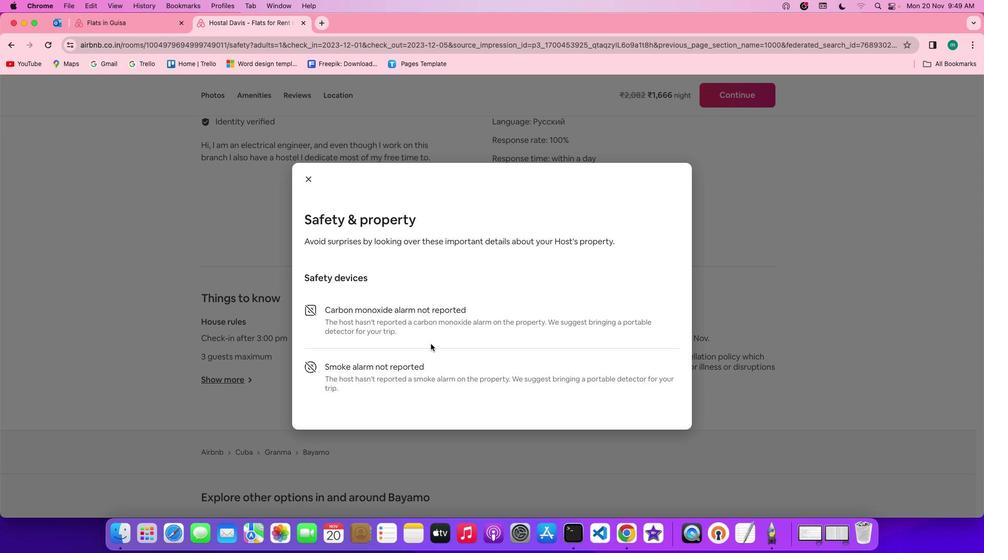 
Action: Mouse moved to (310, 179)
Screenshot: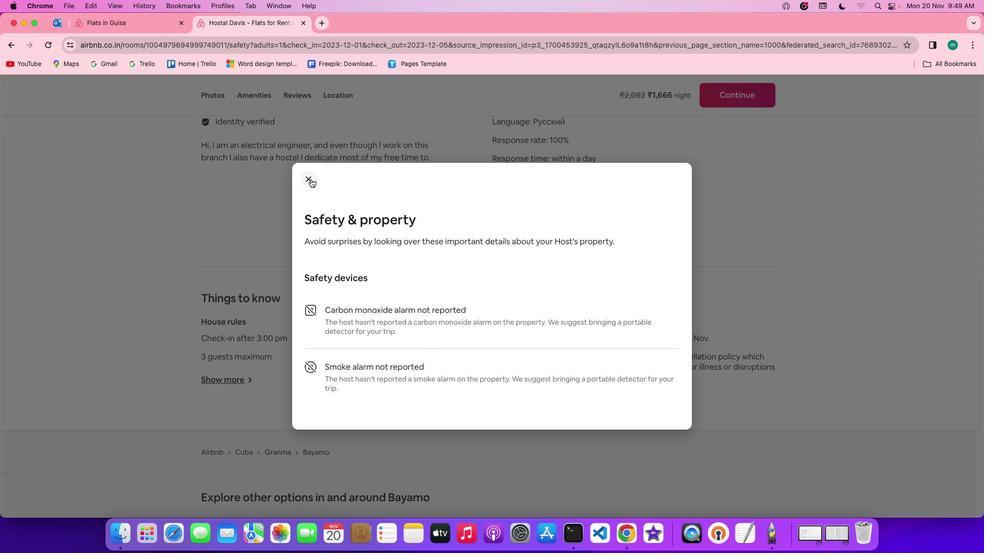 
Action: Mouse pressed left at (310, 179)
Screenshot: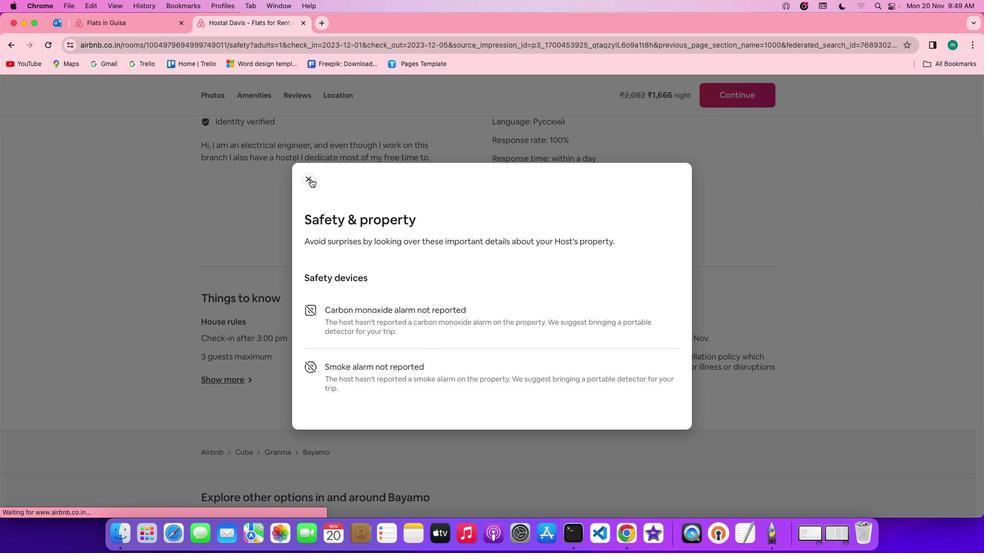 
Action: Mouse moved to (614, 401)
Screenshot: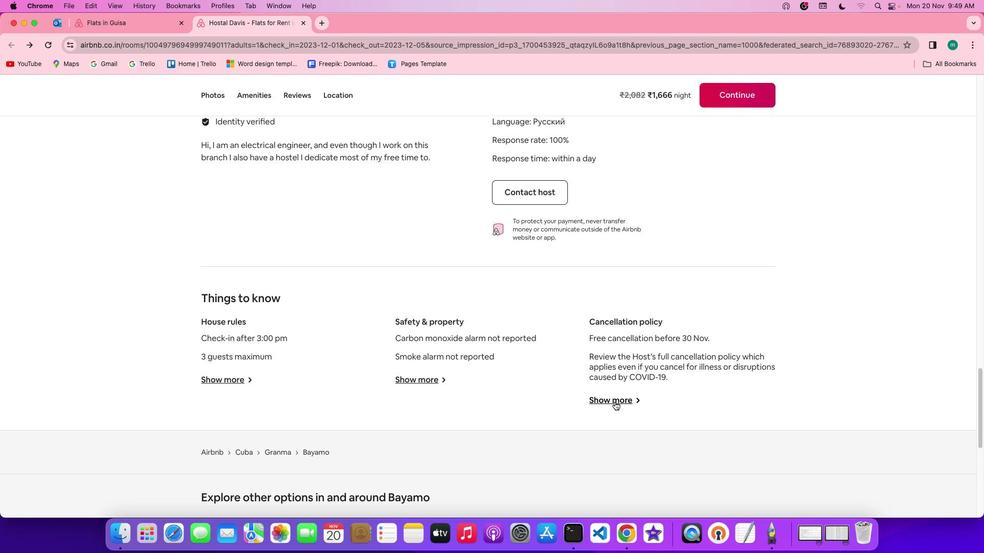 
Action: Mouse pressed left at (614, 401)
Screenshot: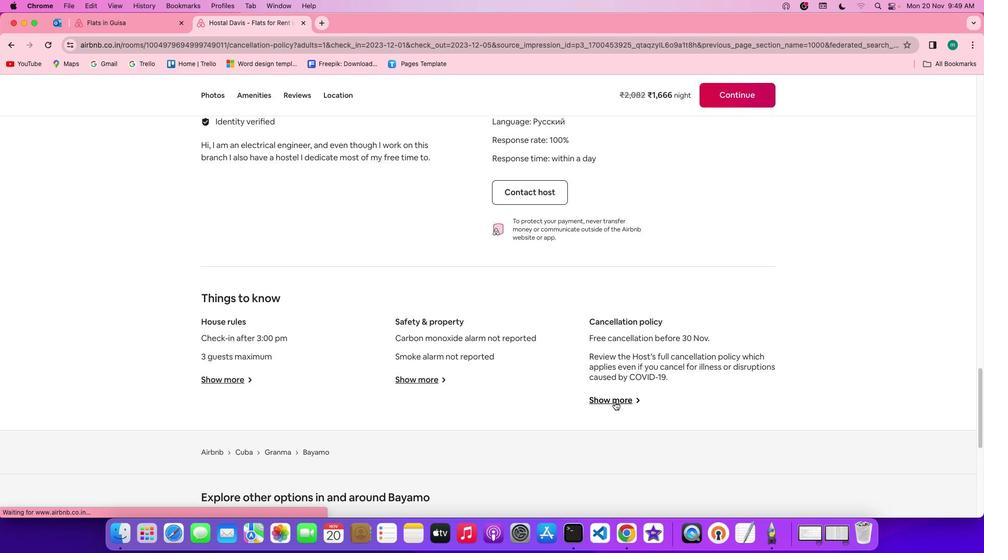 
Action: Mouse moved to (496, 344)
Screenshot: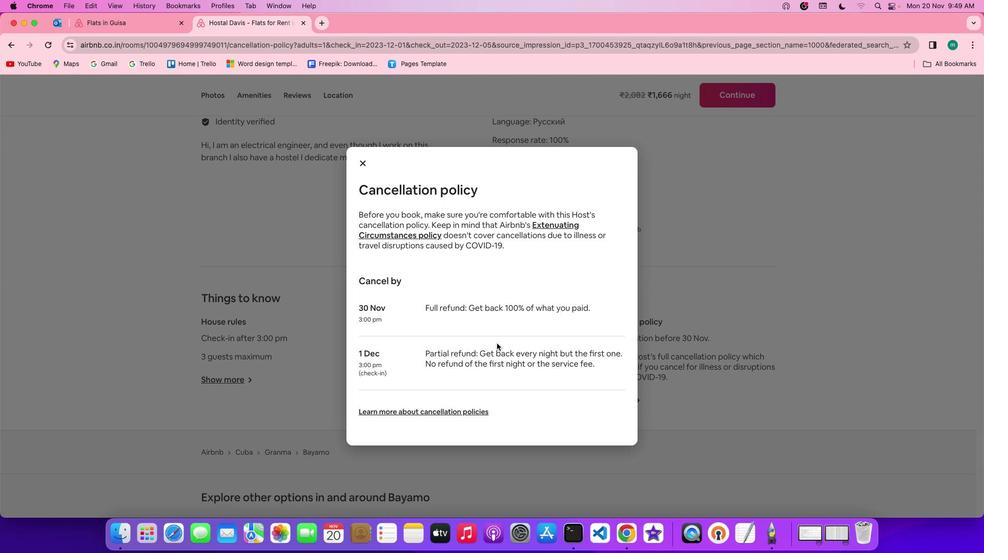 
Action: Mouse scrolled (496, 344) with delta (0, 0)
Screenshot: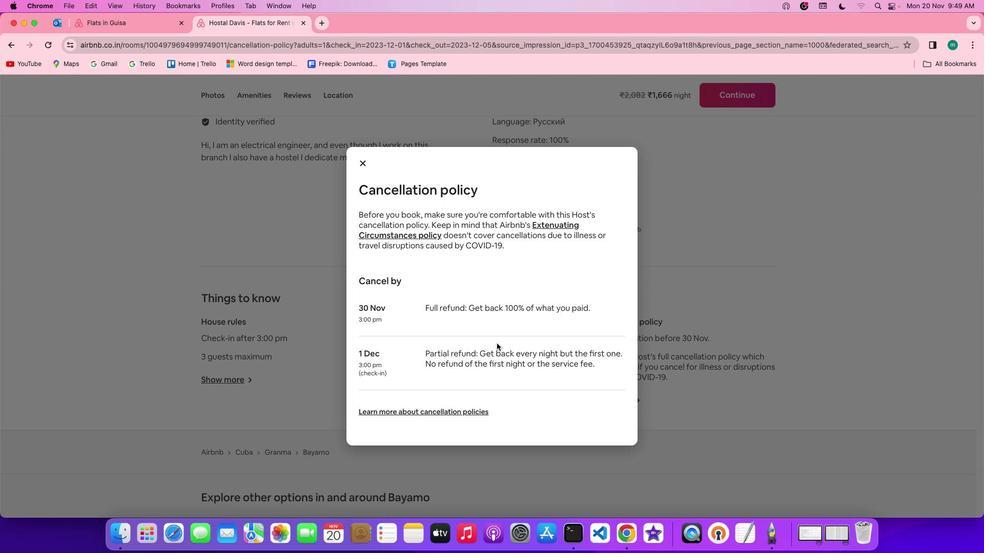
Action: Mouse scrolled (496, 344) with delta (0, 0)
Screenshot: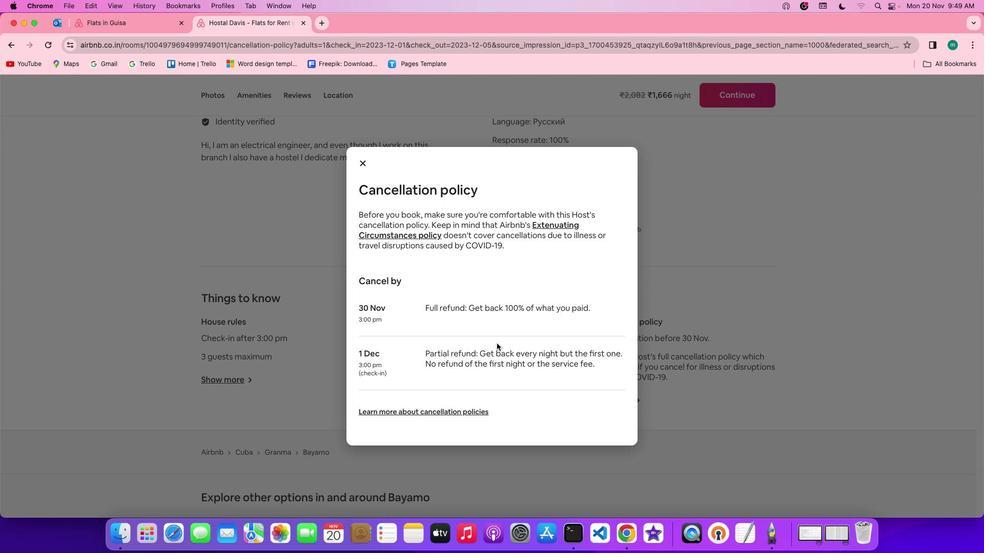 
Action: Mouse scrolled (496, 344) with delta (0, -1)
Screenshot: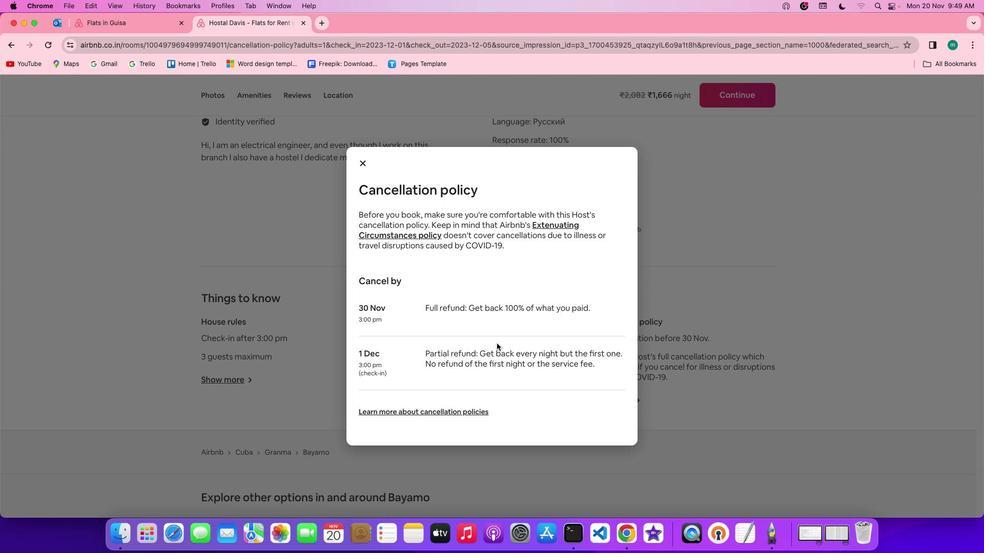
Action: Mouse moved to (360, 160)
Screenshot: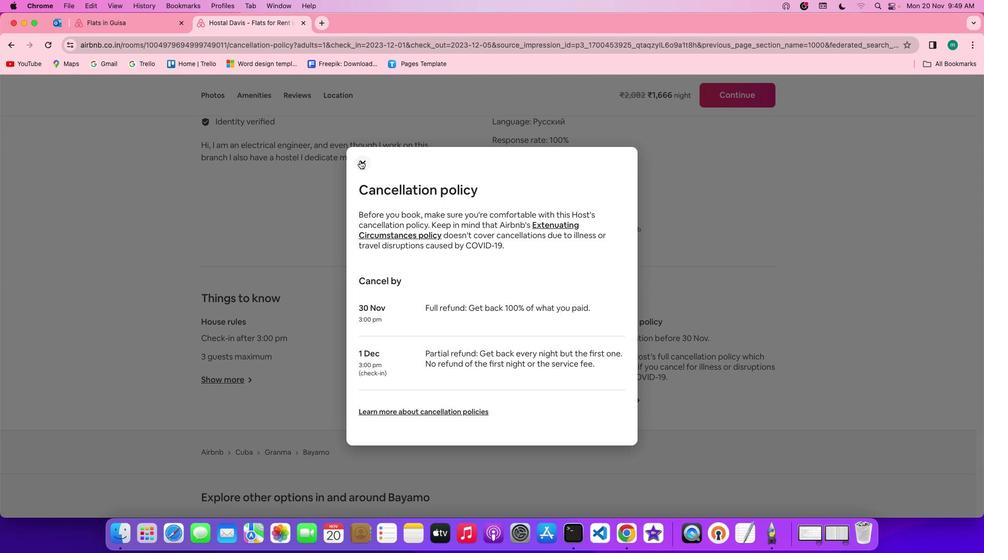 
Action: Mouse pressed left at (360, 160)
Screenshot: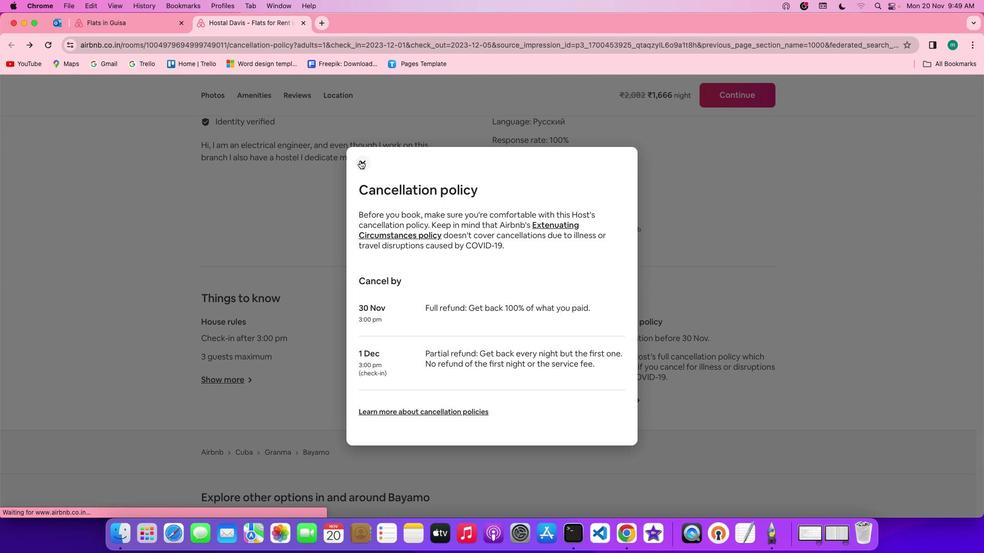 
Action: Mouse moved to (90, 17)
Screenshot: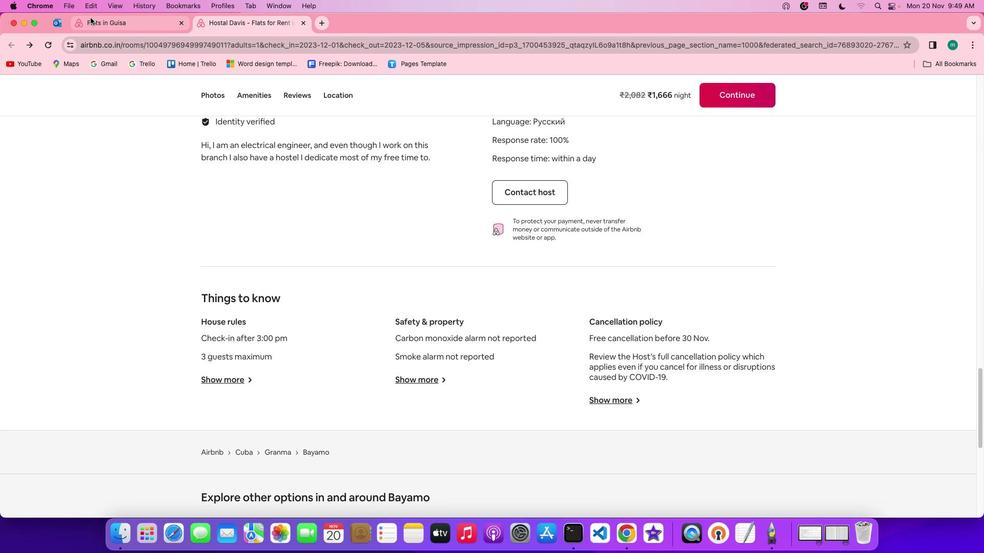 
Action: Mouse pressed left at (90, 17)
